 Task: Play online Dominion games in easy mode.
Action: Mouse moved to (221, 566)
Screenshot: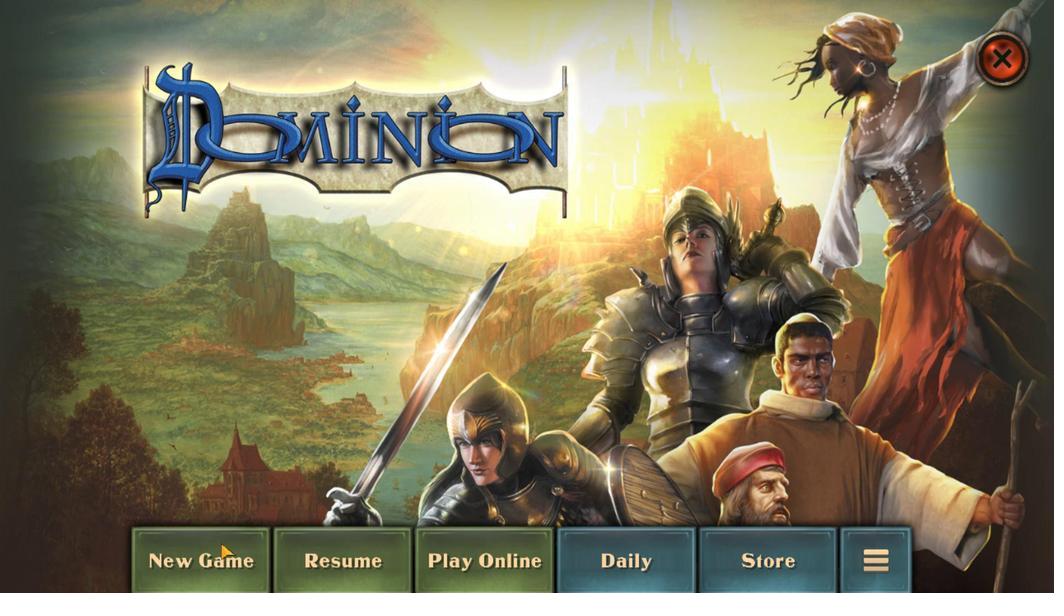 
Action: Mouse pressed left at (221, 566)
Screenshot: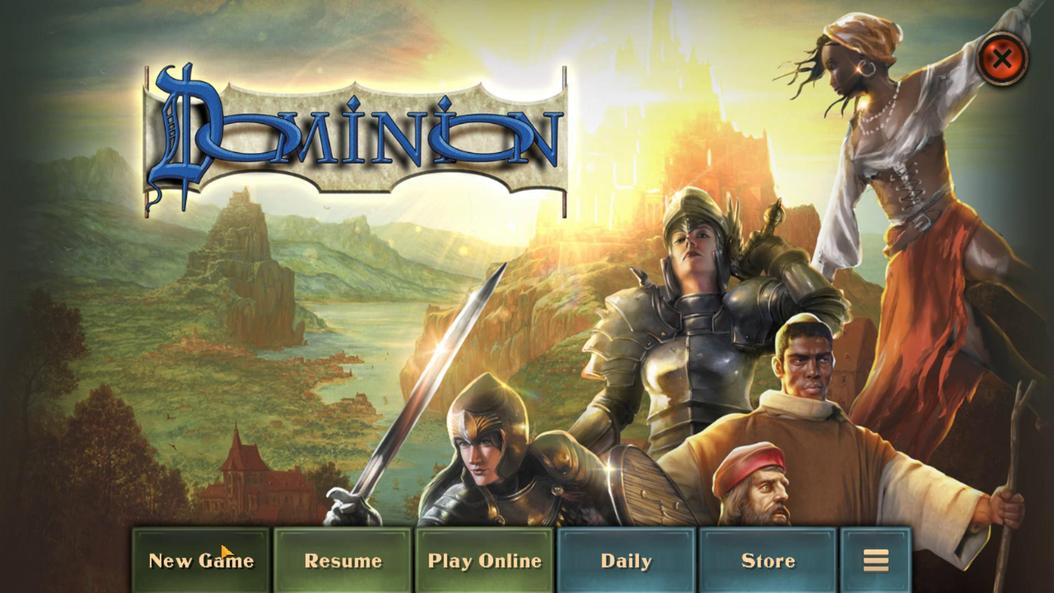 
Action: Mouse moved to (522, 248)
Screenshot: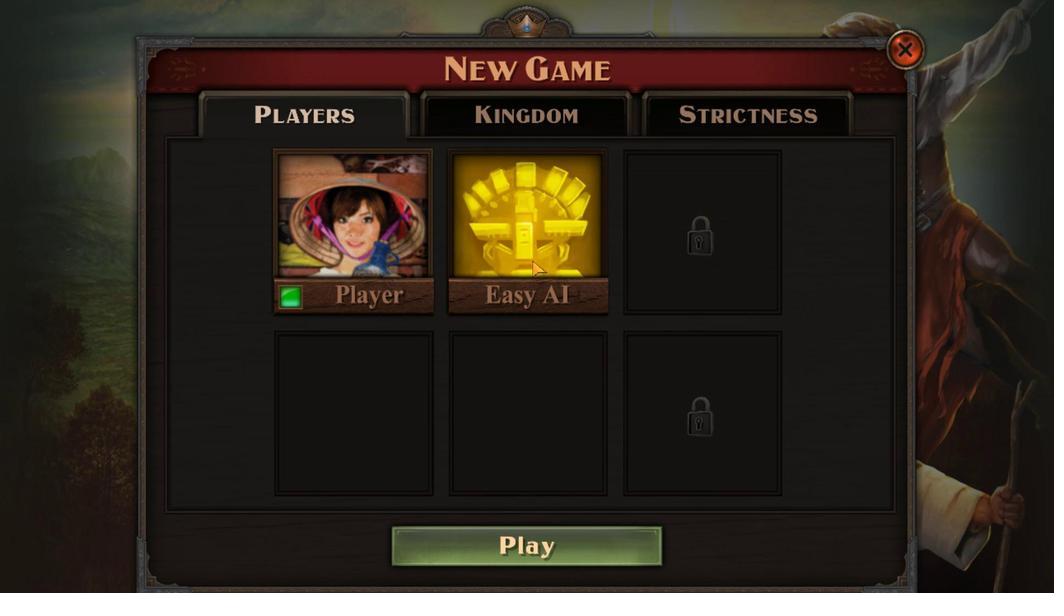 
Action: Mouse pressed left at (522, 248)
Screenshot: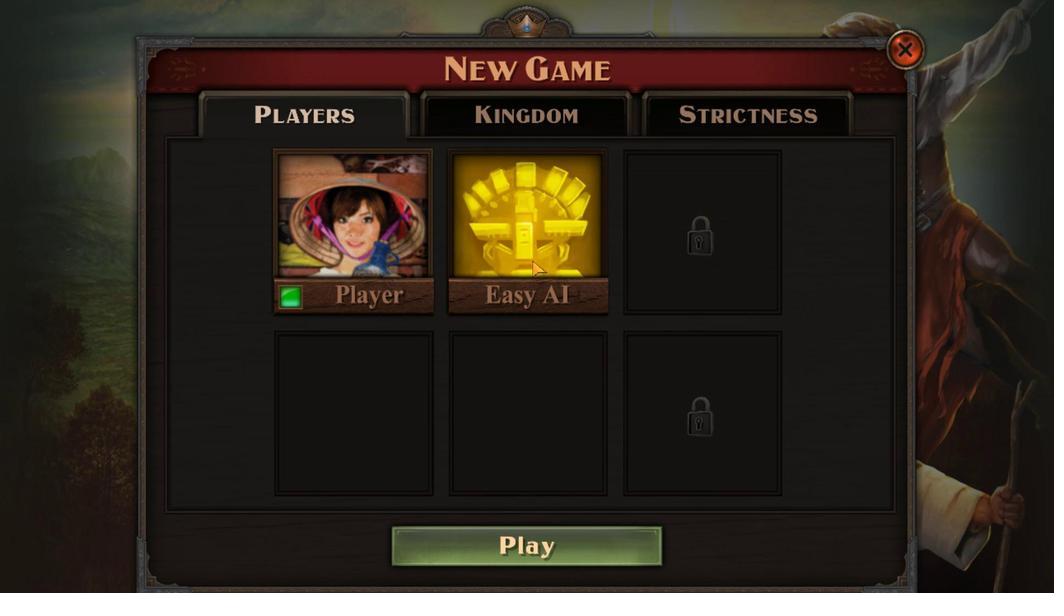 
Action: Mouse moved to (364, 327)
Screenshot: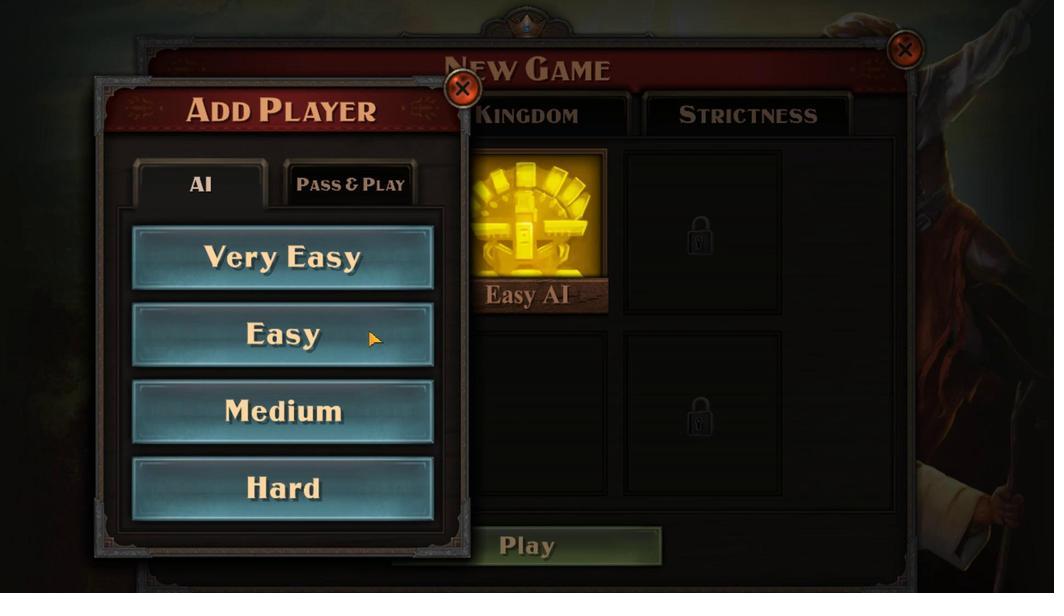 
Action: Mouse pressed left at (364, 327)
Screenshot: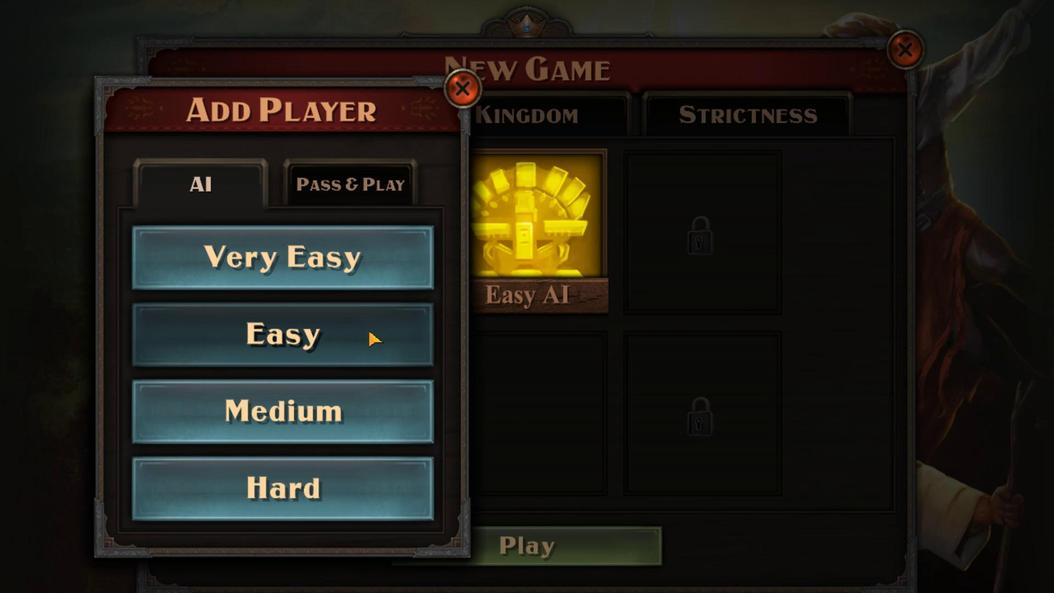 
Action: Mouse moved to (575, 569)
Screenshot: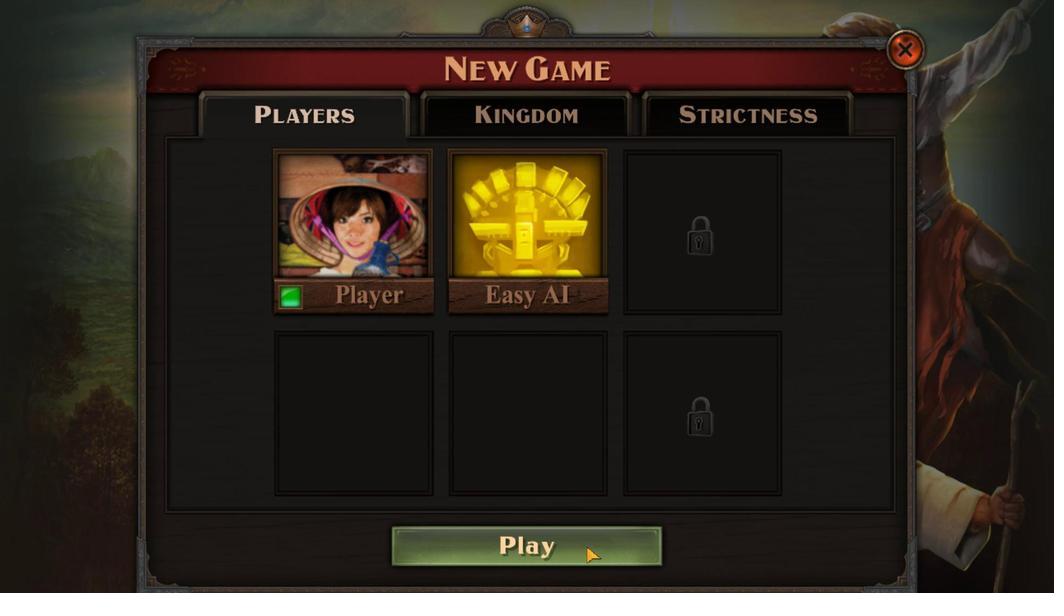 
Action: Mouse pressed left at (575, 569)
Screenshot: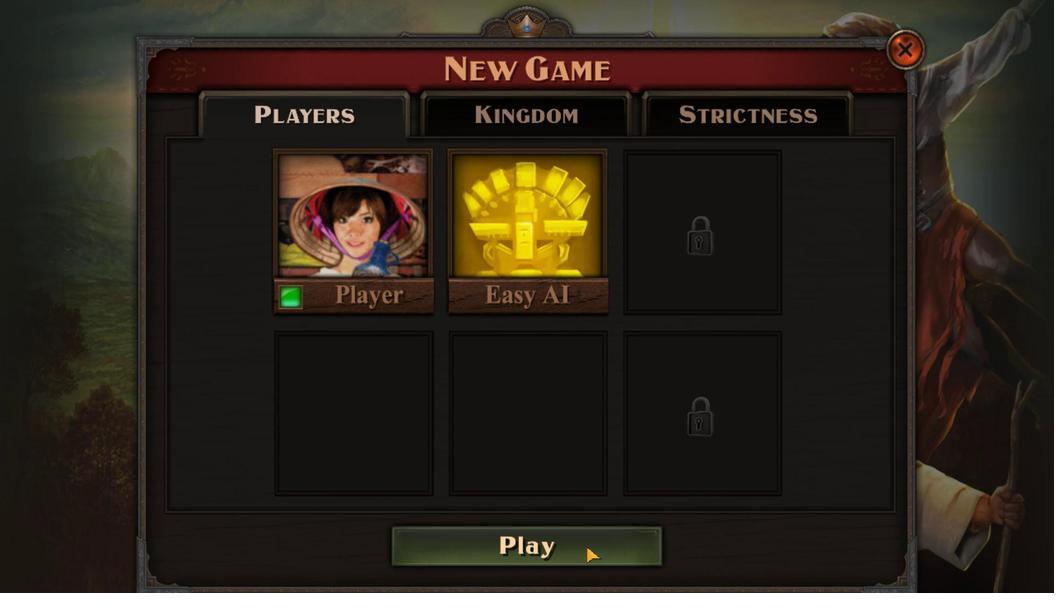 
Action: Mouse moved to (494, 536)
Screenshot: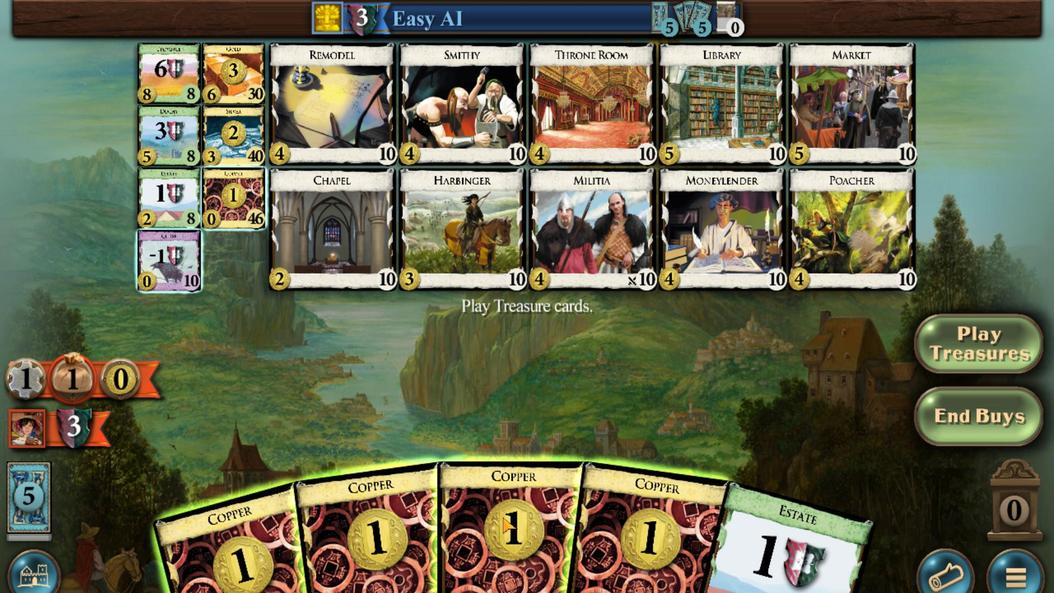 
Action: Mouse scrolled (494, 535) with delta (0, 0)
Screenshot: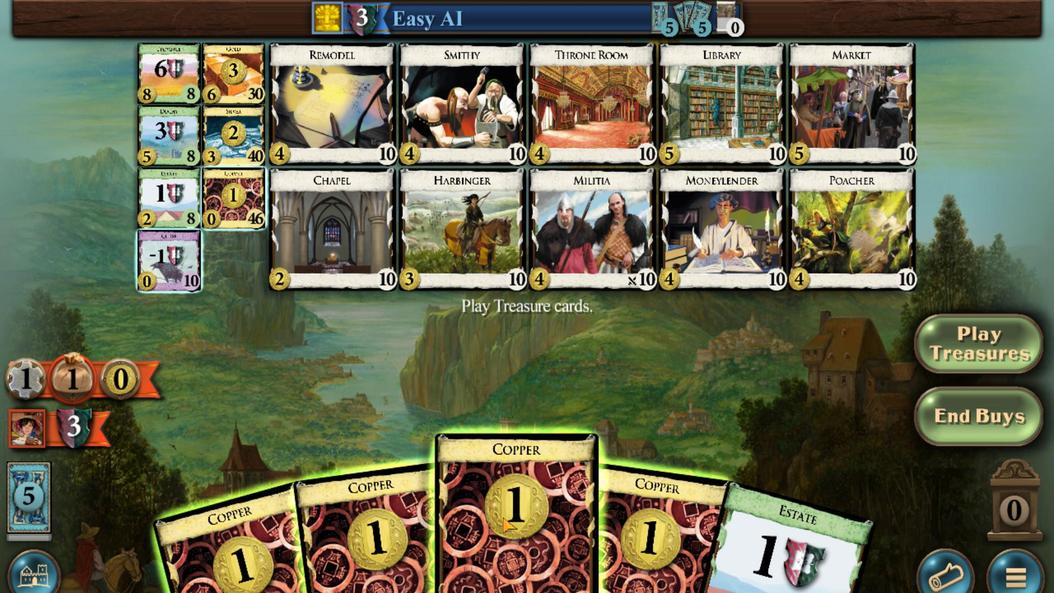 
Action: Mouse moved to (430, 532)
Screenshot: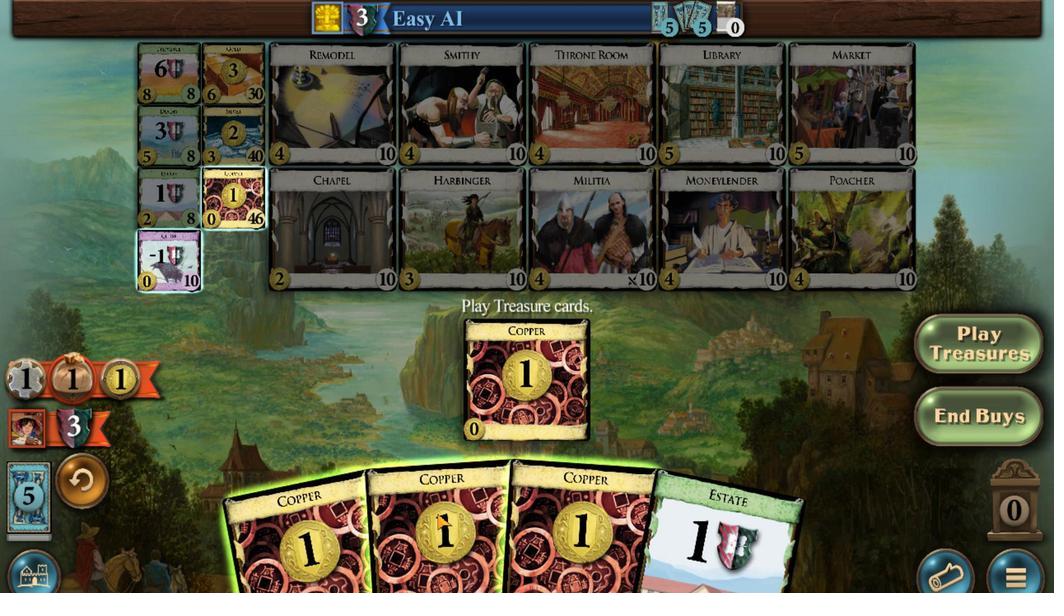 
Action: Mouse scrolled (430, 532) with delta (0, 0)
Screenshot: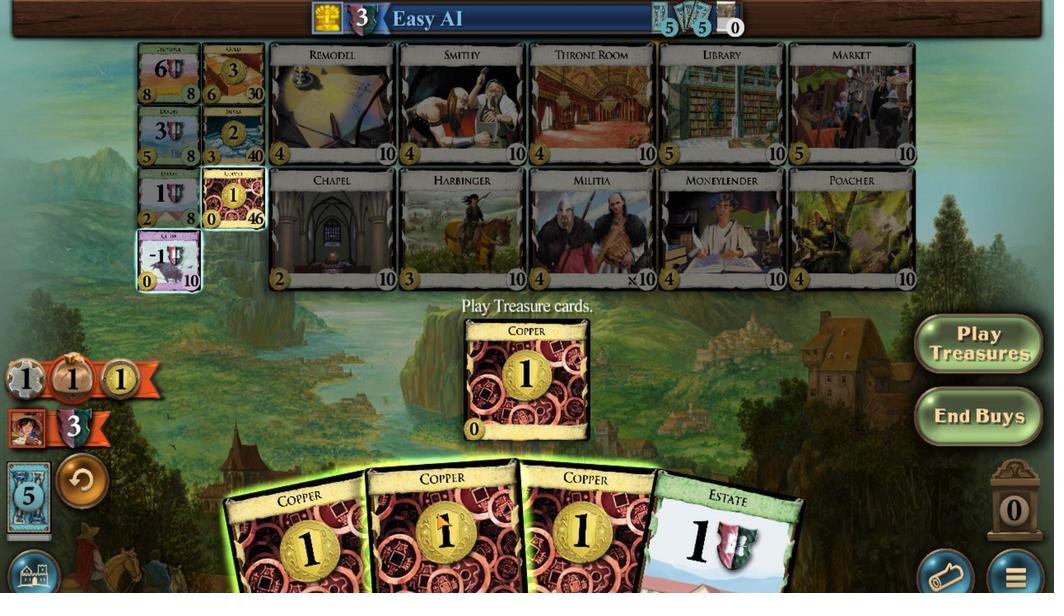 
Action: Mouse moved to (388, 539)
Screenshot: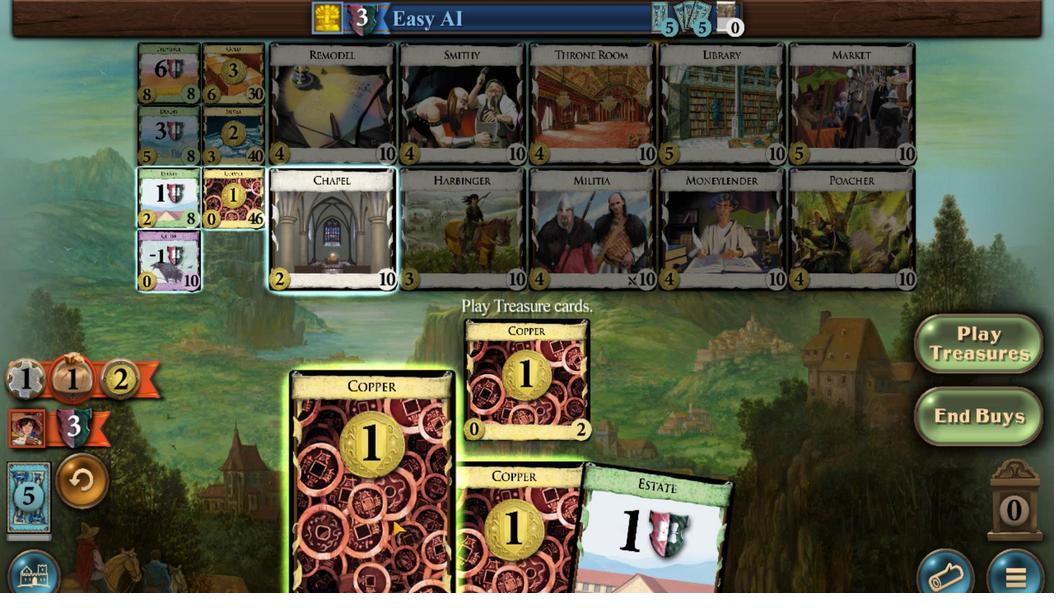 
Action: Mouse scrolled (388, 539) with delta (0, 0)
Screenshot: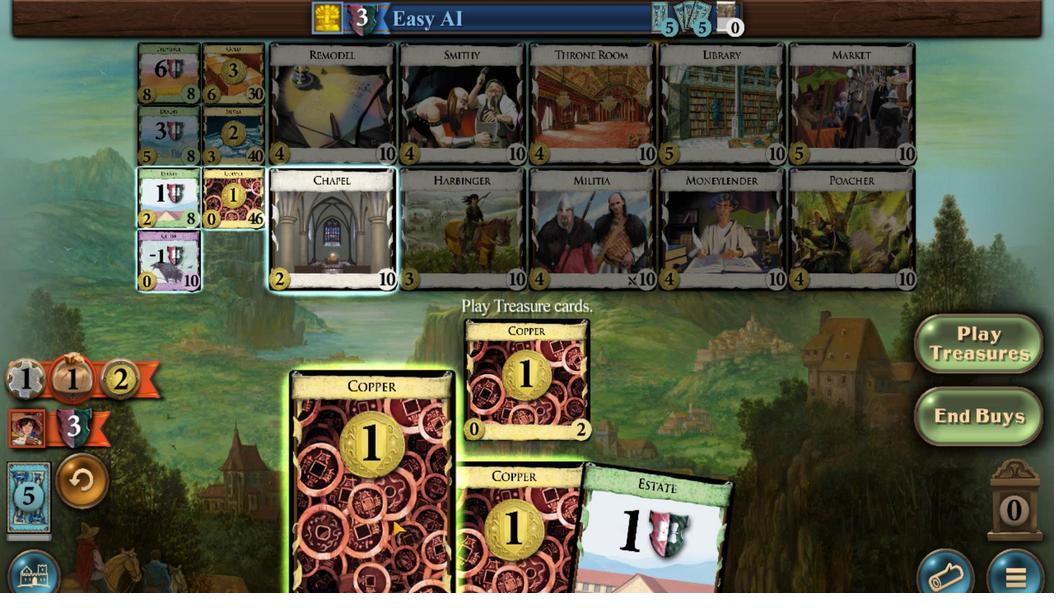 
Action: Mouse scrolled (388, 539) with delta (0, 0)
Screenshot: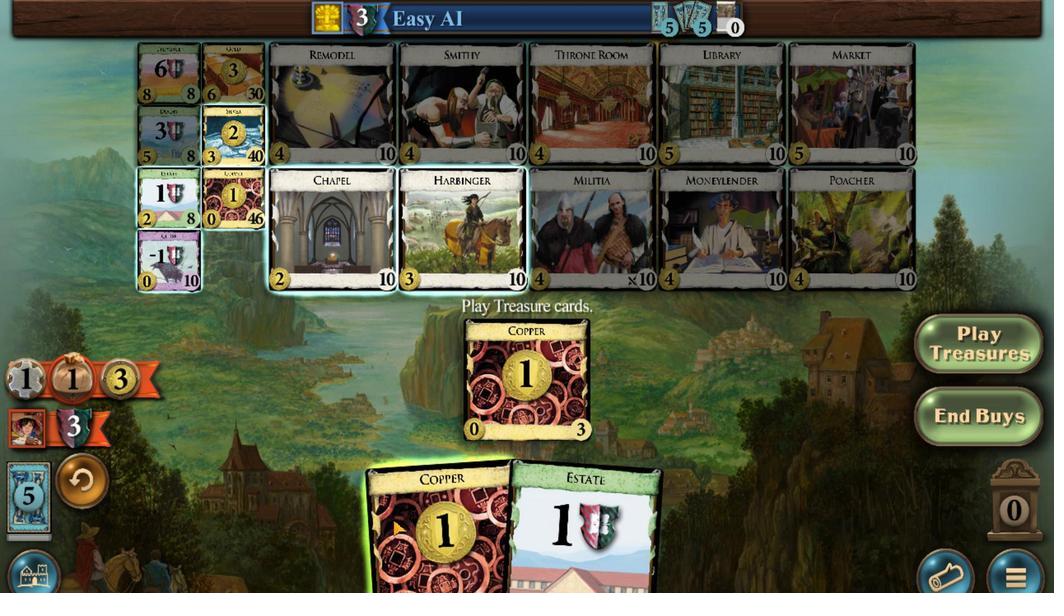 
Action: Mouse moved to (824, 246)
Screenshot: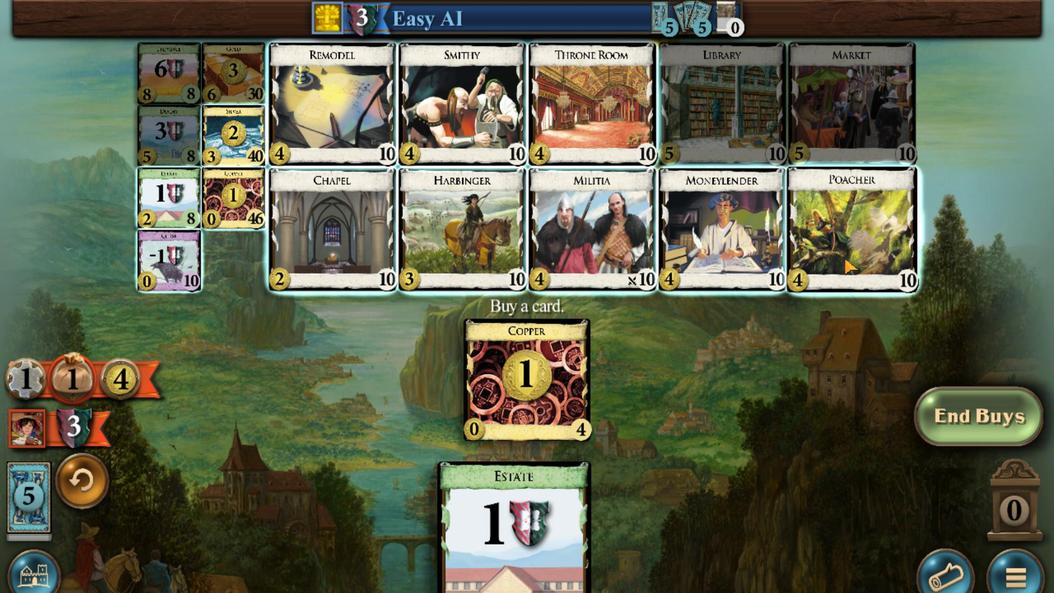 
Action: Mouse pressed left at (824, 246)
Screenshot: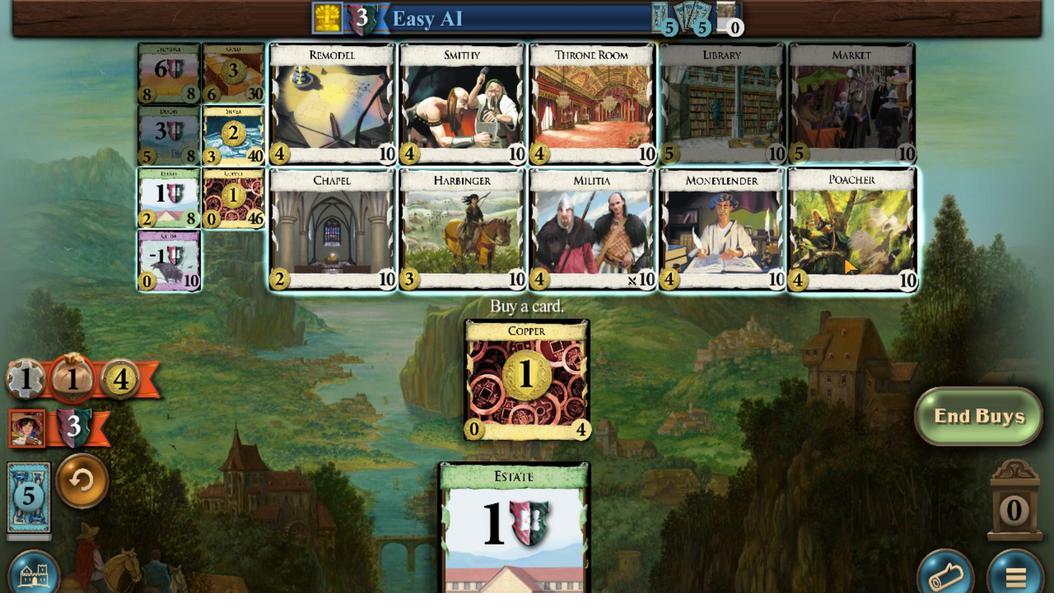
Action: Mouse moved to (838, 377)
Screenshot: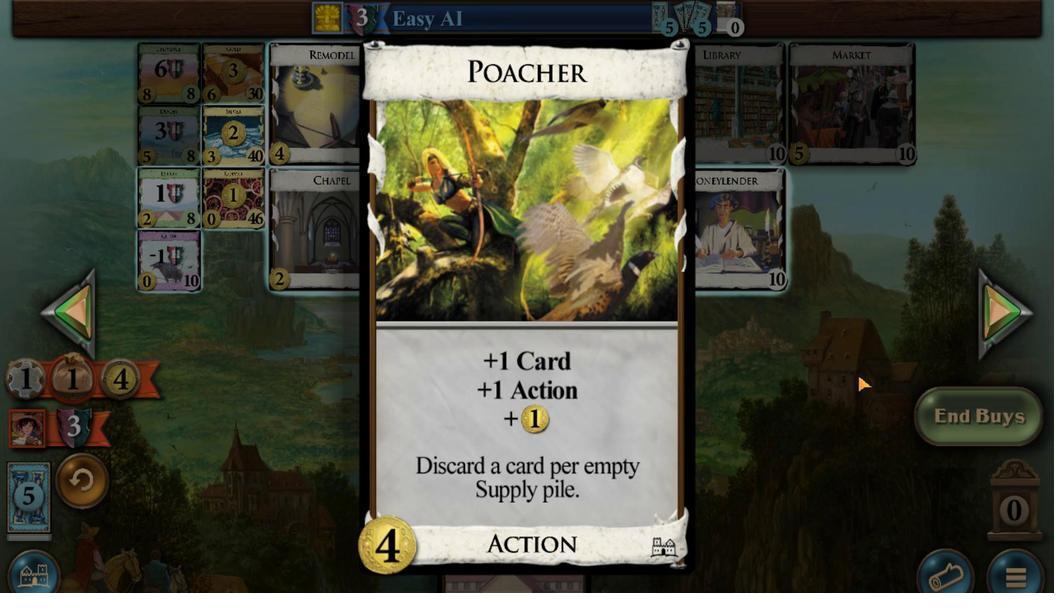 
Action: Mouse pressed left at (838, 377)
Screenshot: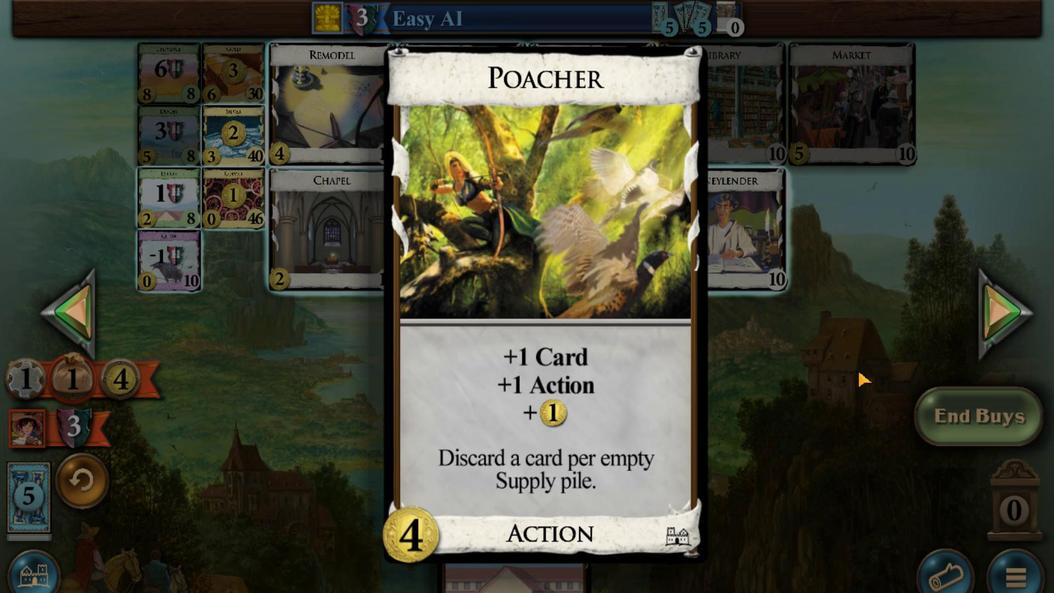 
Action: Mouse moved to (835, 233)
Screenshot: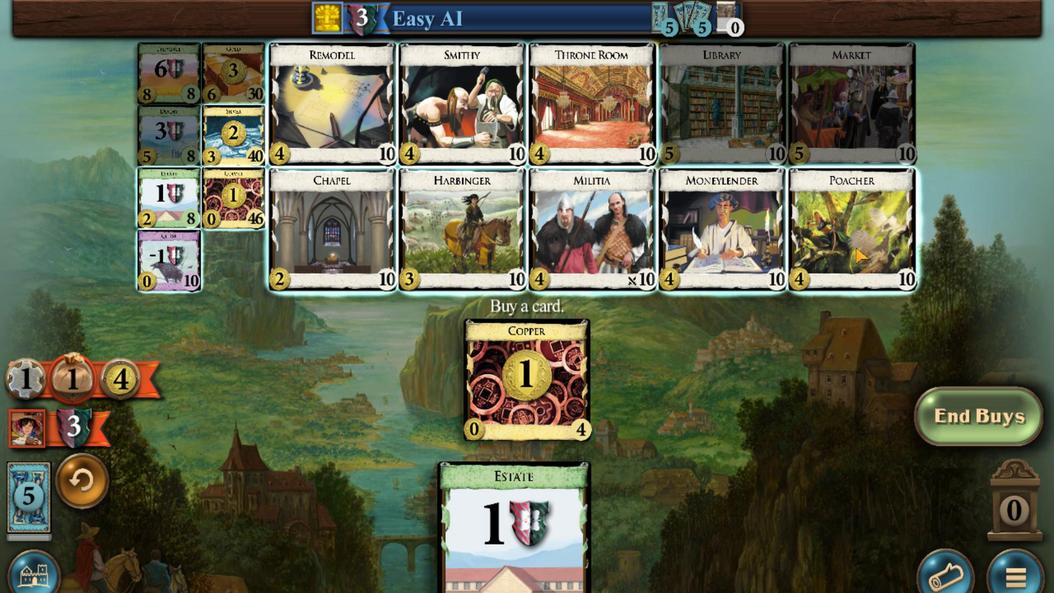 
Action: Mouse scrolled (835, 234) with delta (0, 1)
Screenshot: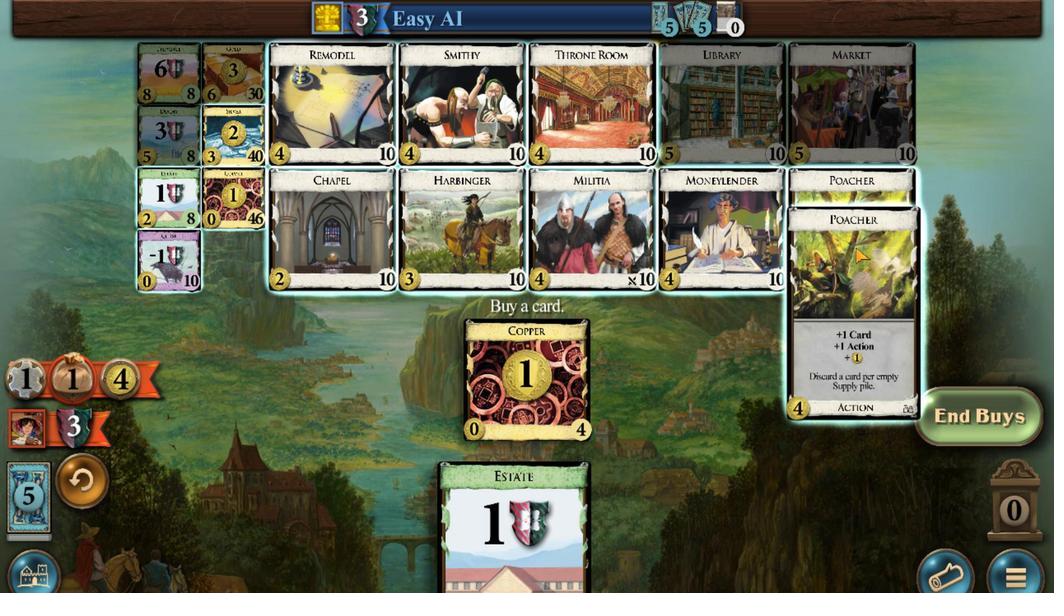 
Action: Mouse scrolled (835, 234) with delta (0, 1)
Screenshot: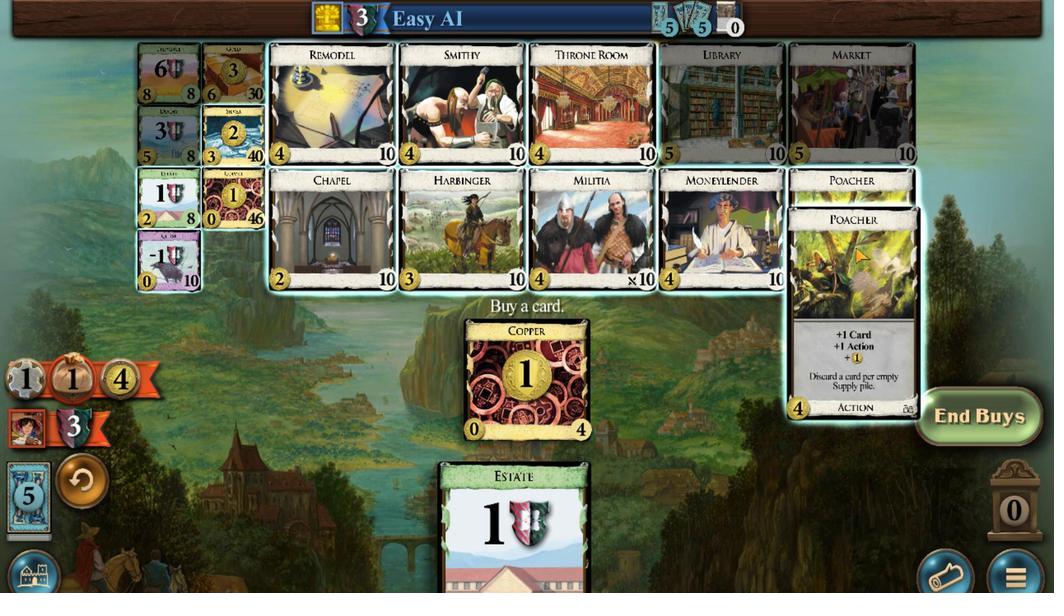 
Action: Mouse scrolled (835, 234) with delta (0, 1)
Screenshot: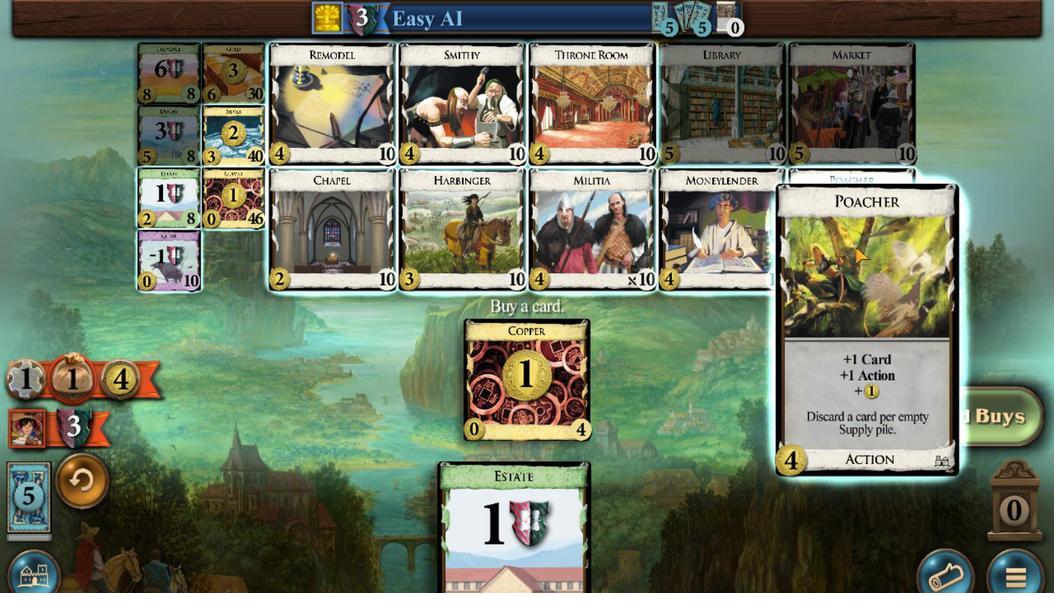 
Action: Mouse moved to (493, 508)
Screenshot: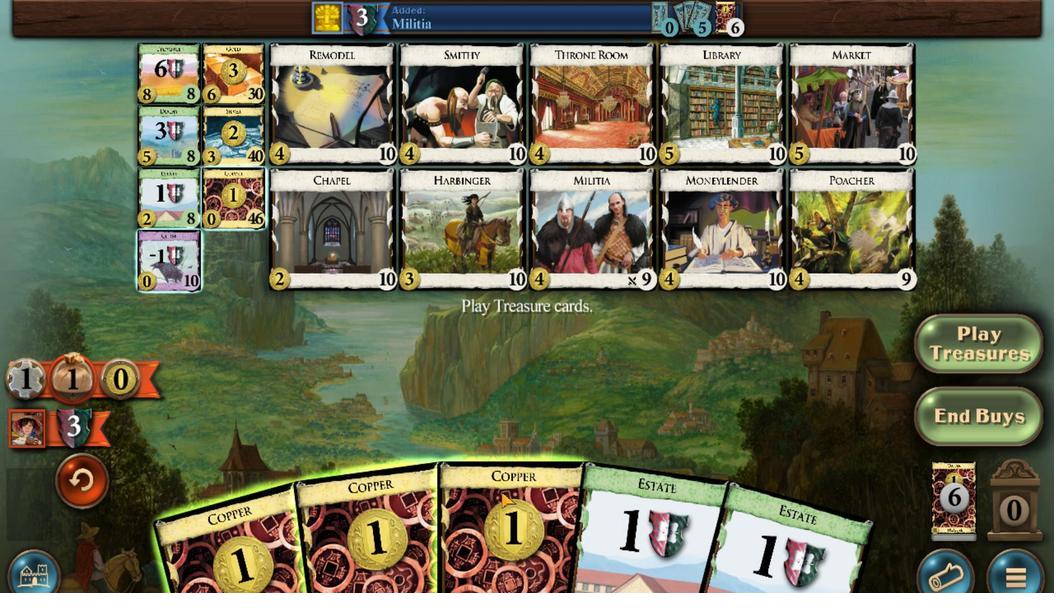 
Action: Mouse scrolled (493, 507) with delta (0, 0)
Screenshot: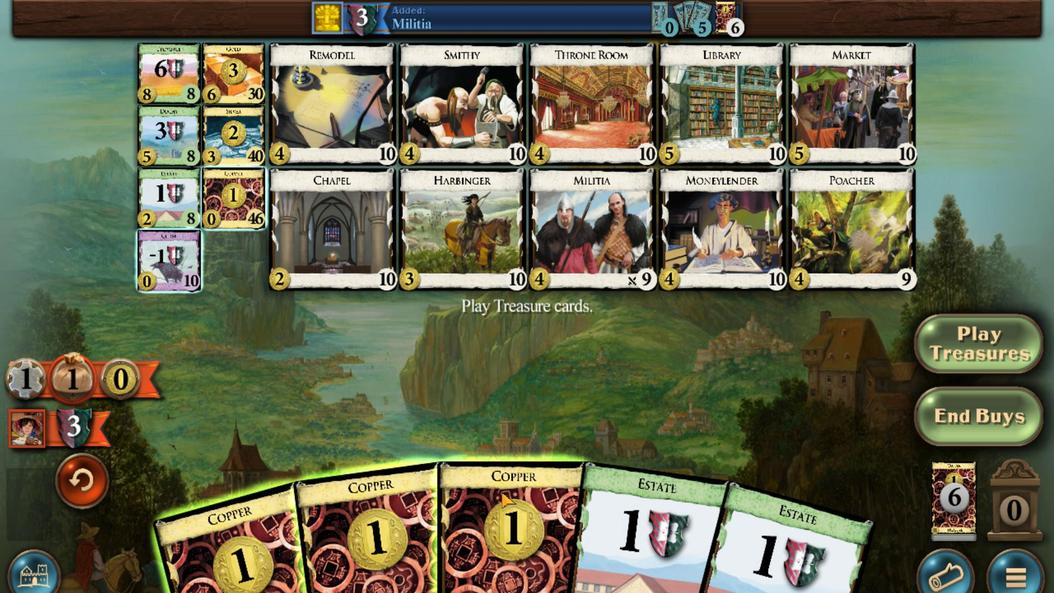 
Action: Mouse moved to (432, 518)
Screenshot: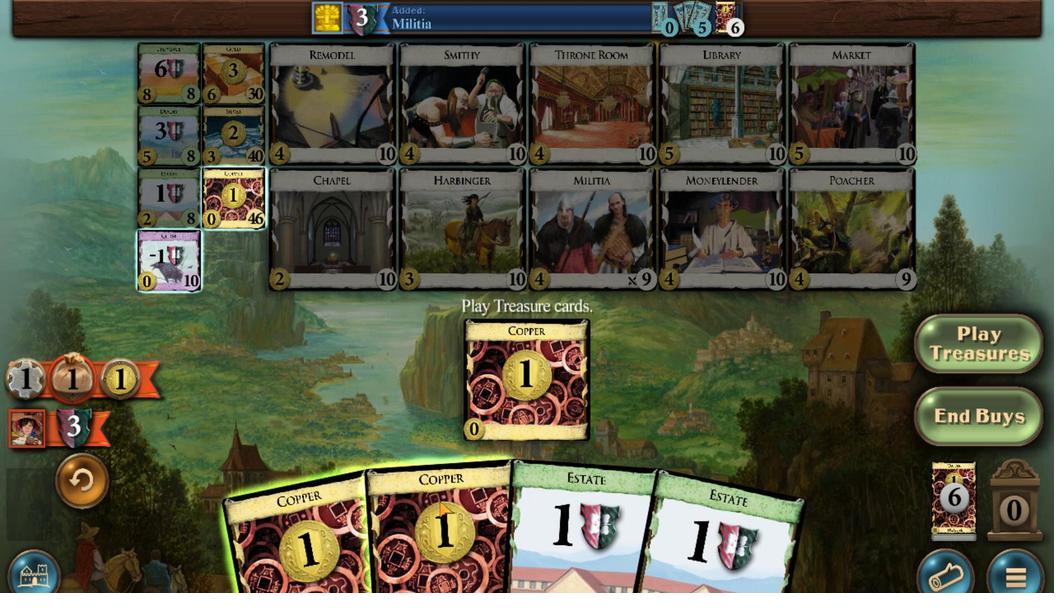 
Action: Mouse scrolled (432, 517) with delta (0, -1)
Screenshot: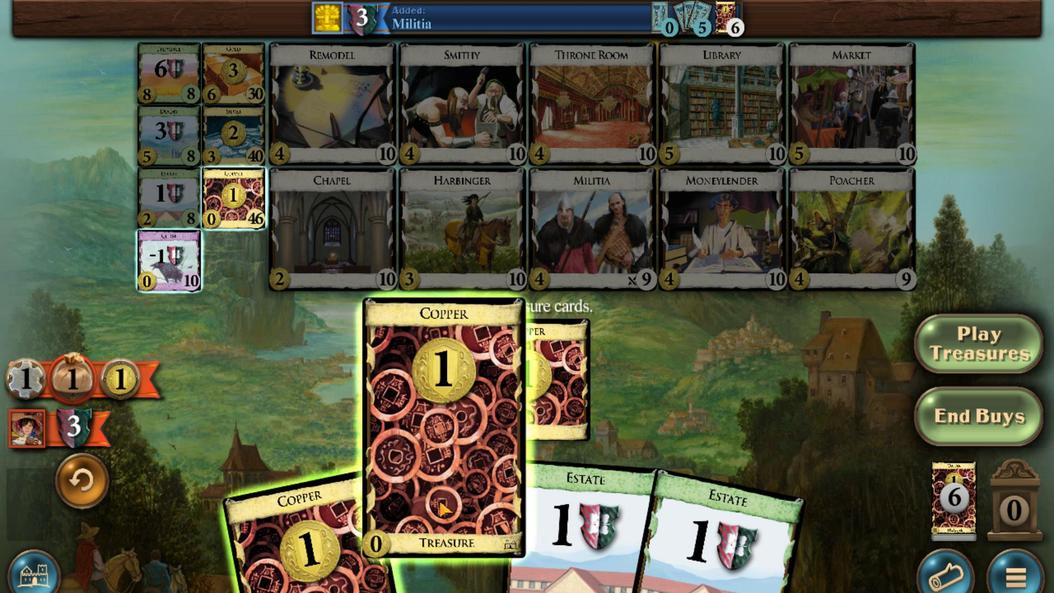 
Action: Mouse scrolled (432, 517) with delta (0, -1)
Screenshot: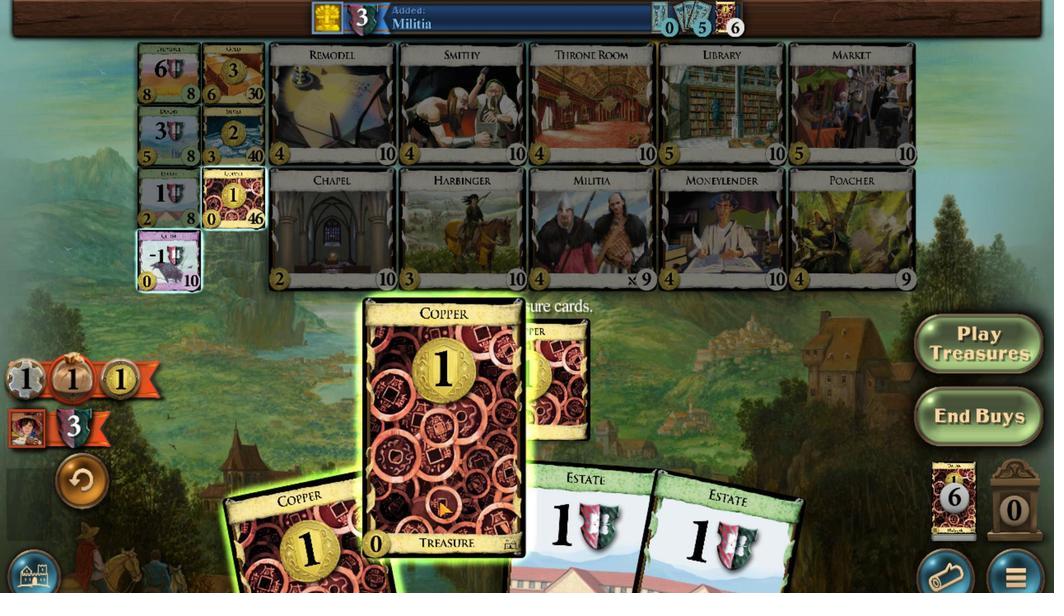 
Action: Mouse moved to (380, 530)
Screenshot: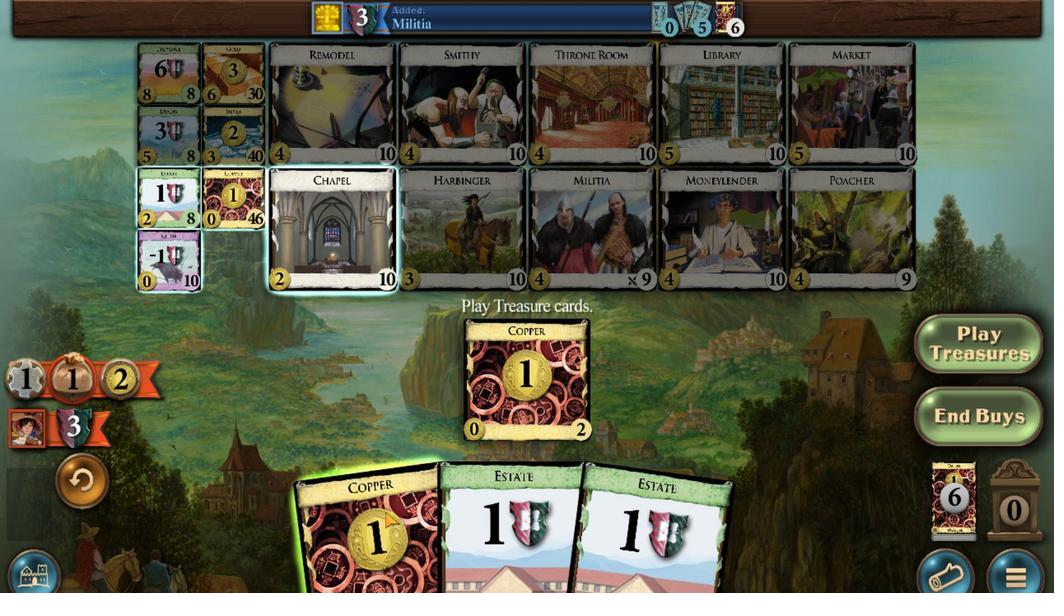 
Action: Mouse scrolled (380, 530) with delta (0, 0)
Screenshot: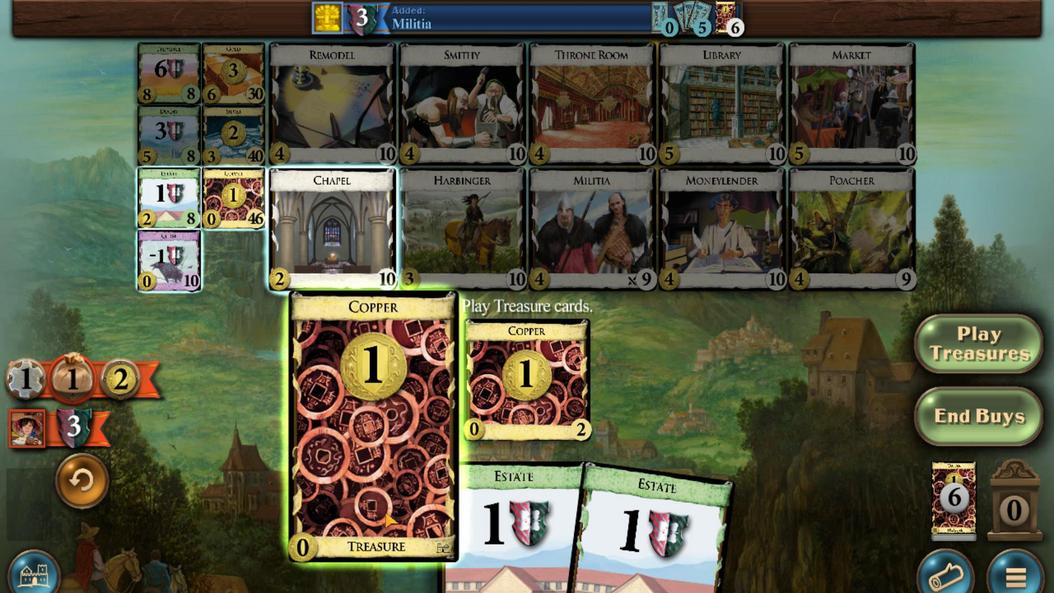 
Action: Mouse moved to (244, 105)
Screenshot: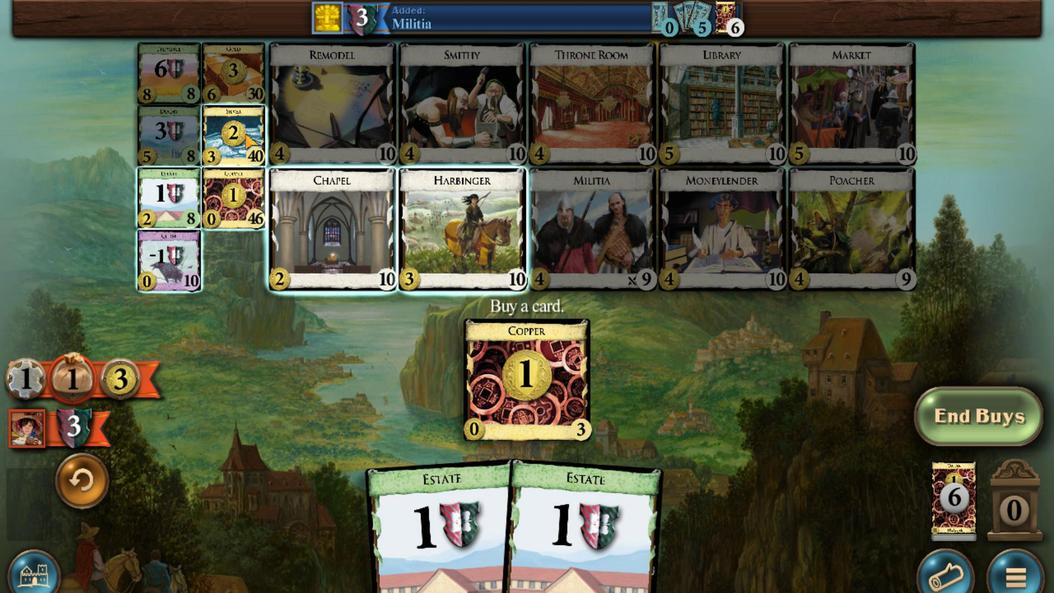 
Action: Mouse scrolled (244, 105) with delta (0, 0)
Screenshot: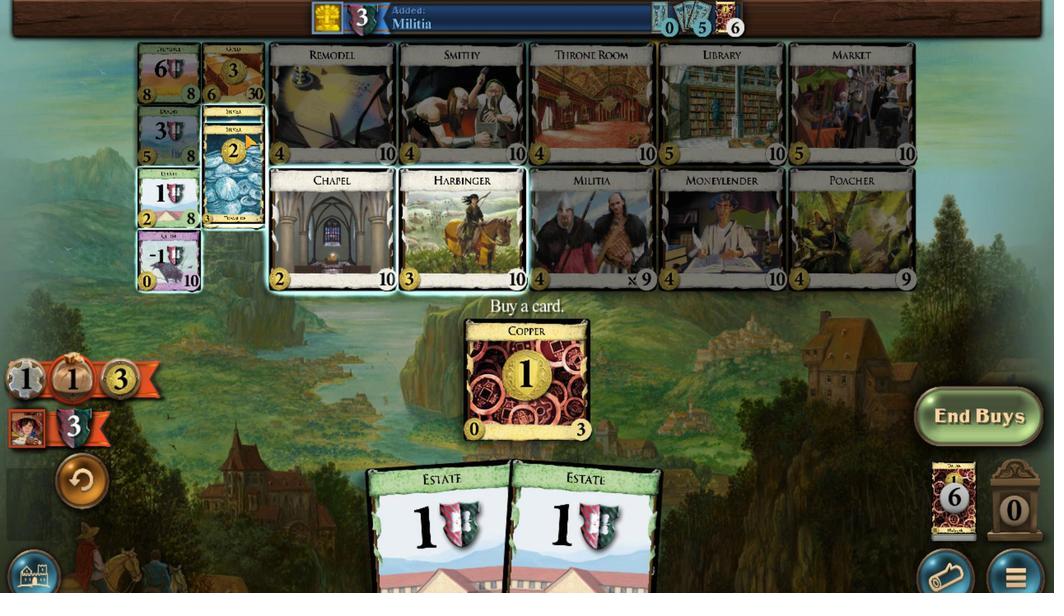 
Action: Mouse scrolled (244, 105) with delta (0, 0)
Screenshot: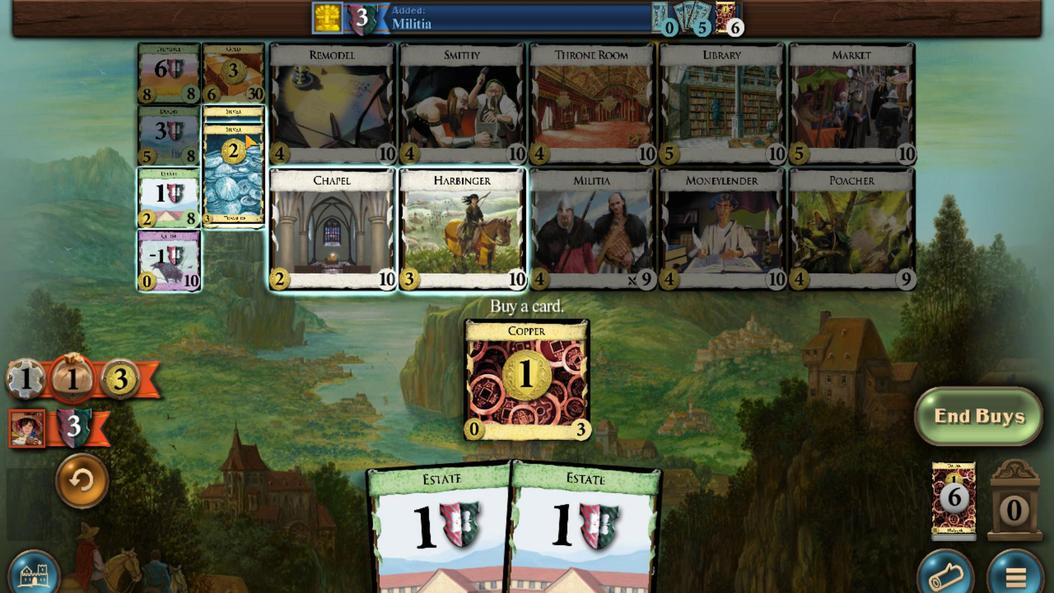 
Action: Mouse scrolled (244, 105) with delta (0, 0)
Screenshot: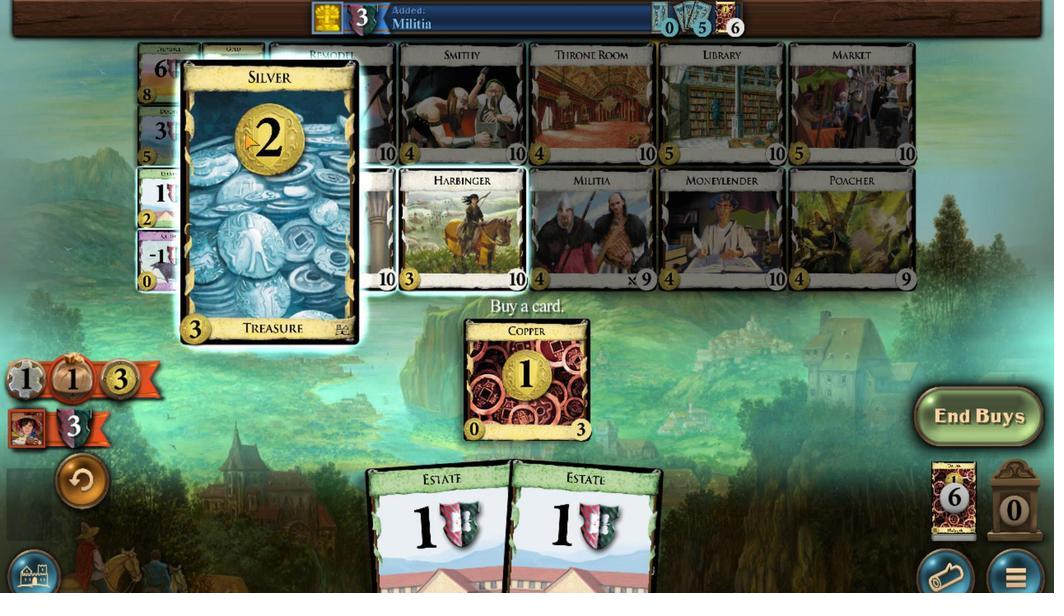 
Action: Mouse scrolled (244, 105) with delta (0, 0)
Screenshot: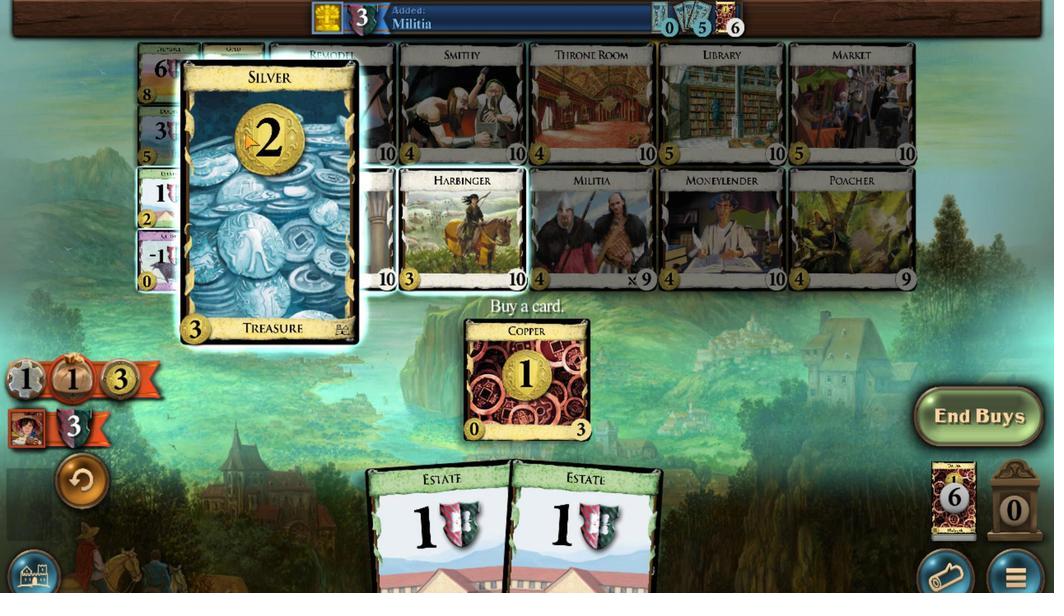 
Action: Mouse scrolled (244, 105) with delta (0, 0)
Screenshot: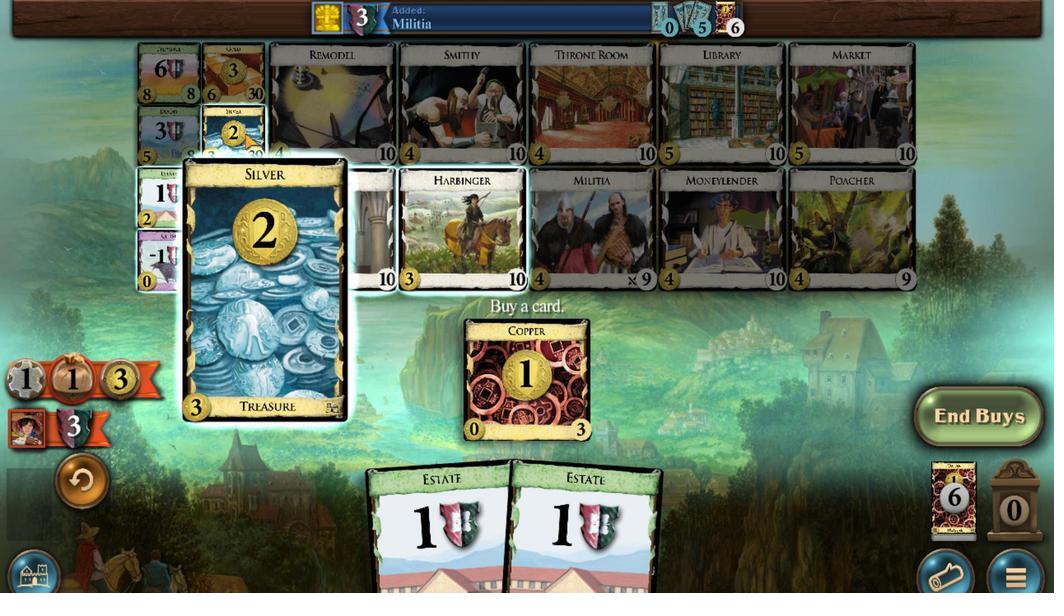 
Action: Mouse moved to (249, 552)
Screenshot: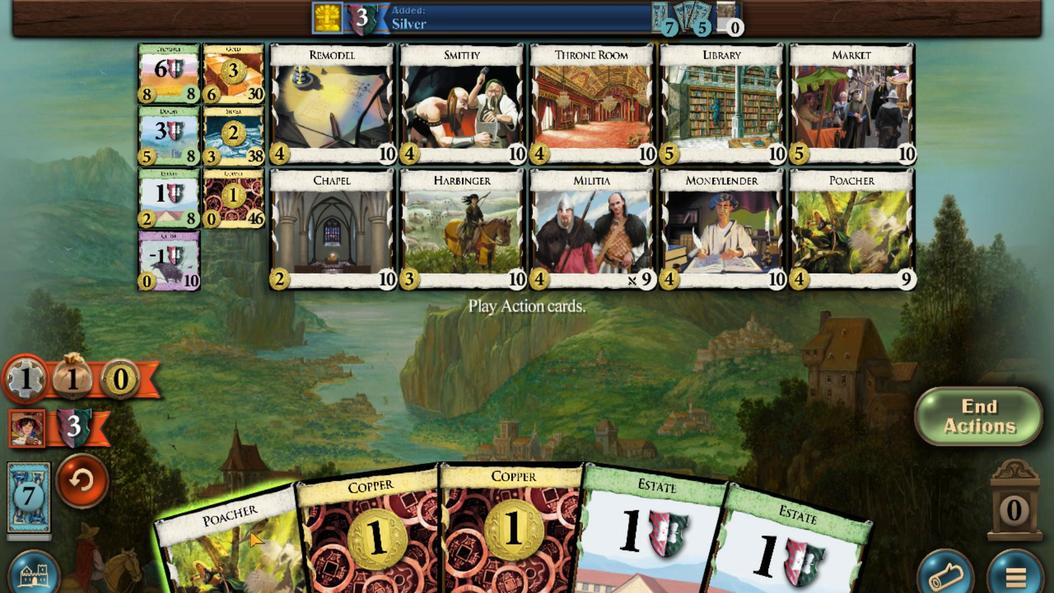 
Action: Mouse scrolled (249, 551) with delta (0, 0)
Screenshot: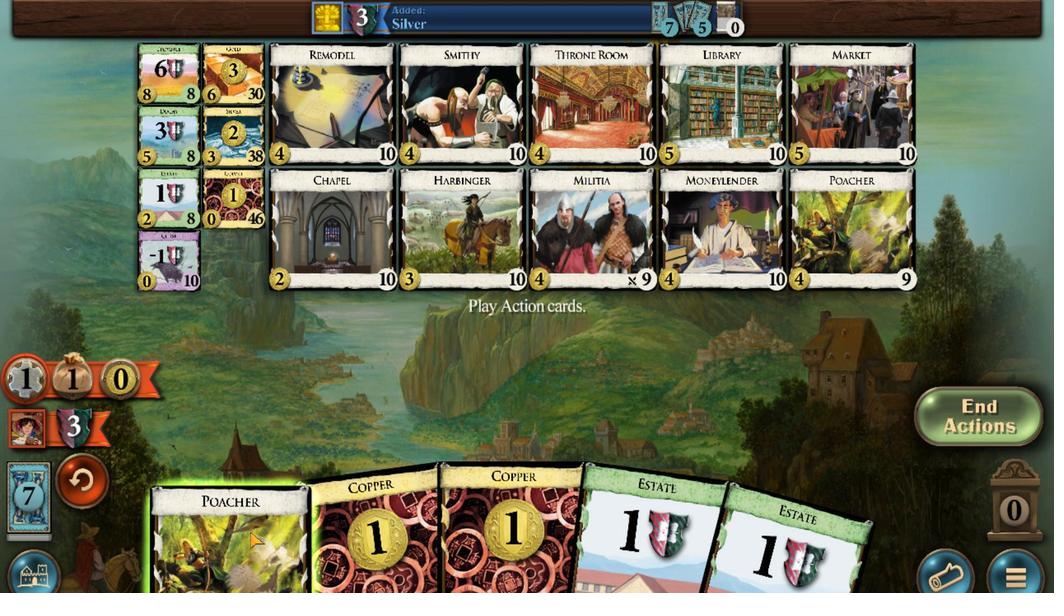 
Action: Mouse moved to (469, 520)
Screenshot: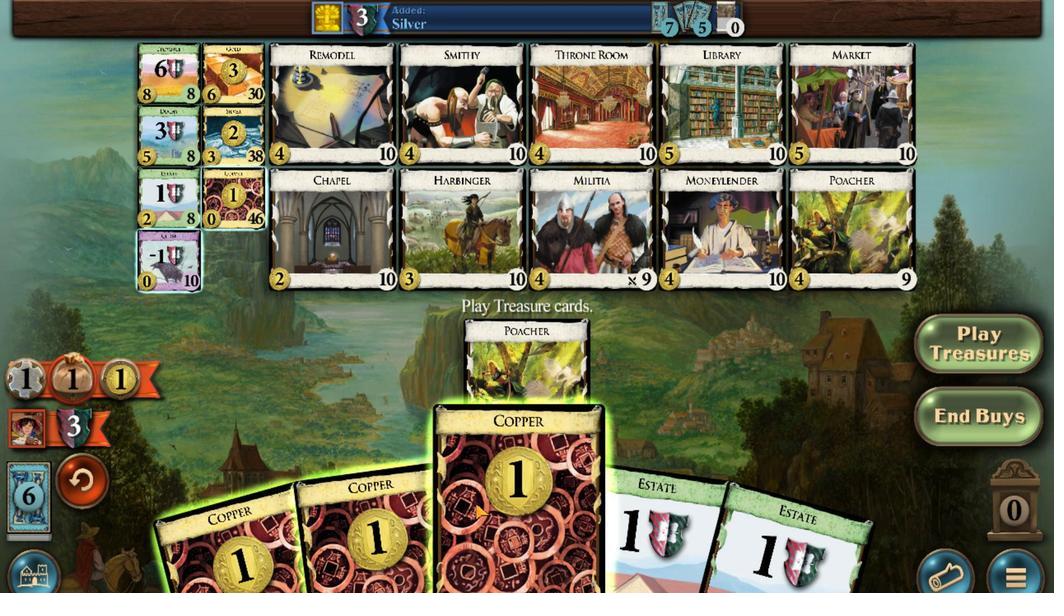 
Action: Mouse scrolled (469, 520) with delta (0, 0)
Screenshot: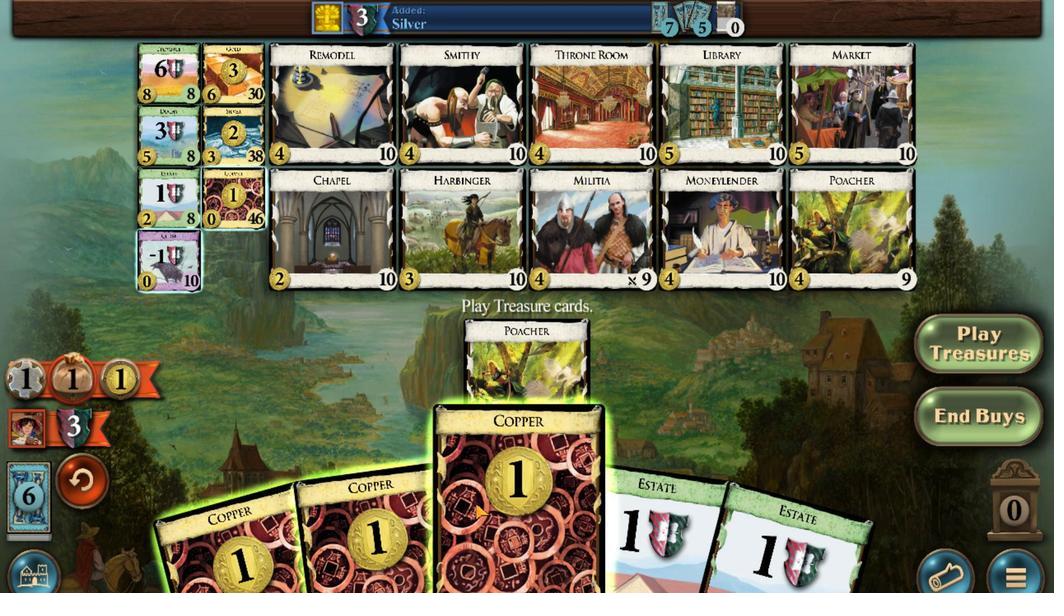 
Action: Mouse moved to (433, 523)
Screenshot: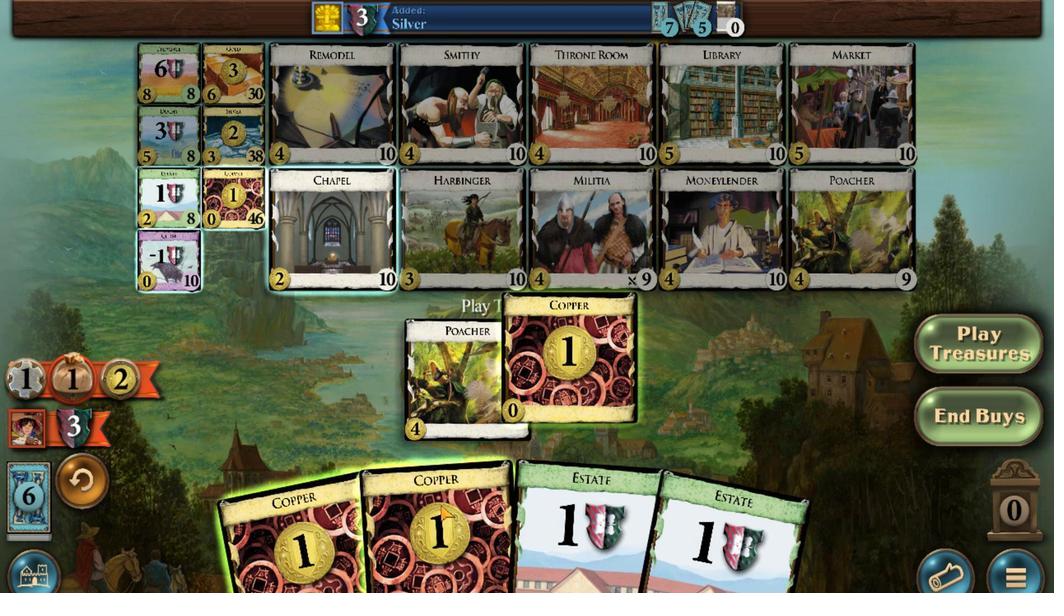 
Action: Mouse scrolled (433, 522) with delta (0, 0)
Screenshot: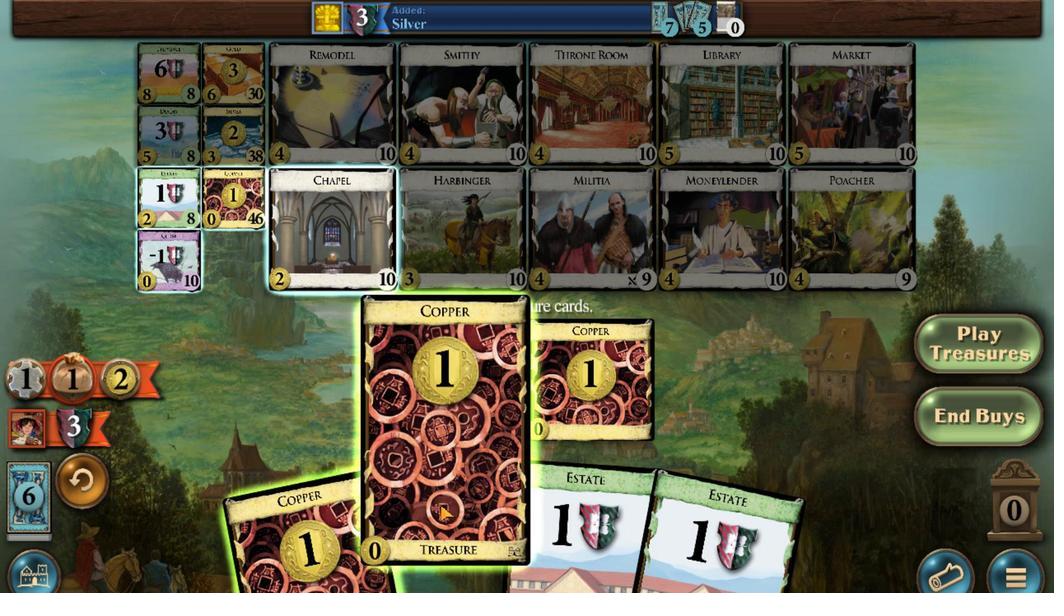 
Action: Mouse moved to (351, 524)
Screenshot: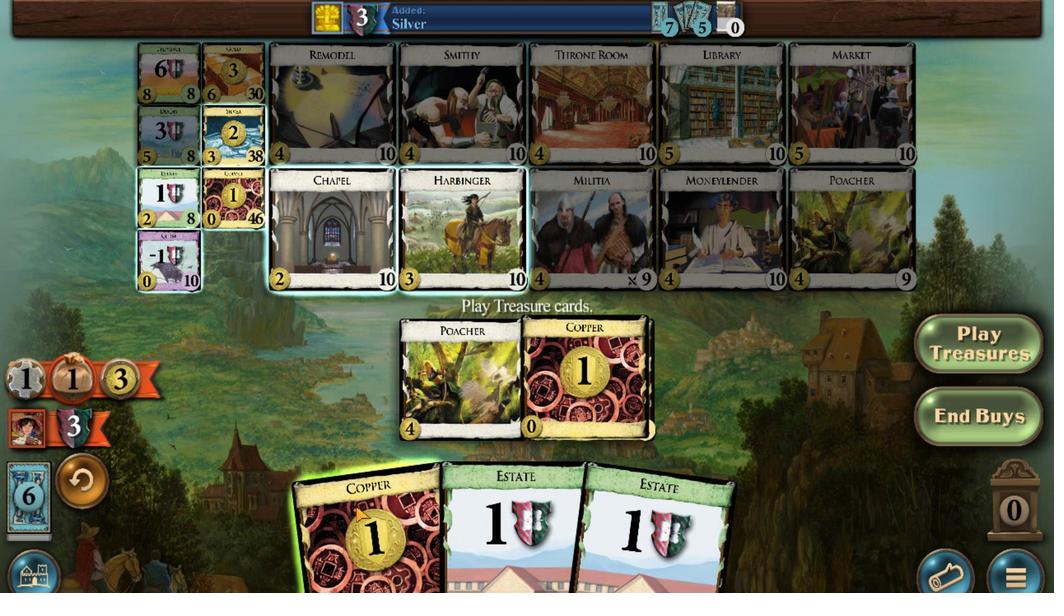 
Action: Mouse scrolled (351, 523) with delta (0, 0)
Screenshot: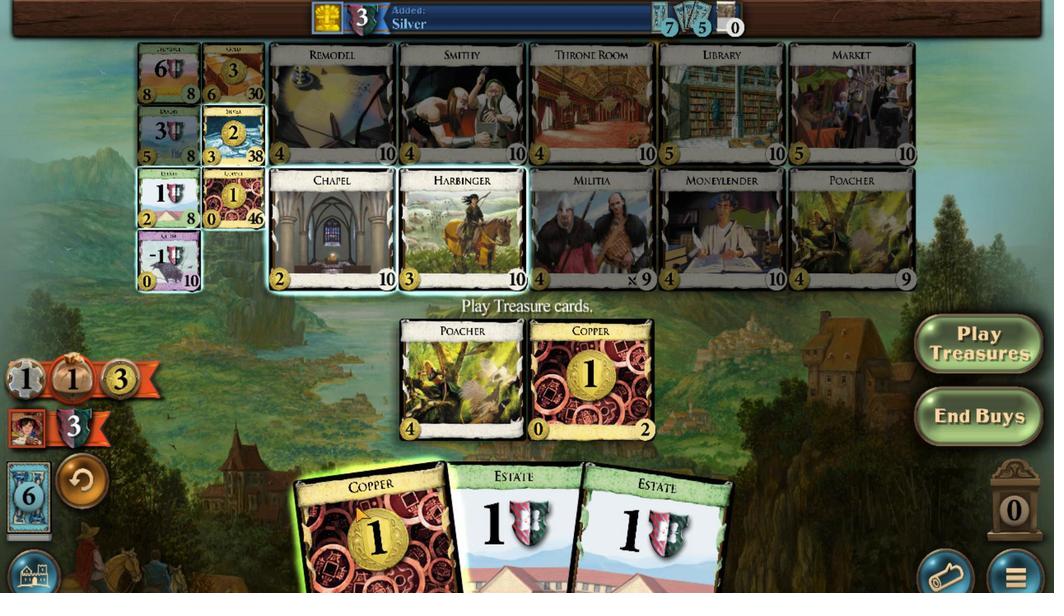 
Action: Mouse moved to (241, 107)
Screenshot: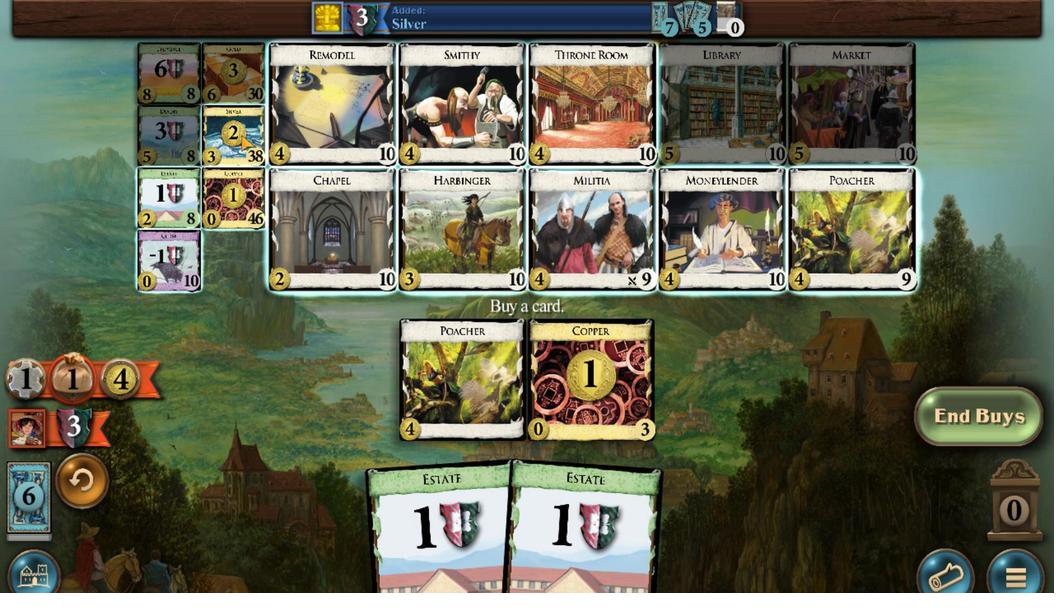 
Action: Mouse scrolled (241, 108) with delta (0, 0)
Screenshot: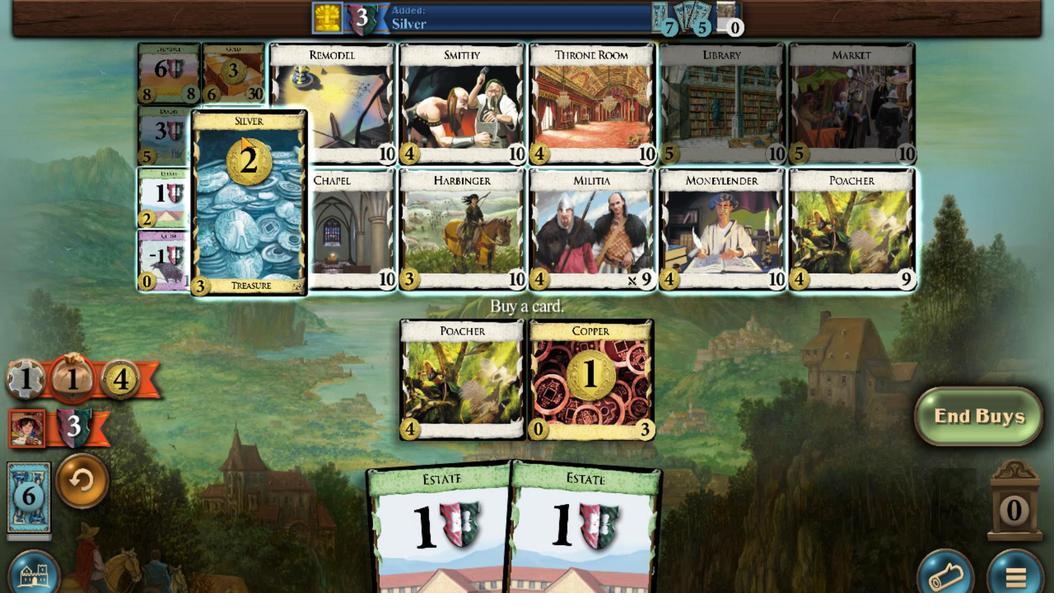 
Action: Mouse scrolled (241, 108) with delta (0, 0)
Screenshot: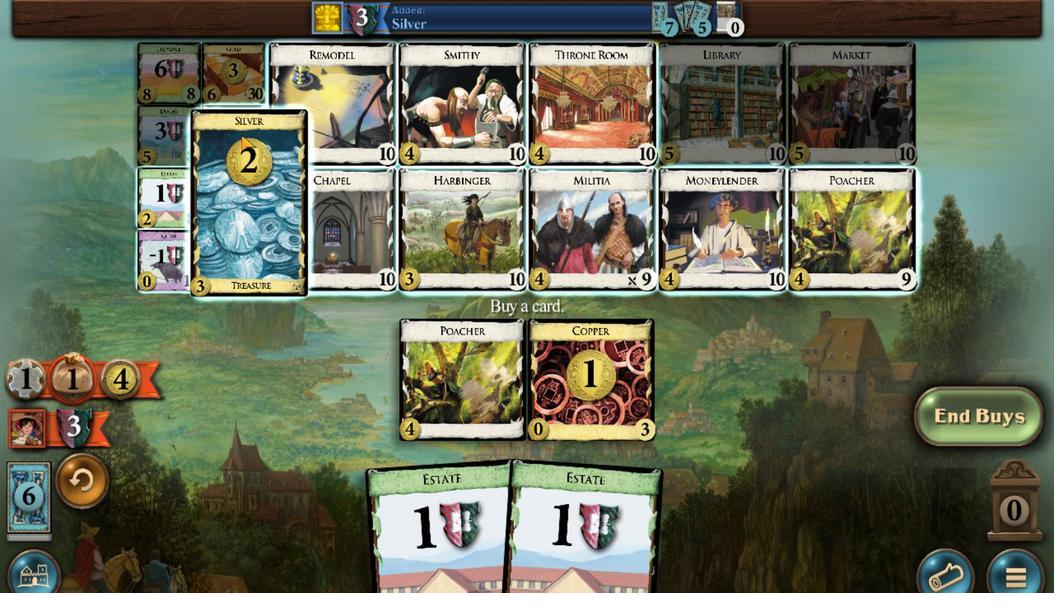 
Action: Mouse scrolled (241, 108) with delta (0, 0)
Screenshot: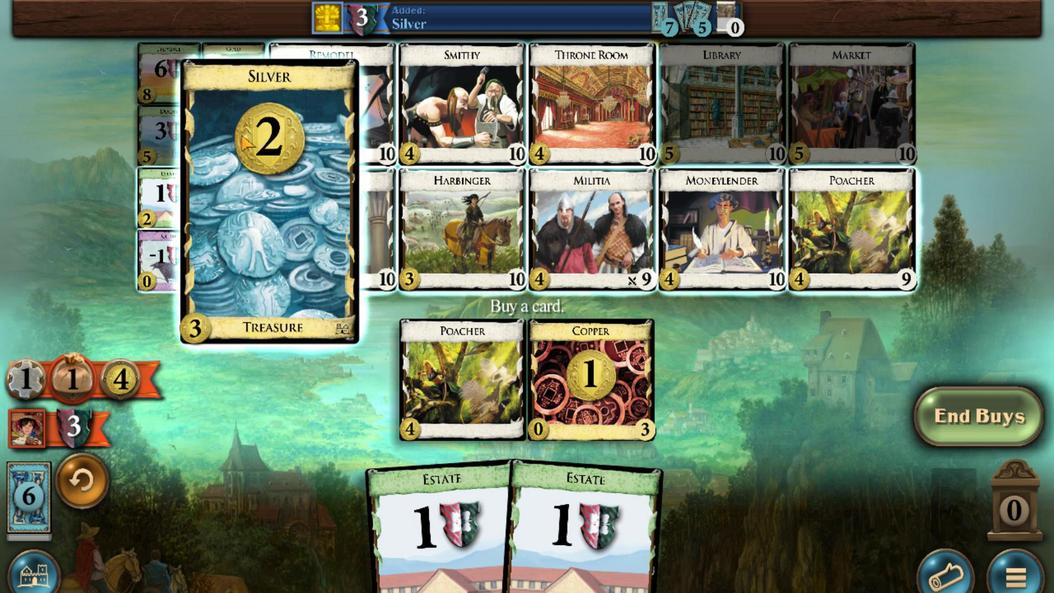 
Action: Mouse scrolled (241, 108) with delta (0, 0)
Screenshot: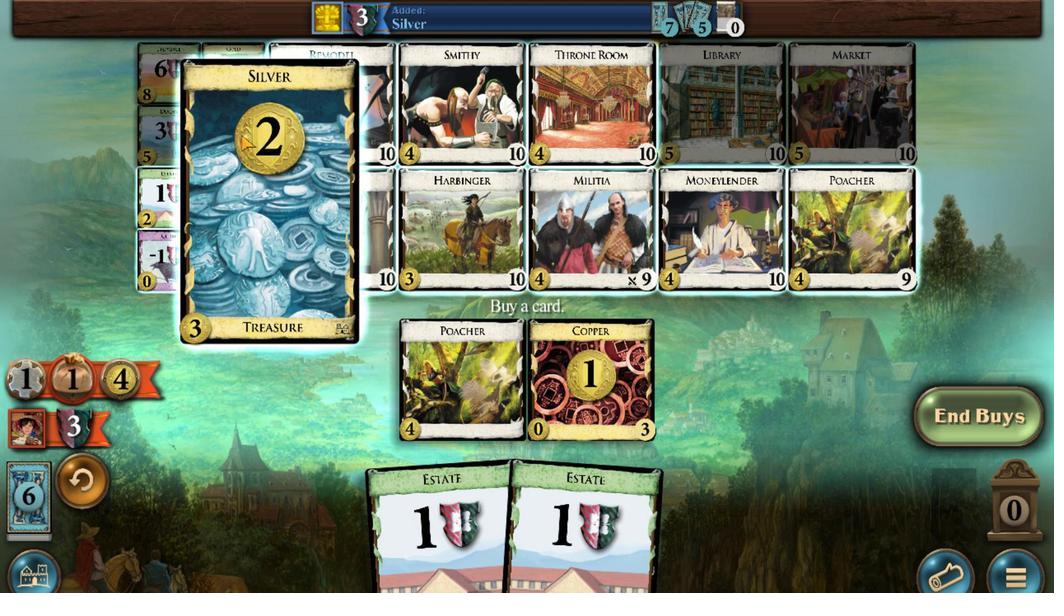 
Action: Mouse scrolled (241, 108) with delta (0, 0)
Screenshot: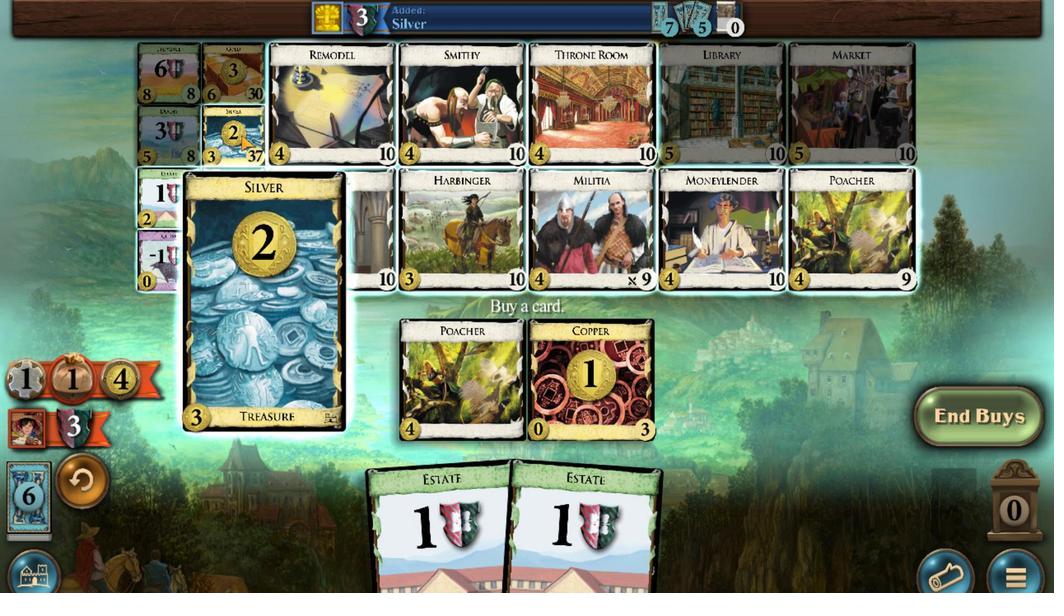 
Action: Mouse moved to (333, 550)
Screenshot: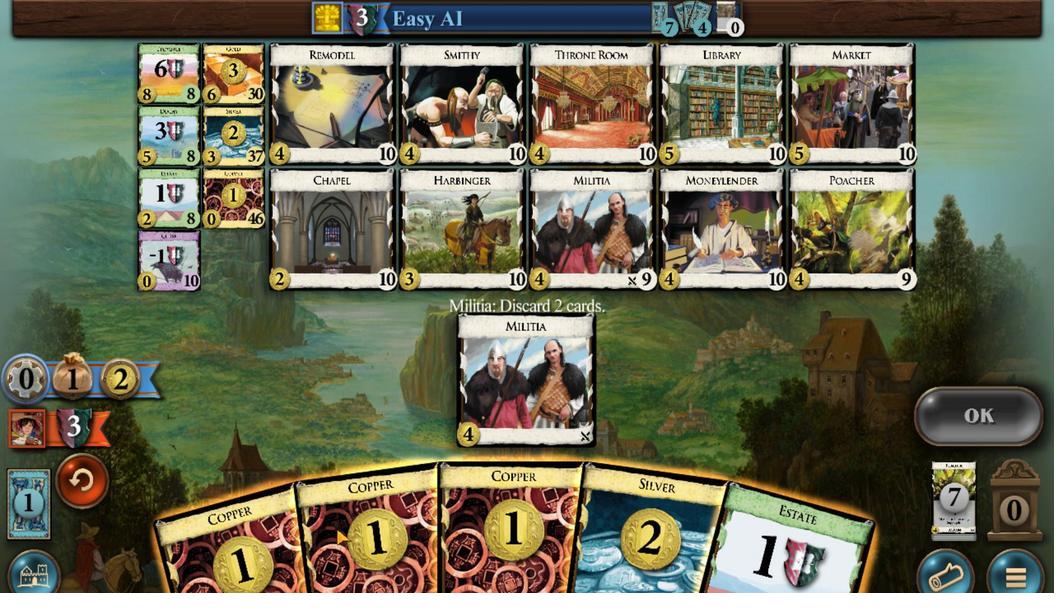 
Action: Mouse scrolled (333, 549) with delta (0, 0)
Screenshot: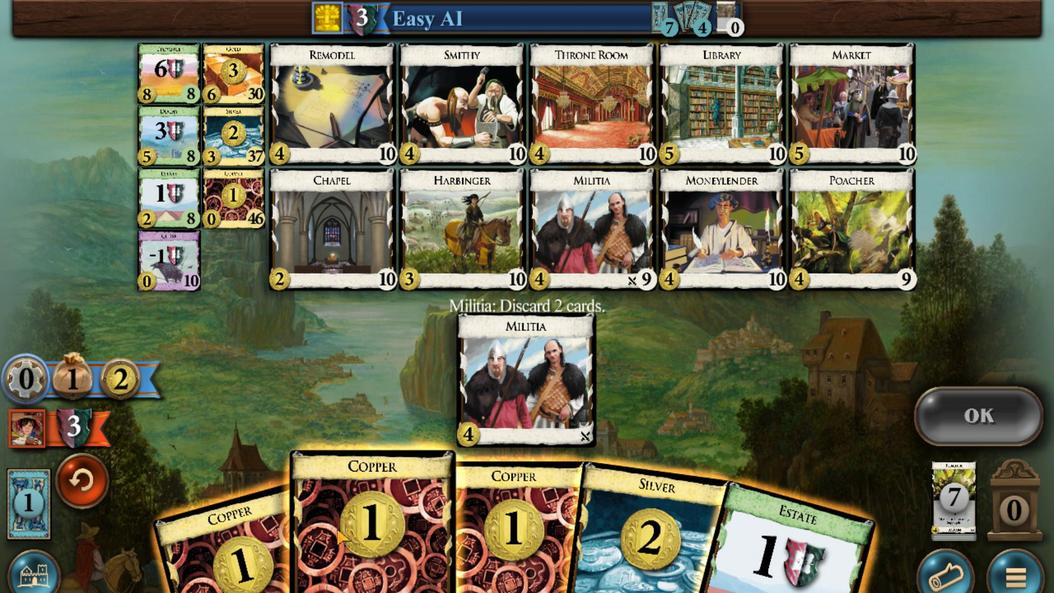 
Action: Mouse moved to (752, 589)
Screenshot: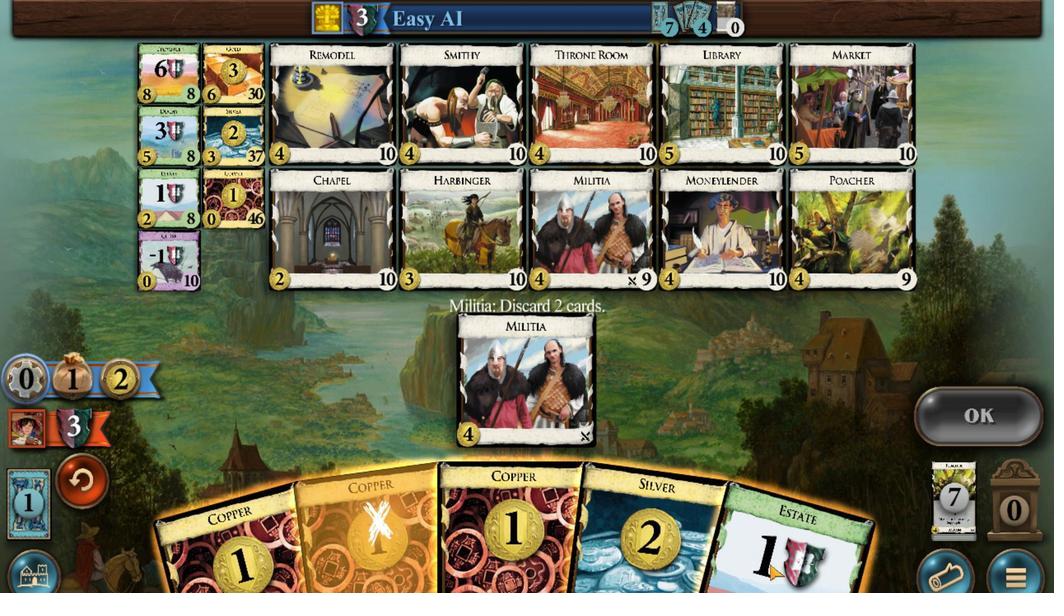 
Action: Mouse scrolled (752, 589) with delta (0, 0)
Screenshot: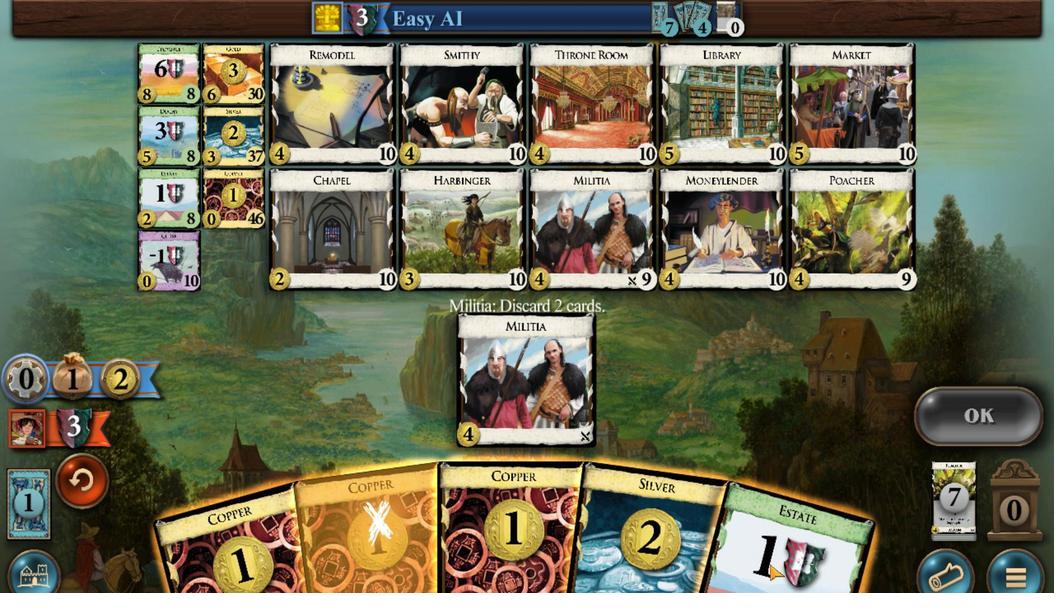
Action: Mouse moved to (974, 427)
Screenshot: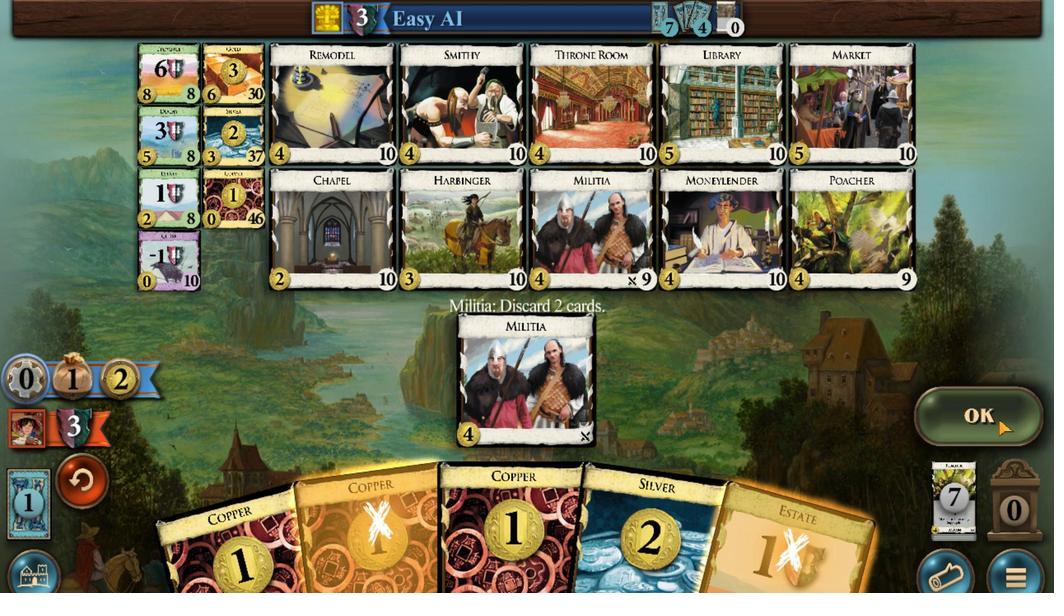 
Action: Mouse pressed left at (974, 427)
Screenshot: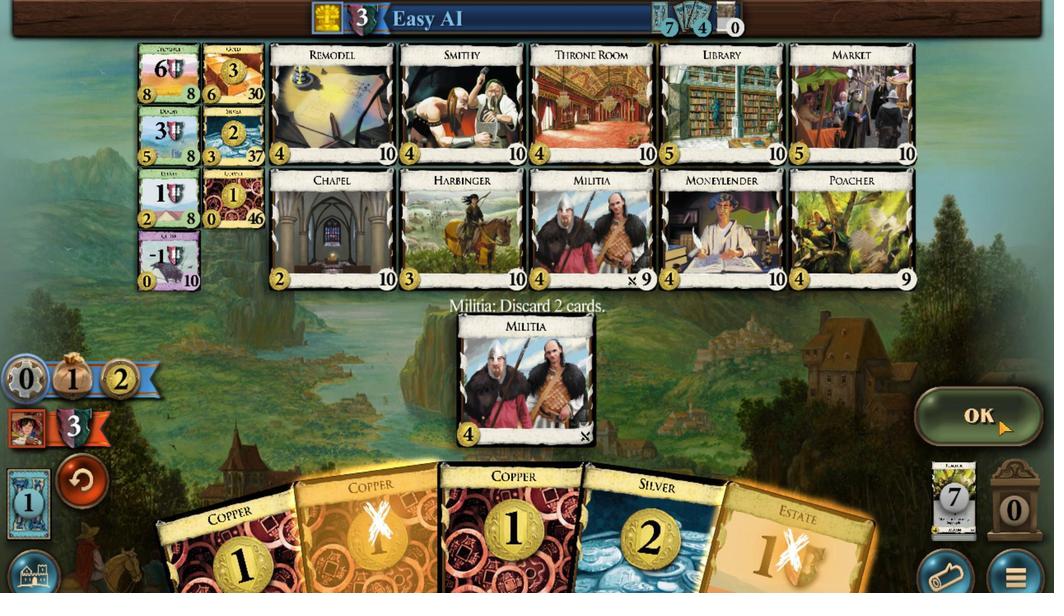 
Action: Mouse moved to (601, 519)
Screenshot: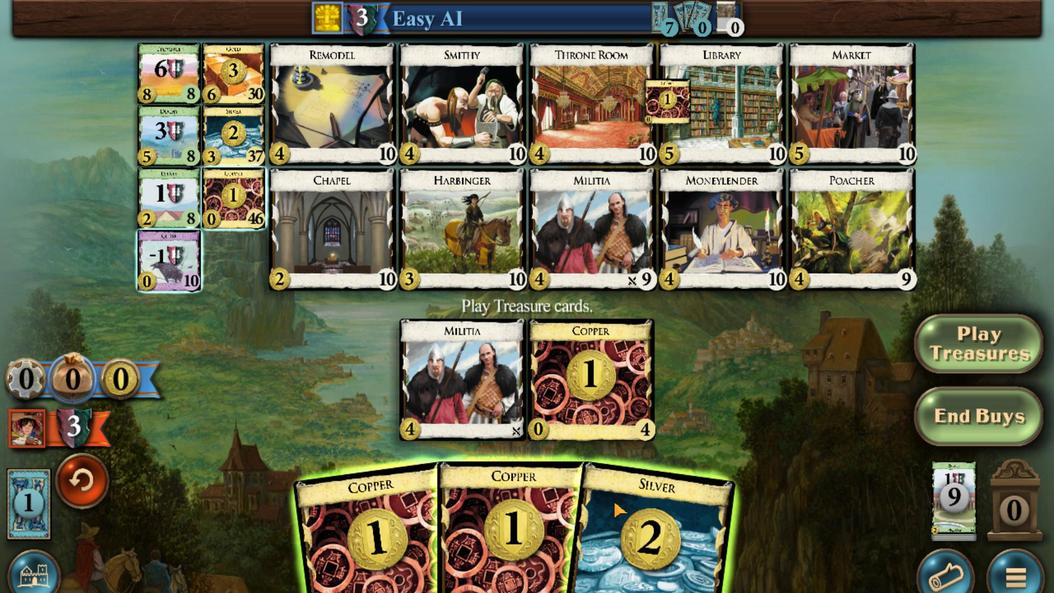 
Action: Mouse scrolled (601, 518) with delta (0, 0)
Screenshot: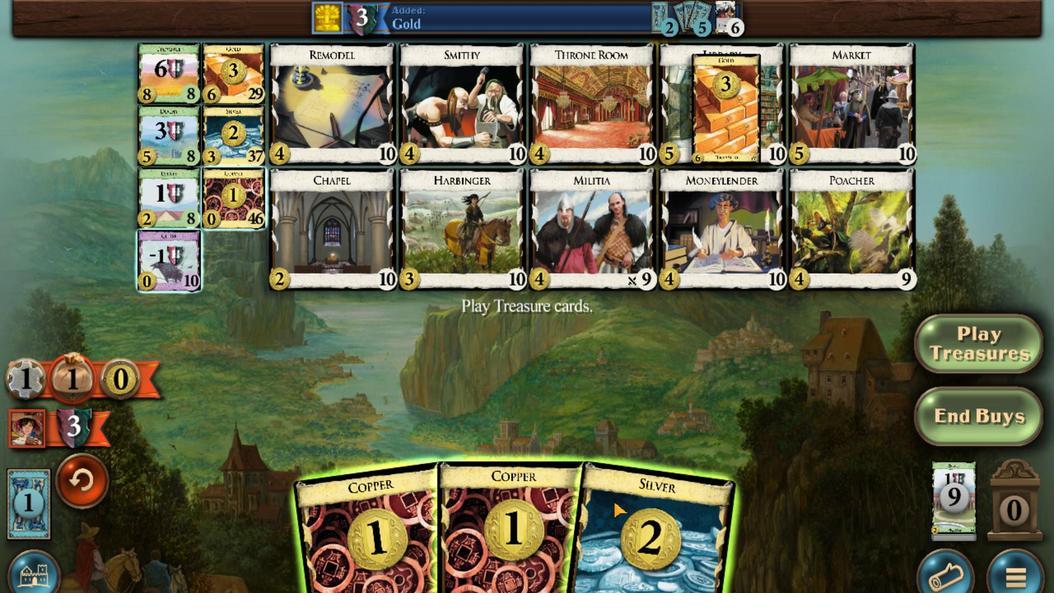 
Action: Mouse moved to (572, 519)
Screenshot: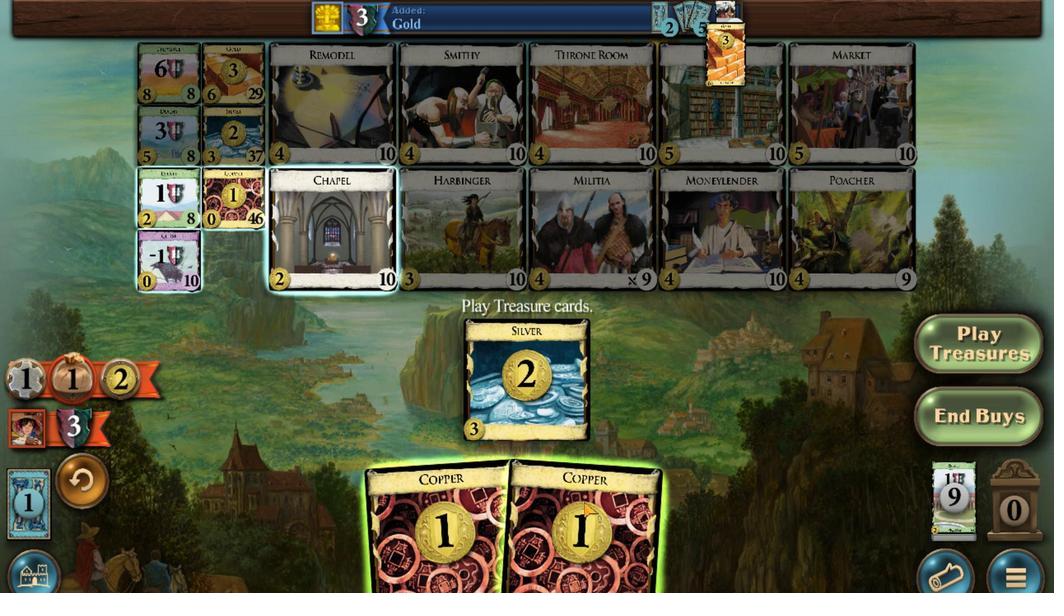 
Action: Mouse scrolled (572, 518) with delta (0, 0)
Screenshot: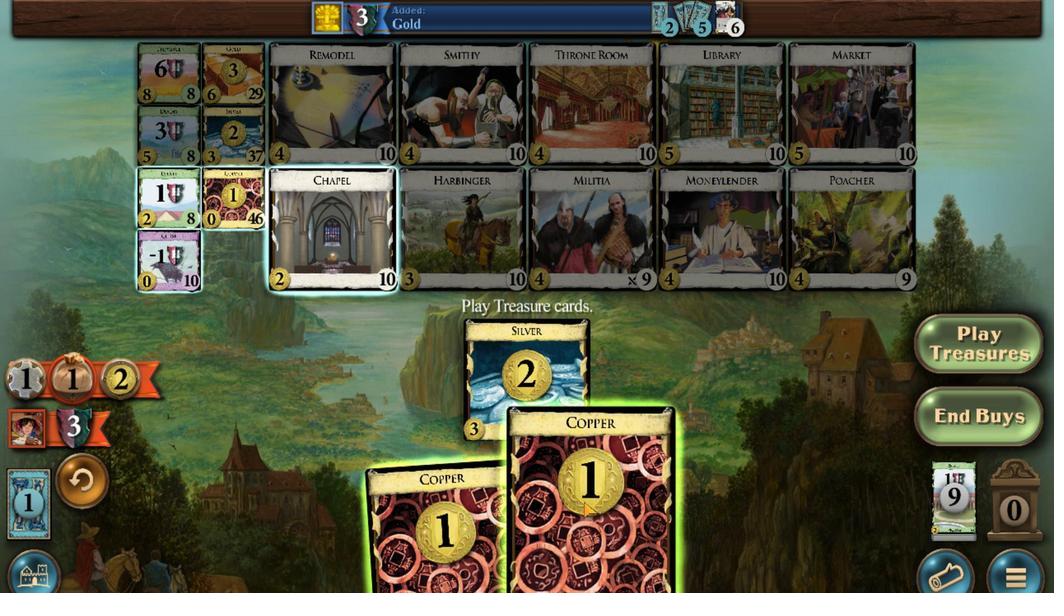 
Action: Mouse moved to (528, 520)
Screenshot: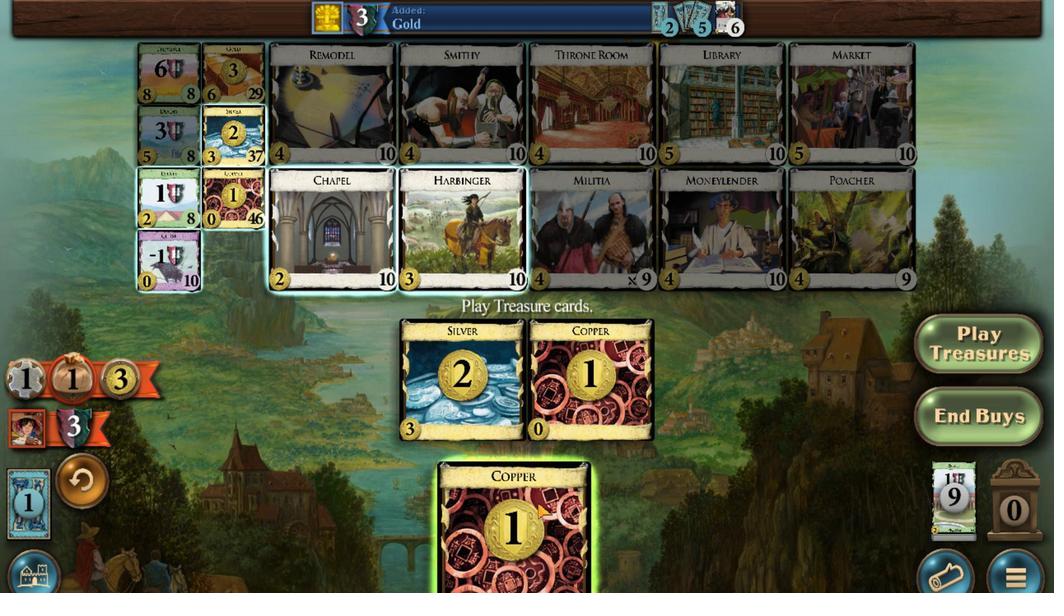 
Action: Mouse scrolled (528, 520) with delta (0, 0)
Screenshot: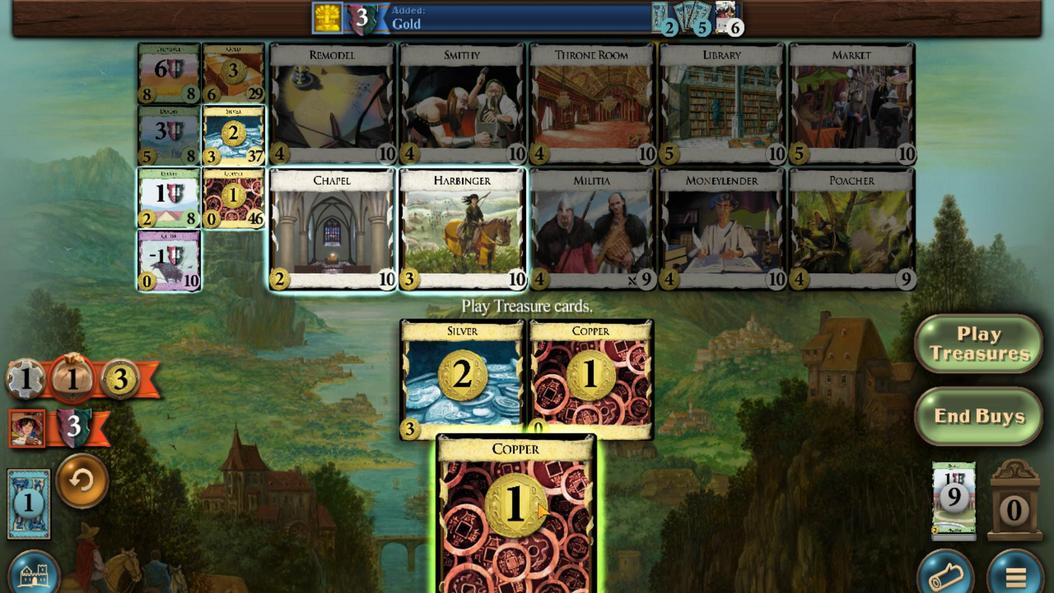 
Action: Mouse moved to (309, 67)
Screenshot: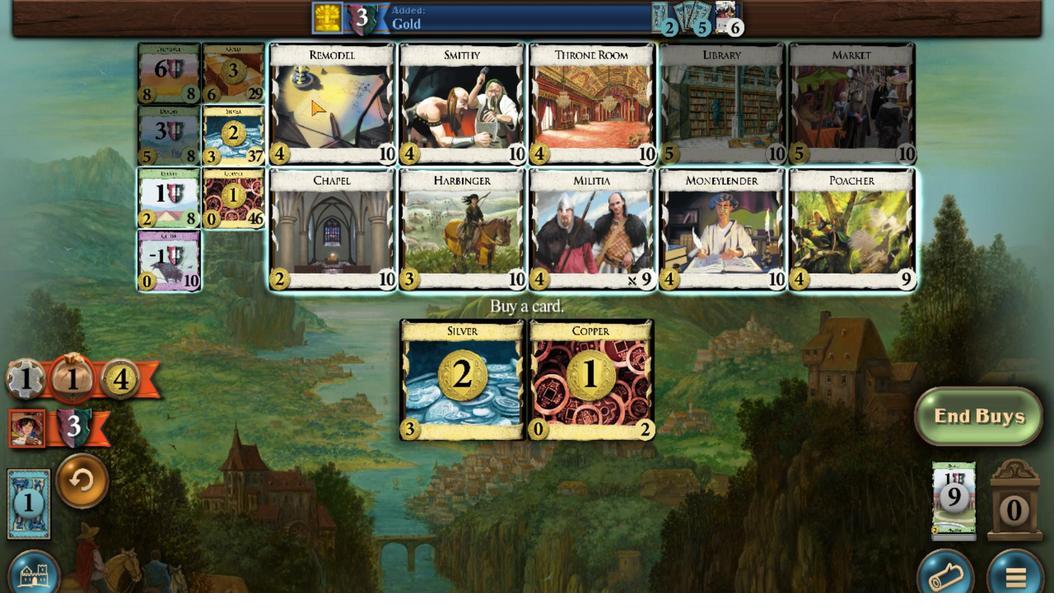 
Action: Mouse scrolled (309, 68) with delta (0, 0)
Screenshot: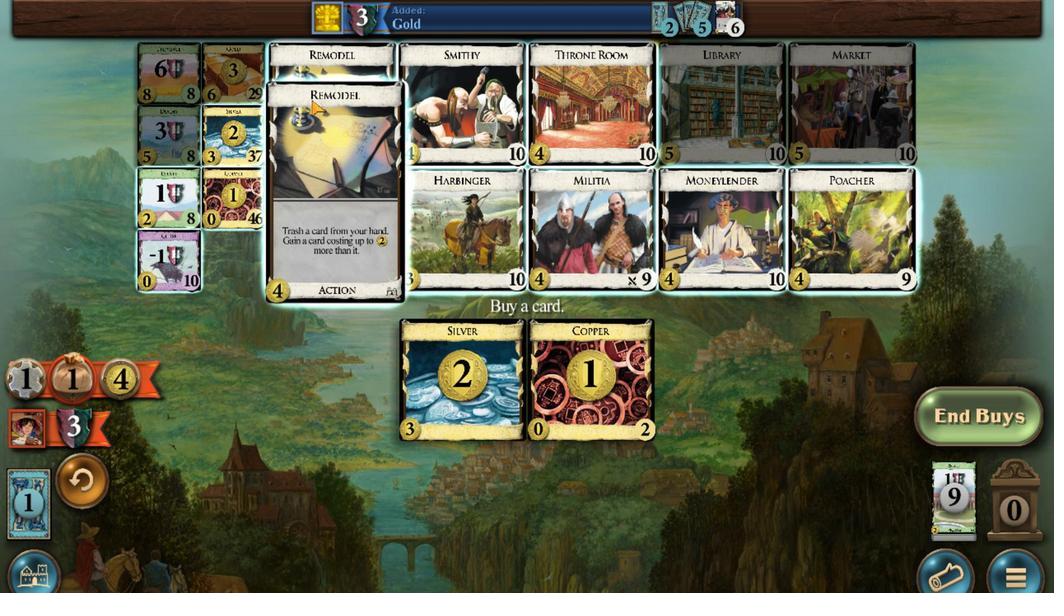 
Action: Mouse scrolled (309, 68) with delta (0, 0)
Screenshot: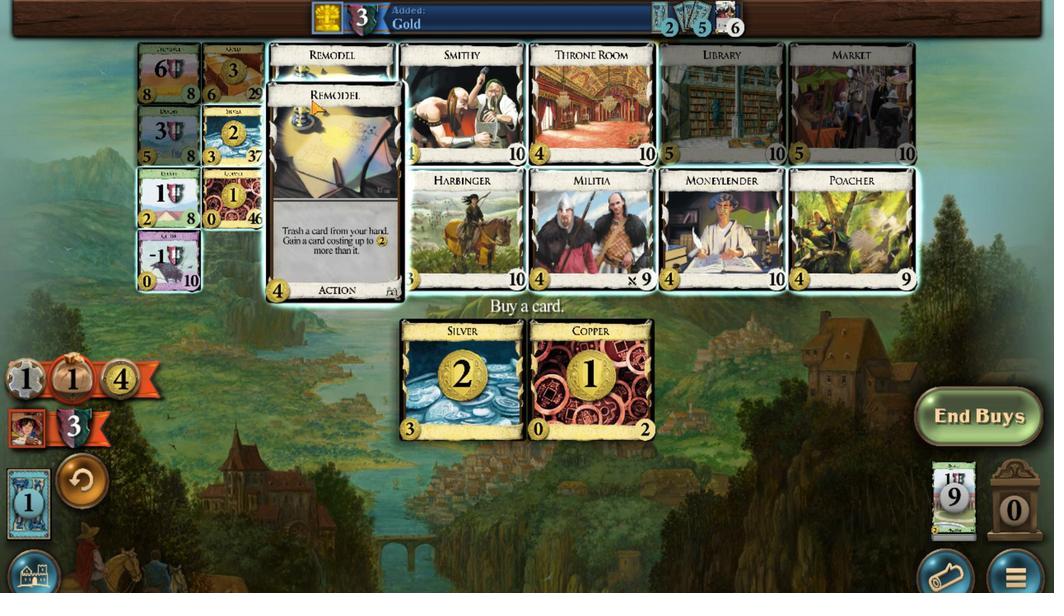 
Action: Mouse scrolled (309, 68) with delta (0, 0)
Screenshot: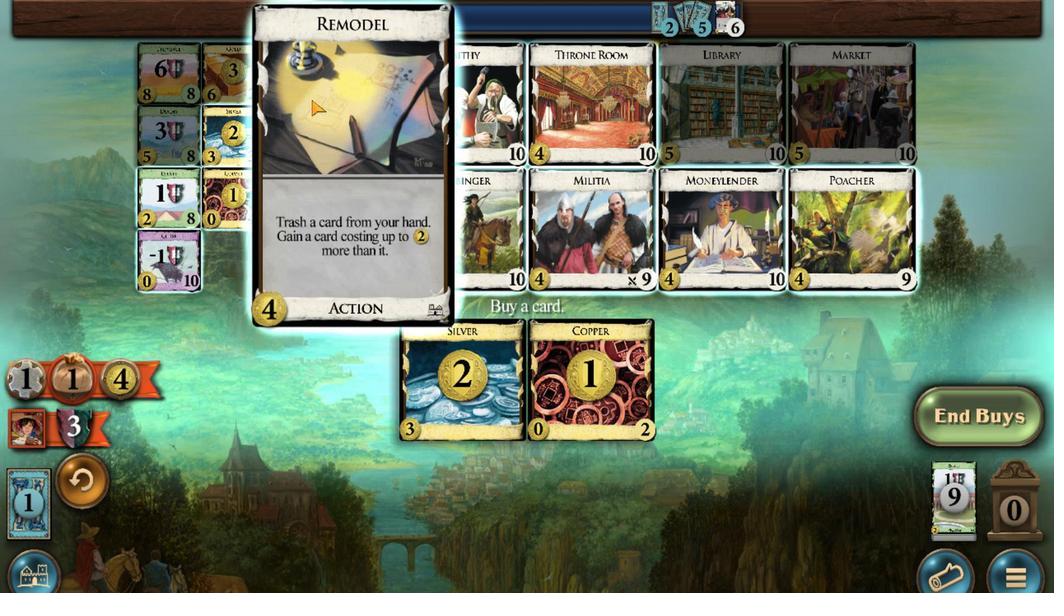 
Action: Mouse scrolled (309, 68) with delta (0, 0)
Screenshot: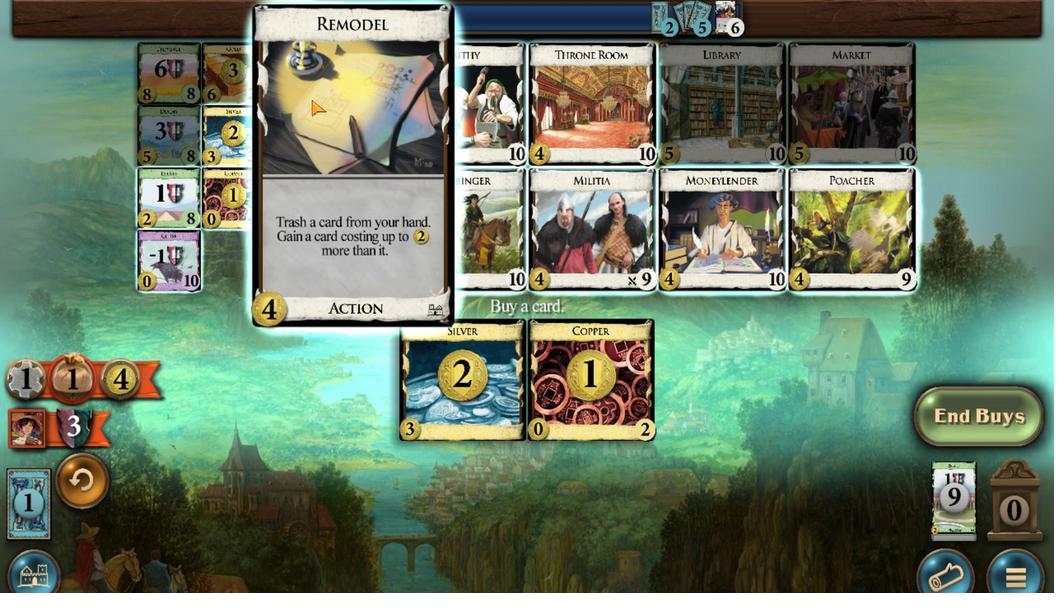 
Action: Mouse scrolled (309, 68) with delta (0, 0)
Screenshot: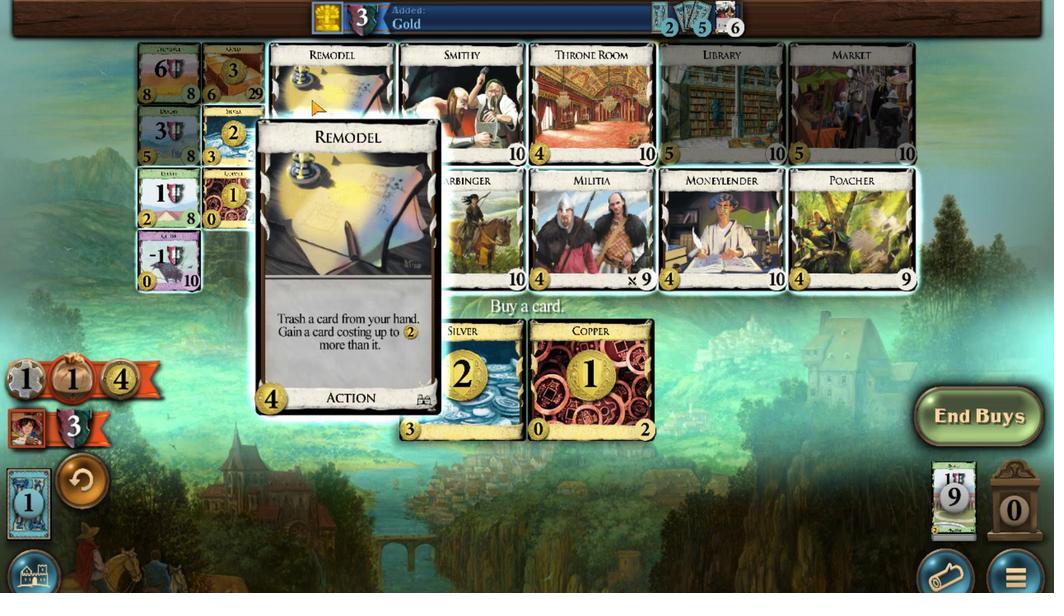 
Action: Mouse scrolled (309, 68) with delta (0, 0)
Screenshot: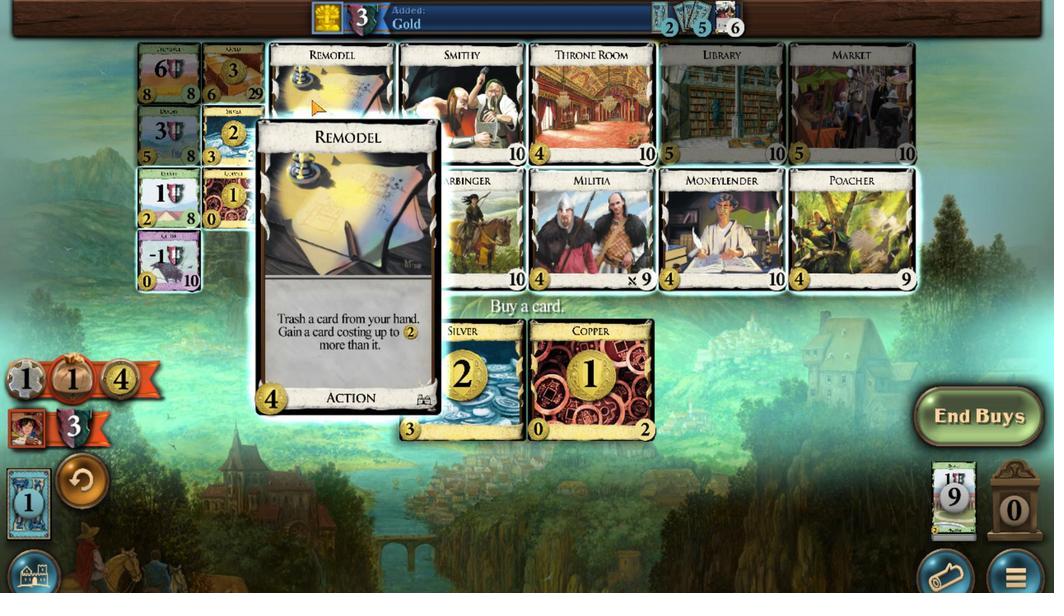 
Action: Mouse moved to (633, 563)
Screenshot: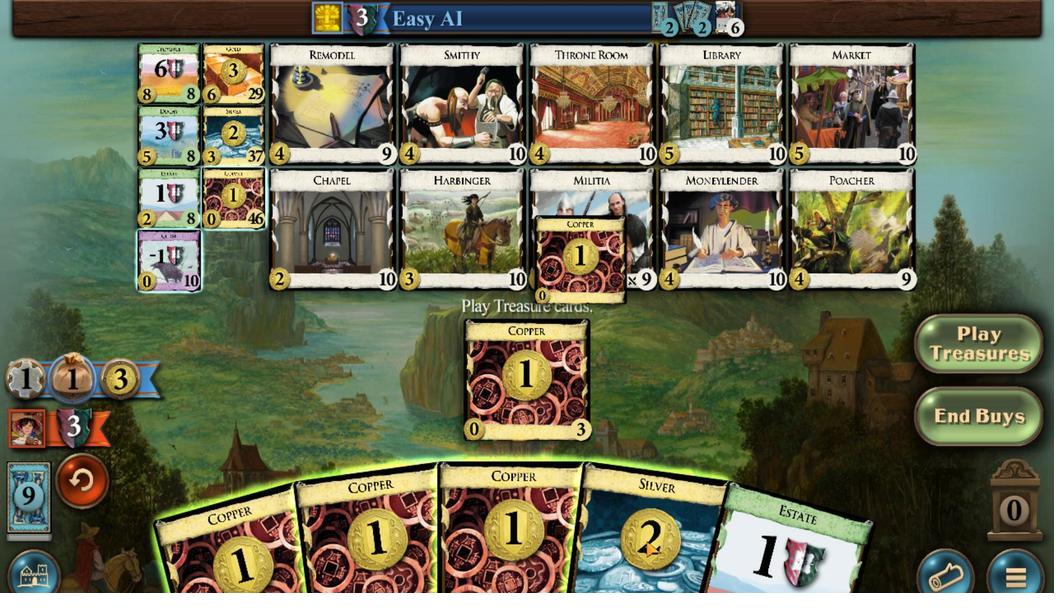 
Action: Mouse scrolled (633, 562) with delta (0, 0)
Screenshot: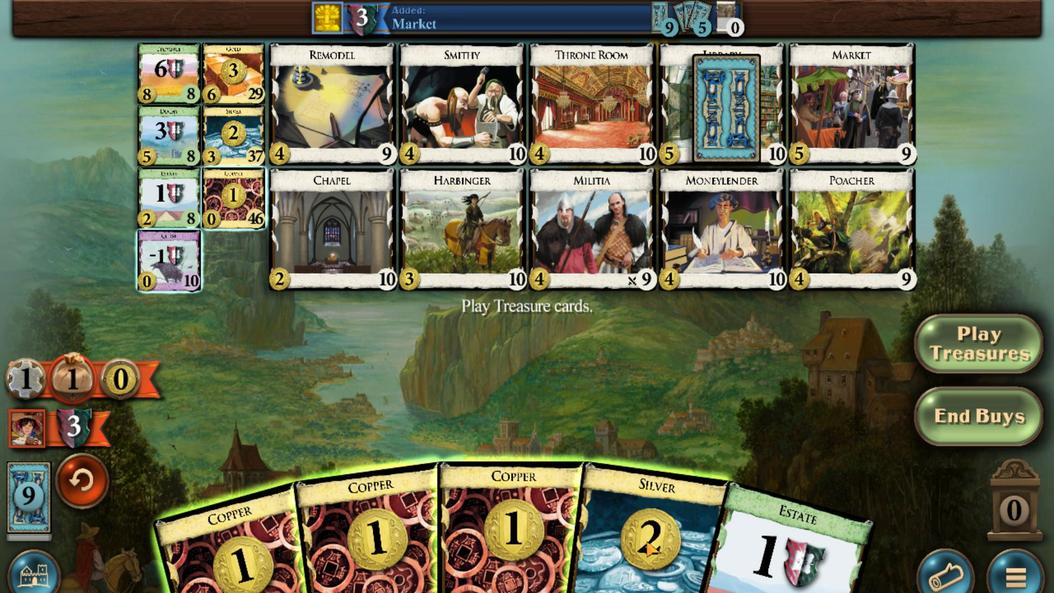 
Action: Mouse moved to (518, 543)
Screenshot: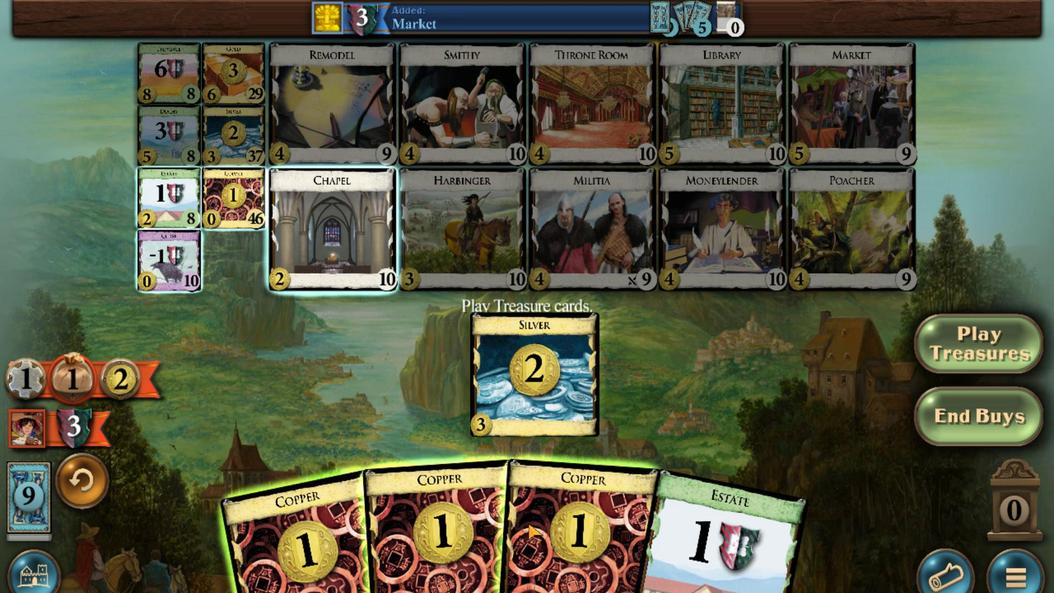 
Action: Mouse scrolled (518, 543) with delta (0, 0)
Screenshot: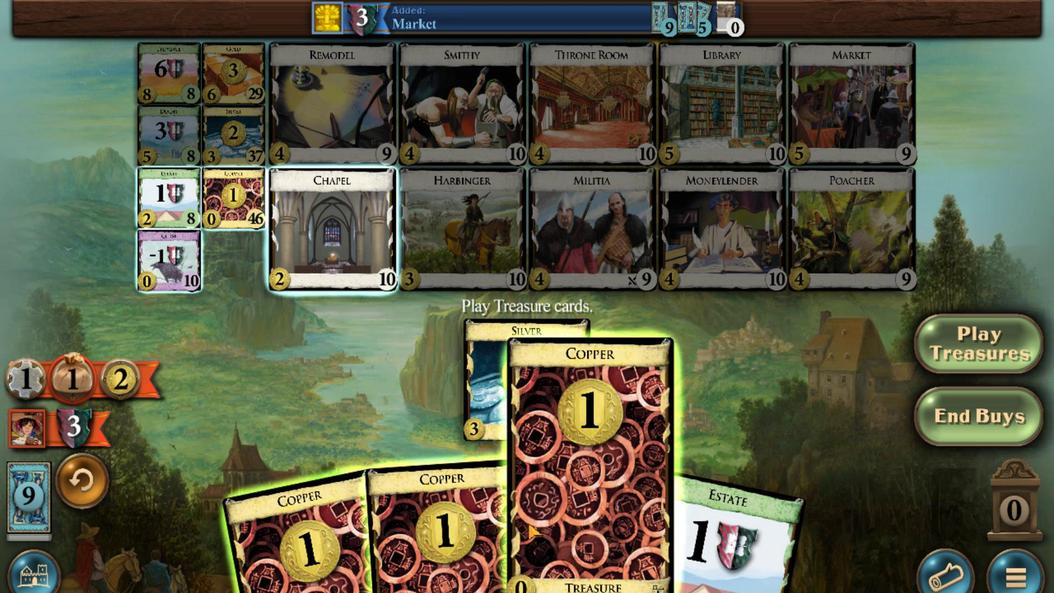 
Action: Mouse moved to (473, 543)
Screenshot: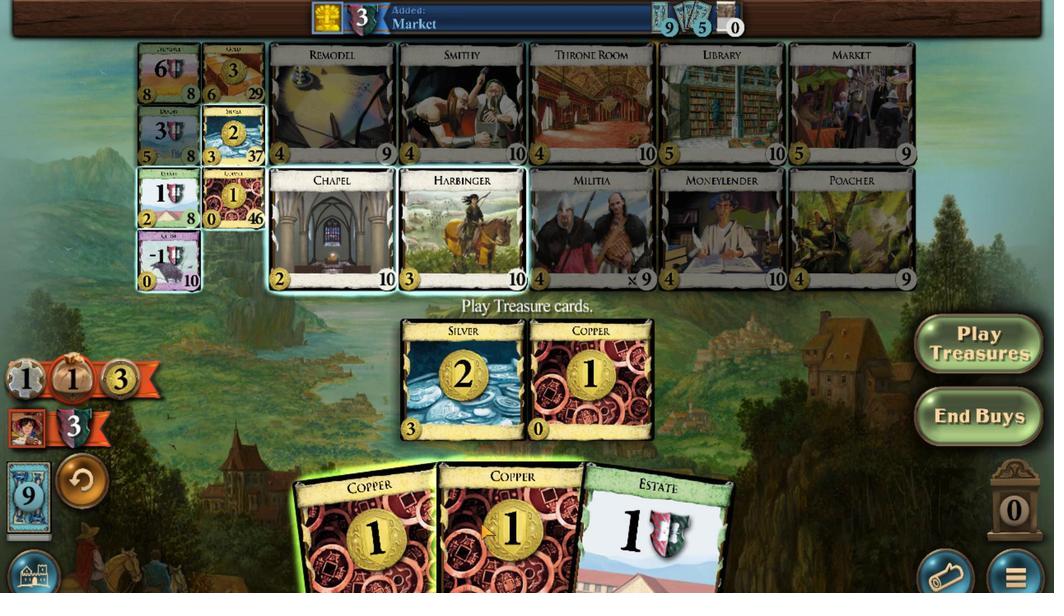 
Action: Mouse scrolled (473, 543) with delta (0, 0)
Screenshot: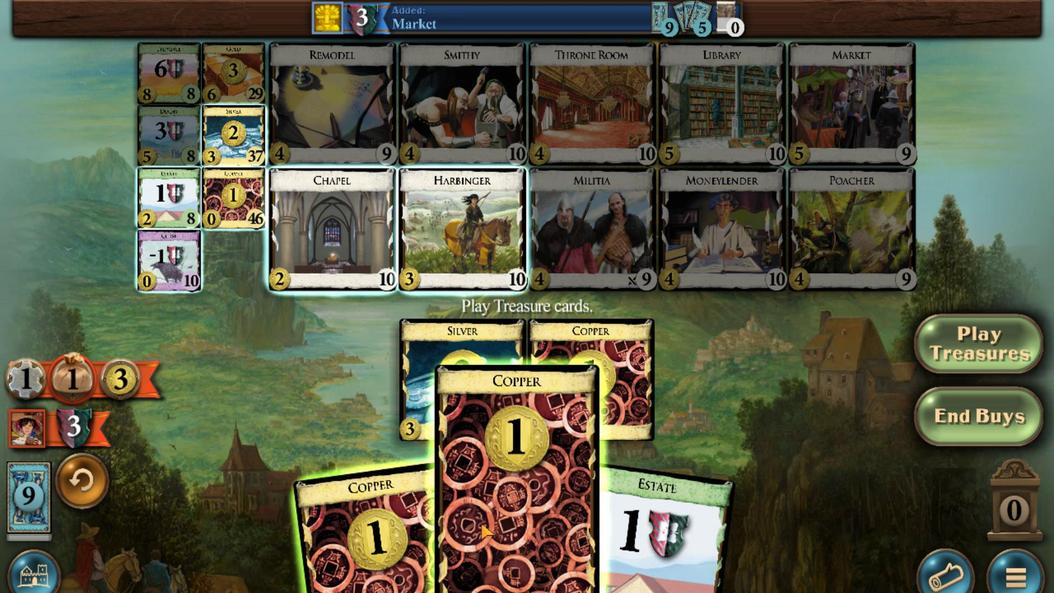 
Action: Mouse moved to (425, 551)
Screenshot: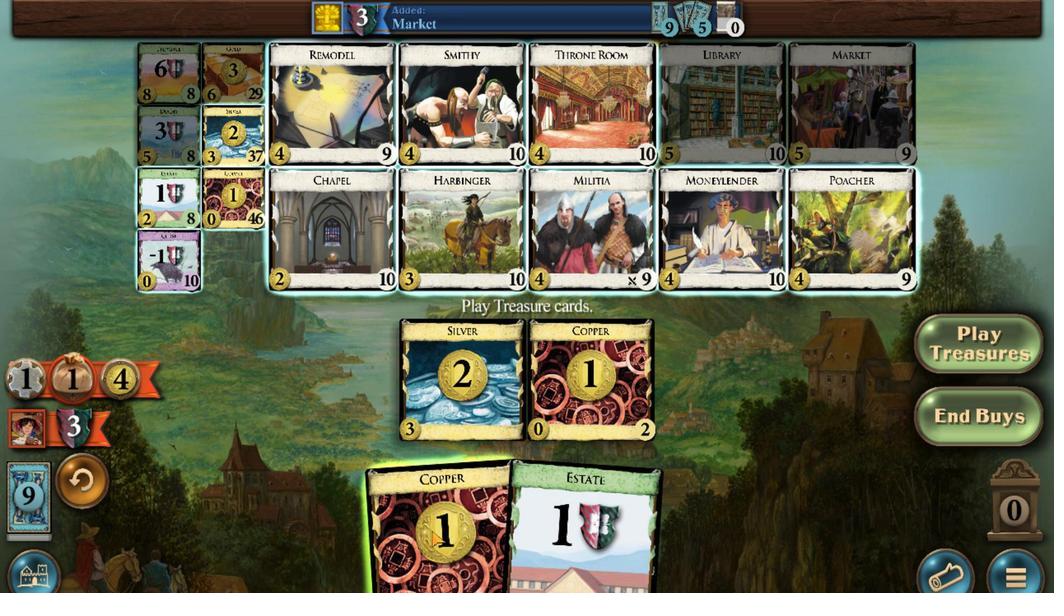 
Action: Mouse scrolled (425, 551) with delta (0, 0)
Screenshot: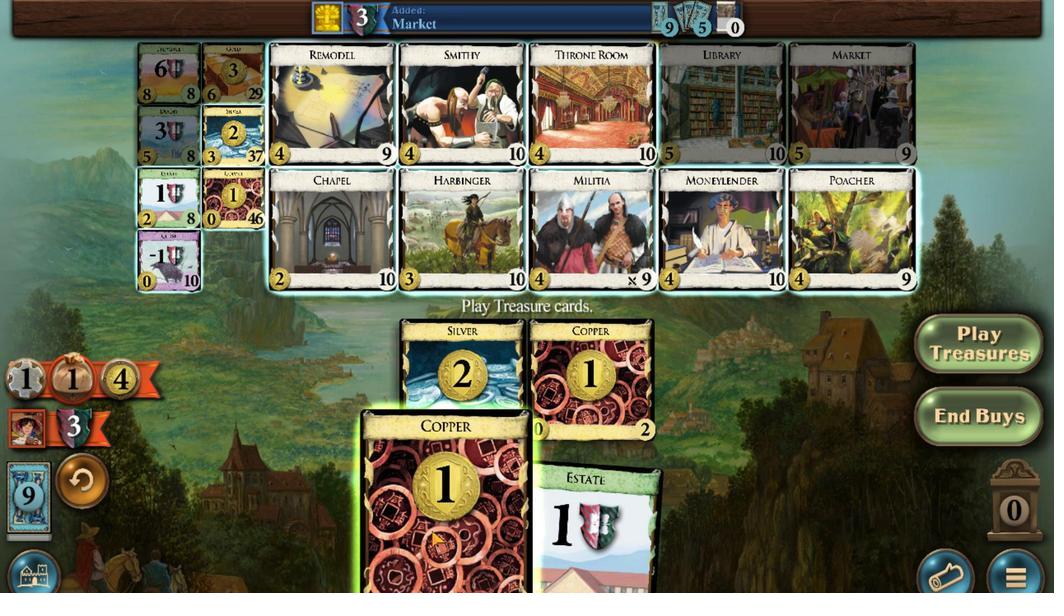 
Action: Mouse moved to (328, 86)
Screenshot: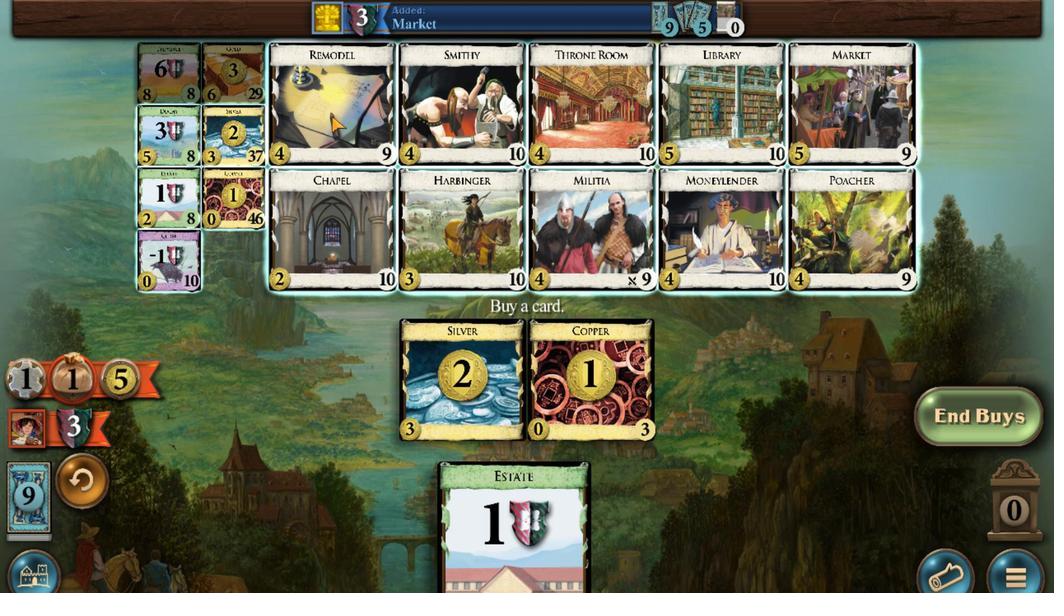 
Action: Mouse scrolled (328, 86) with delta (0, 0)
Screenshot: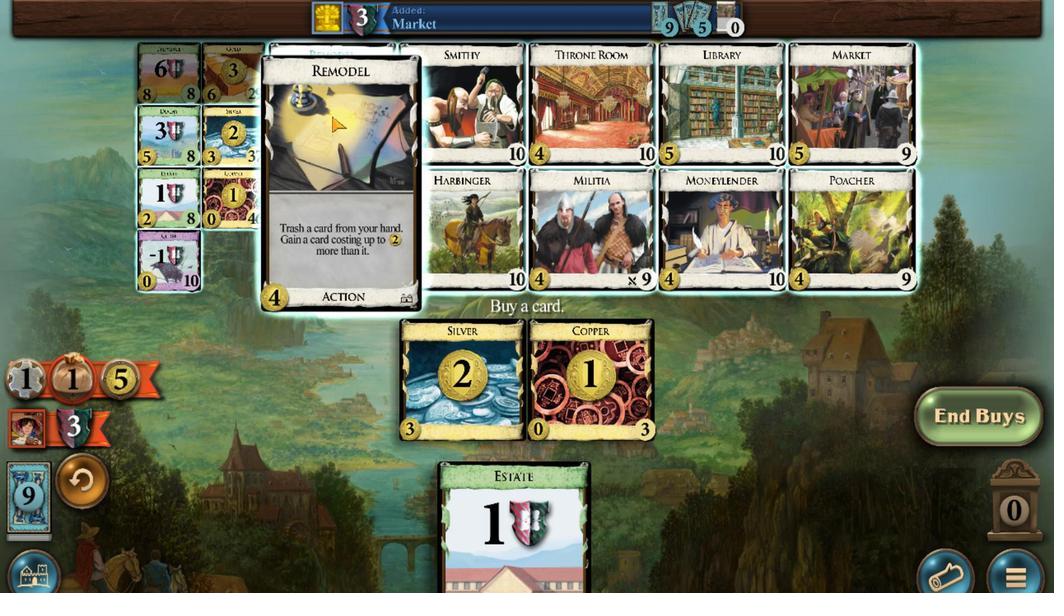 
Action: Mouse scrolled (328, 86) with delta (0, 0)
Screenshot: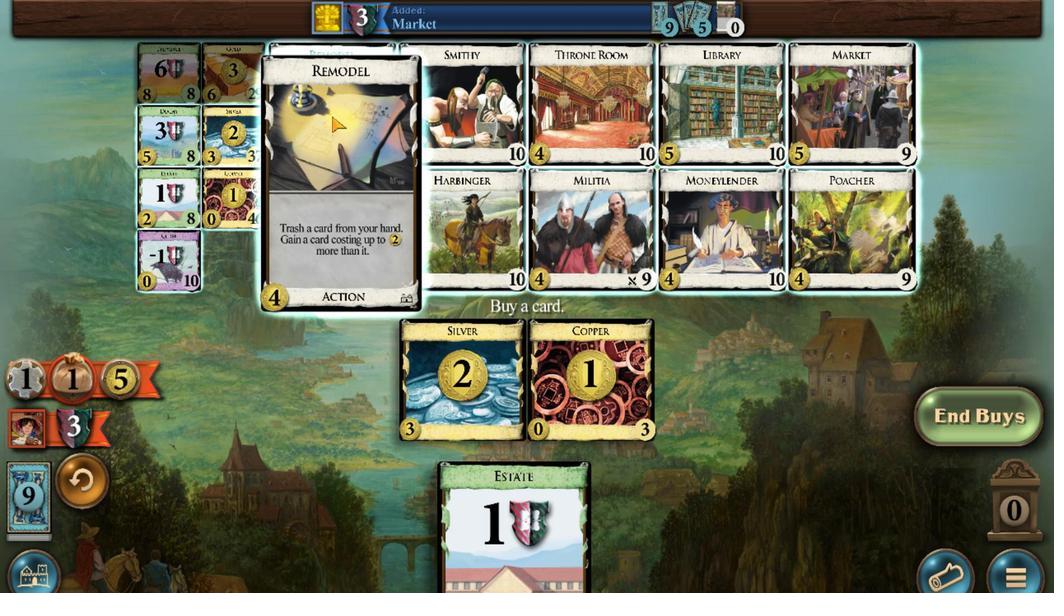 
Action: Mouse scrolled (328, 86) with delta (0, 0)
Screenshot: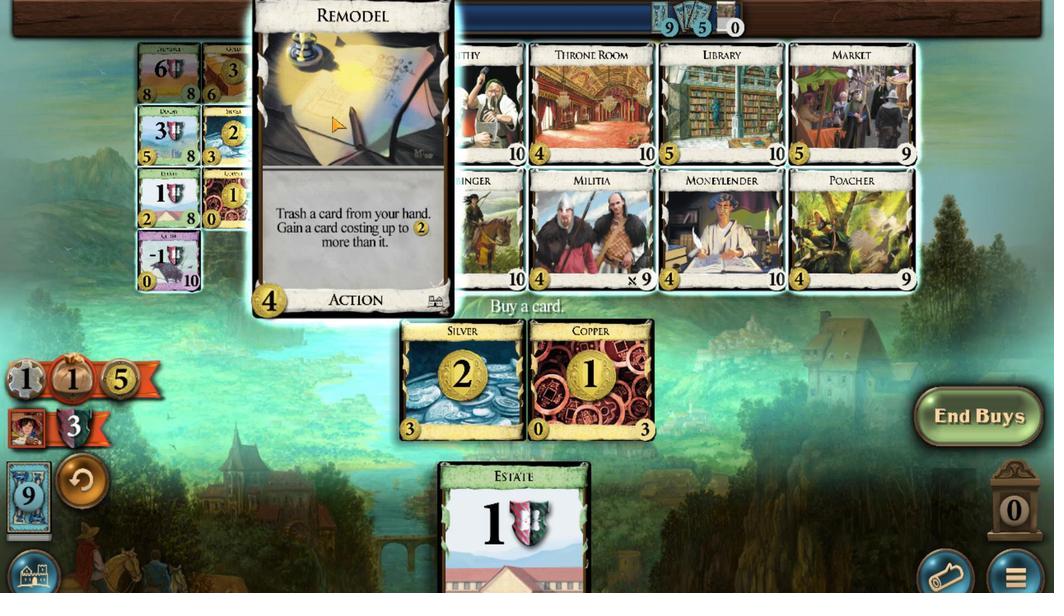 
Action: Mouse scrolled (328, 86) with delta (0, 0)
Screenshot: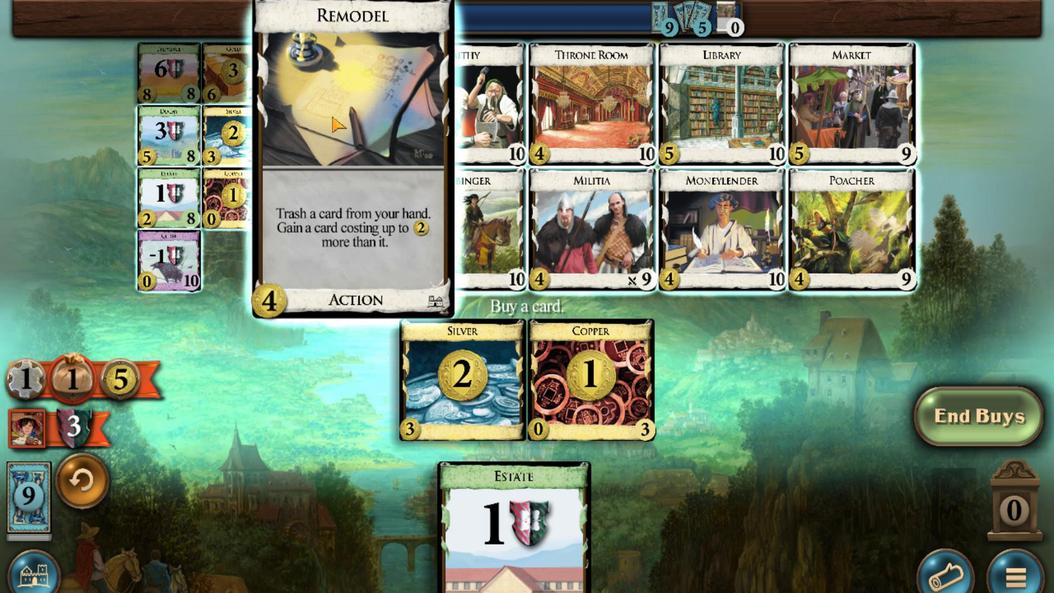 
Action: Mouse scrolled (328, 86) with delta (0, 0)
Screenshot: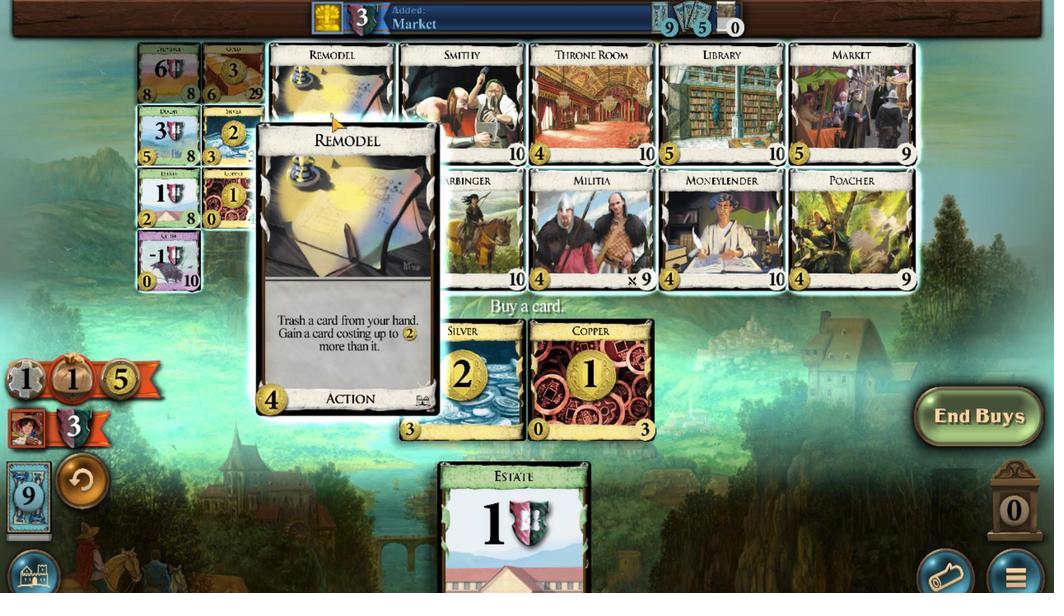 
Action: Mouse moved to (262, 538)
Screenshot: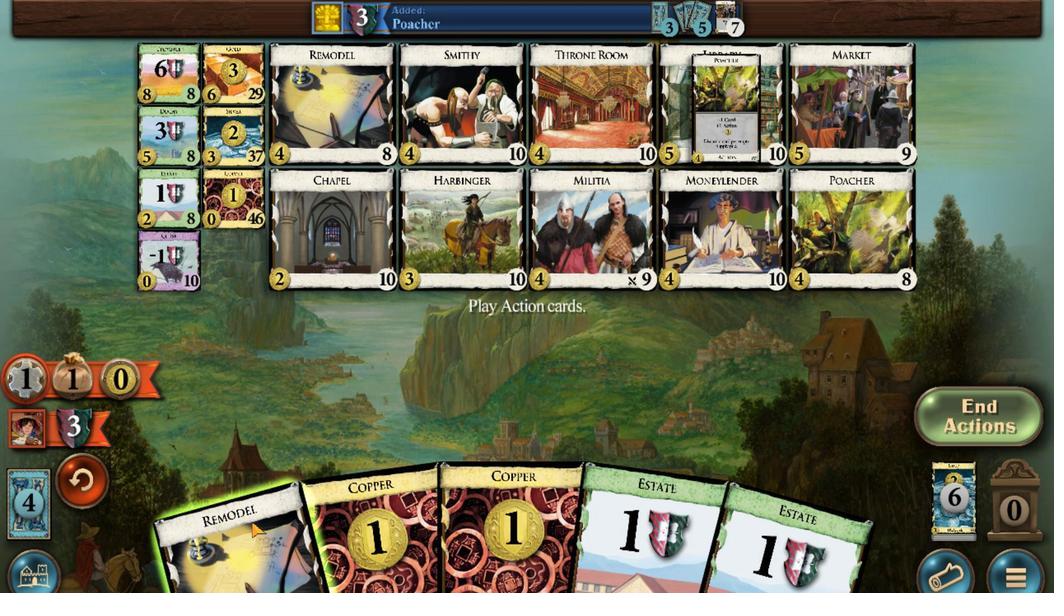 
Action: Mouse scrolled (262, 538) with delta (0, 0)
Screenshot: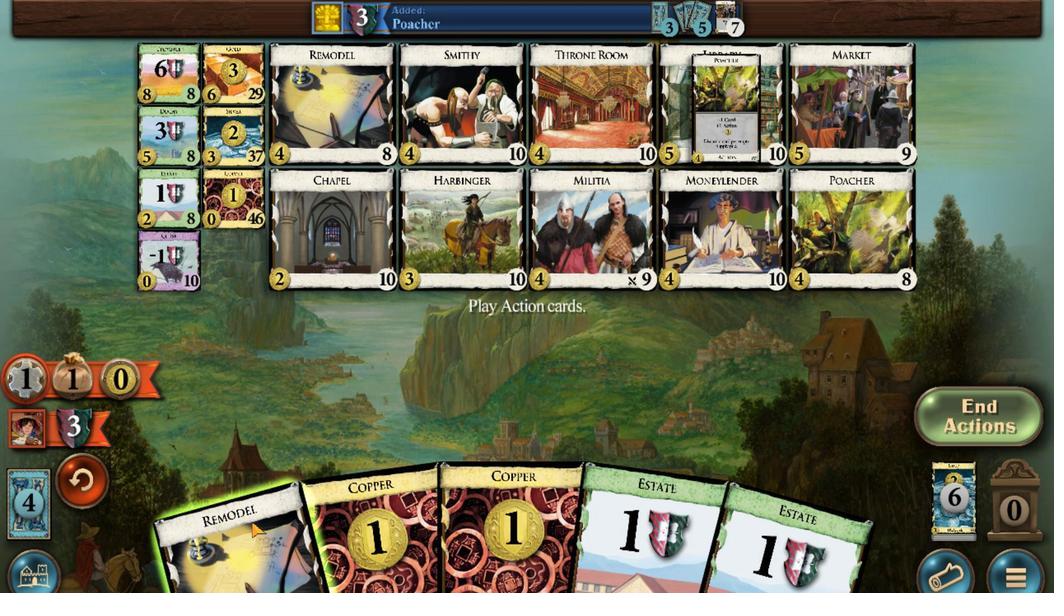 
Action: Mouse moved to (421, 533)
Screenshot: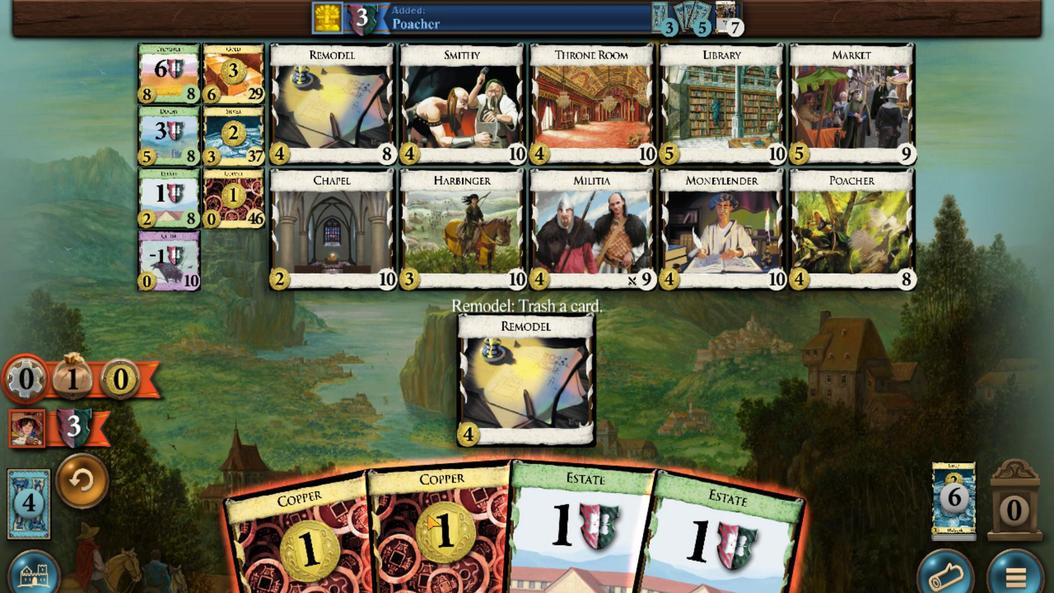 
Action: Mouse scrolled (421, 532) with delta (0, 0)
Screenshot: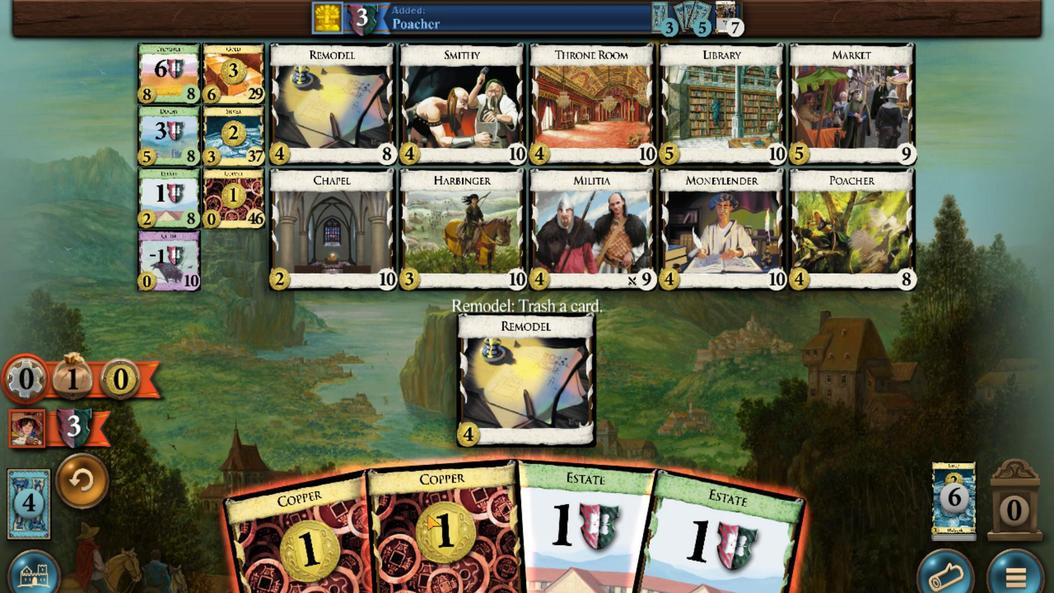 
Action: Mouse moved to (180, 166)
Screenshot: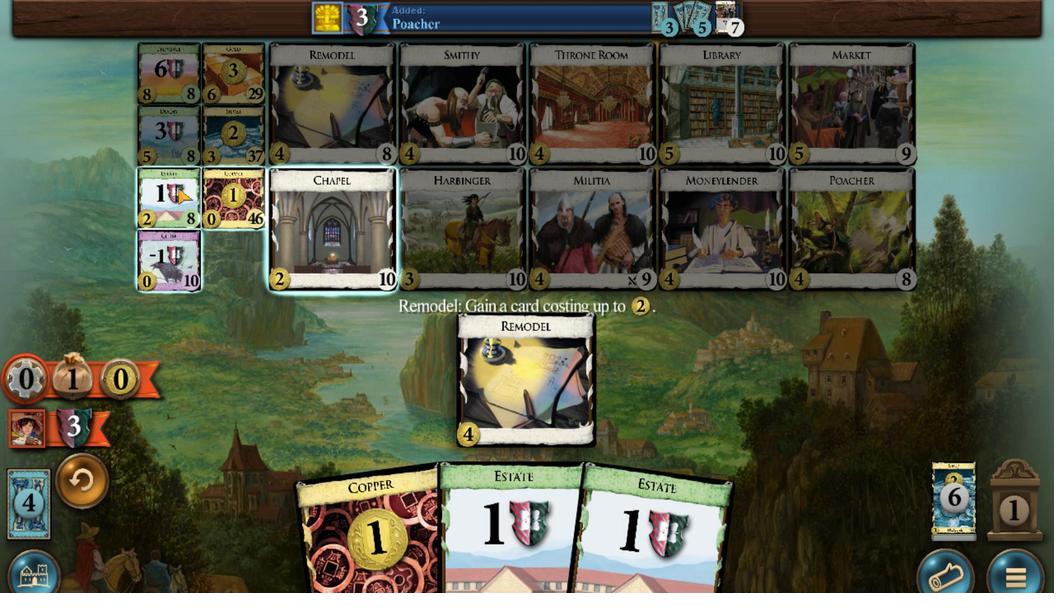 
Action: Mouse scrolled (180, 167) with delta (0, 0)
Screenshot: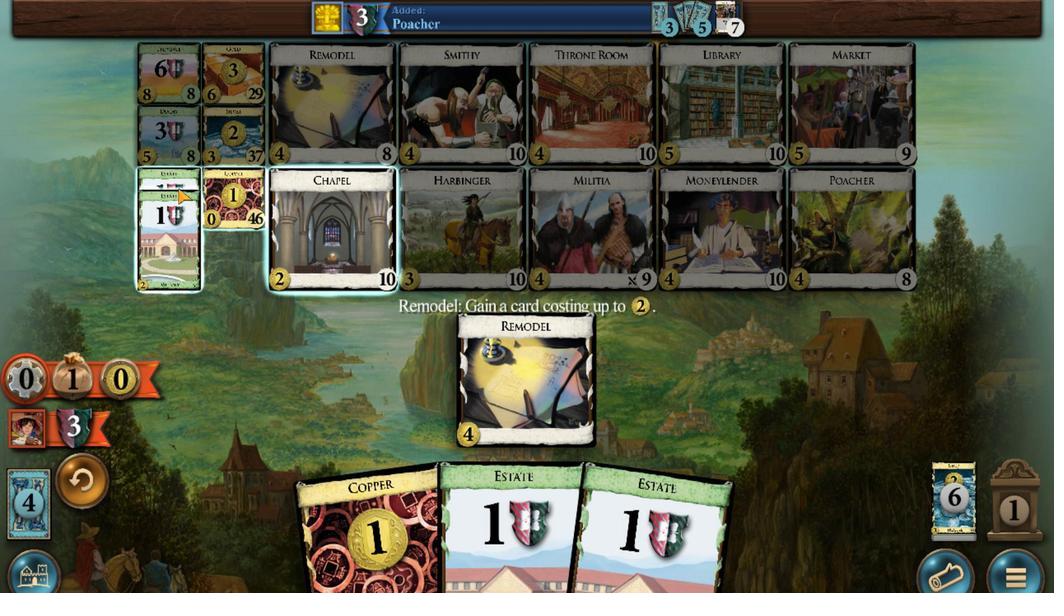 
Action: Mouse scrolled (180, 167) with delta (0, 0)
Screenshot: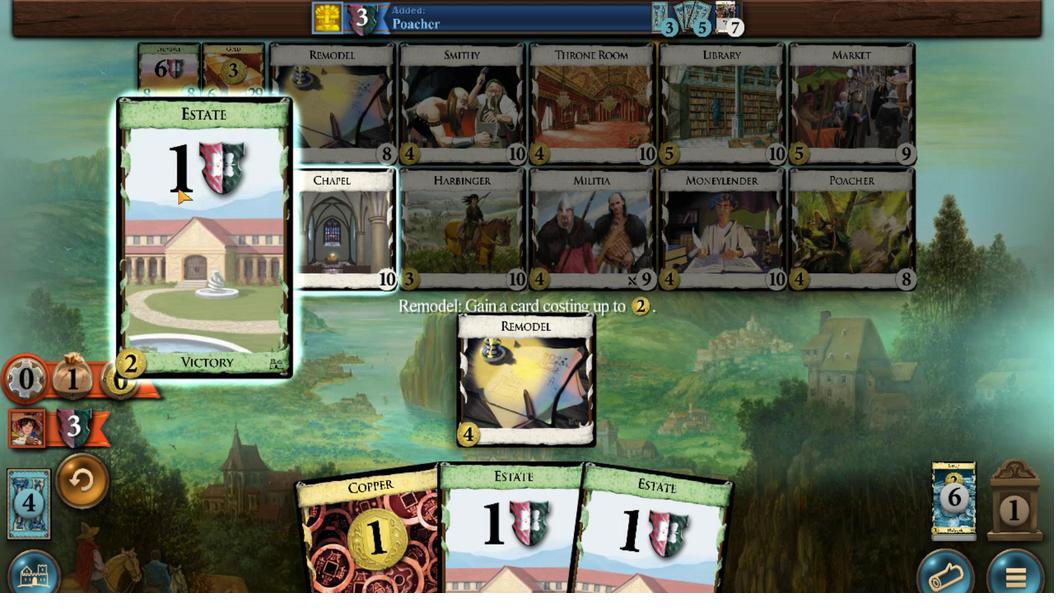 
Action: Mouse scrolled (180, 167) with delta (0, 0)
Screenshot: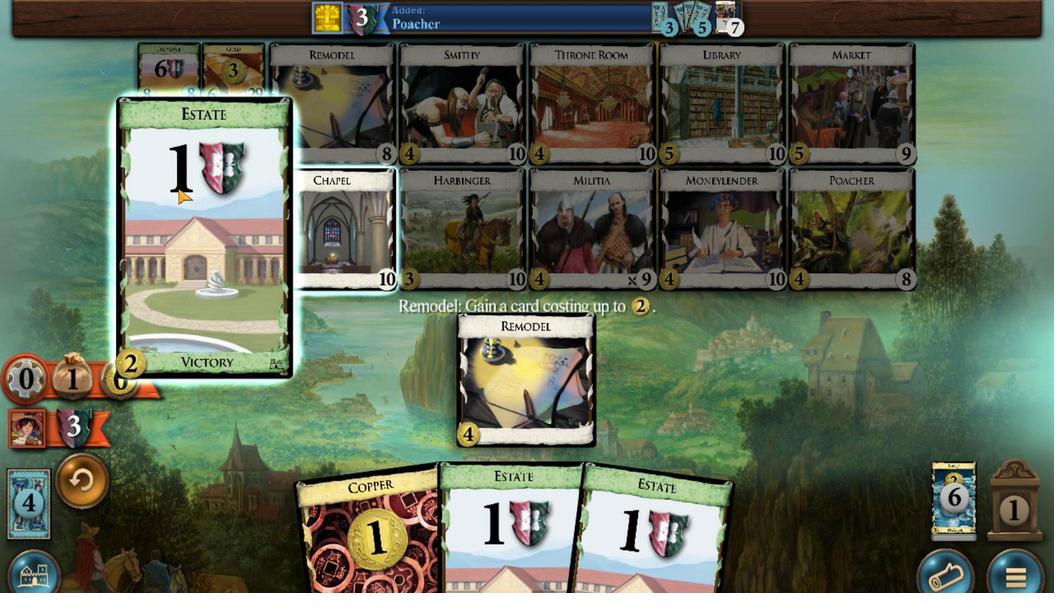 
Action: Mouse scrolled (180, 167) with delta (0, 0)
Screenshot: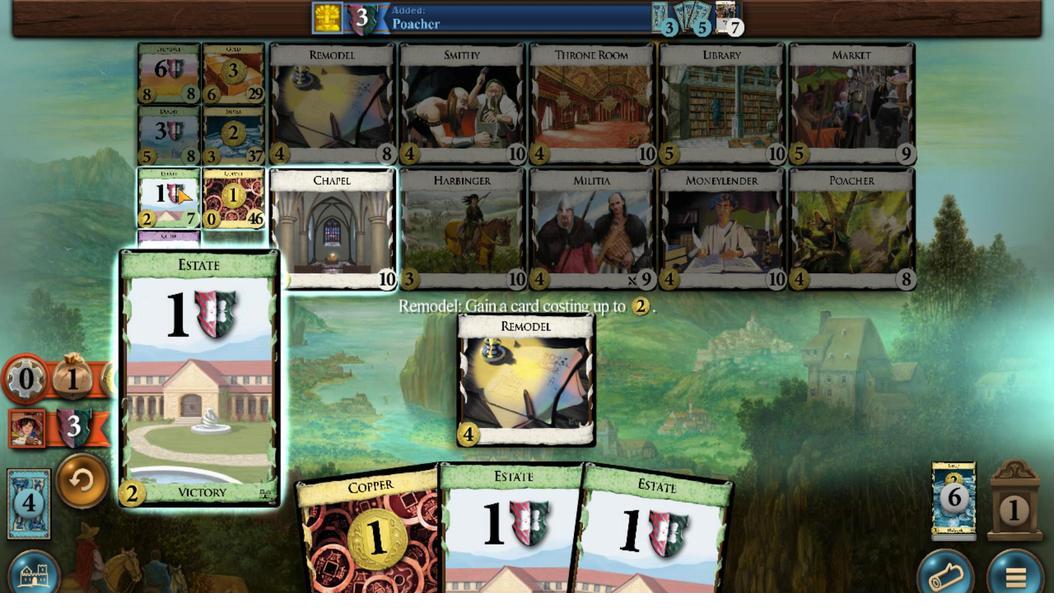 
Action: Mouse moved to (406, 518)
Screenshot: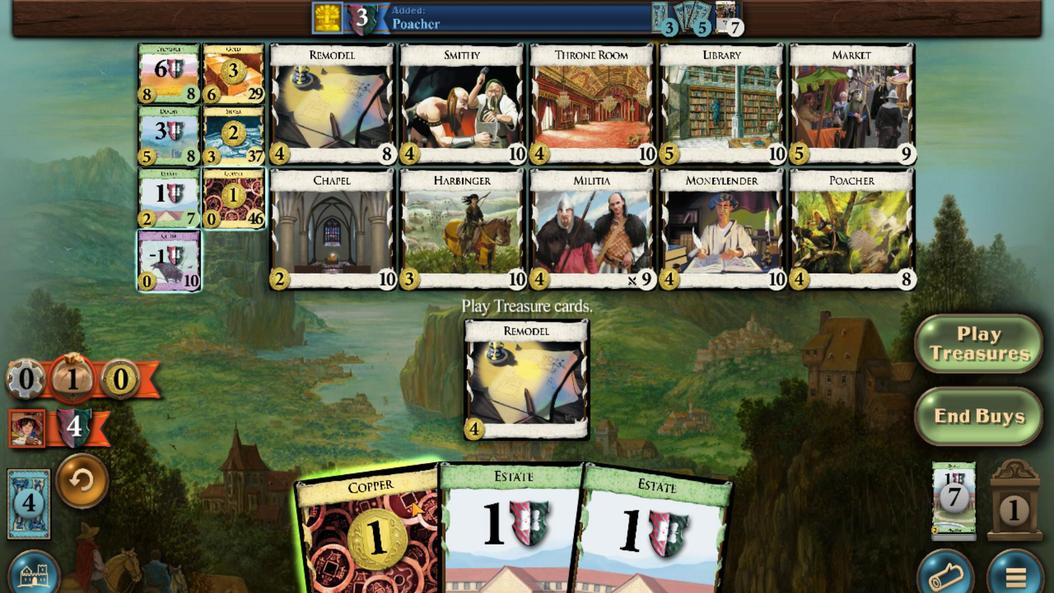 
Action: Mouse scrolled (406, 517) with delta (0, -1)
Screenshot: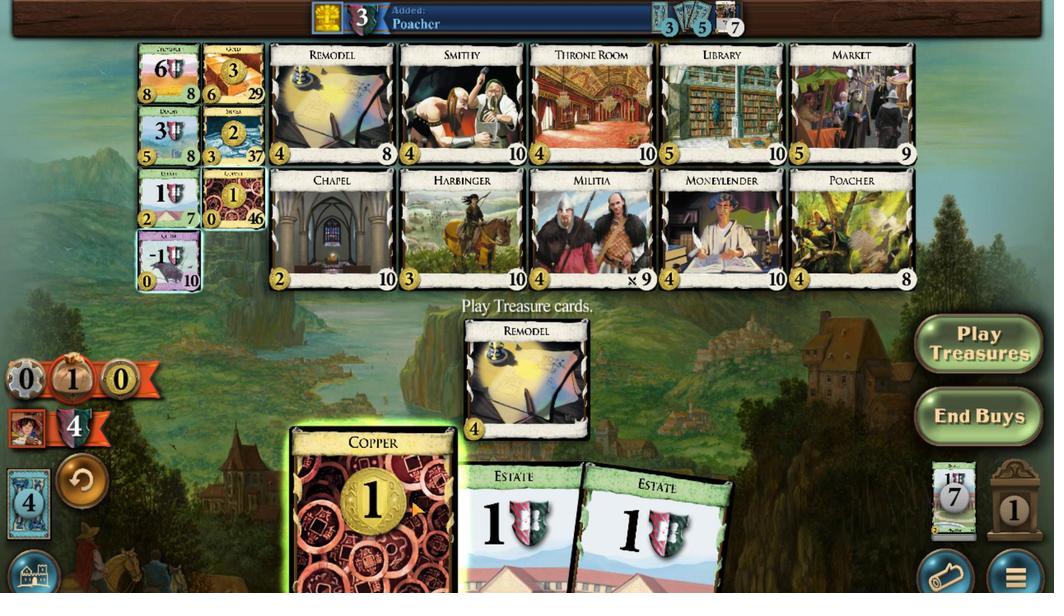 
Action: Mouse moved to (253, 172)
Screenshot: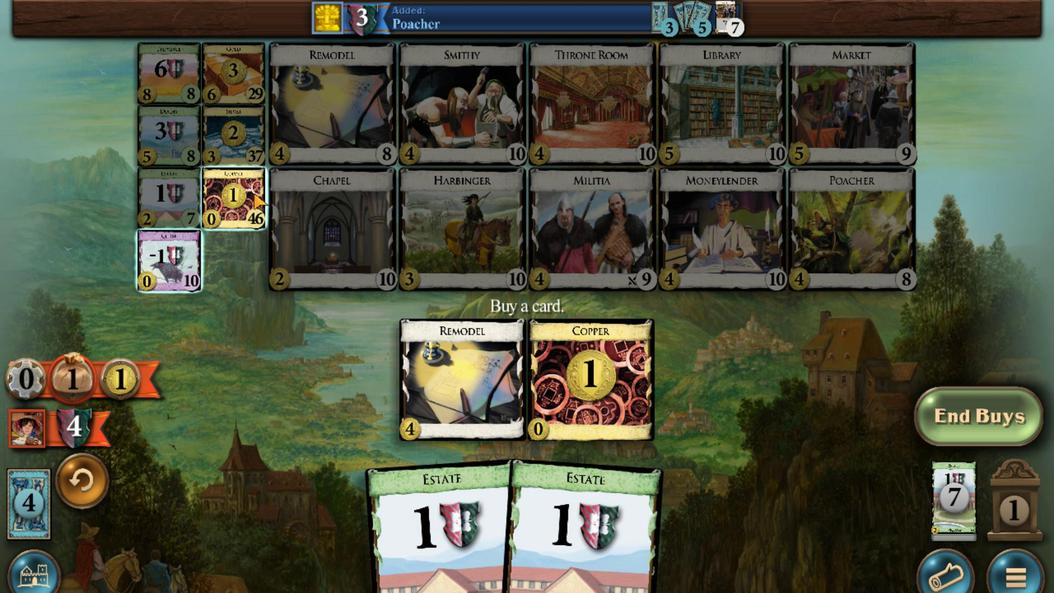 
Action: Mouse scrolled (253, 173) with delta (0, 0)
Screenshot: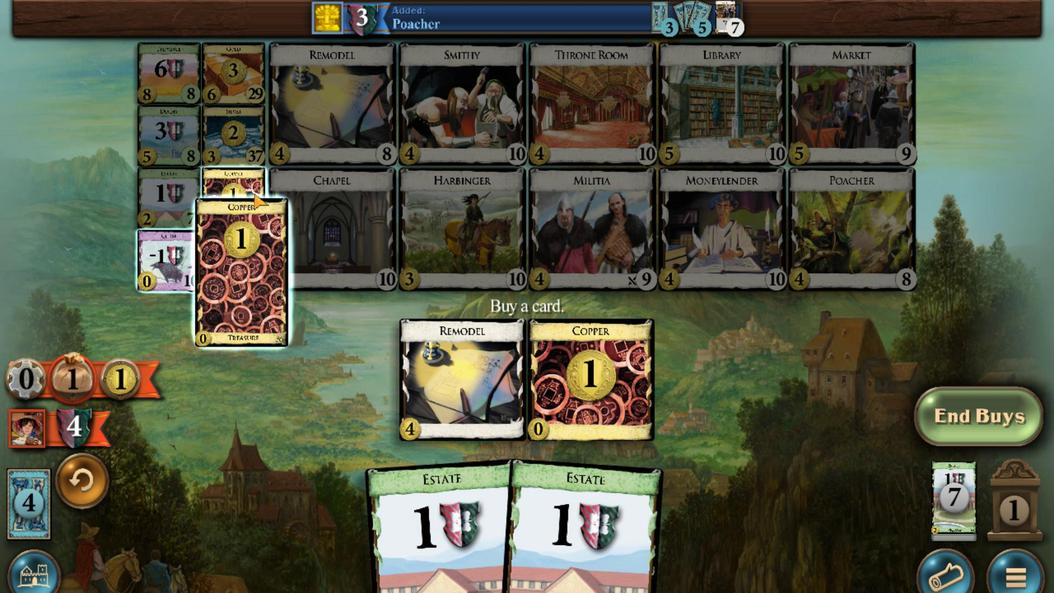 
Action: Mouse scrolled (253, 173) with delta (0, 0)
Screenshot: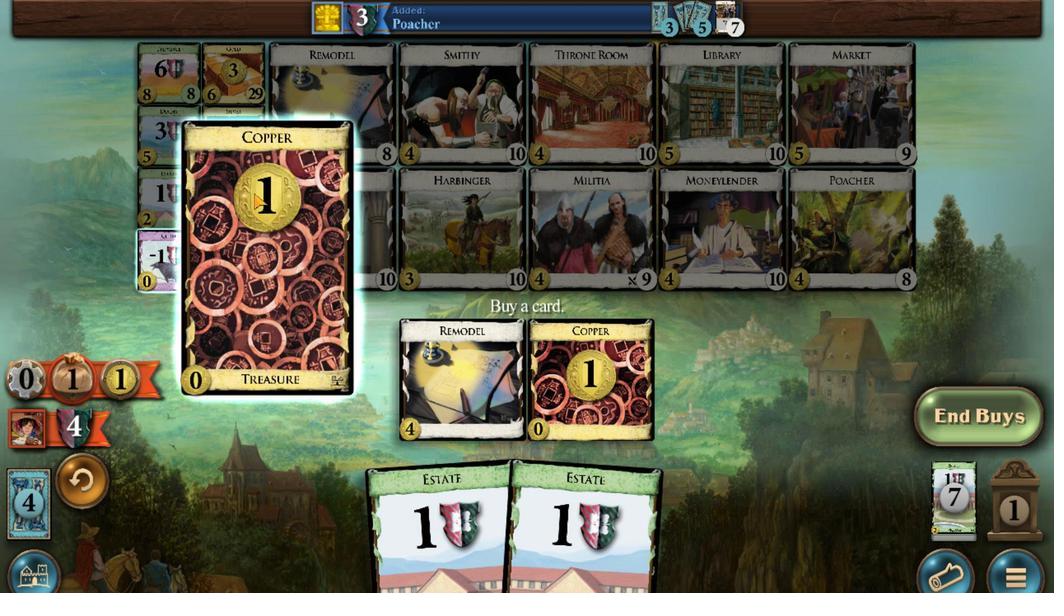 
Action: Mouse scrolled (253, 173) with delta (0, 0)
Screenshot: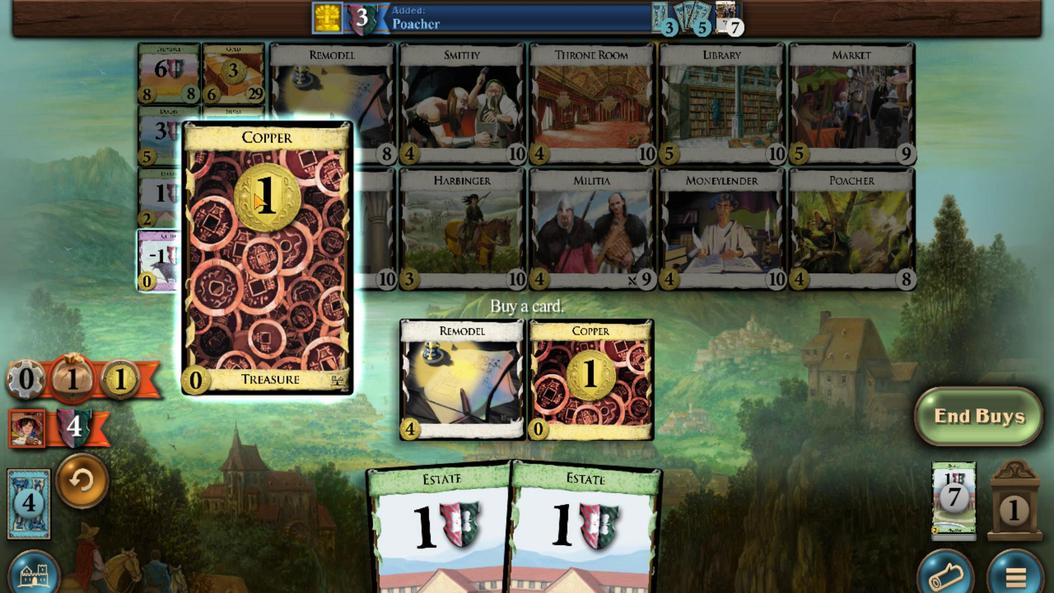 
Action: Mouse moved to (765, 571)
Screenshot: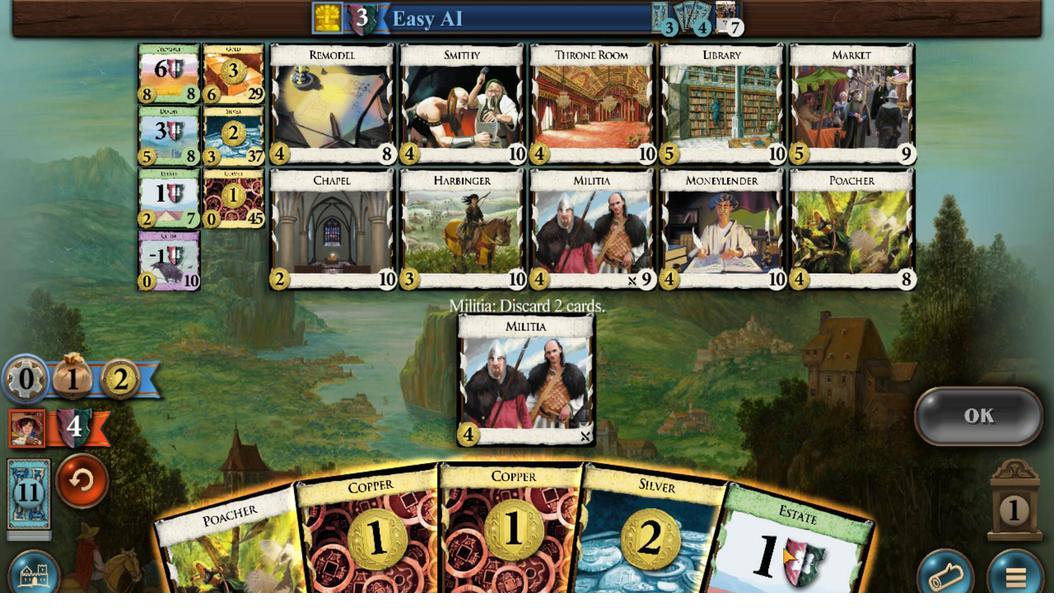 
Action: Mouse scrolled (765, 570) with delta (0, 0)
Screenshot: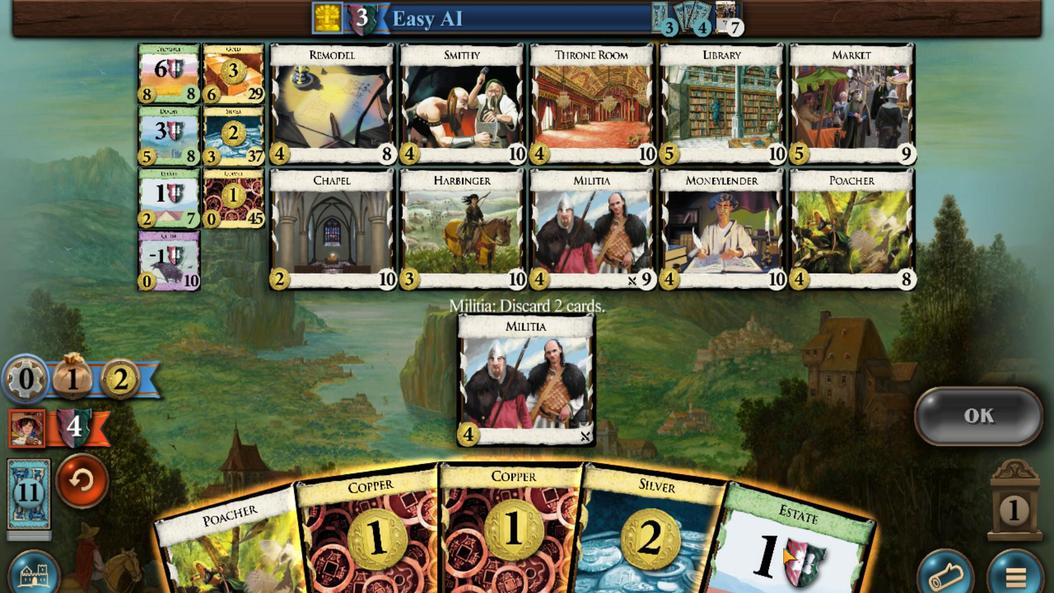 
Action: Mouse moved to (384, 545)
Screenshot: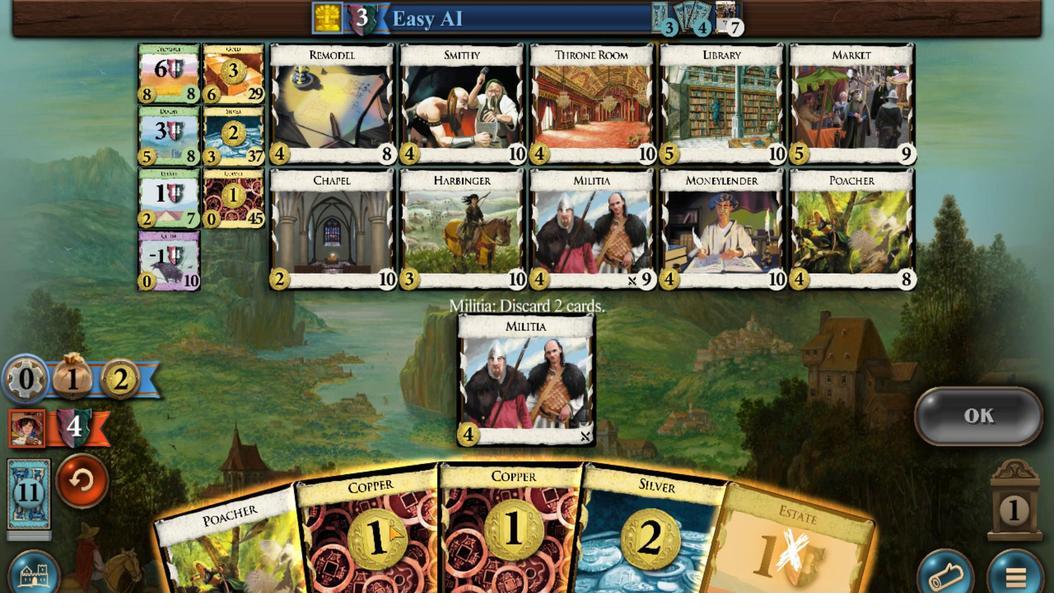 
Action: Mouse scrolled (384, 544) with delta (0, -1)
Screenshot: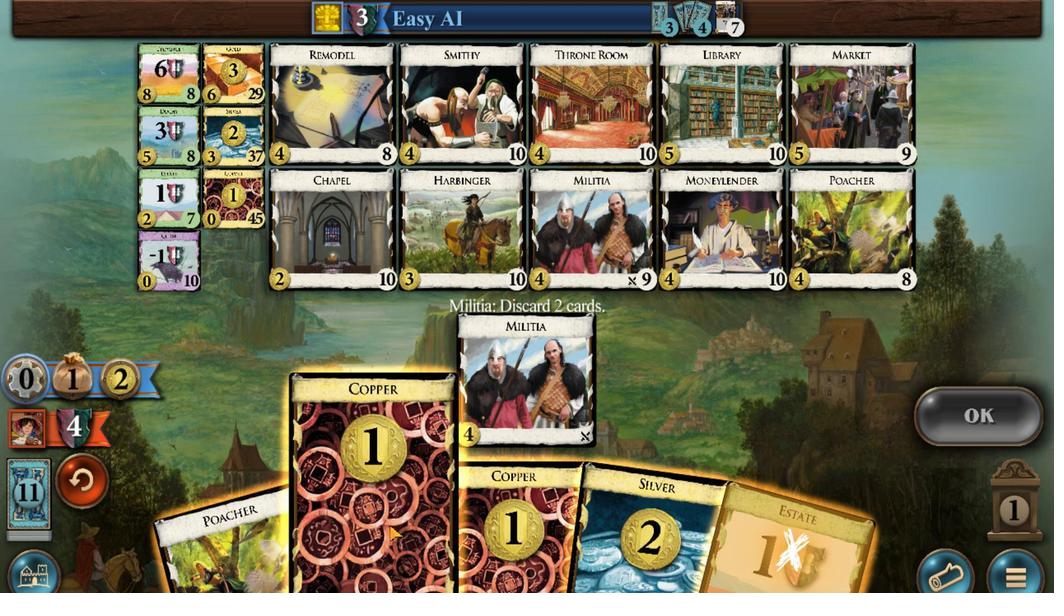 
Action: Mouse moved to (978, 427)
Screenshot: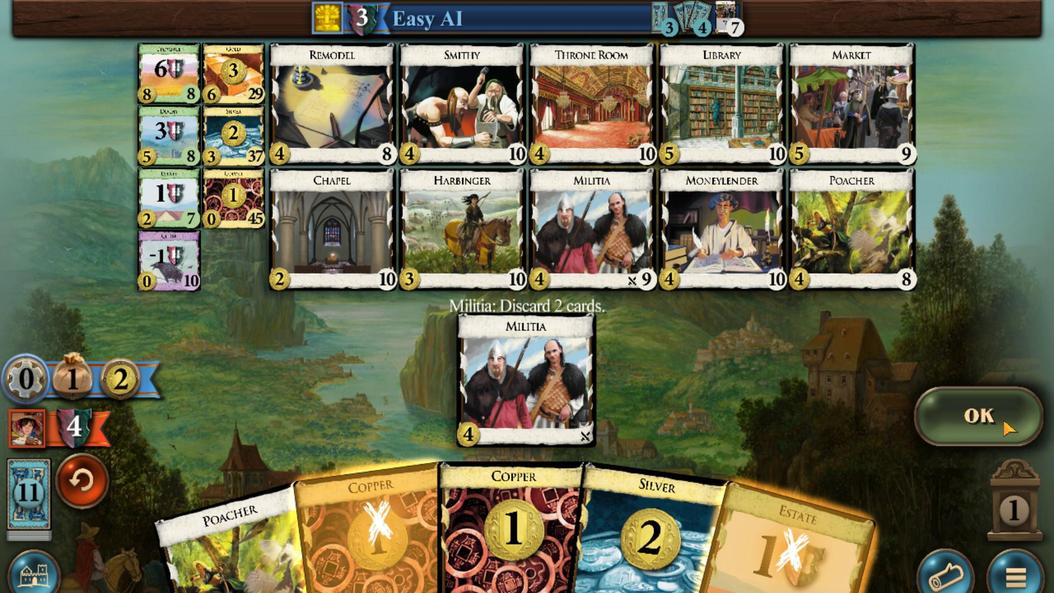 
Action: Mouse pressed left at (978, 427)
Screenshot: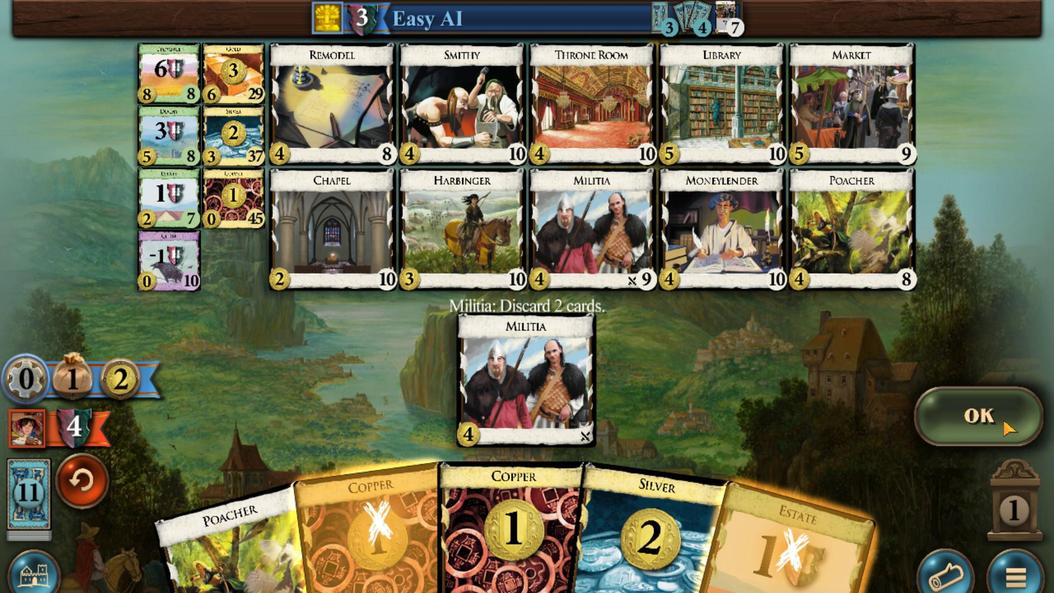 
Action: Mouse moved to (400, 562)
Screenshot: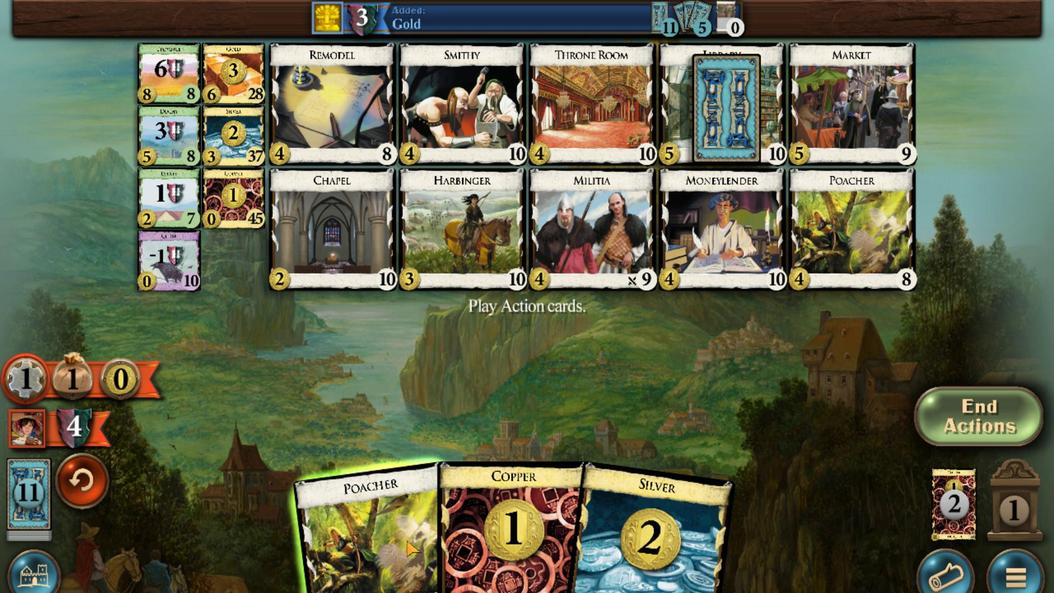 
Action: Mouse scrolled (400, 562) with delta (0, 0)
Screenshot: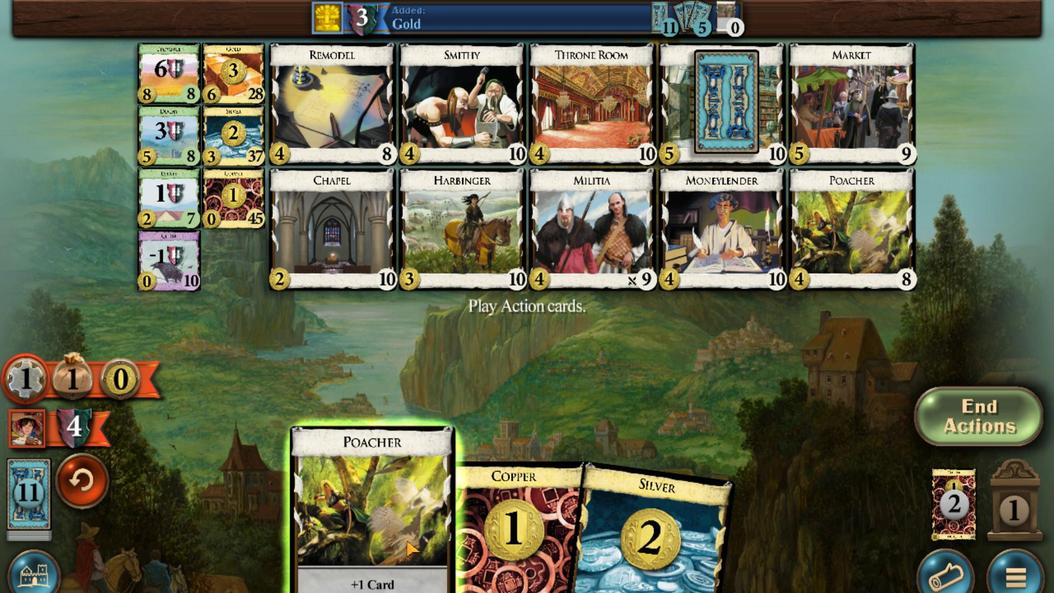 
Action: Mouse moved to (588, 551)
Screenshot: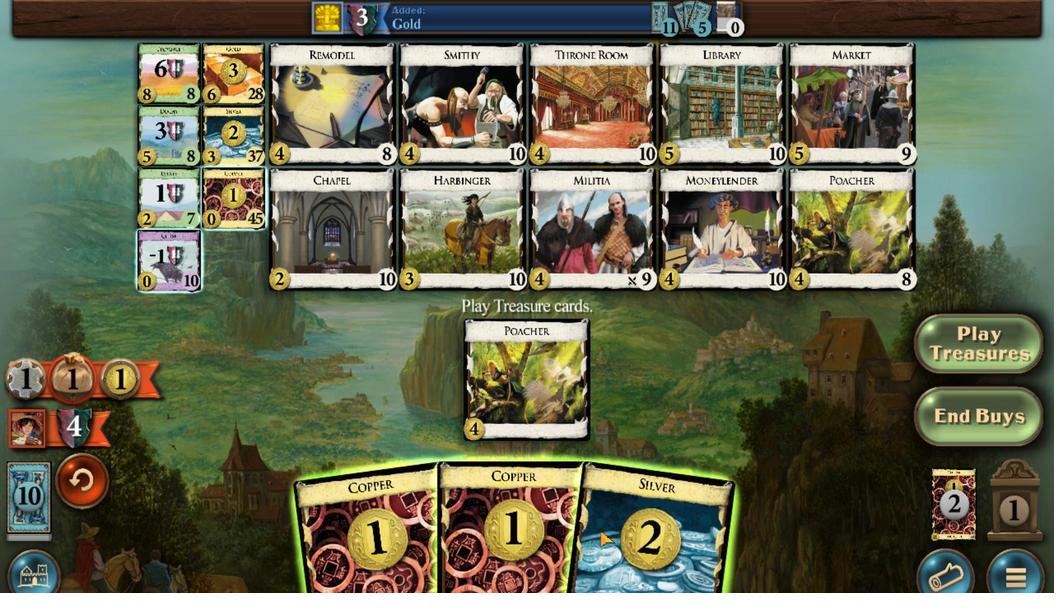 
Action: Mouse scrolled (588, 551) with delta (0, 0)
Screenshot: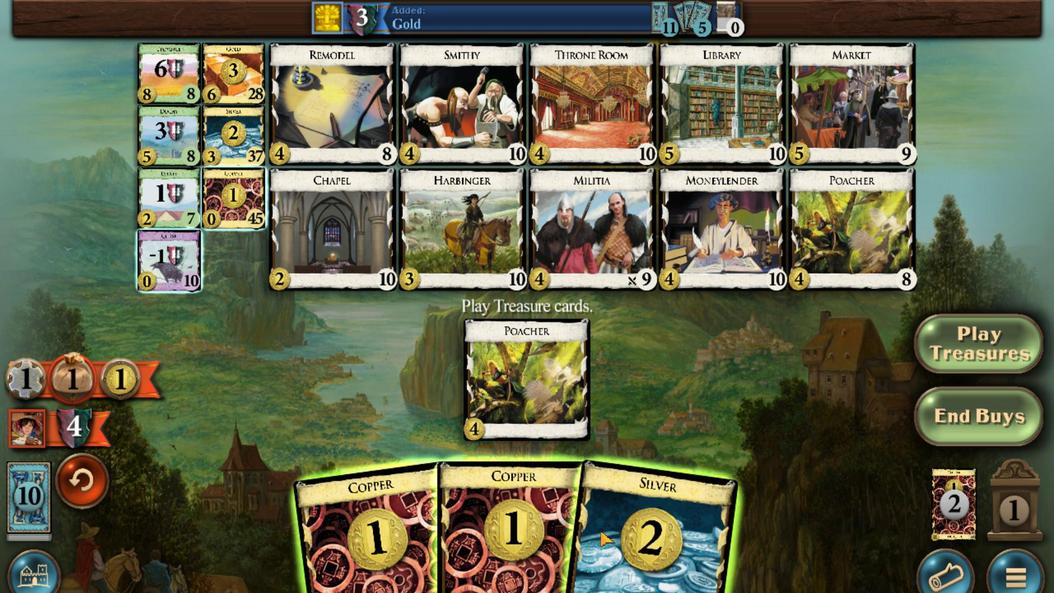 
Action: Mouse moved to (509, 559)
Screenshot: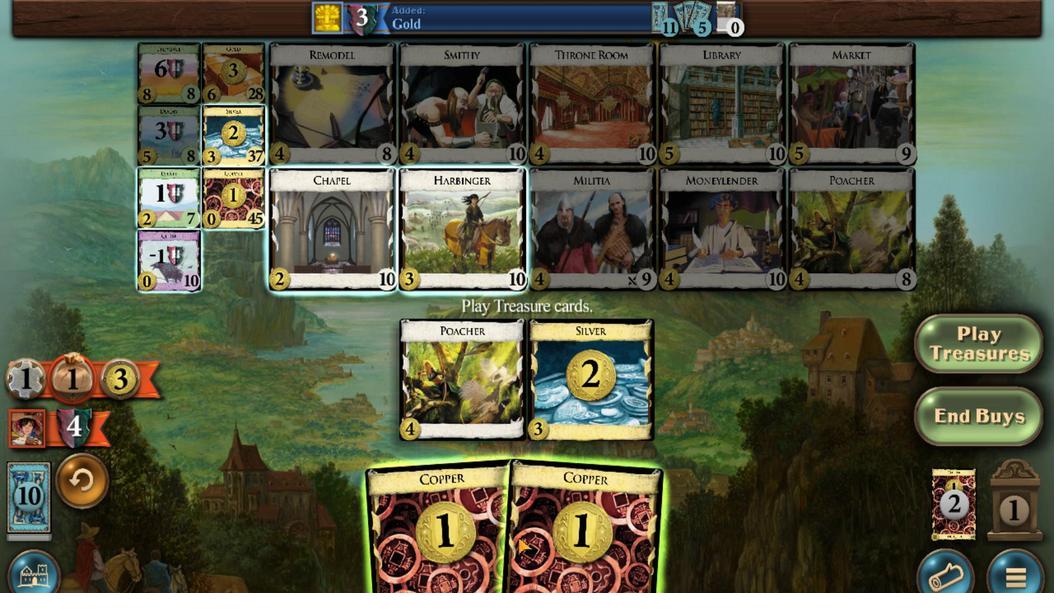 
Action: Mouse scrolled (509, 558) with delta (0, 0)
Screenshot: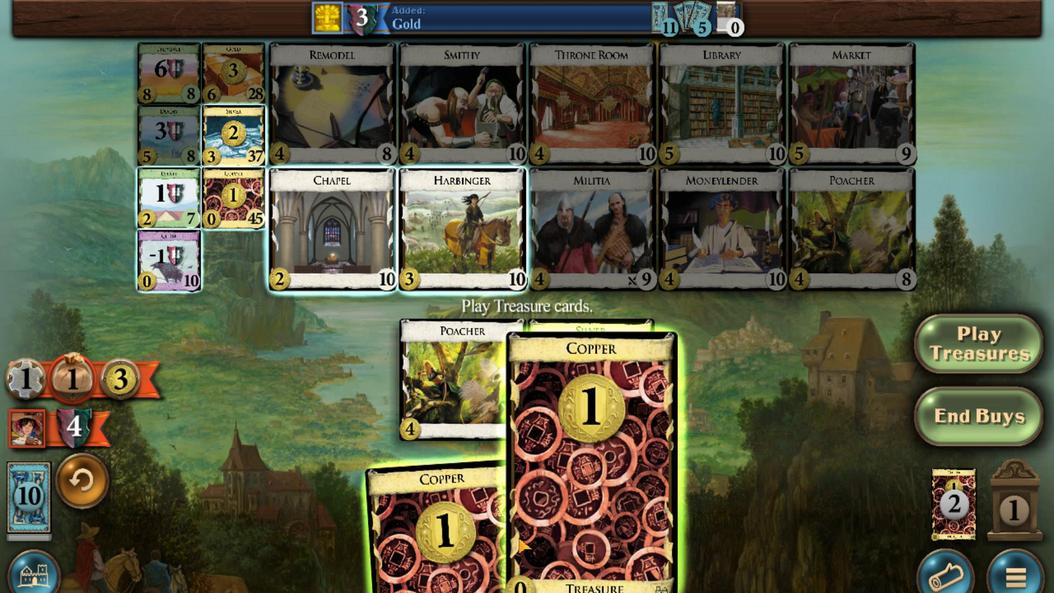 
Action: Mouse moved to (490, 550)
Screenshot: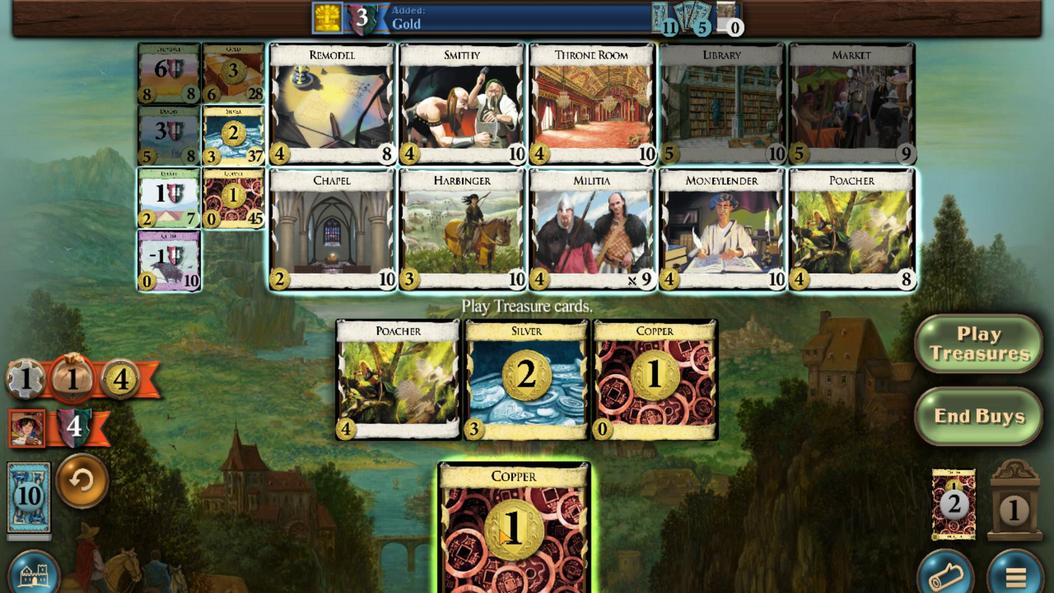 
Action: Mouse scrolled (490, 549) with delta (0, 0)
Screenshot: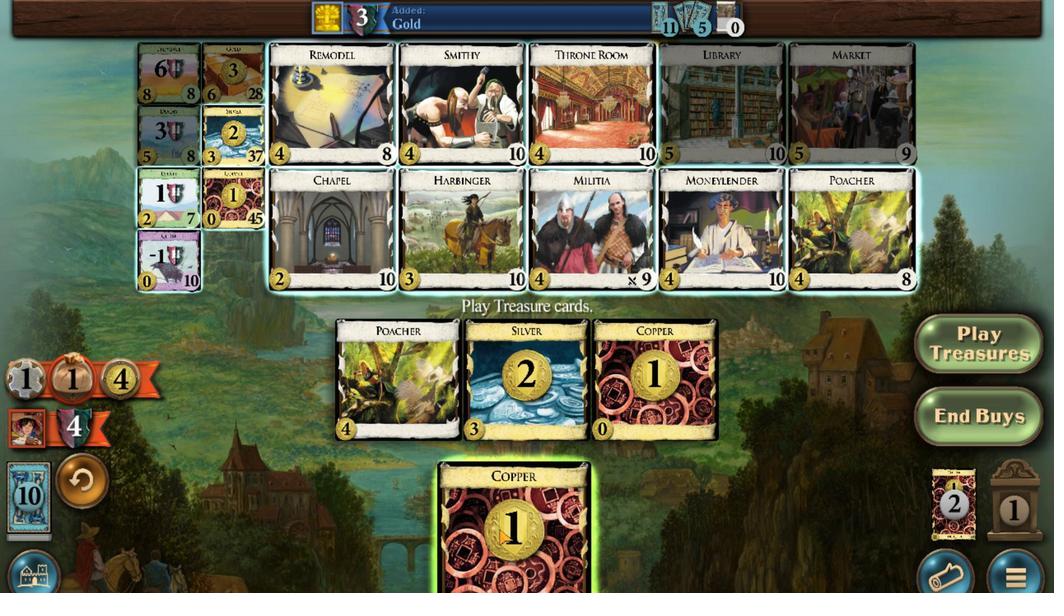 
Action: Mouse moved to (181, 109)
Screenshot: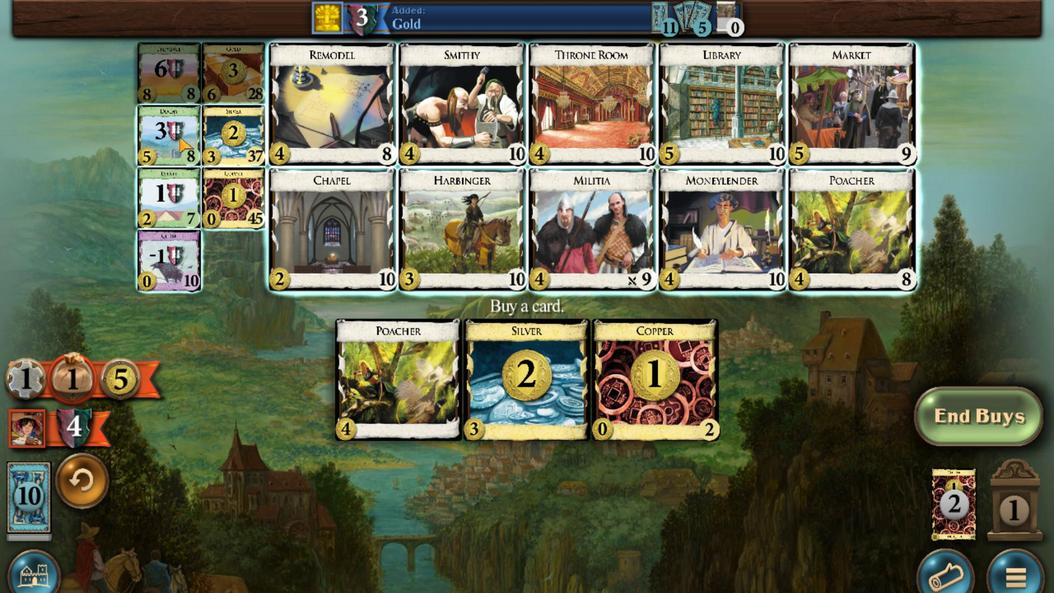 
Action: Mouse scrolled (181, 109) with delta (0, 0)
Screenshot: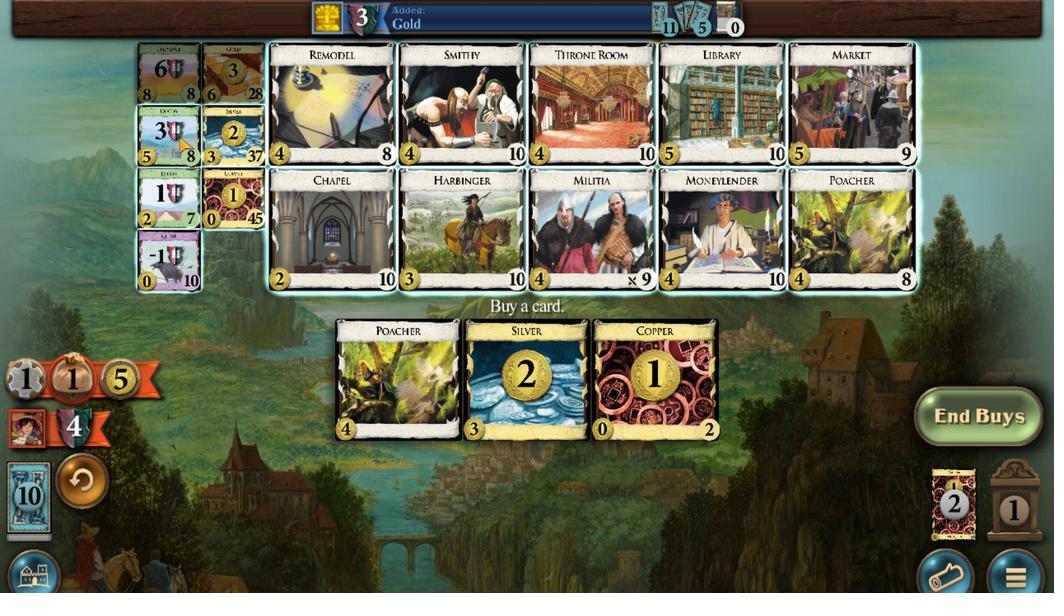 
Action: Mouse scrolled (181, 109) with delta (0, 0)
Screenshot: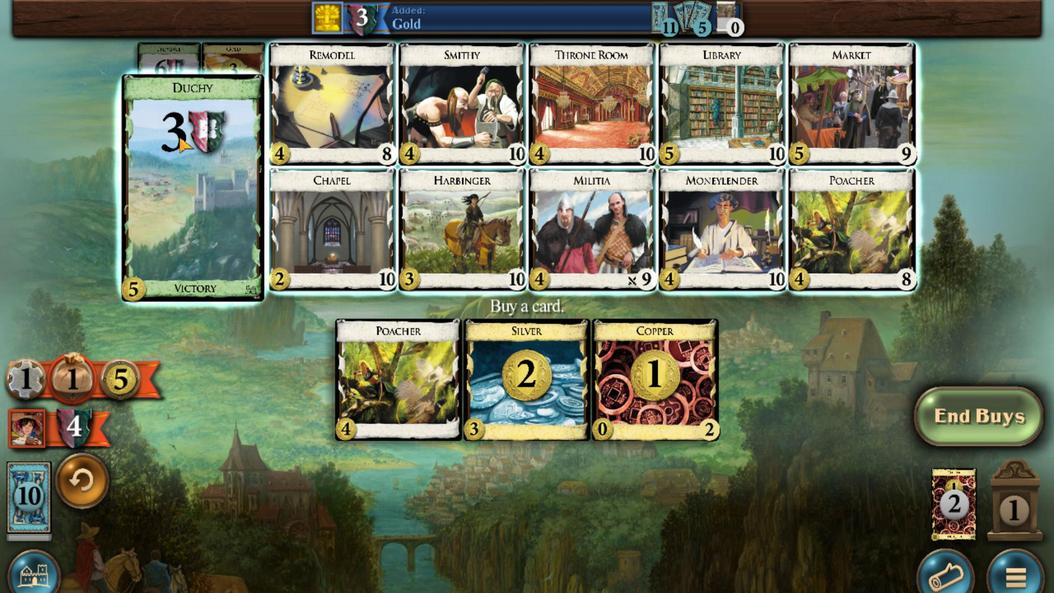 
Action: Mouse scrolled (181, 109) with delta (0, 0)
Screenshot: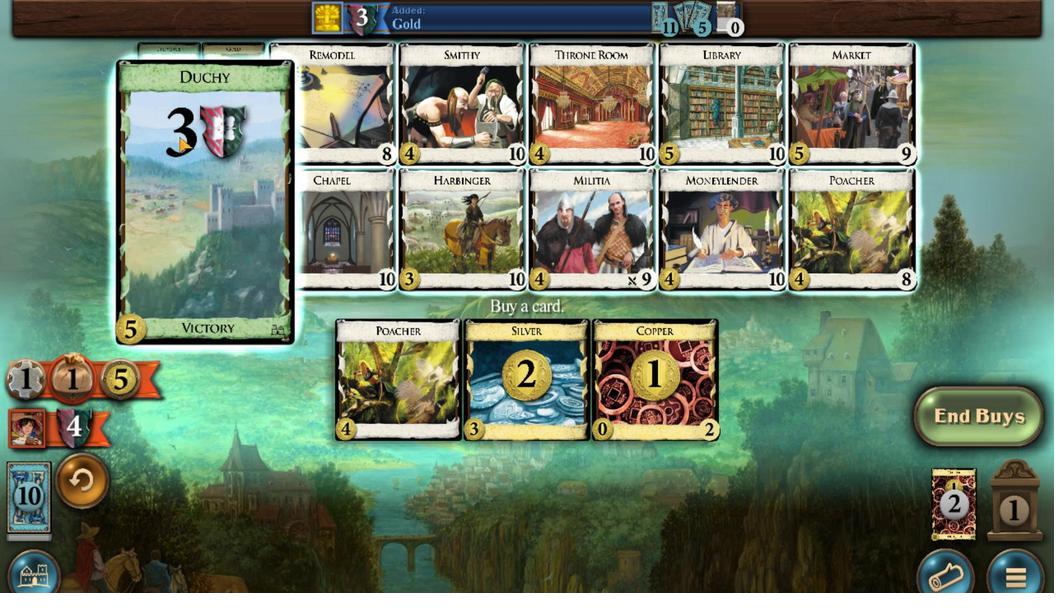 
Action: Mouse scrolled (181, 109) with delta (0, 0)
Screenshot: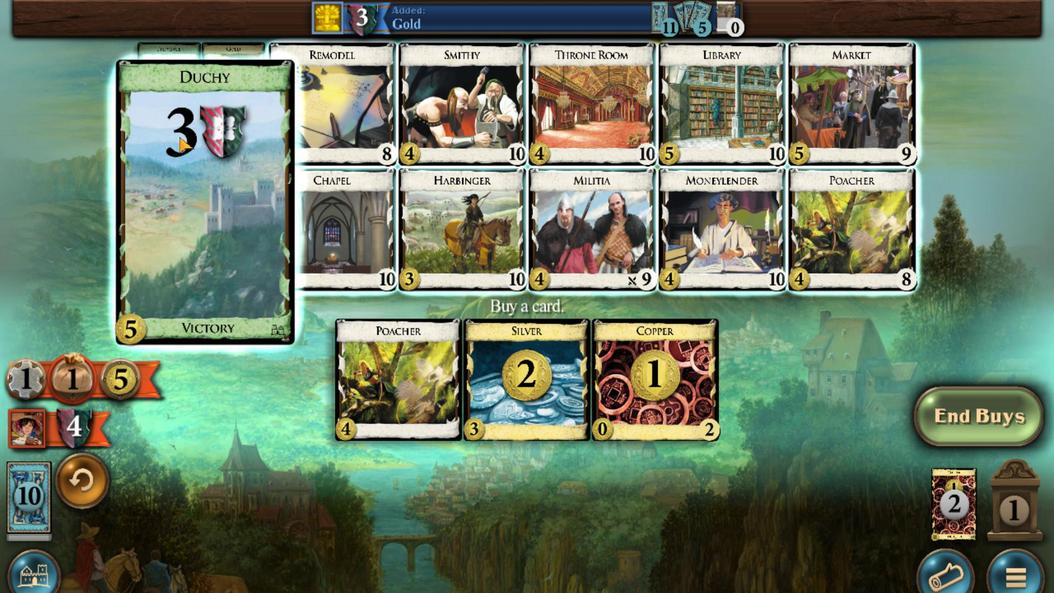 
Action: Mouse moved to (400, 512)
Screenshot: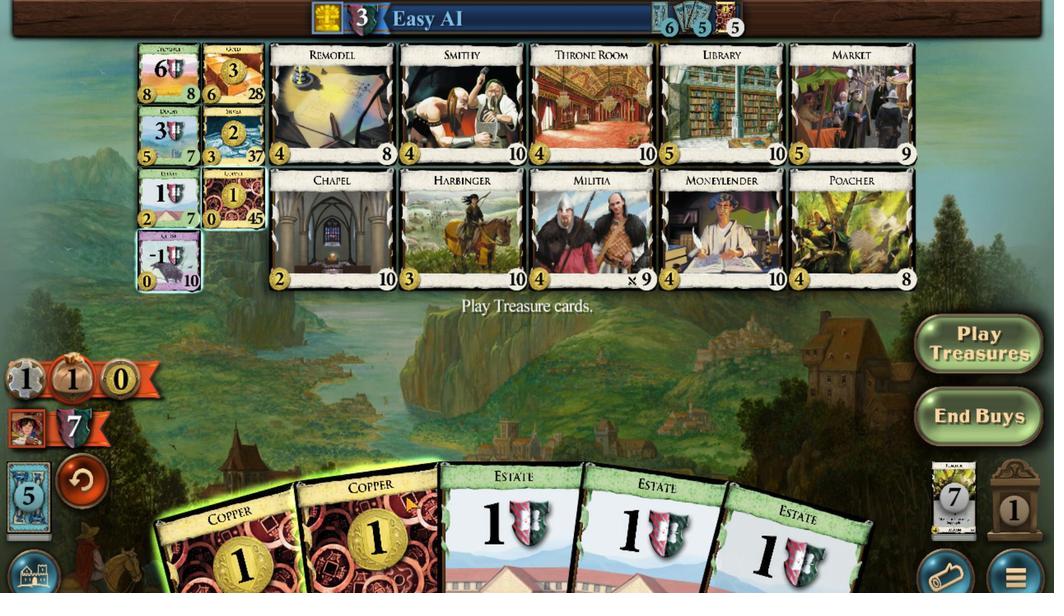 
Action: Mouse scrolled (400, 512) with delta (0, 0)
Screenshot: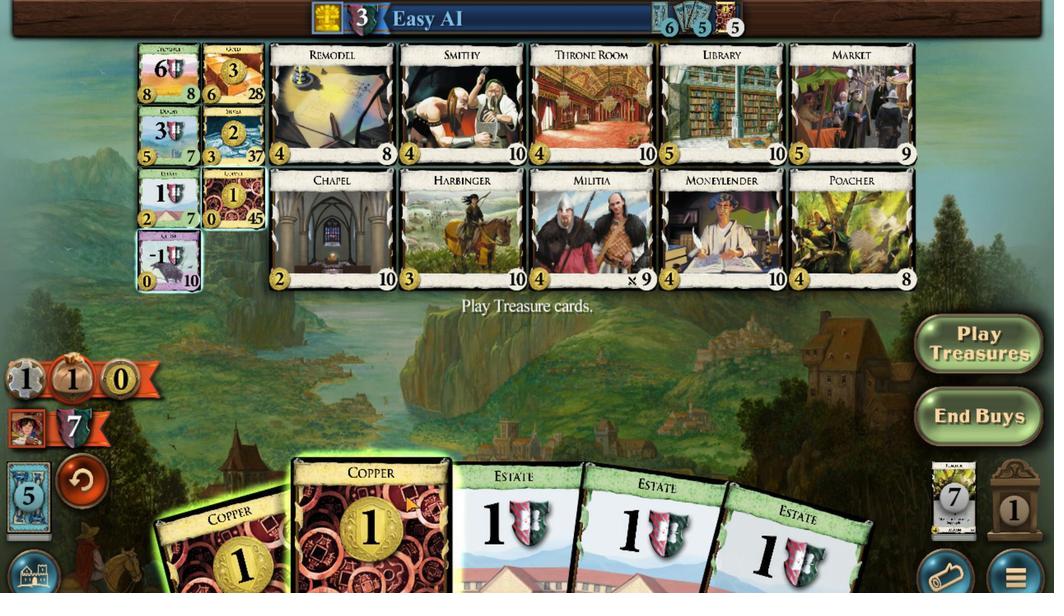 
Action: Mouse moved to (339, 517)
Screenshot: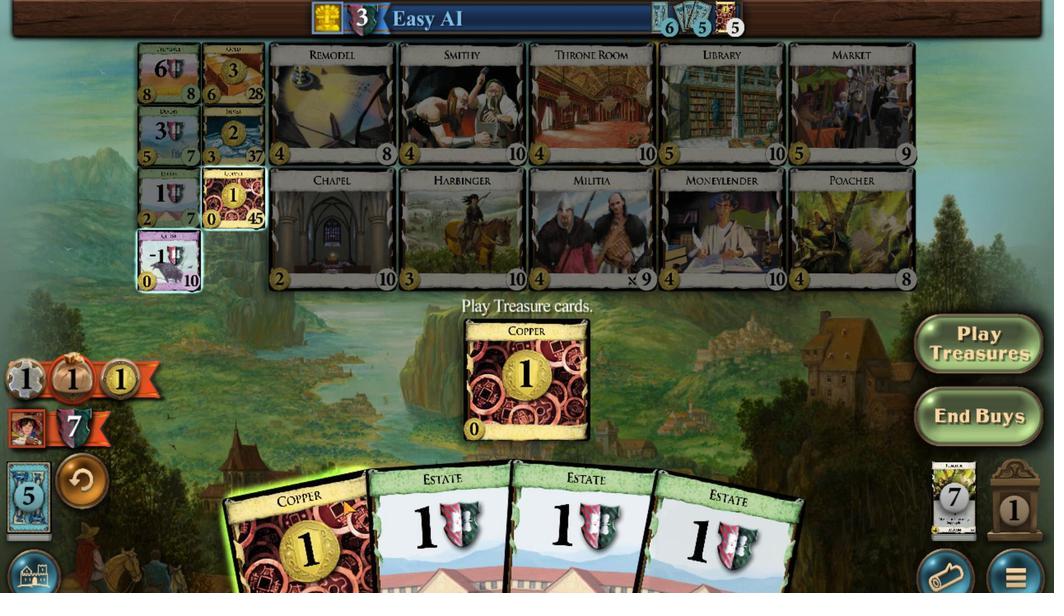 
Action: Mouse scrolled (339, 516) with delta (0, 0)
Screenshot: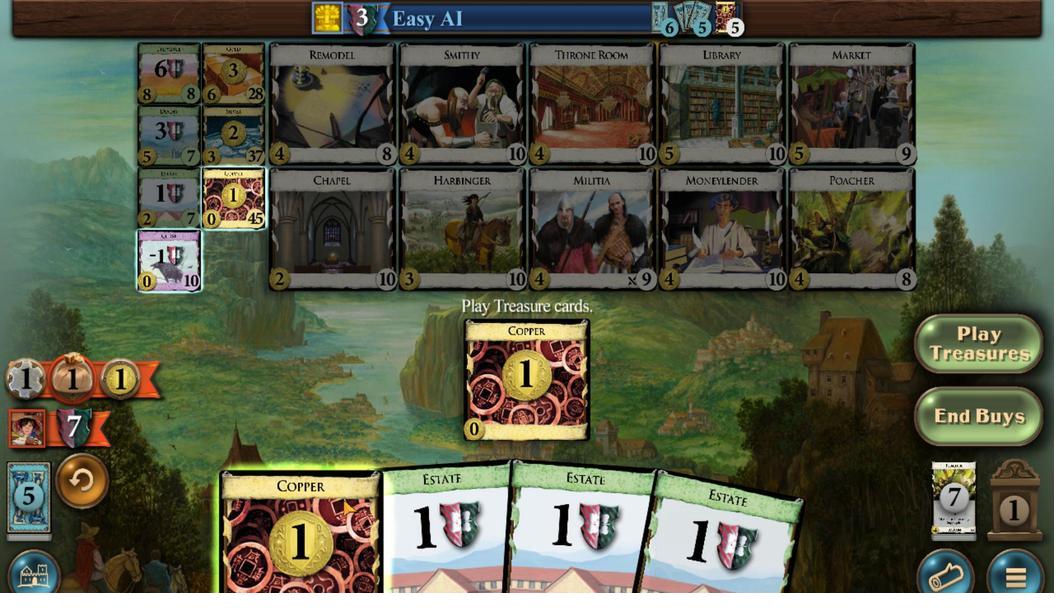 
Action: Mouse moved to (174, 177)
Screenshot: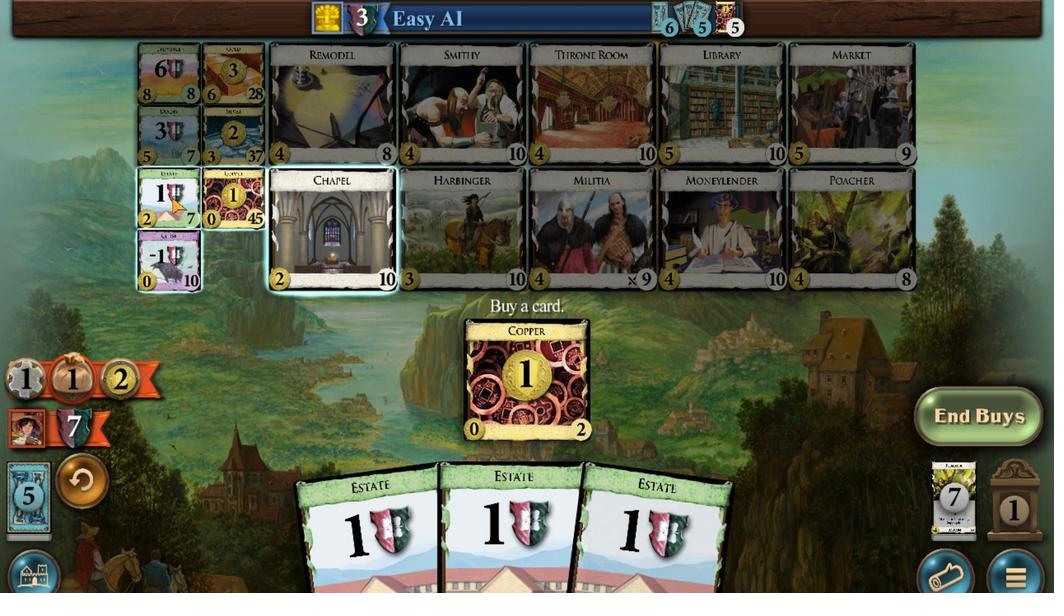 
Action: Mouse scrolled (174, 178) with delta (0, 0)
Screenshot: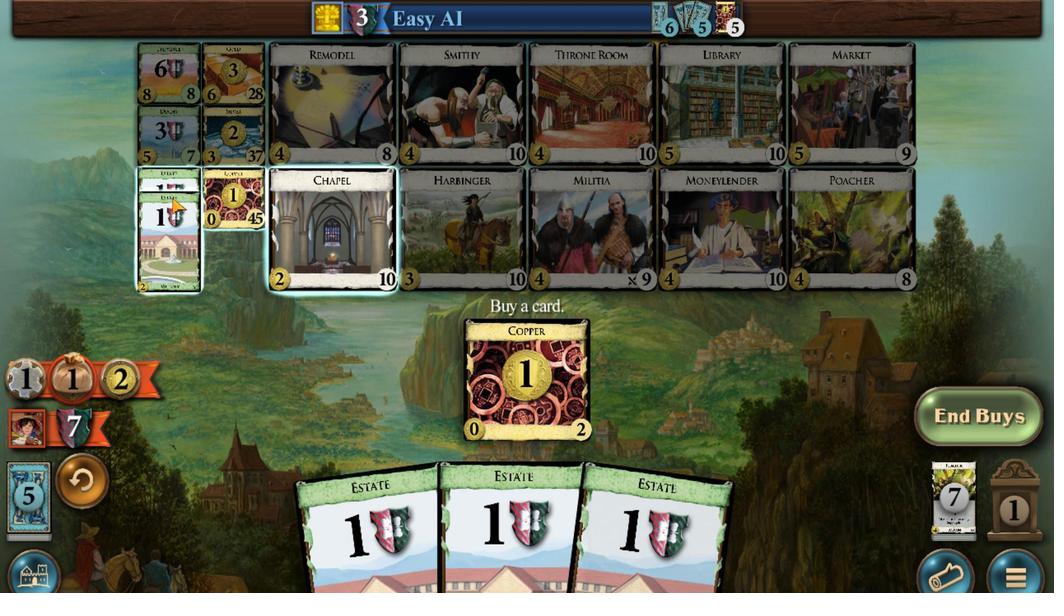 
Action: Mouse scrolled (174, 178) with delta (0, 0)
Screenshot: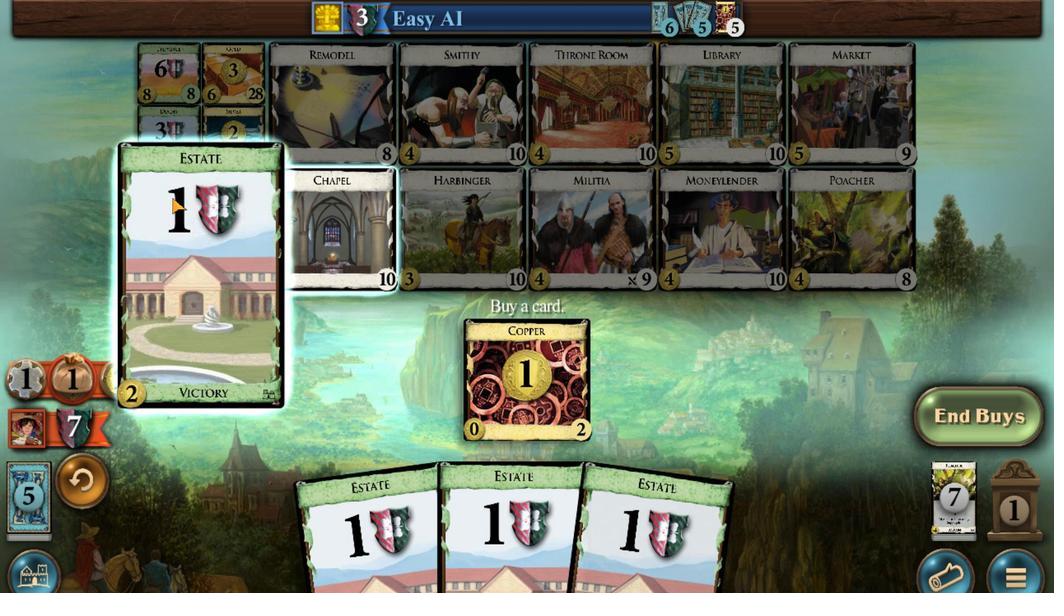 
Action: Mouse scrolled (174, 178) with delta (0, 0)
Screenshot: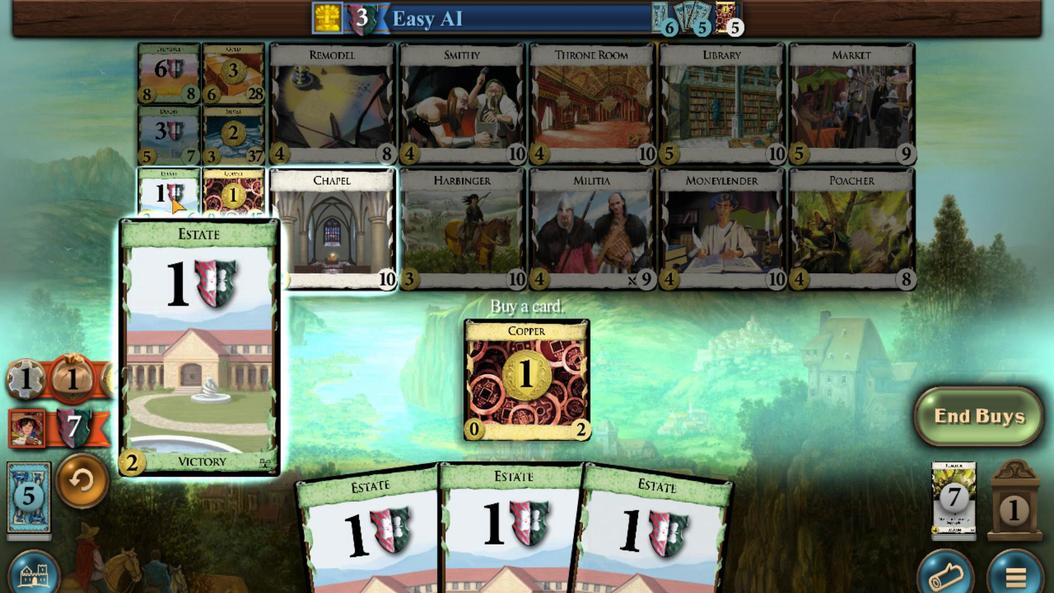 
Action: Mouse moved to (646, 542)
Screenshot: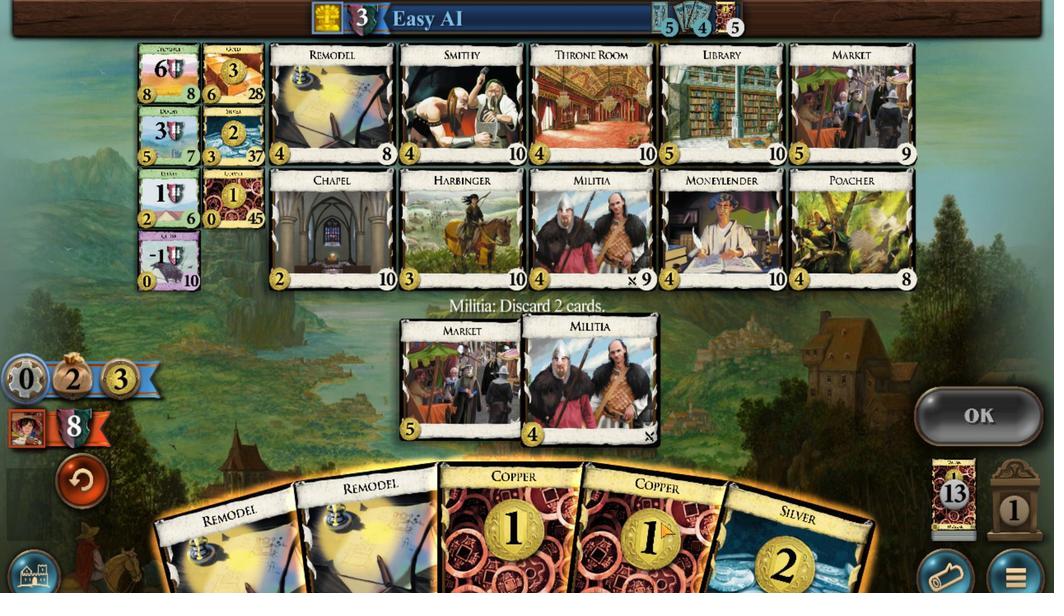
Action: Mouse scrolled (646, 541) with delta (0, 0)
Screenshot: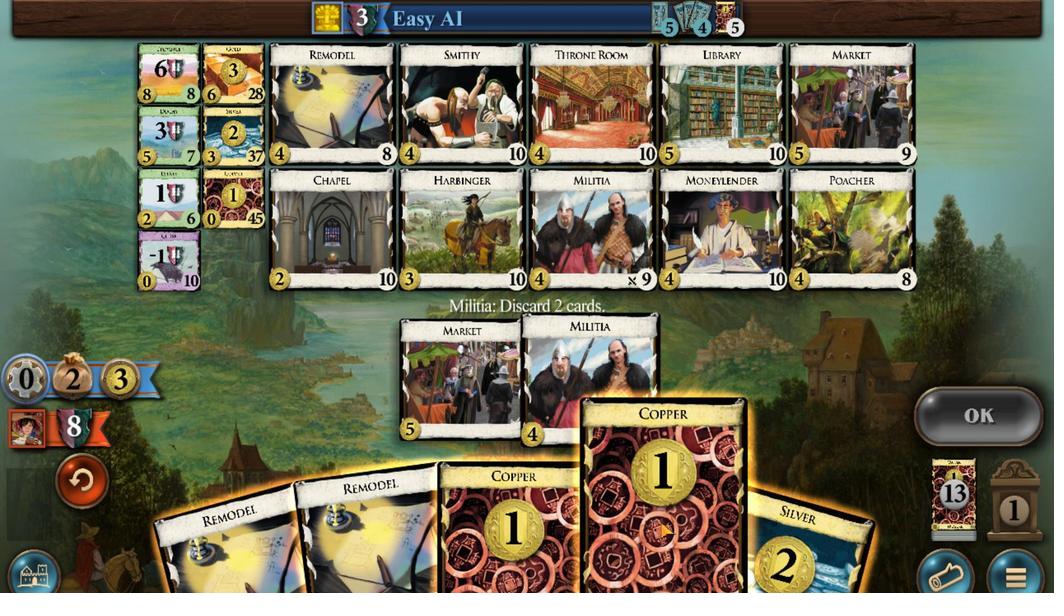 
Action: Mouse moved to (524, 517)
Screenshot: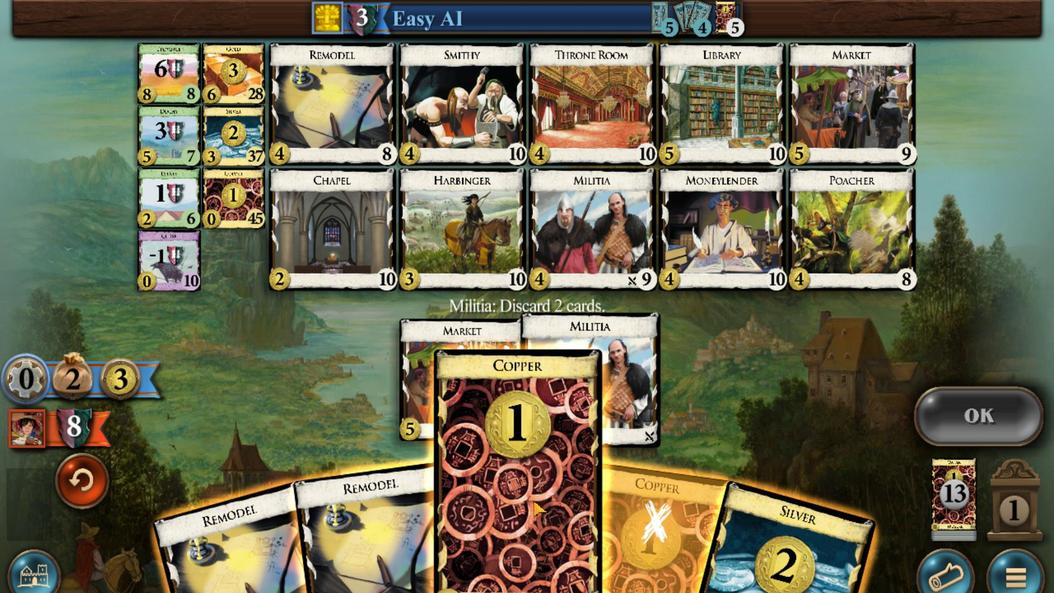 
Action: Mouse scrolled (524, 517) with delta (0, 0)
Screenshot: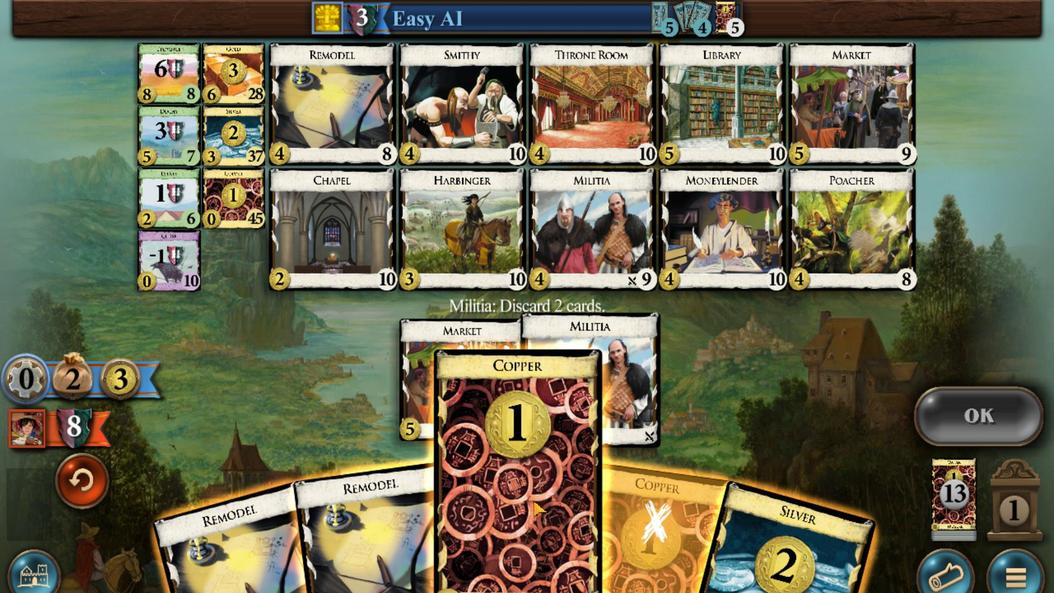 
Action: Mouse moved to (523, 517)
Screenshot: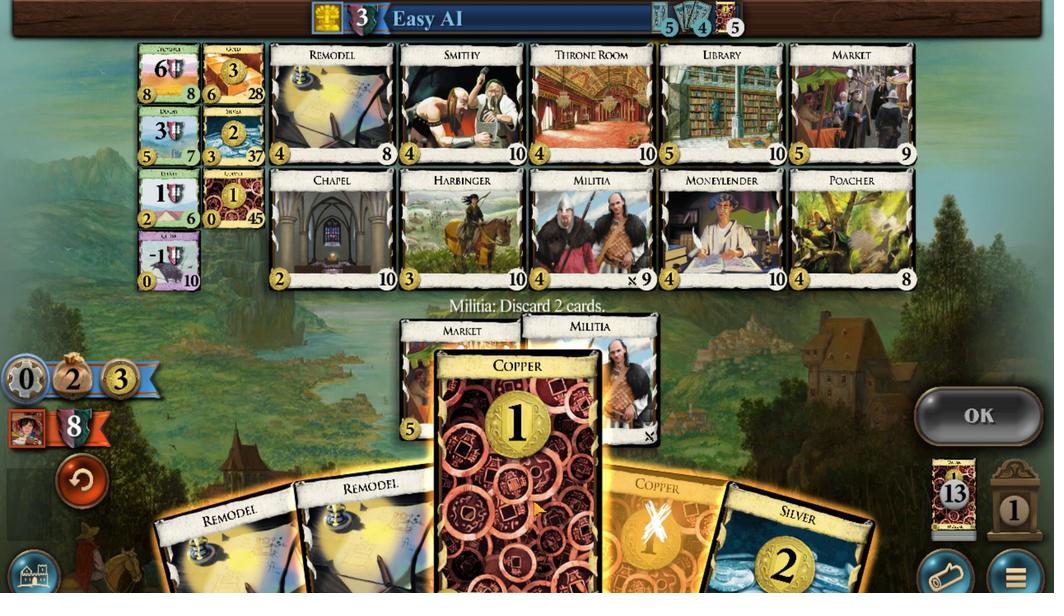 
Action: Mouse scrolled (523, 517) with delta (0, 0)
Screenshot: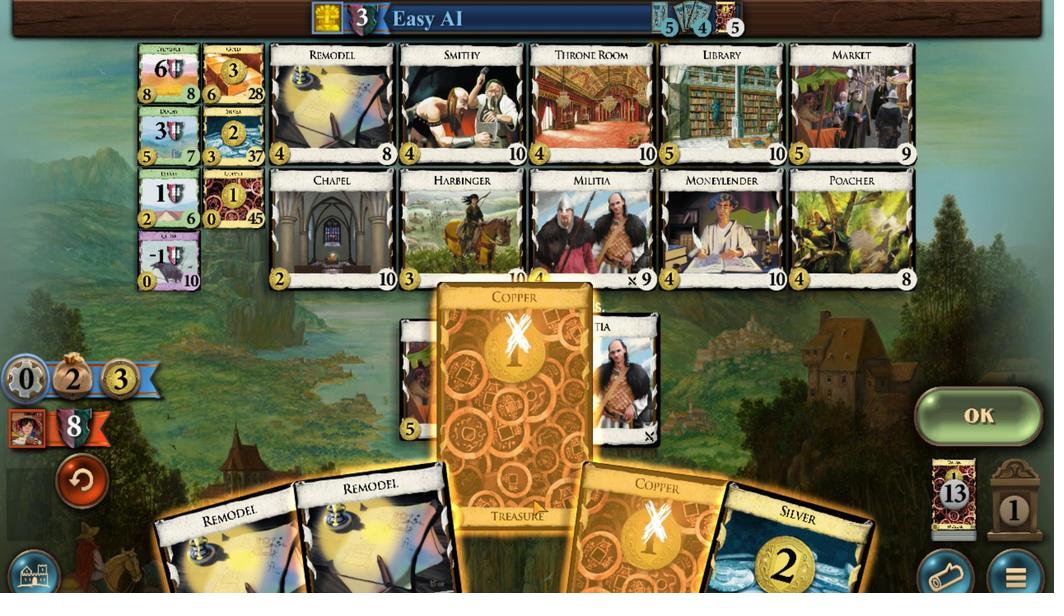 
Action: Mouse moved to (401, 559)
Screenshot: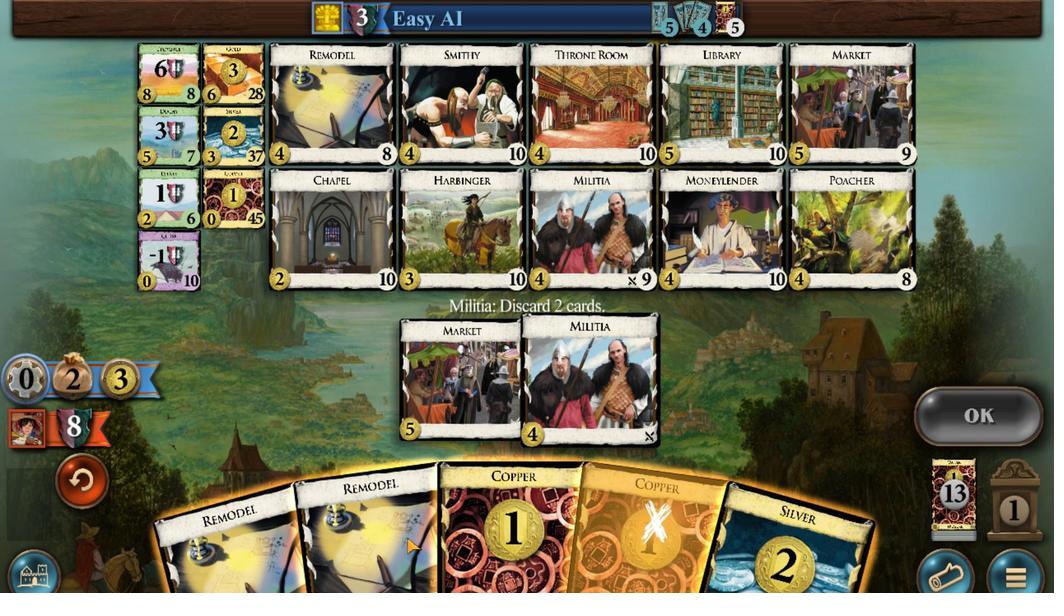 
Action: Mouse scrolled (401, 558) with delta (0, 0)
Screenshot: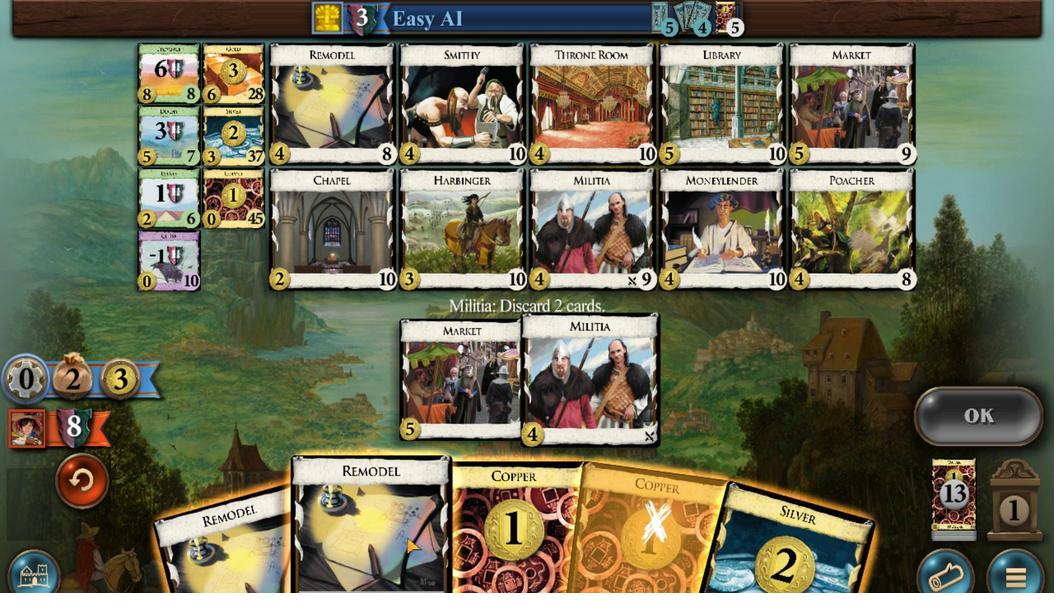 
Action: Mouse moved to (936, 442)
Screenshot: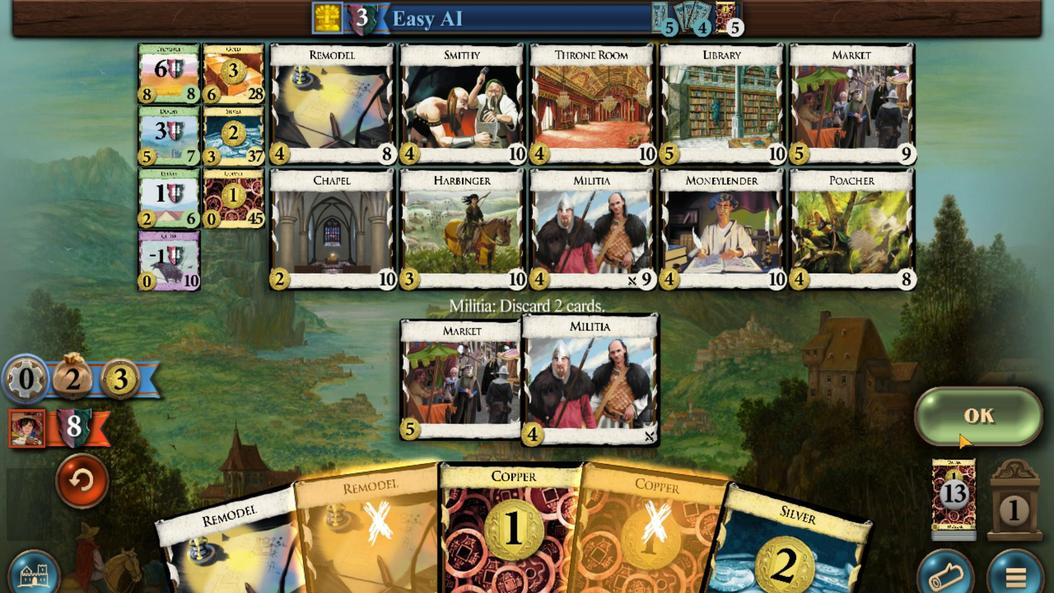 
Action: Mouse pressed left at (936, 442)
Screenshot: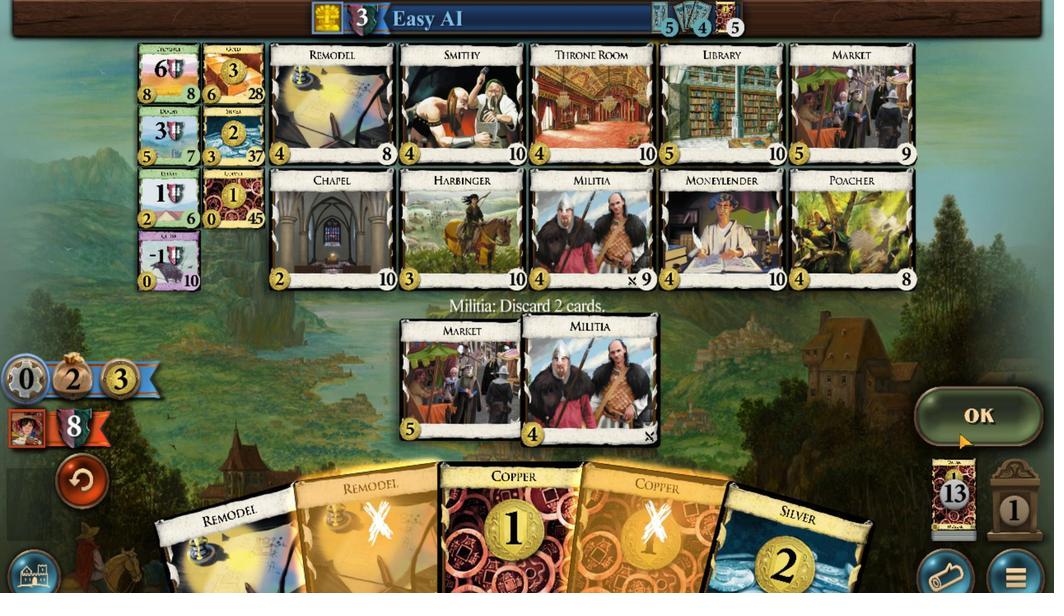 
Action: Mouse moved to (334, 523)
Screenshot: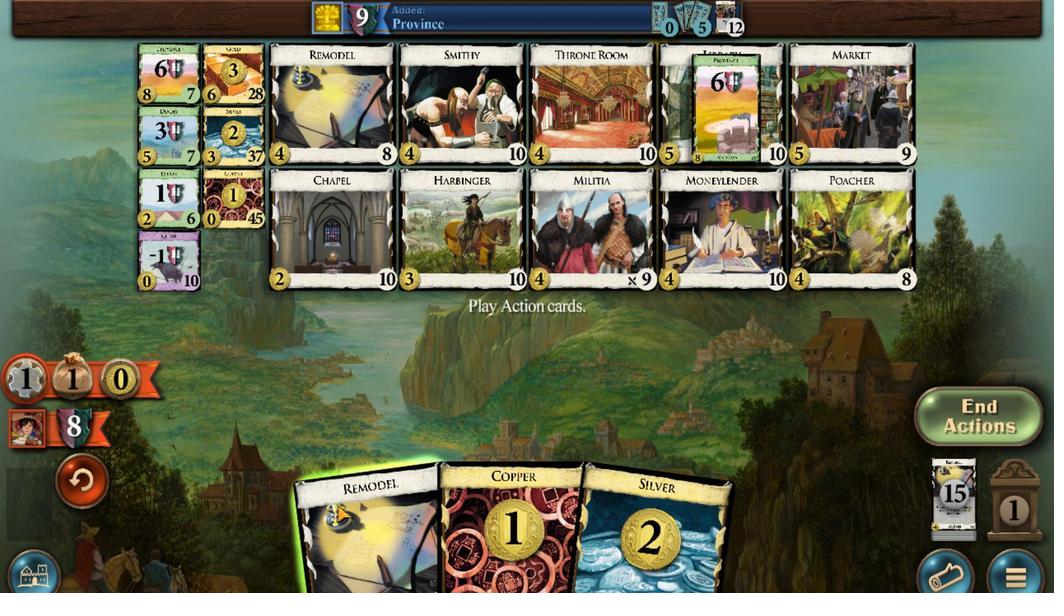 
Action: Mouse scrolled (334, 523) with delta (0, 0)
Screenshot: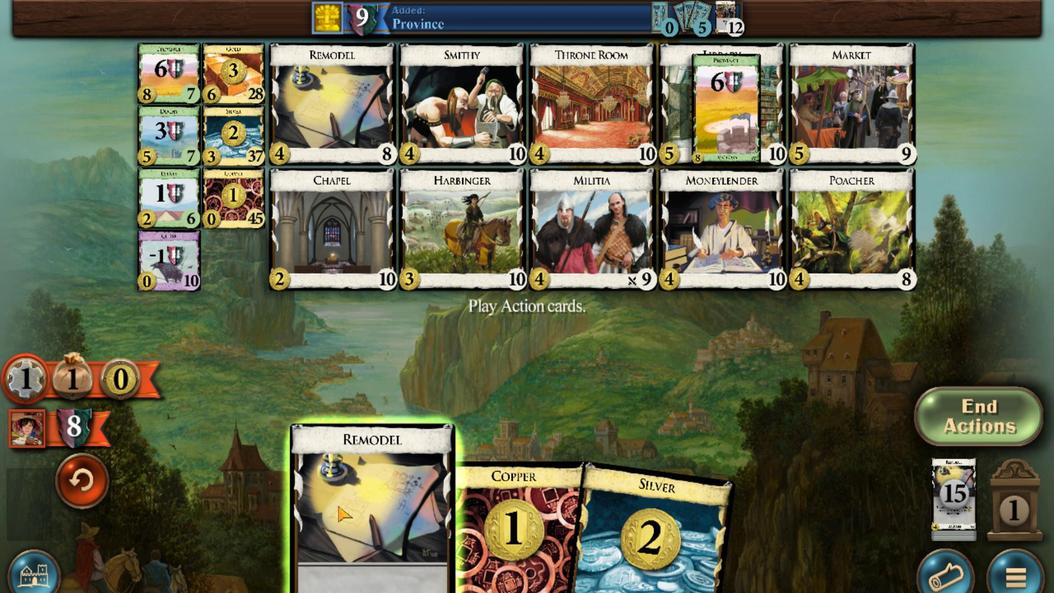 
Action: Mouse moved to (598, 558)
Screenshot: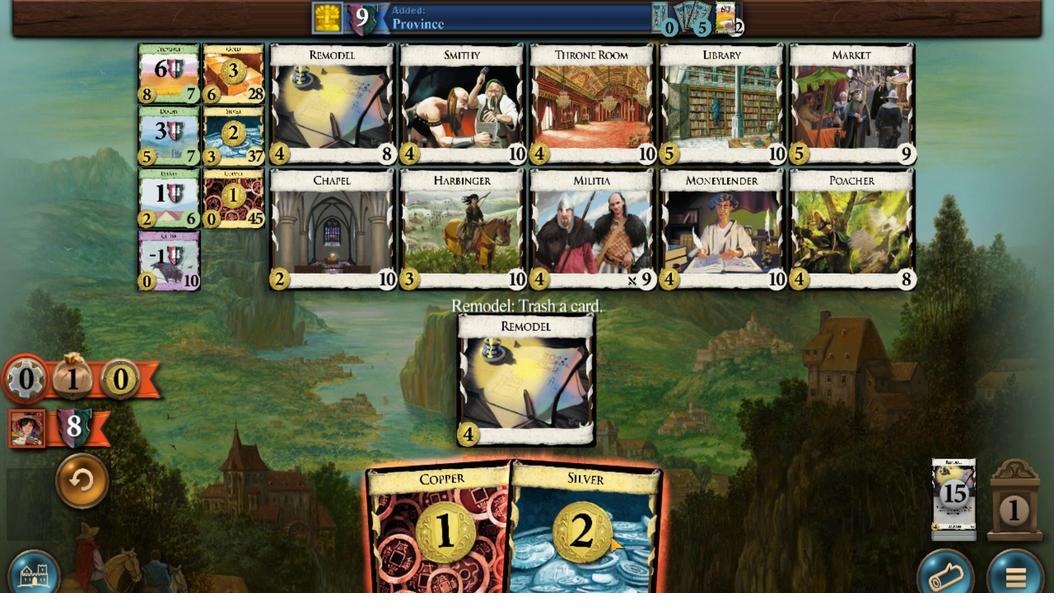 
Action: Mouse scrolled (598, 557) with delta (0, 0)
Screenshot: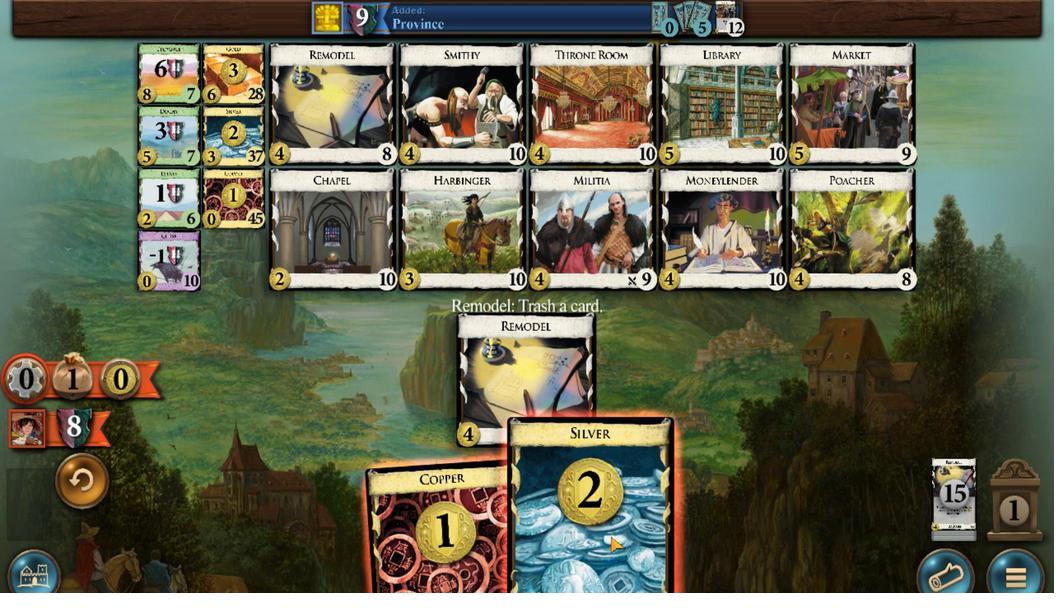 
Action: Mouse moved to (542, 558)
Screenshot: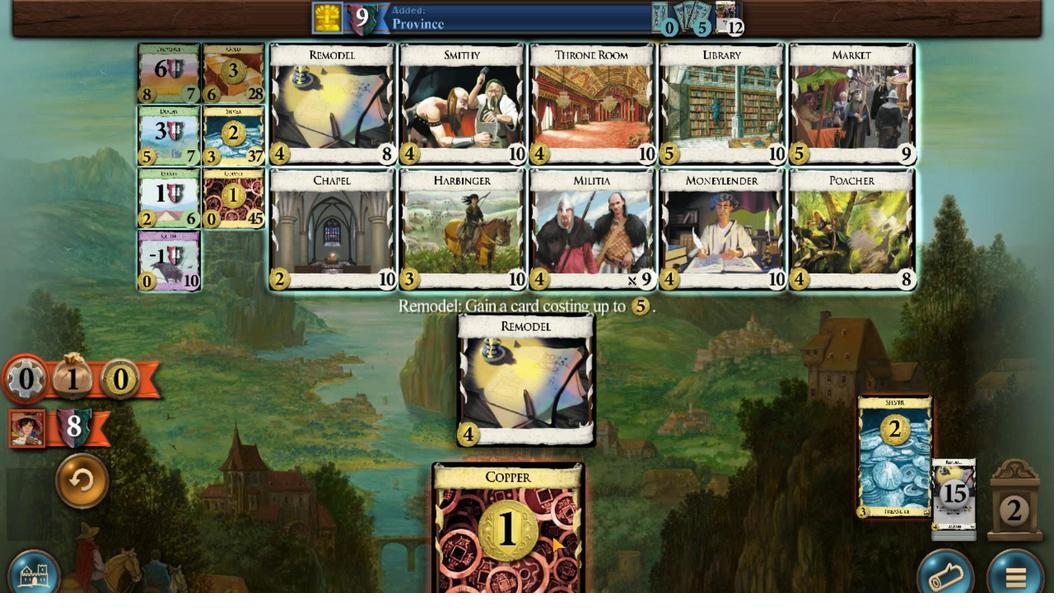 
Action: Mouse scrolled (542, 557) with delta (0, 0)
Screenshot: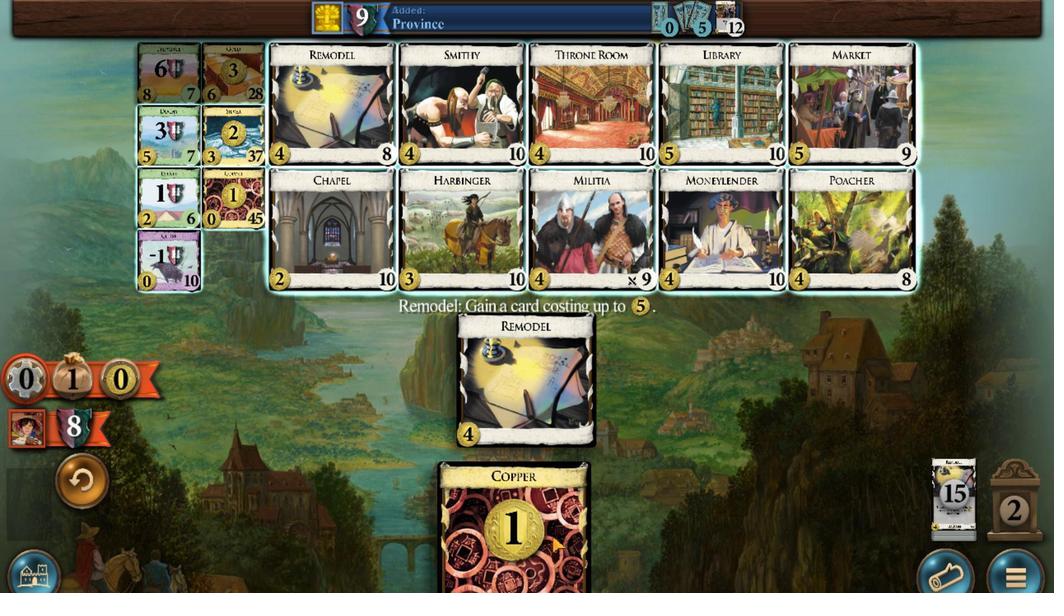 
Action: Mouse moved to (191, 121)
Screenshot: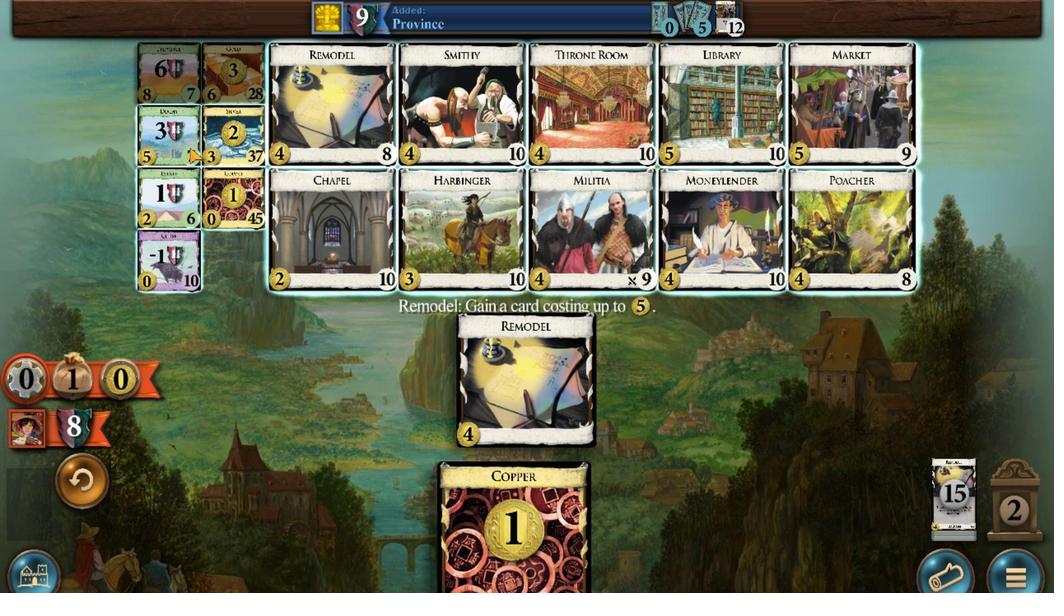 
Action: Mouse scrolled (191, 121) with delta (0, 0)
Screenshot: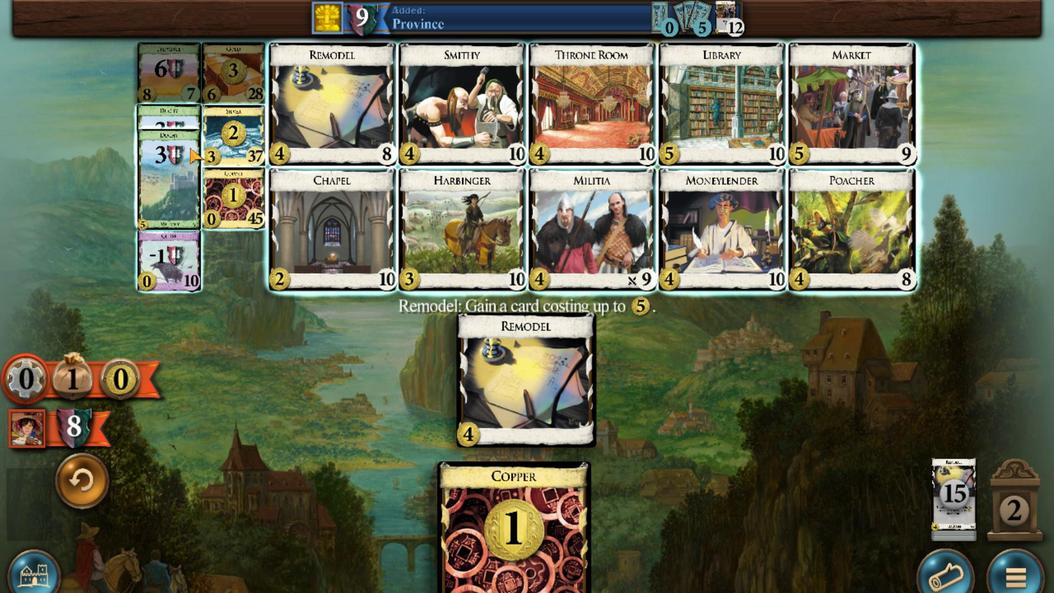 
Action: Mouse scrolled (191, 121) with delta (0, 0)
Screenshot: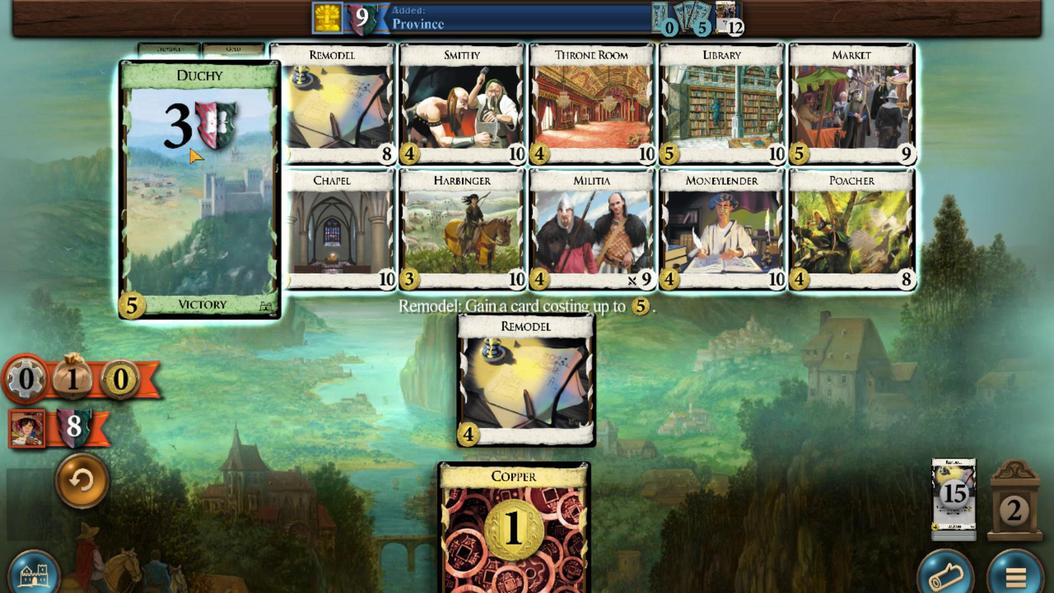 
Action: Mouse scrolled (191, 121) with delta (0, 0)
Screenshot: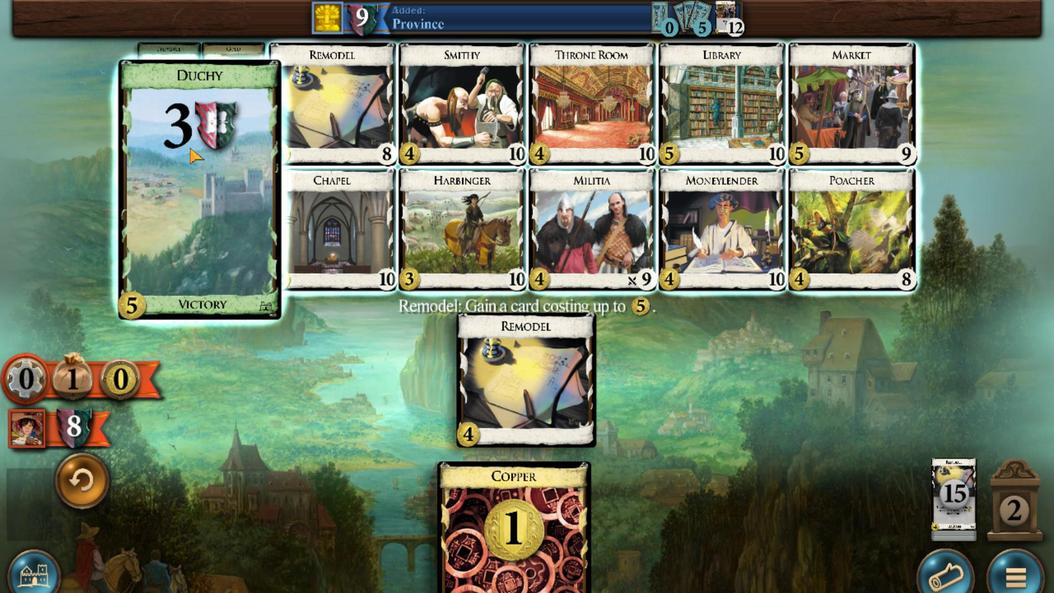 
Action: Mouse scrolled (191, 121) with delta (0, 0)
Screenshot: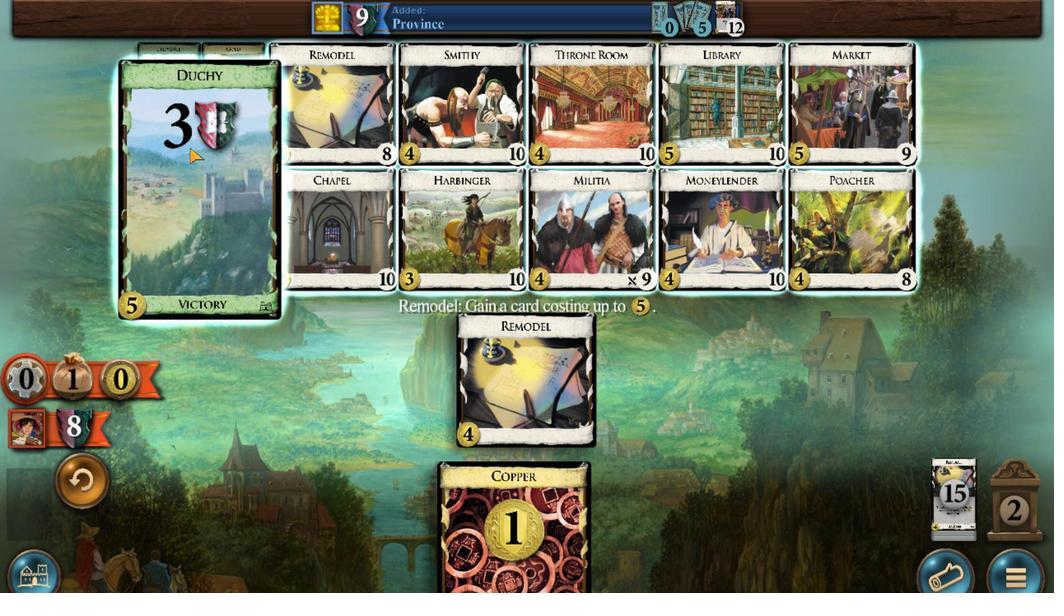 
Action: Mouse moved to (521, 569)
Screenshot: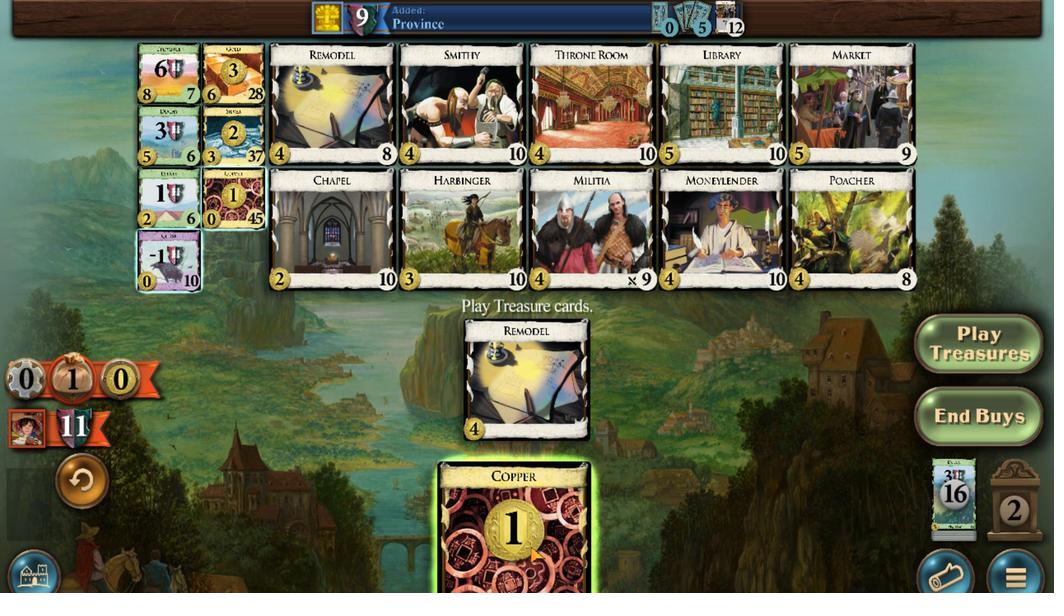 
Action: Mouse scrolled (521, 569) with delta (0, 0)
Screenshot: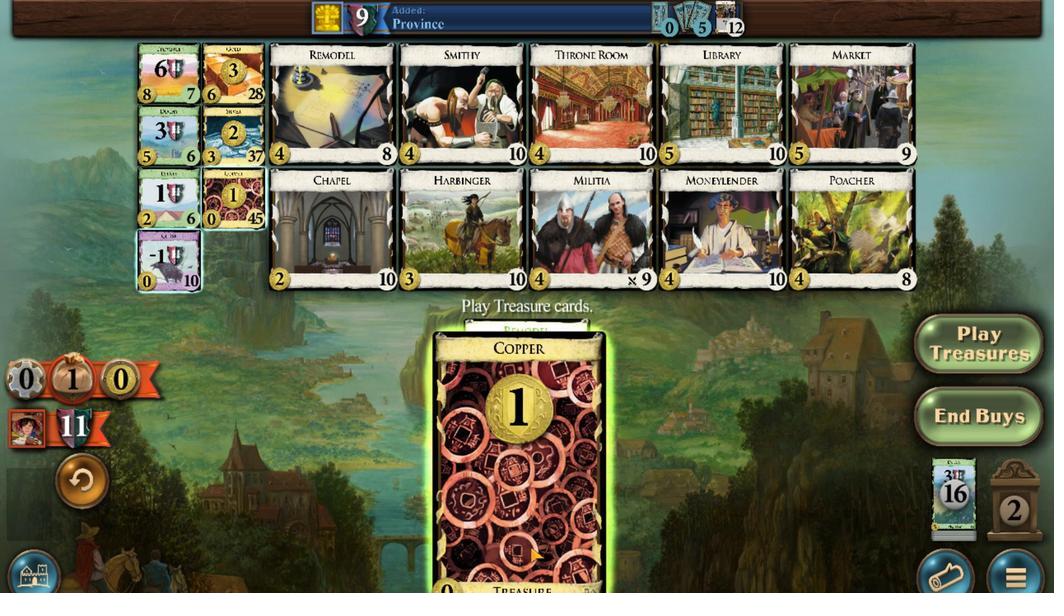 
Action: Mouse moved to (244, 185)
Screenshot: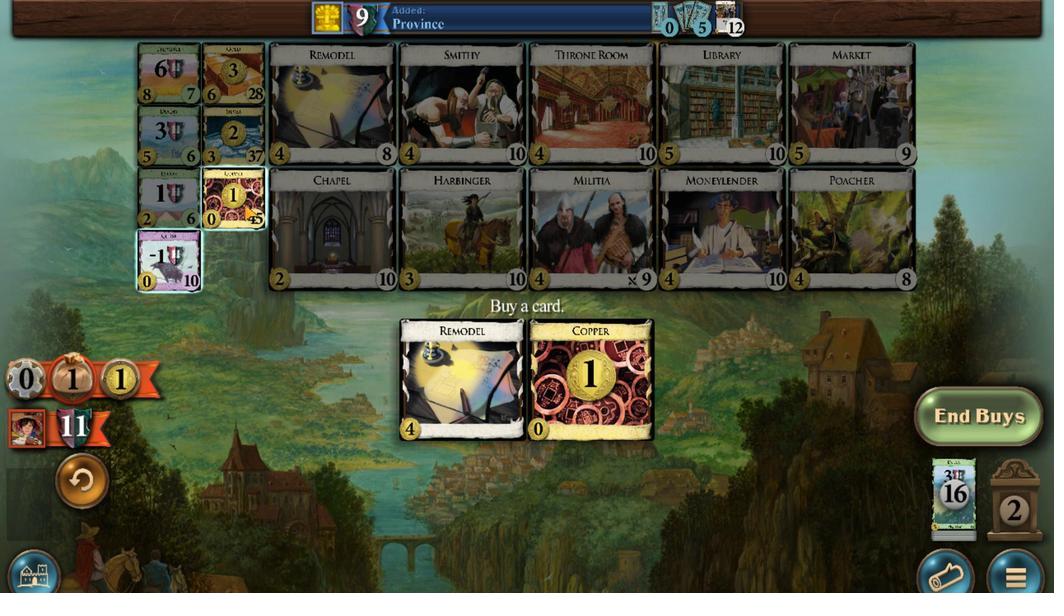 
Action: Mouse scrolled (244, 186) with delta (0, 0)
Screenshot: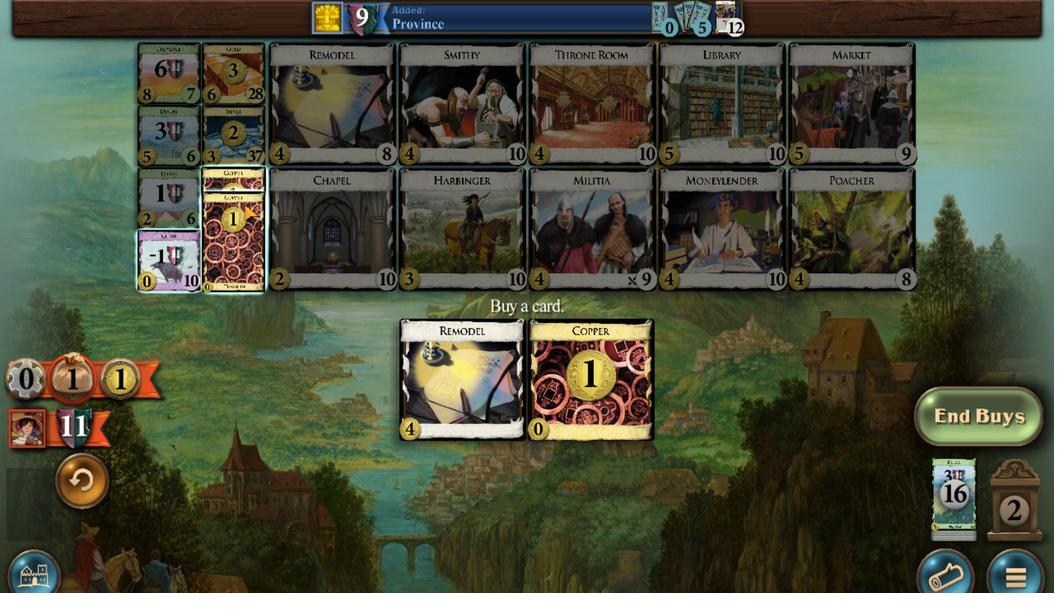 
Action: Mouse scrolled (244, 186) with delta (0, 0)
Screenshot: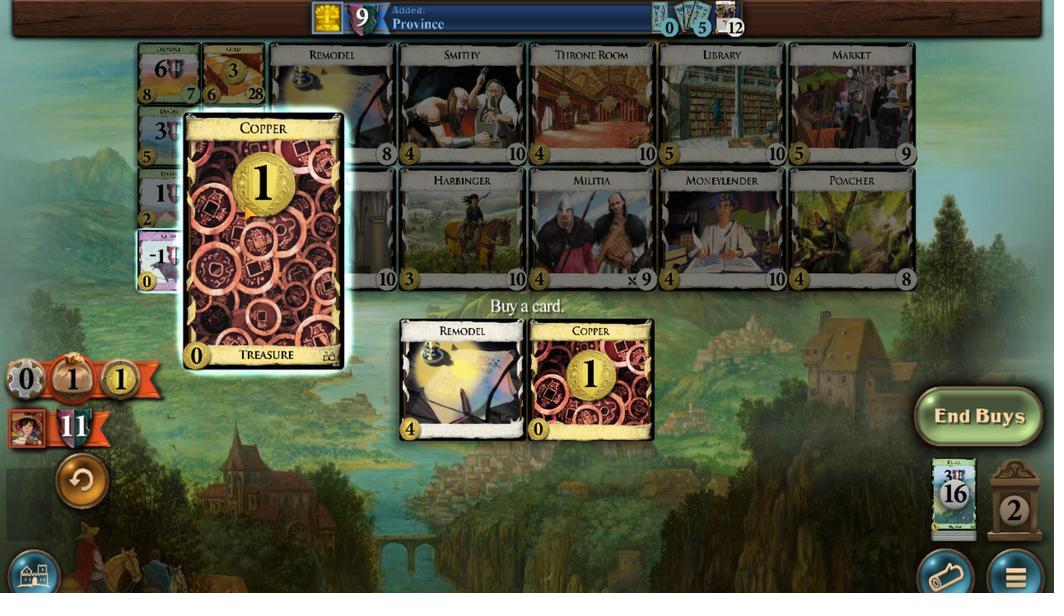 
Action: Mouse moved to (261, 546)
Screenshot: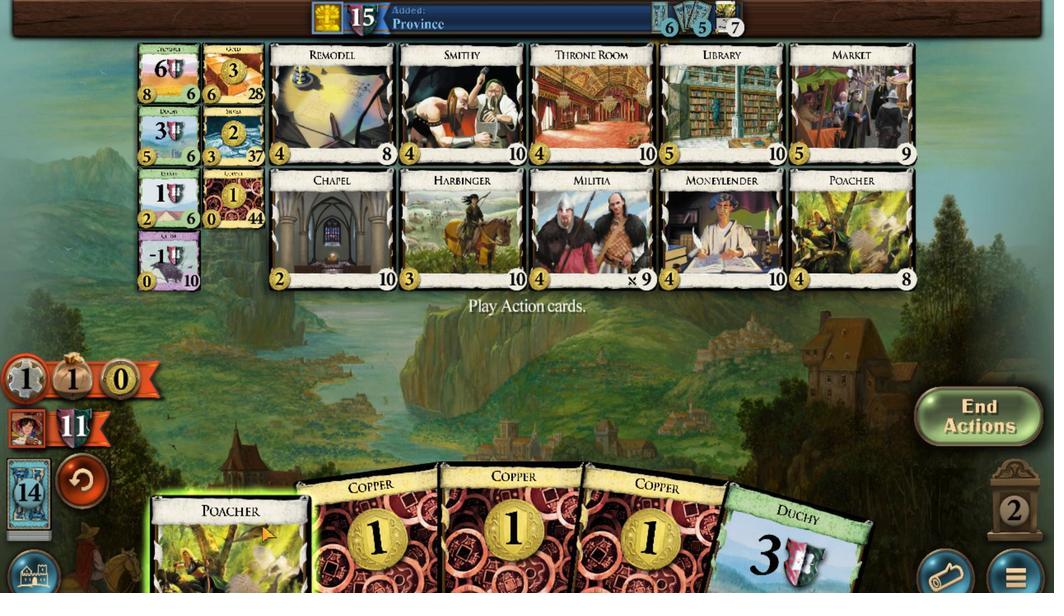 
Action: Mouse scrolled (261, 545) with delta (0, 0)
Screenshot: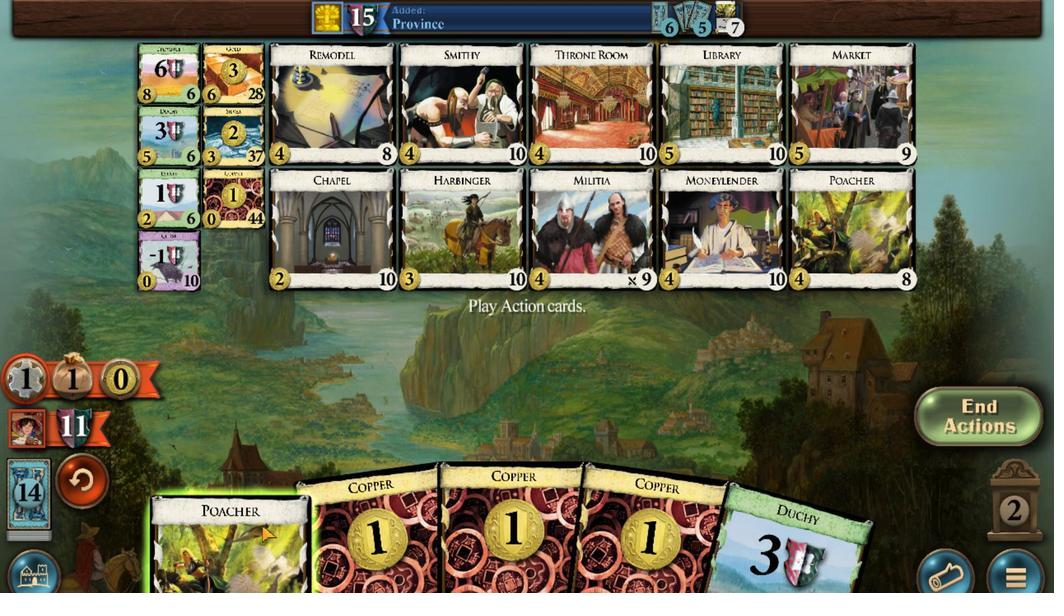 
Action: Mouse moved to (285, 554)
Screenshot: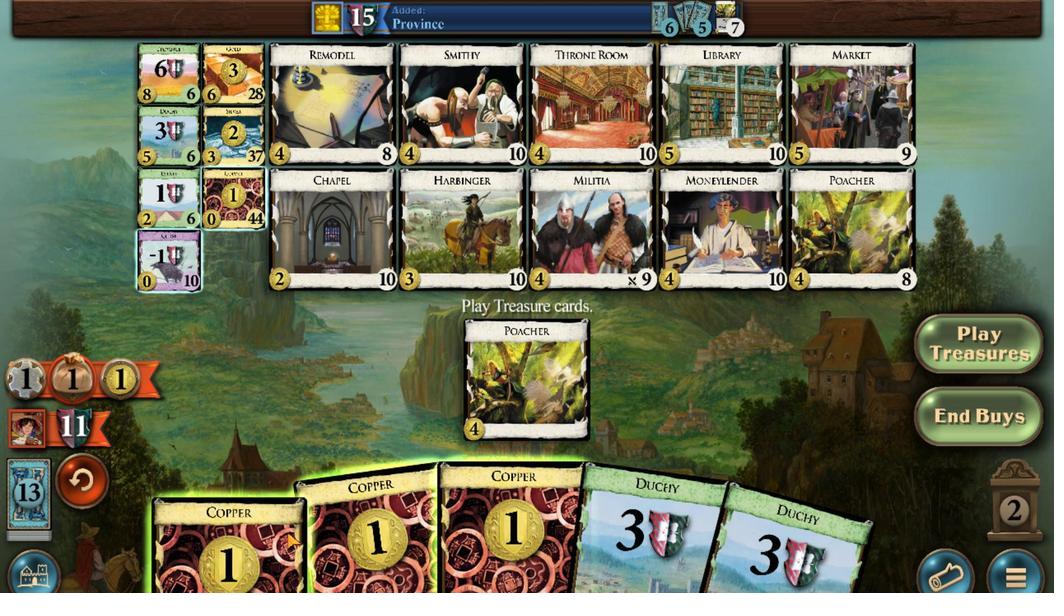 
Action: Mouse scrolled (285, 553) with delta (0, 0)
Screenshot: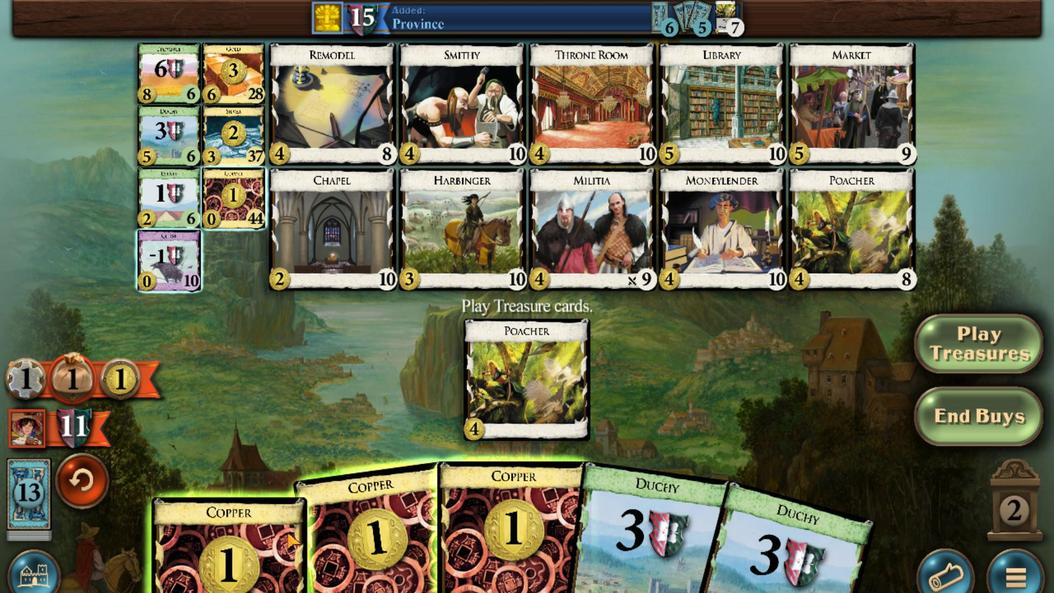 
Action: Mouse moved to (316, 548)
Screenshot: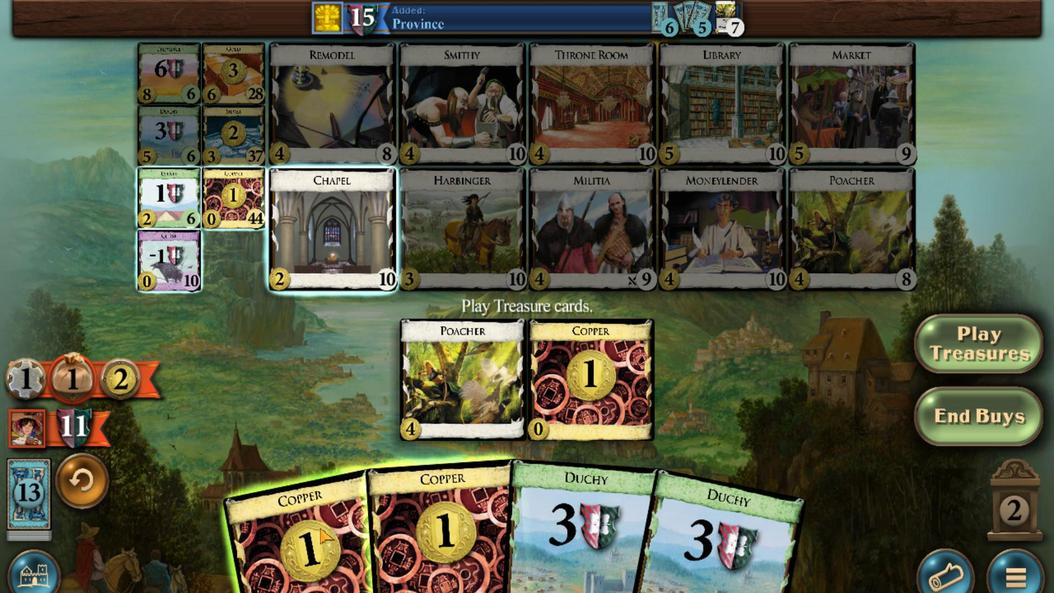 
Action: Mouse scrolled (316, 548) with delta (0, 0)
Screenshot: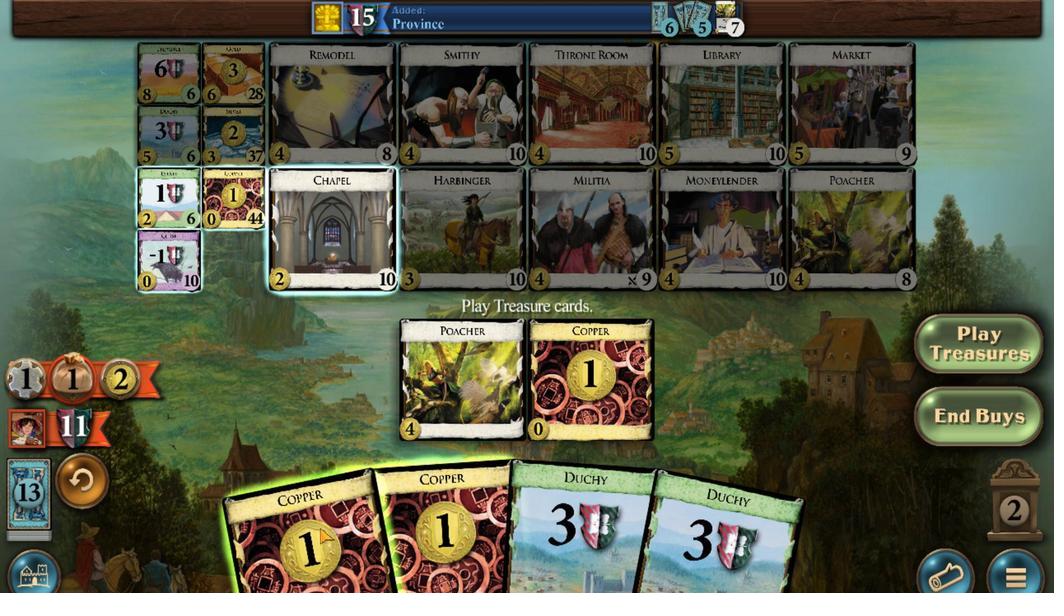 
Action: Mouse moved to (321, 532)
Screenshot: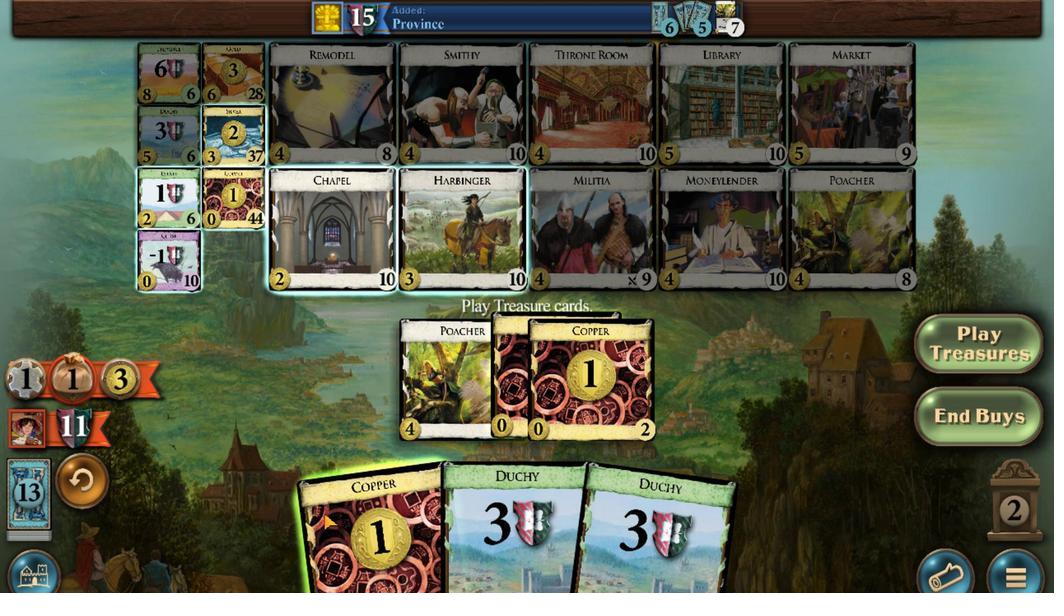 
Action: Mouse scrolled (321, 532) with delta (0, 0)
Screenshot: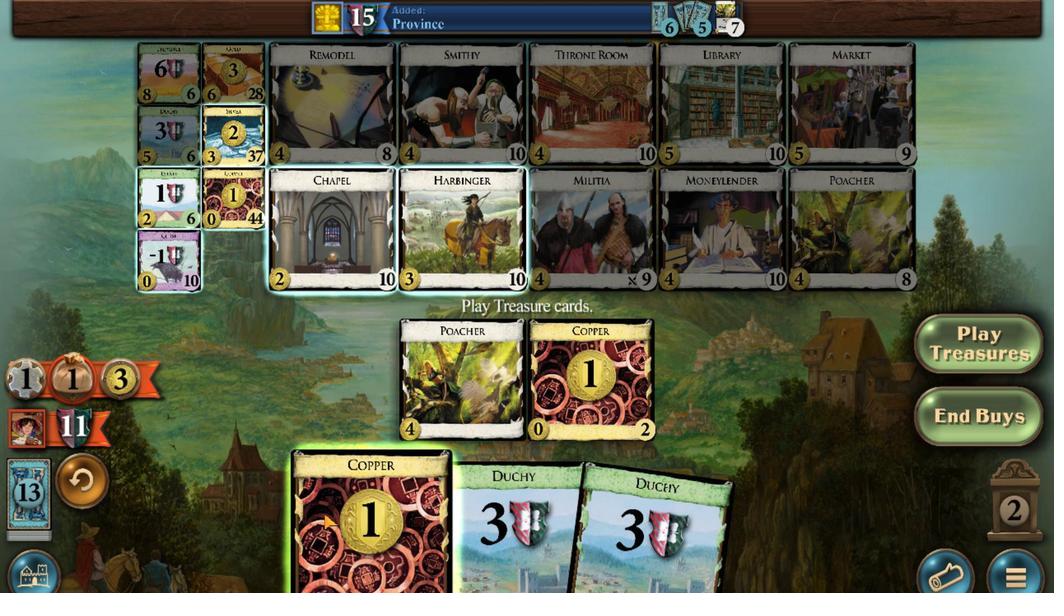 
Action: Mouse moved to (455, 88)
Screenshot: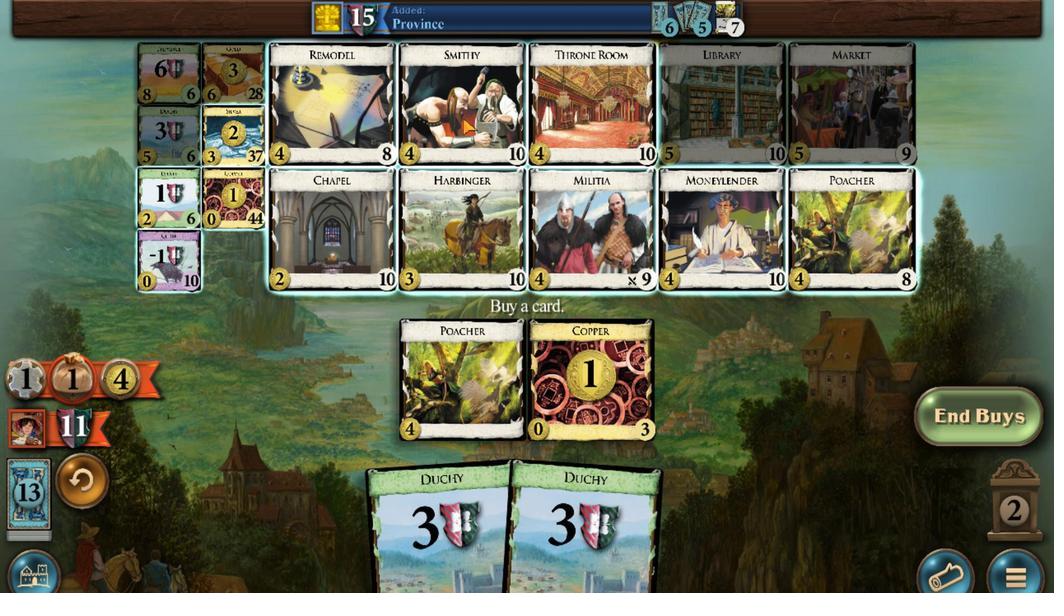 
Action: Mouse scrolled (455, 89) with delta (0, 0)
Screenshot: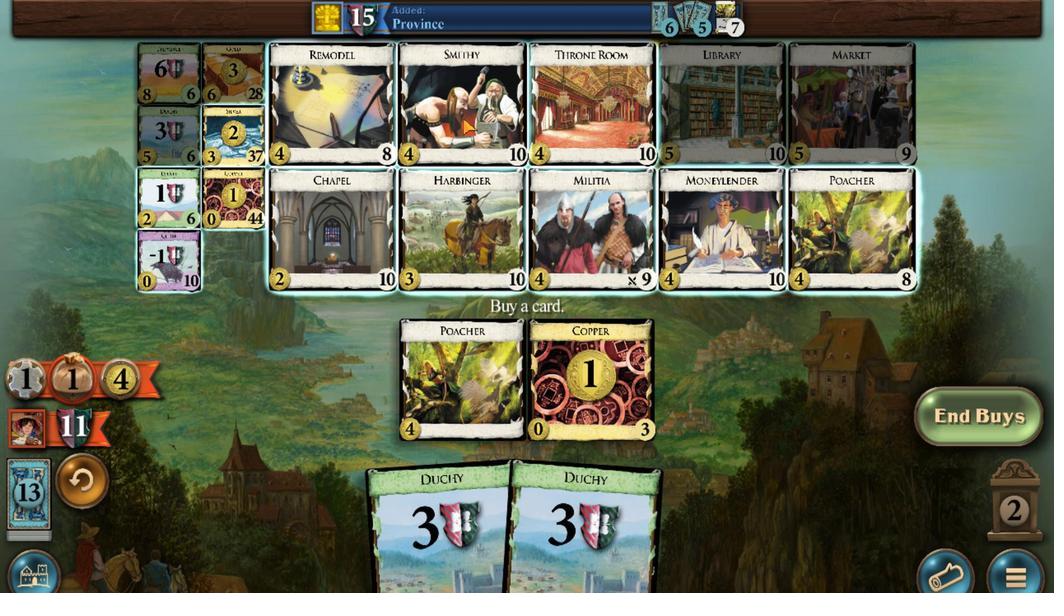 
Action: Mouse scrolled (455, 89) with delta (0, 0)
Screenshot: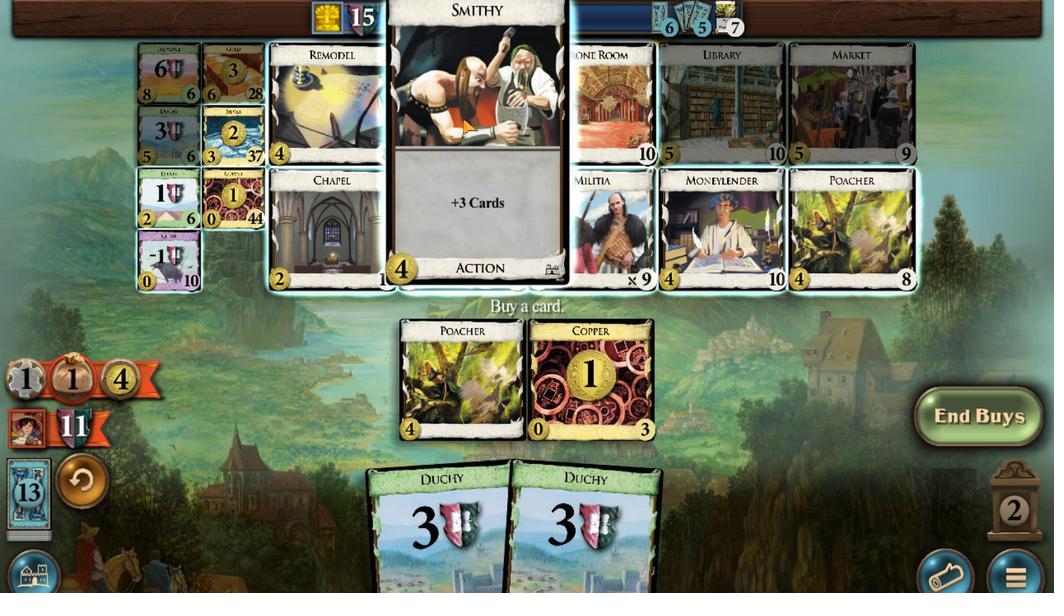 
Action: Mouse scrolled (455, 89) with delta (0, 0)
Screenshot: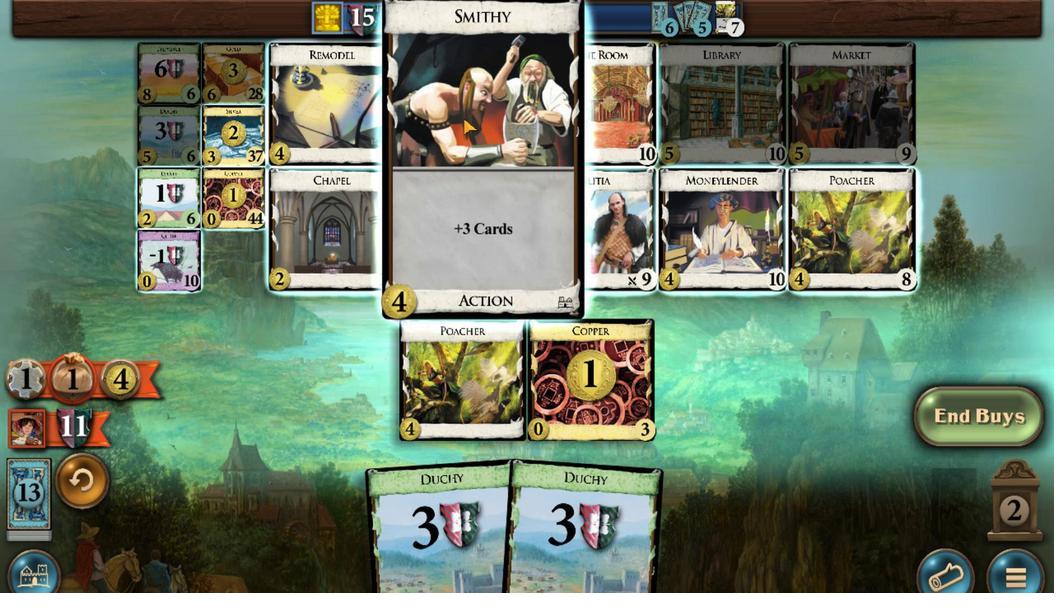 
Action: Mouse scrolled (455, 89) with delta (0, 0)
Screenshot: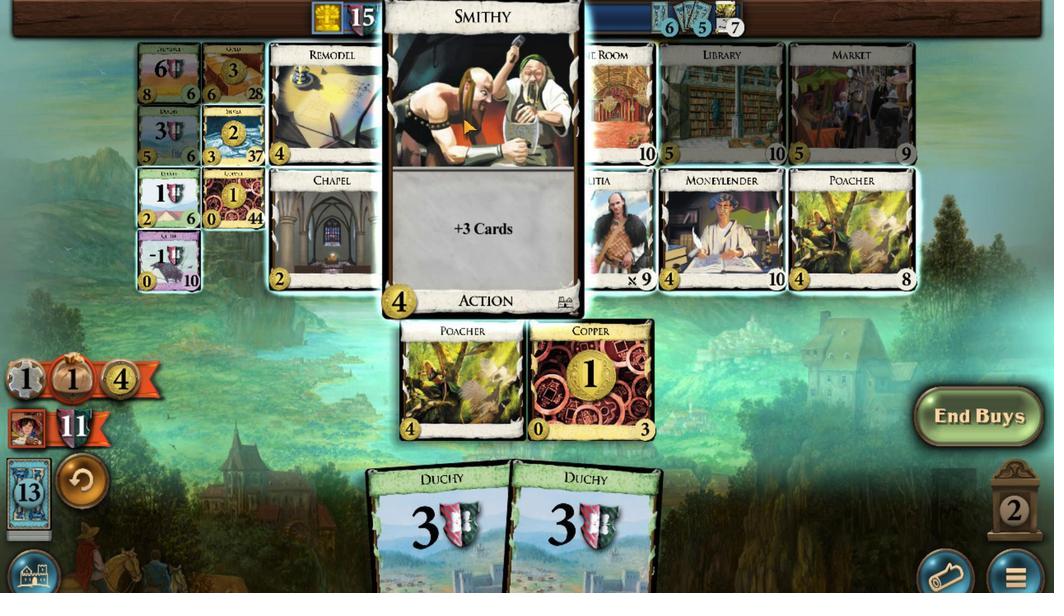 
Action: Mouse scrolled (455, 89) with delta (0, 0)
Screenshot: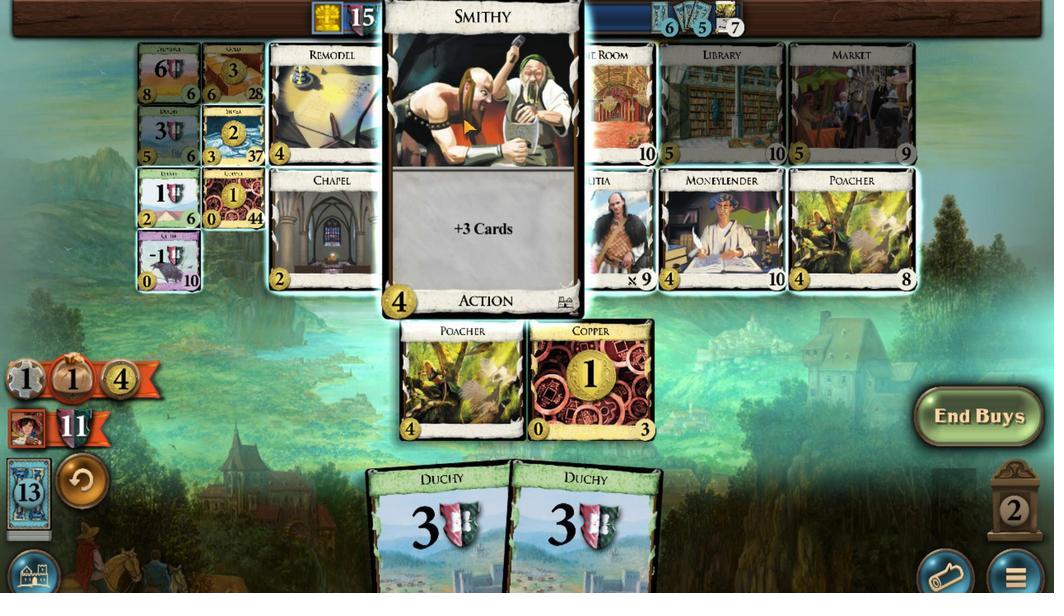 
Action: Mouse moved to (640, 545)
Screenshot: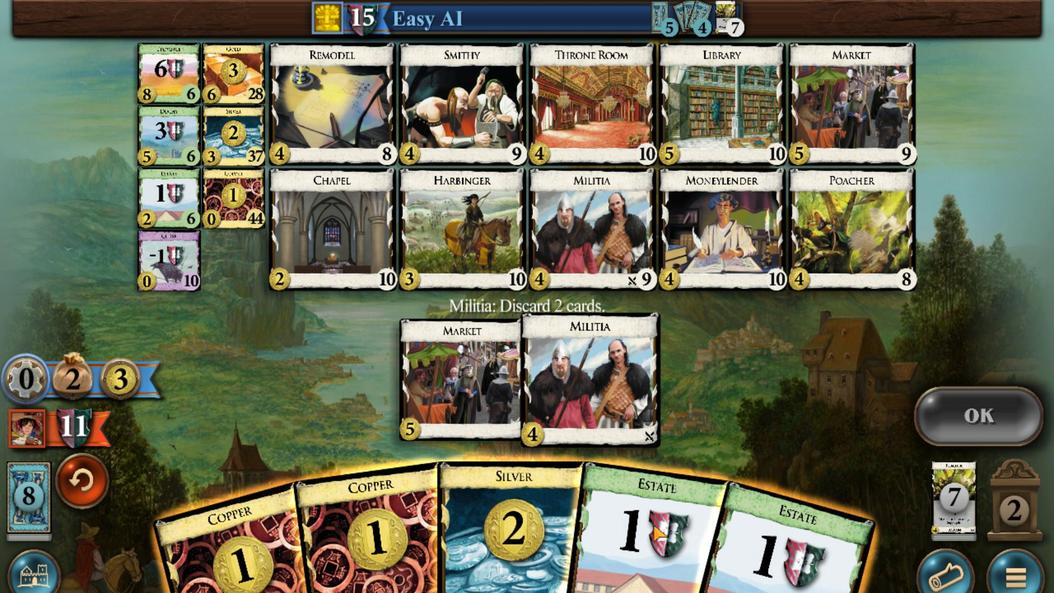 
Action: Mouse scrolled (640, 544) with delta (0, -1)
Screenshot: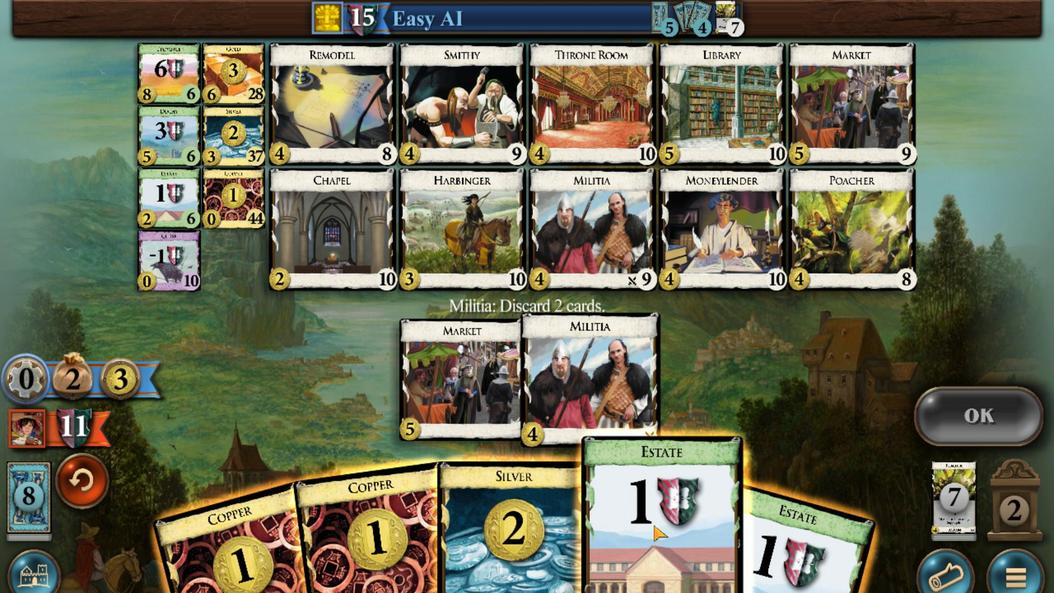 
Action: Mouse moved to (744, 554)
Screenshot: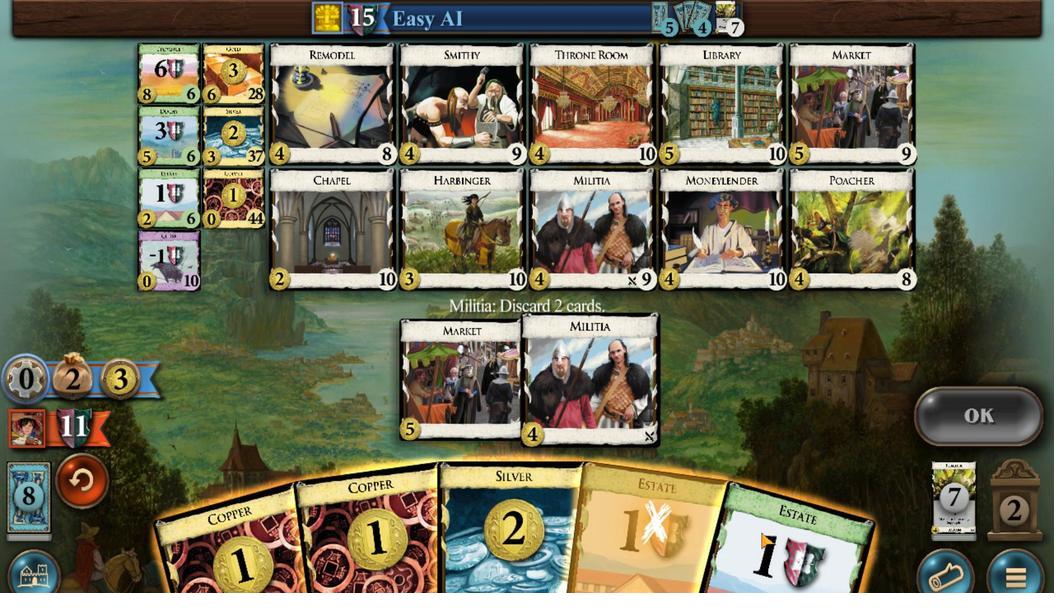 
Action: Mouse scrolled (744, 553) with delta (0, 0)
Screenshot: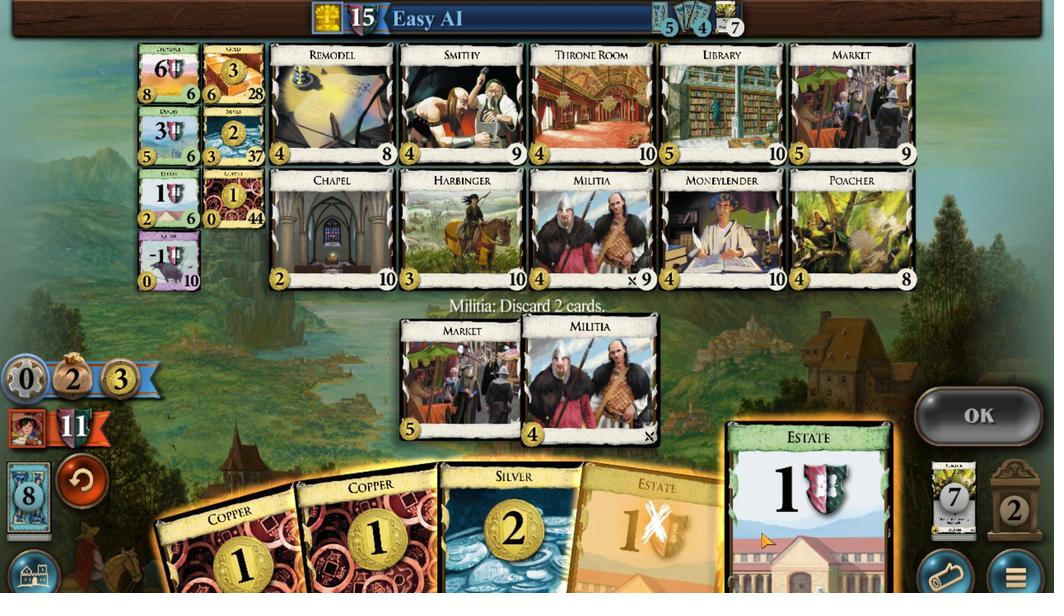 
Action: Mouse moved to (969, 411)
Screenshot: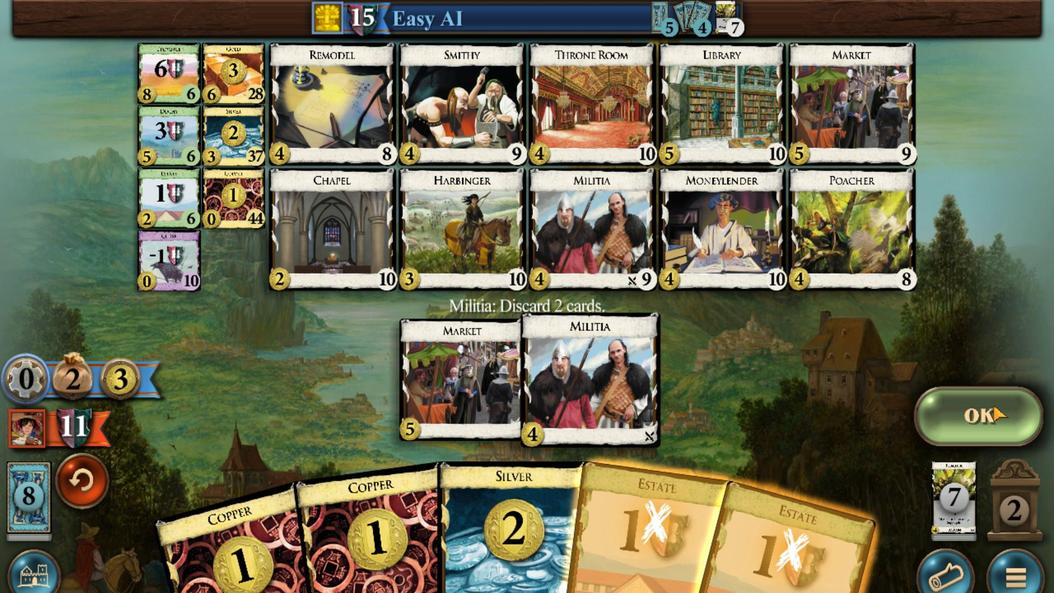 
Action: Mouse pressed left at (969, 411)
Screenshot: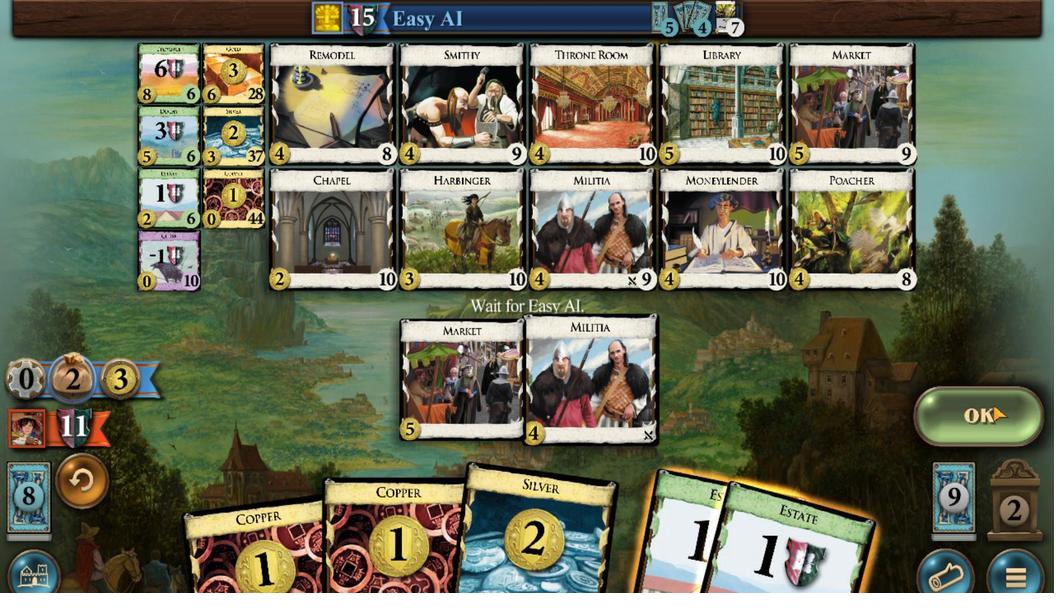 
Action: Mouse moved to (635, 511)
Screenshot: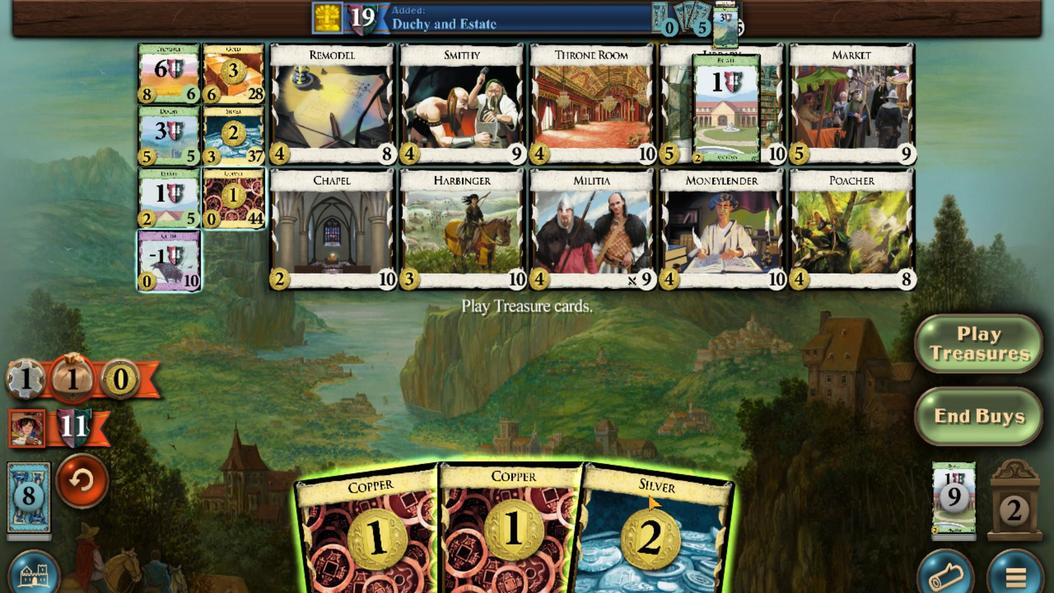 
Action: Mouse scrolled (635, 511) with delta (0, 0)
Screenshot: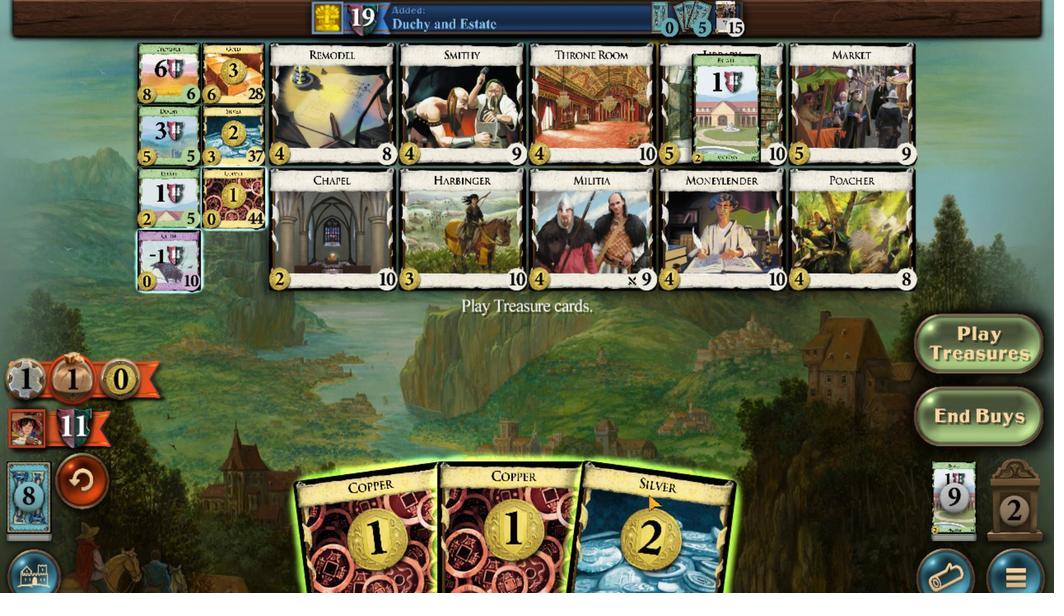 
Action: Mouse moved to (571, 505)
Screenshot: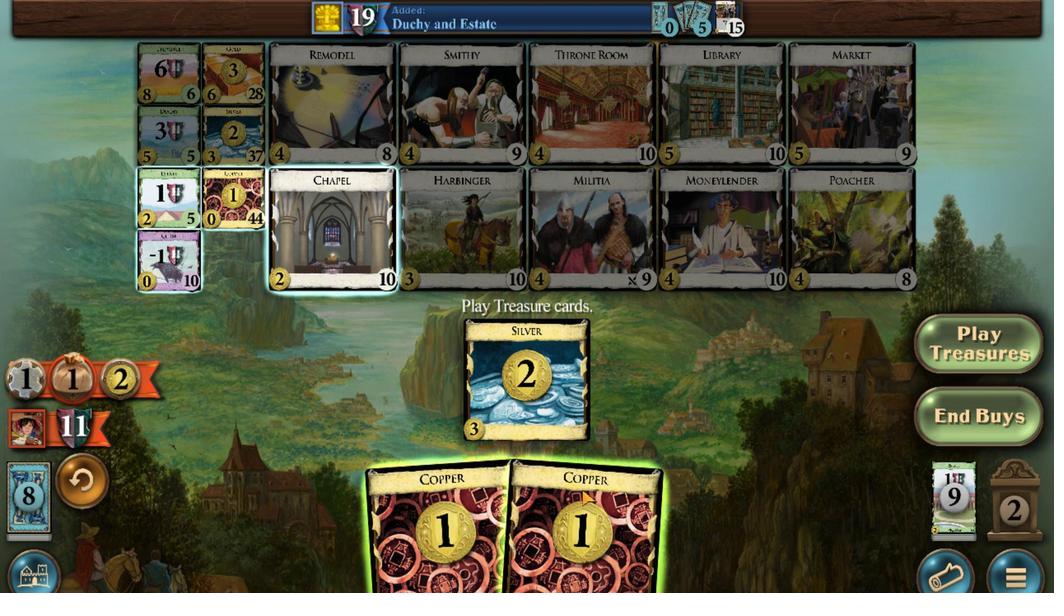 
Action: Mouse scrolled (571, 505) with delta (0, 0)
Screenshot: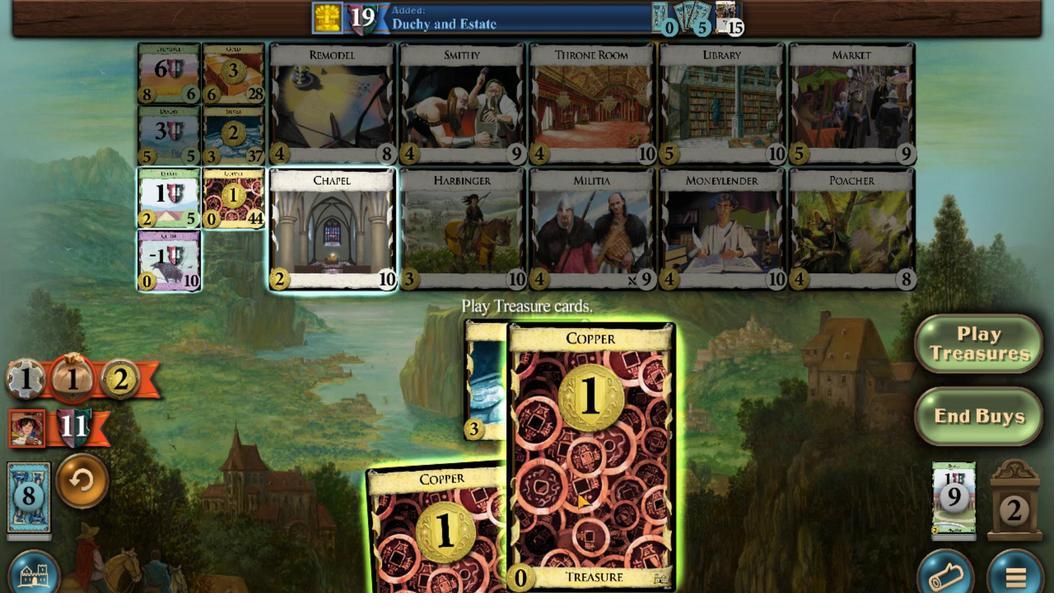 
Action: Mouse moved to (501, 509)
Screenshot: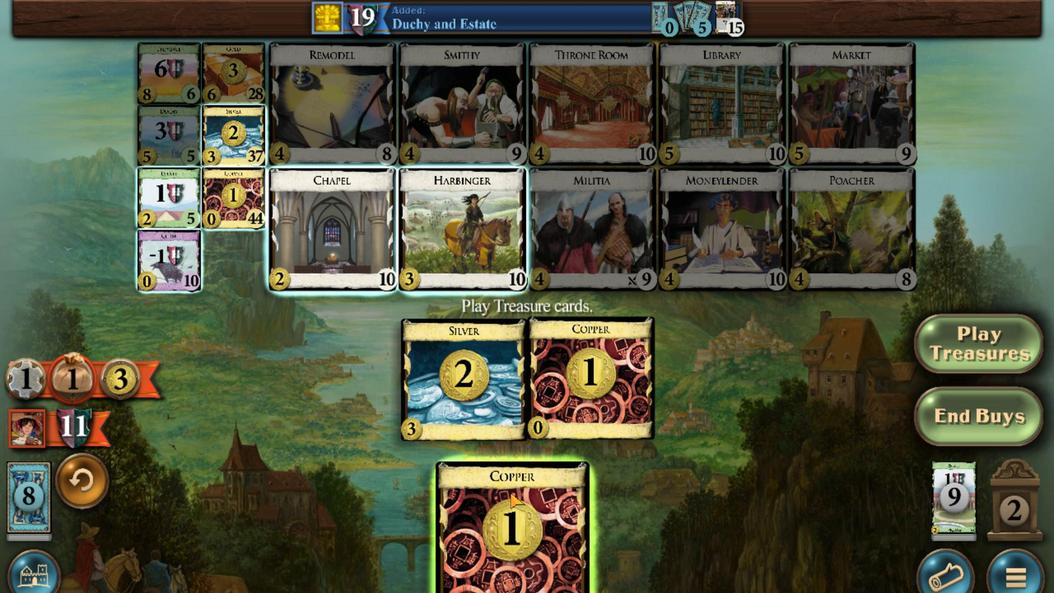
Action: Mouse scrolled (501, 508) with delta (0, 0)
Screenshot: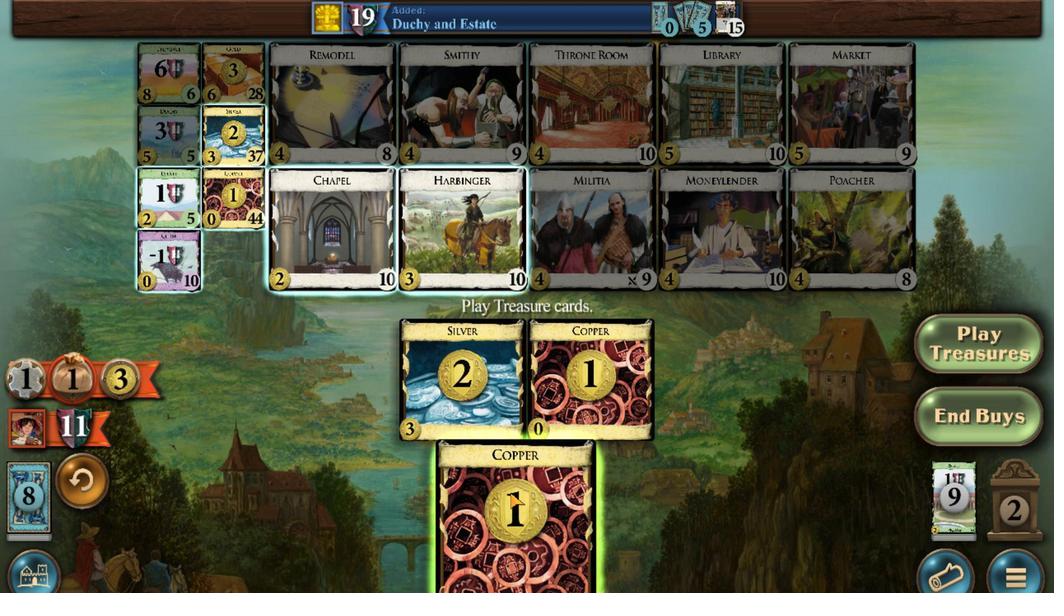 
Action: Mouse moved to (363, 73)
Screenshot: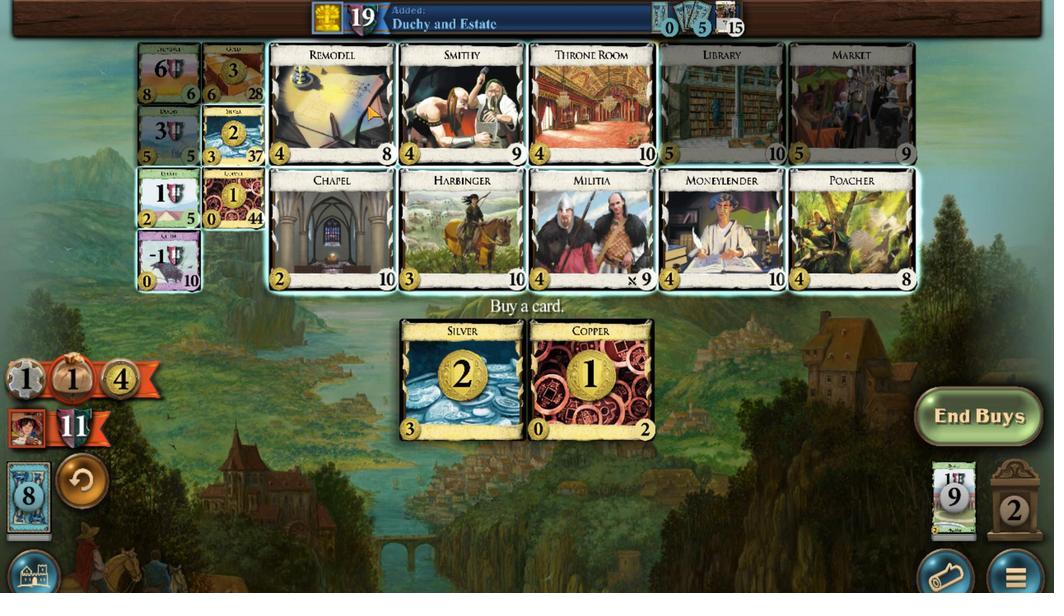 
Action: Mouse scrolled (363, 74) with delta (0, 0)
Screenshot: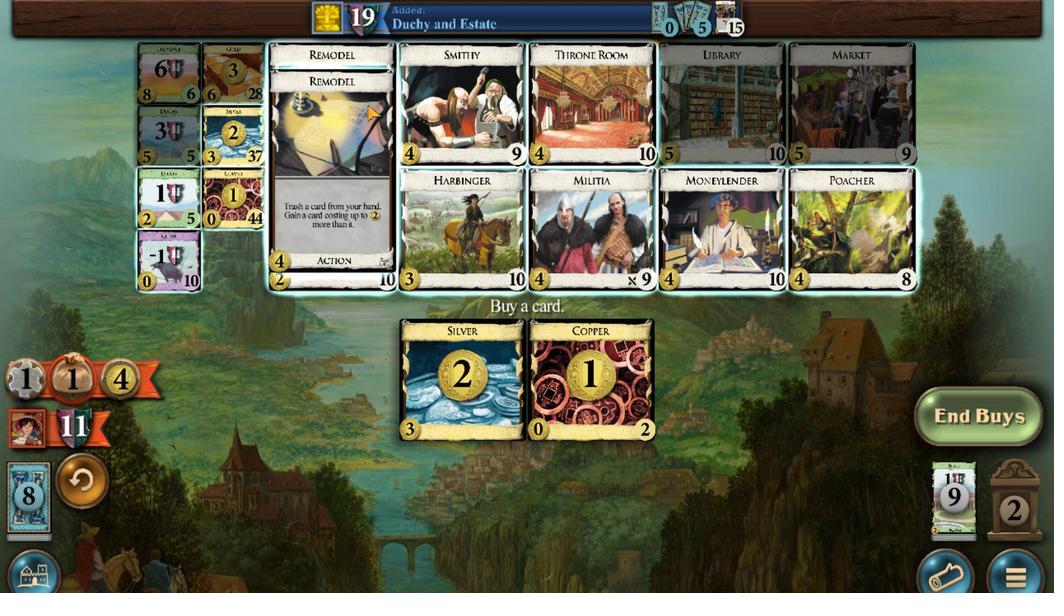 
Action: Mouse scrolled (363, 74) with delta (0, 0)
Screenshot: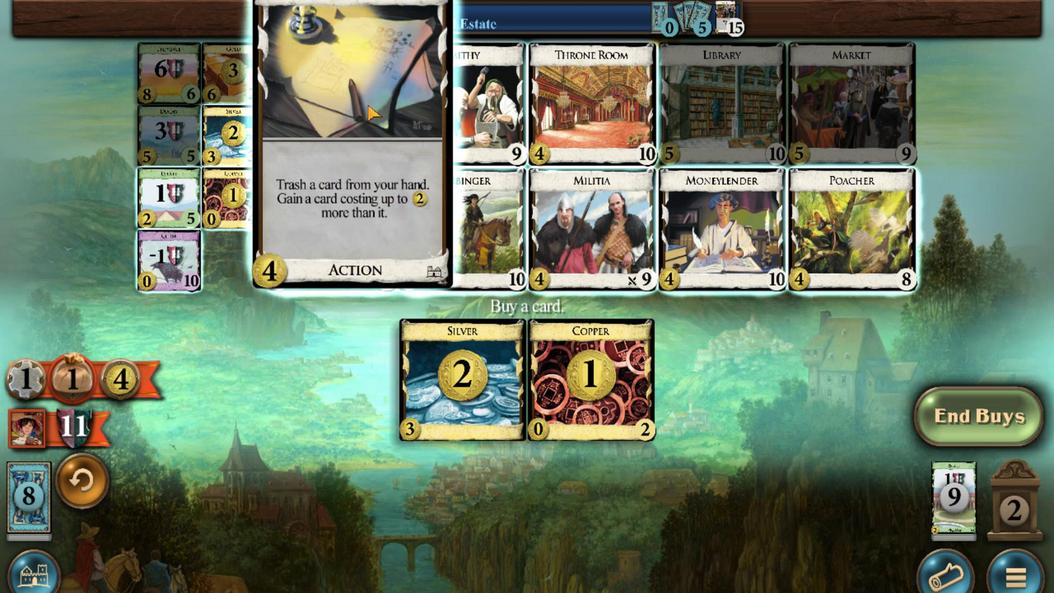 
Action: Mouse scrolled (363, 74) with delta (0, 0)
Screenshot: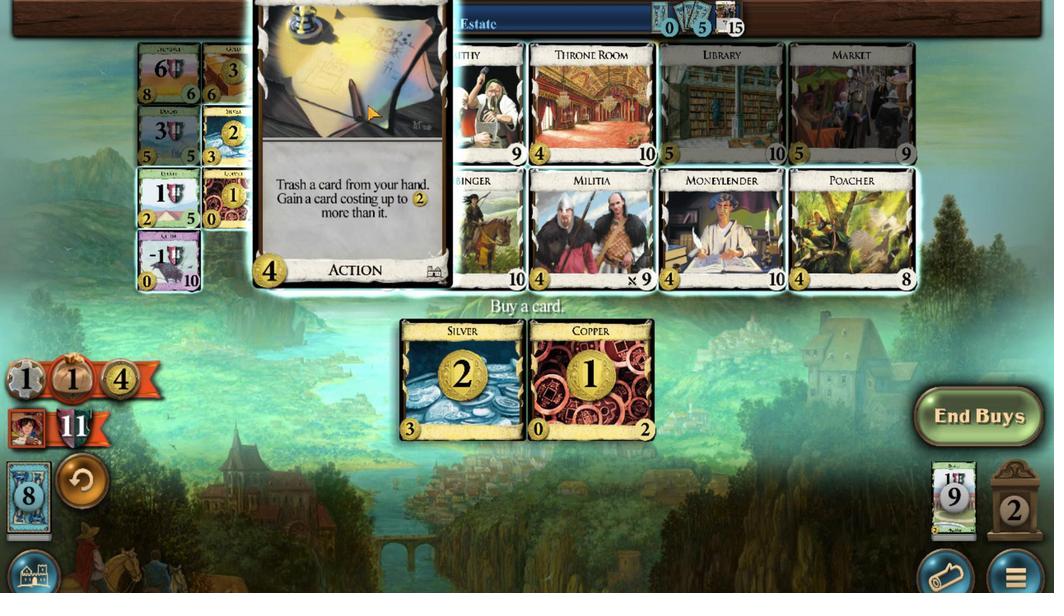 
Action: Mouse scrolled (363, 74) with delta (0, 0)
Screenshot: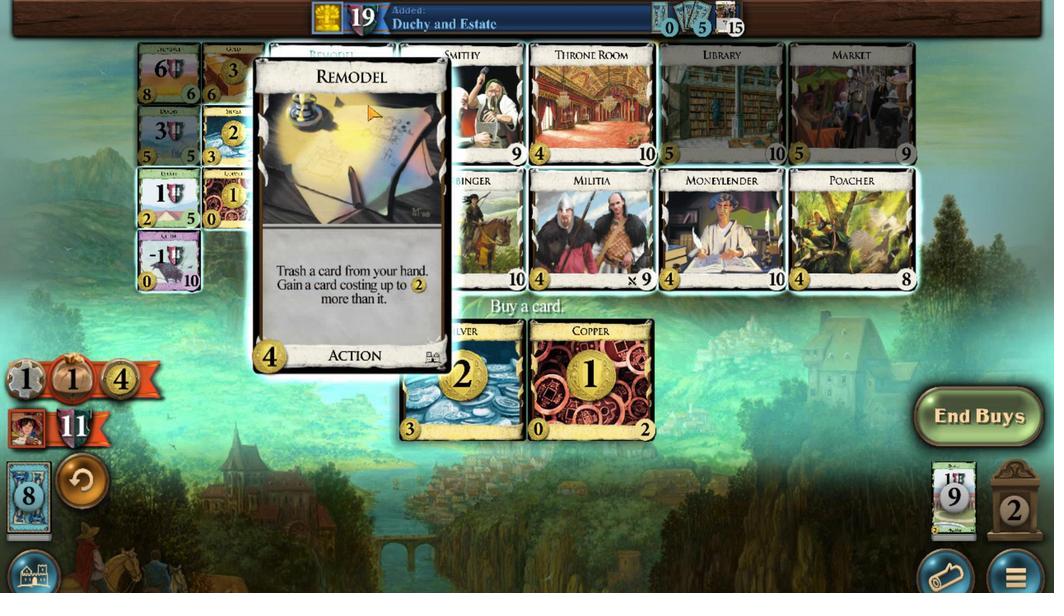 
Action: Mouse scrolled (363, 74) with delta (0, 0)
Screenshot: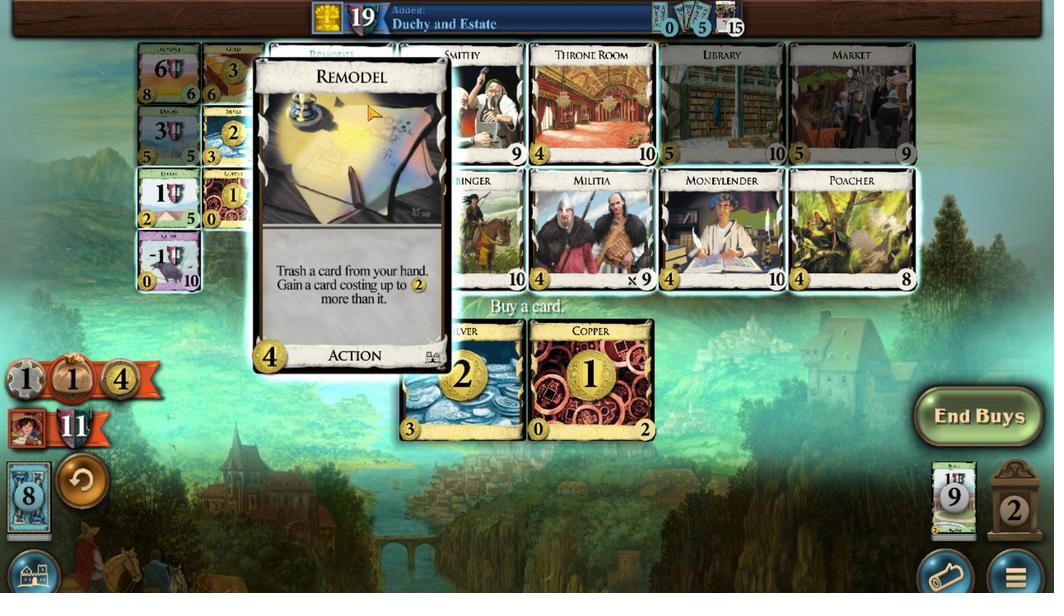 
Action: Mouse moved to (260, 540)
Screenshot: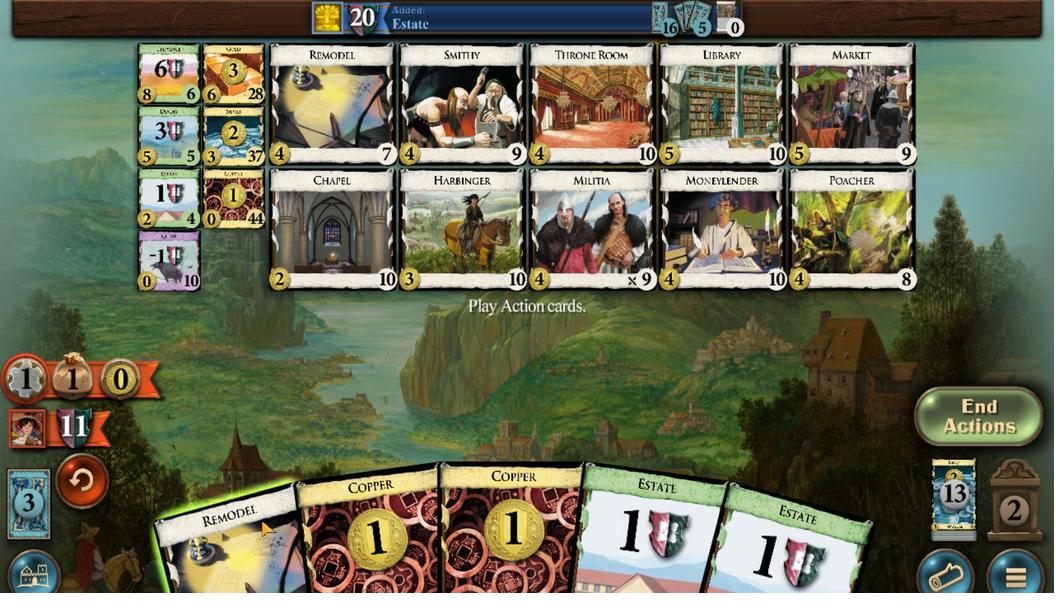 
Action: Mouse scrolled (260, 539) with delta (0, 0)
Screenshot: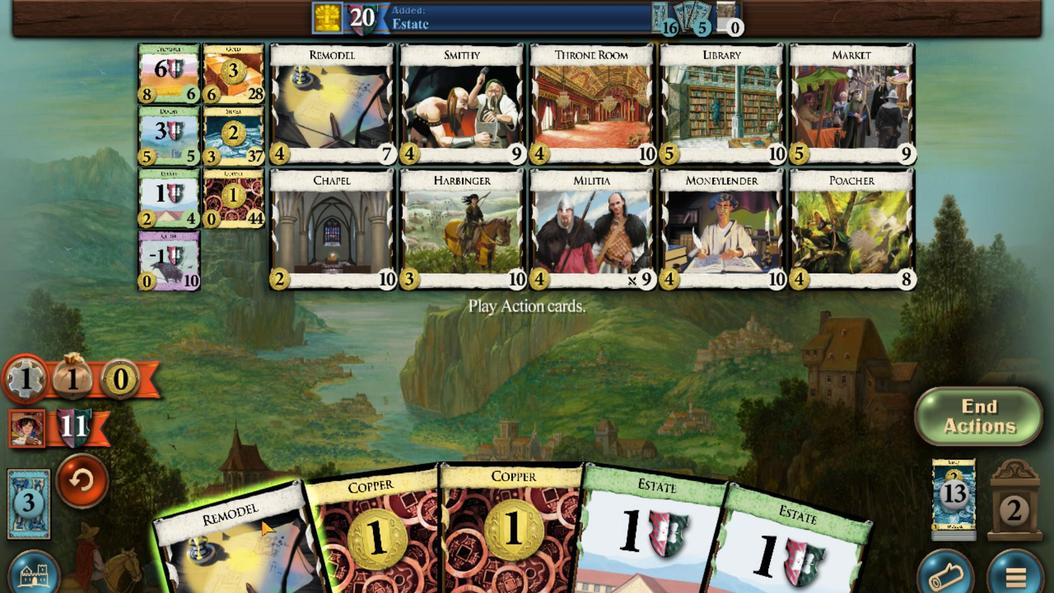 
Action: Mouse moved to (456, 518)
Screenshot: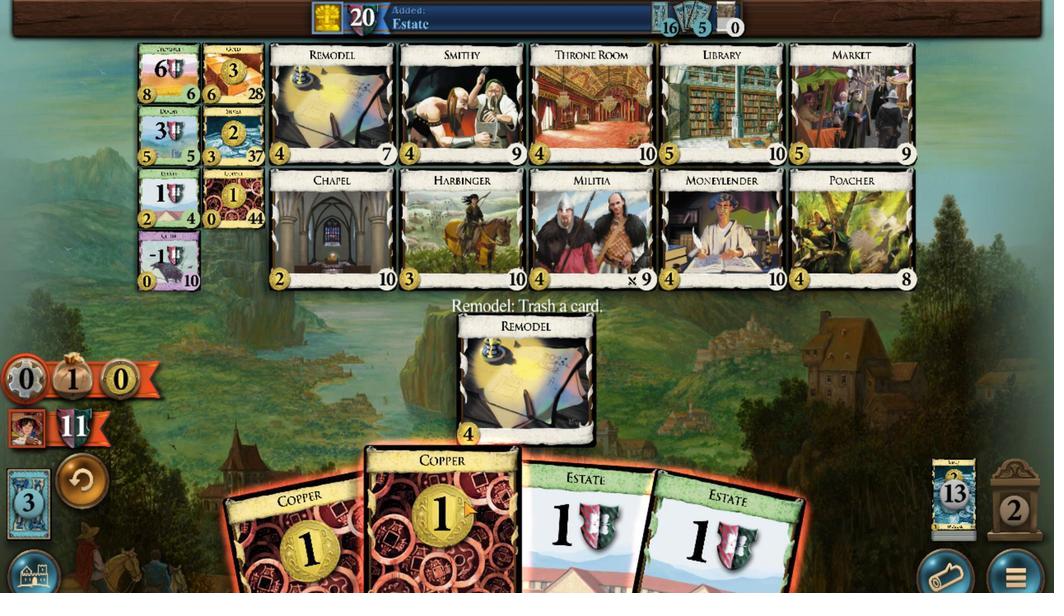 
Action: Mouse scrolled (456, 517) with delta (0, -1)
Screenshot: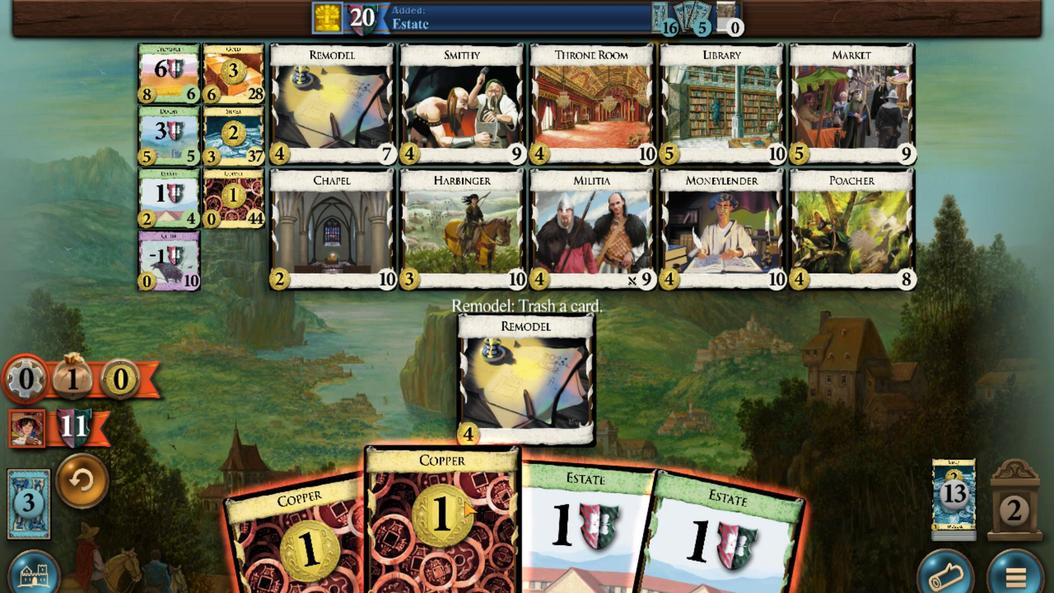
Action: Mouse moved to (181, 188)
Screenshot: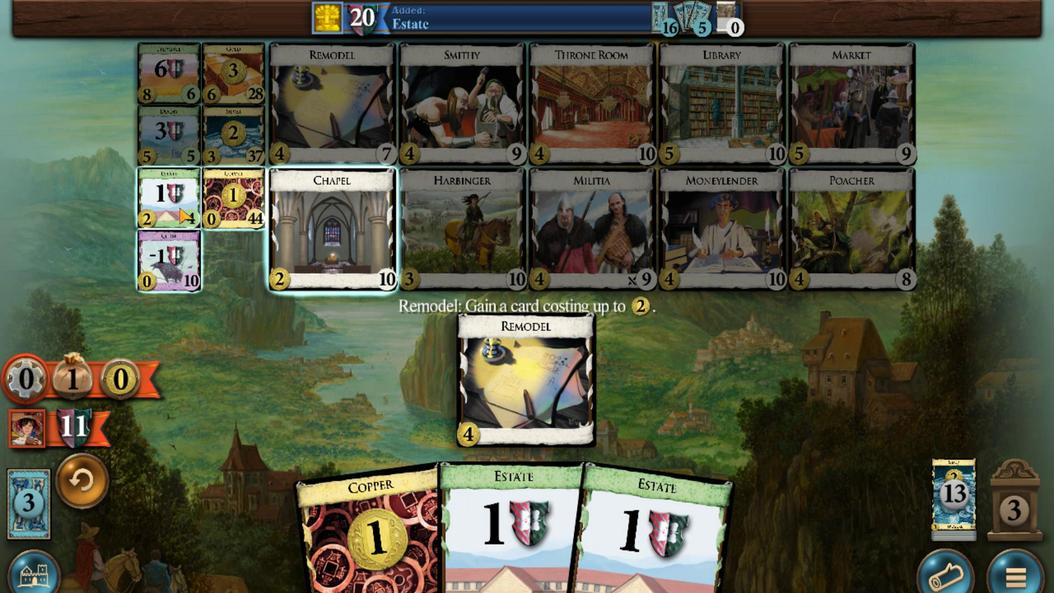 
Action: Mouse scrolled (181, 189) with delta (0, 0)
Screenshot: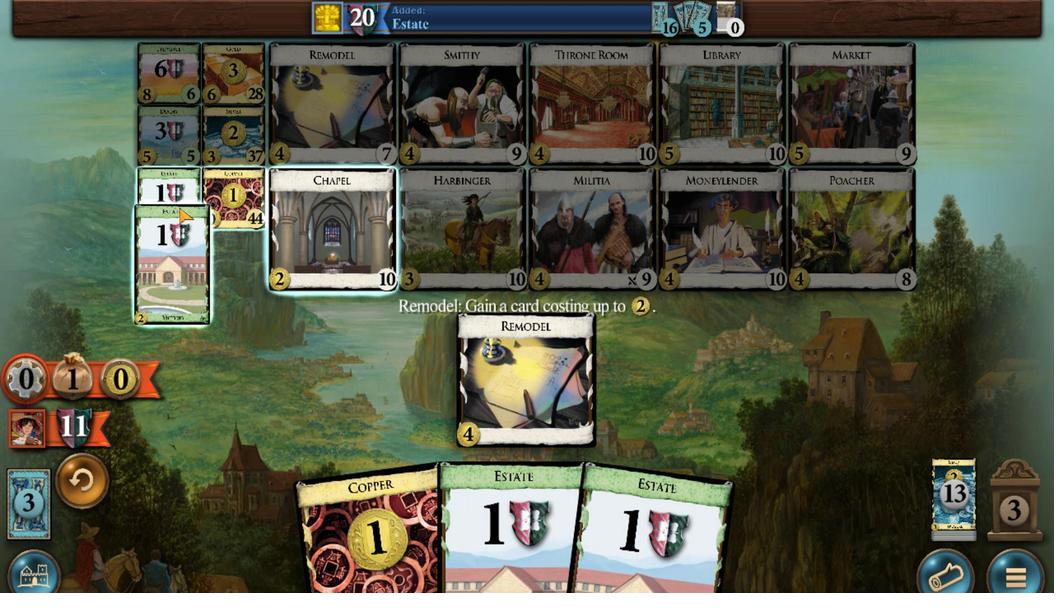 
Action: Mouse scrolled (181, 189) with delta (0, 0)
Screenshot: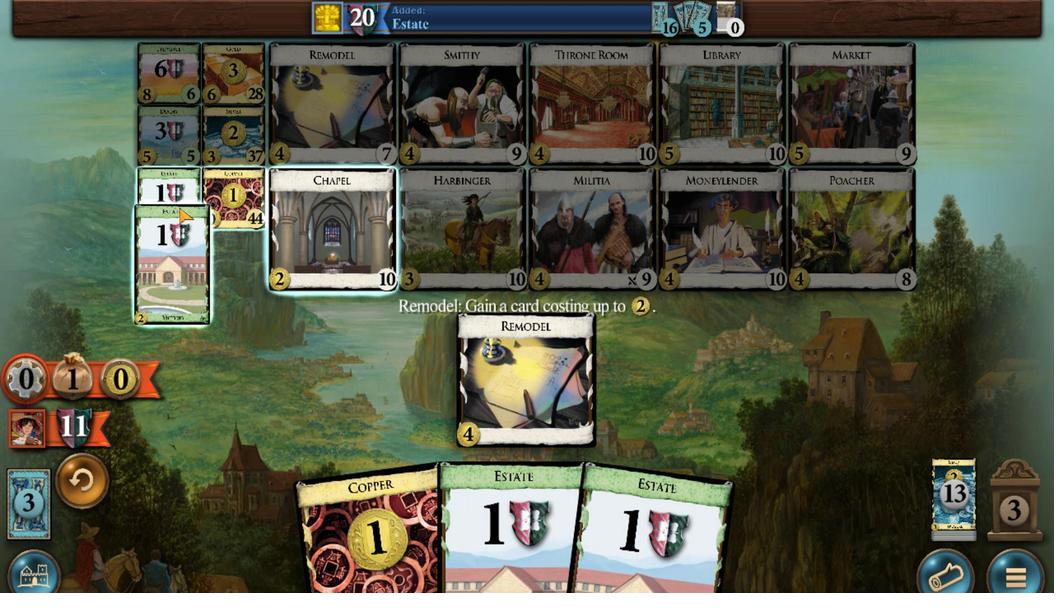 
Action: Mouse scrolled (181, 189) with delta (0, 0)
Screenshot: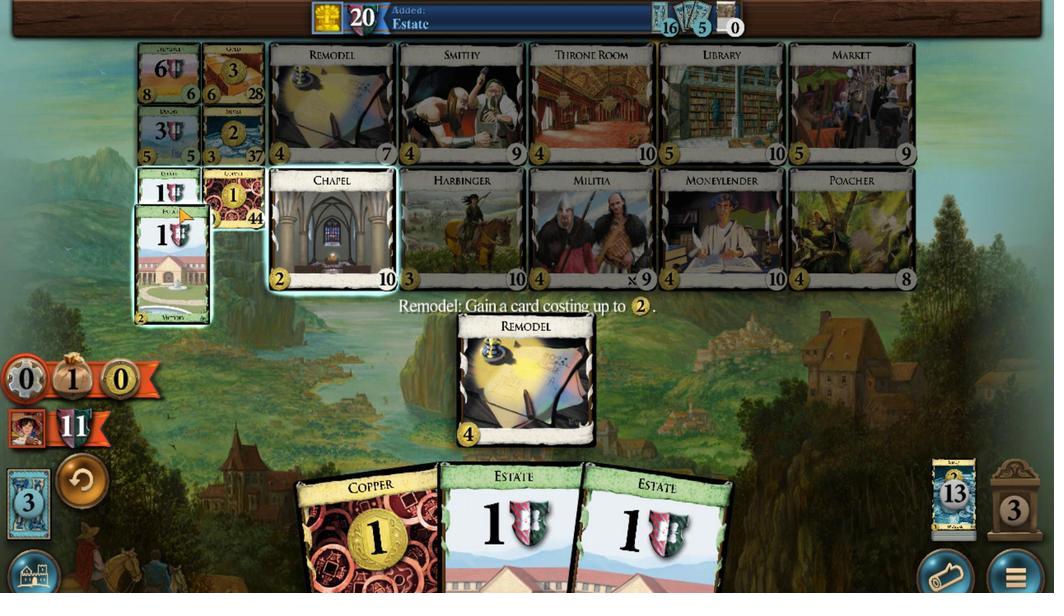 
Action: Mouse scrolled (181, 189) with delta (0, 0)
Screenshot: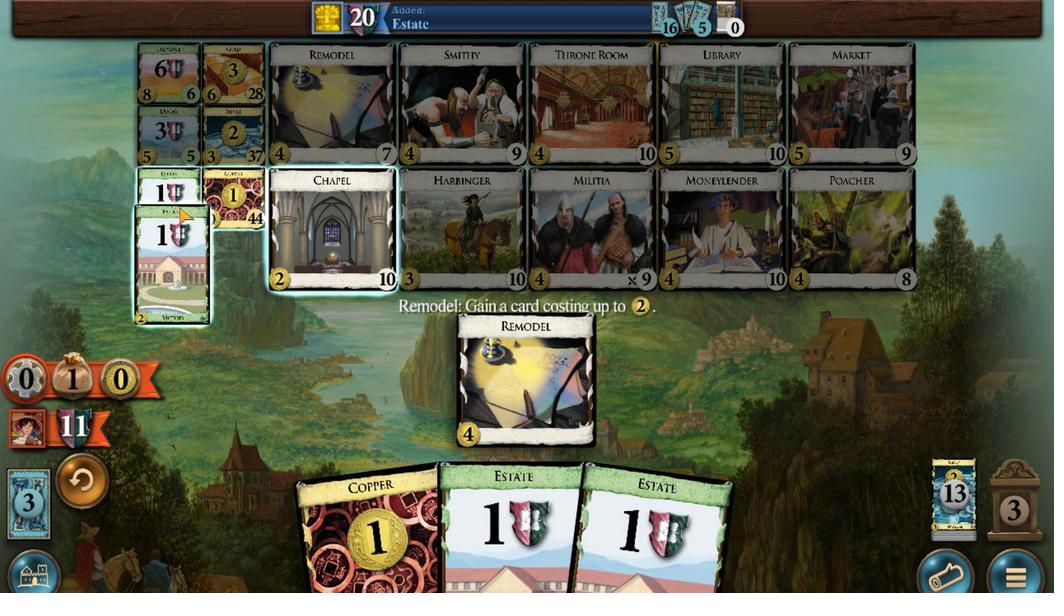 
Action: Mouse scrolled (181, 189) with delta (0, 0)
Screenshot: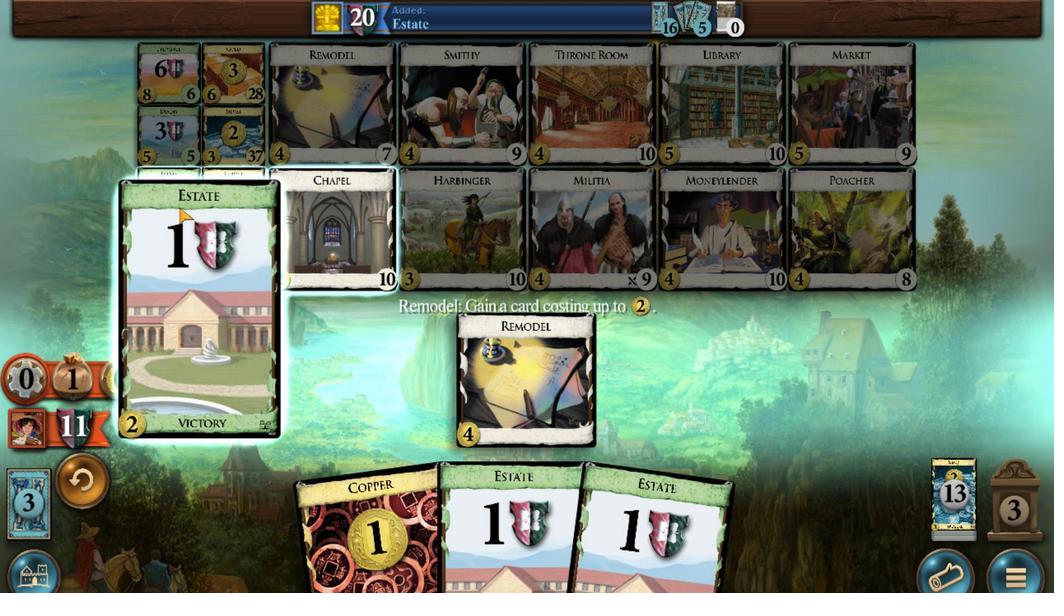 
Action: Mouse moved to (388, 517)
Screenshot: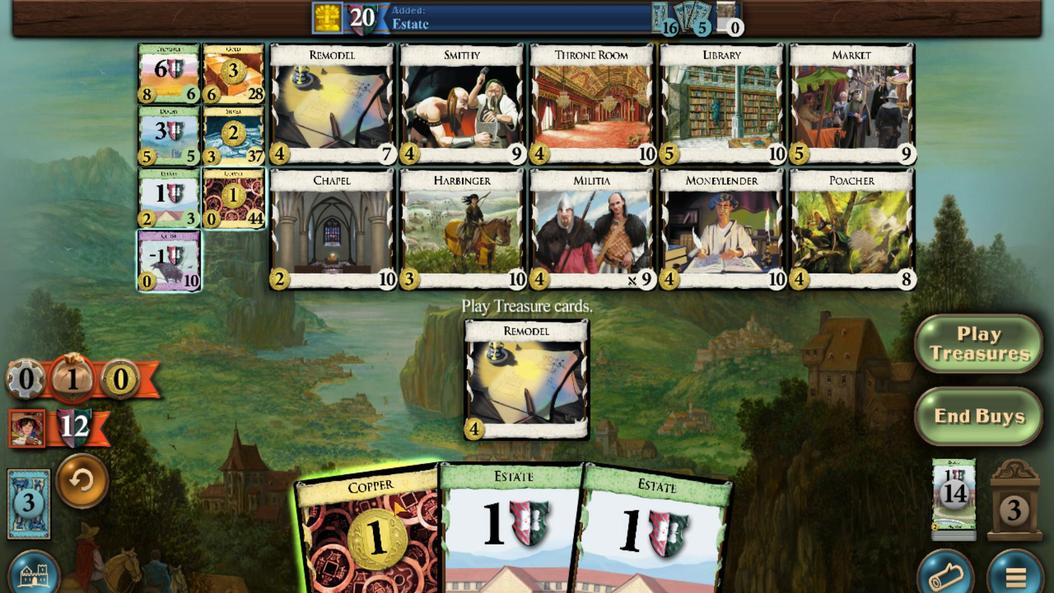 
Action: Mouse scrolled (388, 516) with delta (0, 0)
Screenshot: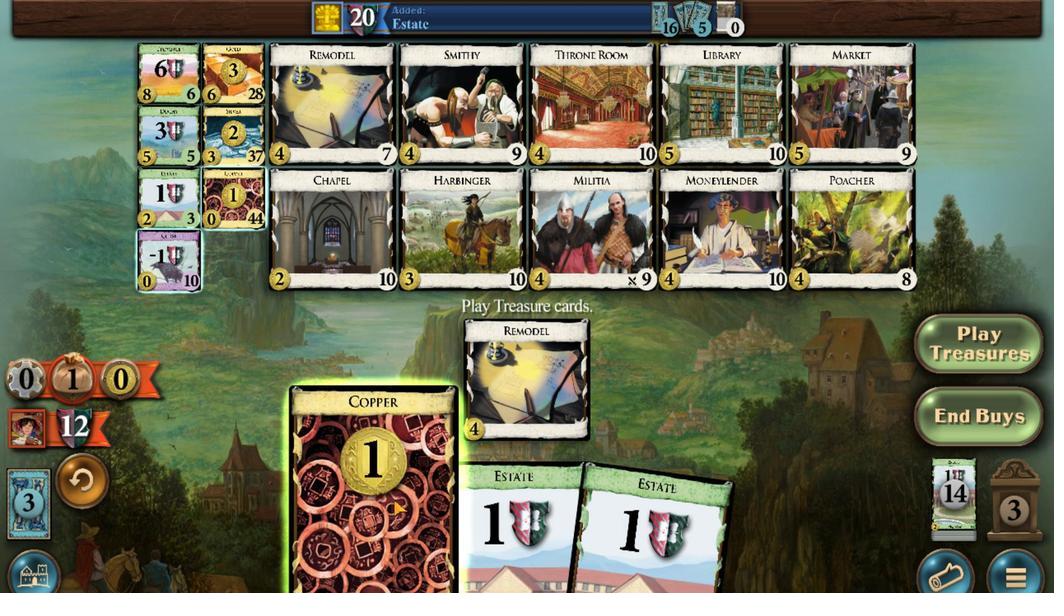 
Action: Mouse moved to (241, 188)
Screenshot: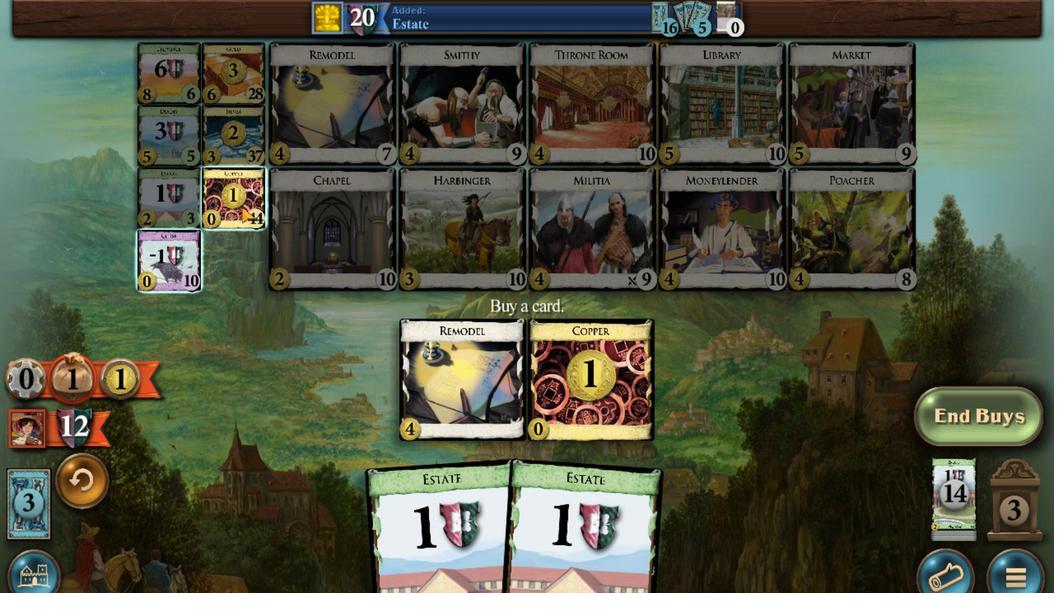 
Action: Mouse scrolled (241, 188) with delta (0, 0)
Screenshot: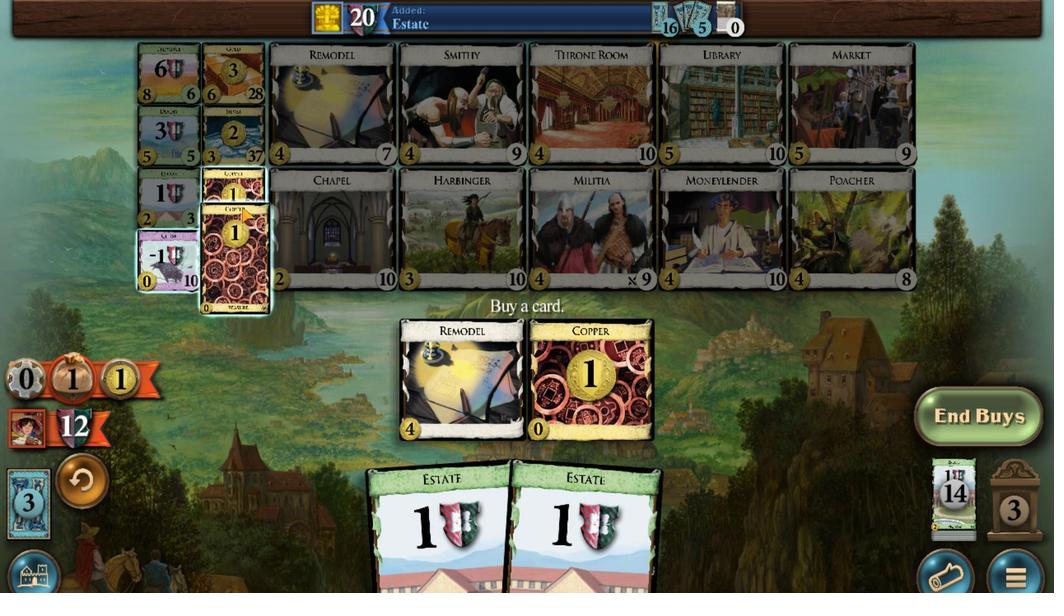 
Action: Mouse scrolled (241, 188) with delta (0, 0)
Screenshot: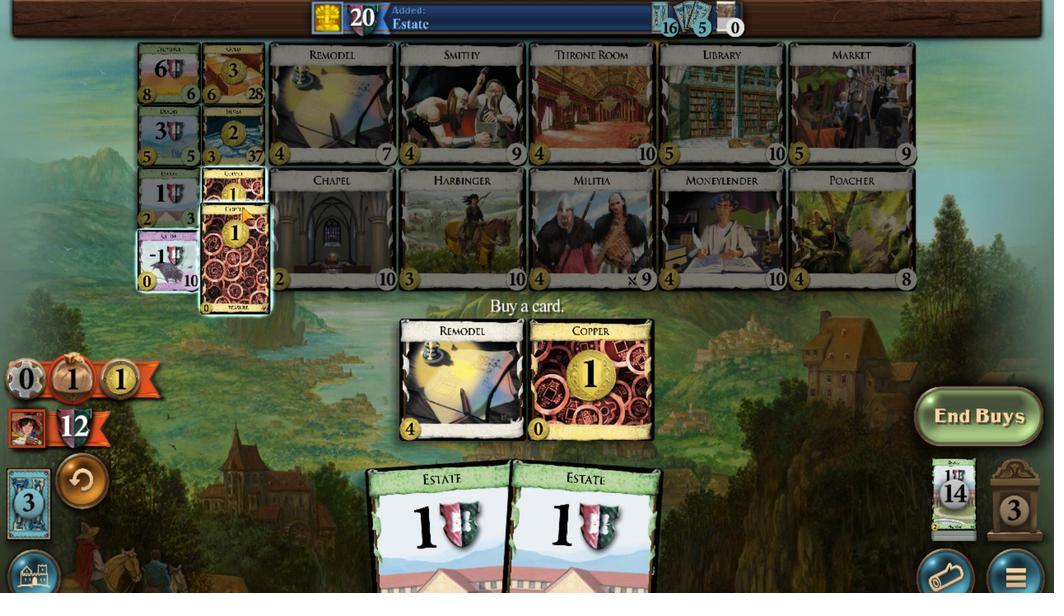 
Action: Mouse scrolled (241, 188) with delta (0, 0)
Screenshot: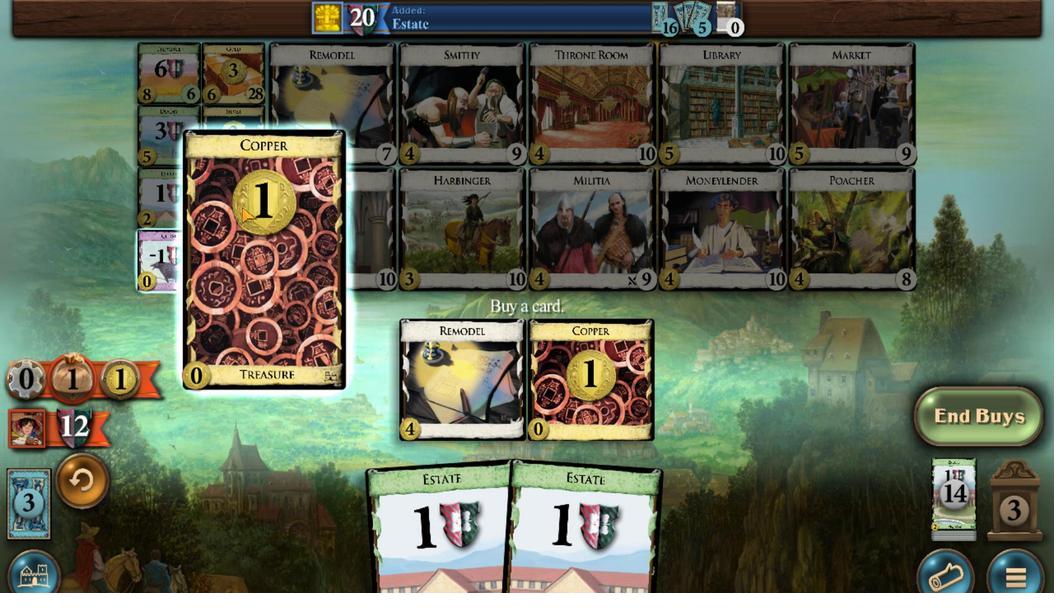 
Action: Mouse scrolled (241, 188) with delta (0, 0)
Screenshot: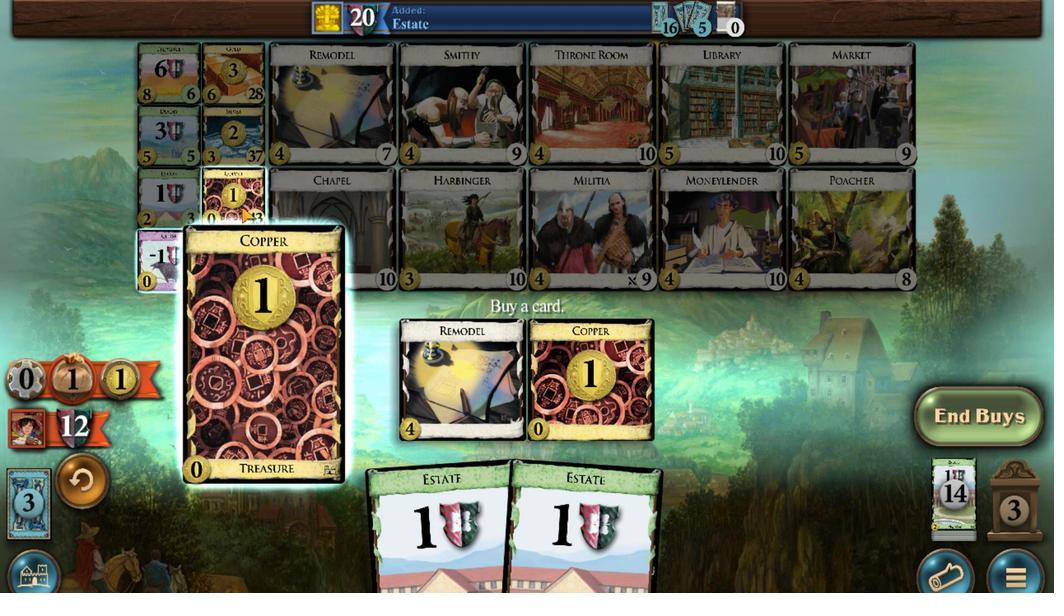 
Action: Mouse moved to (345, 543)
Screenshot: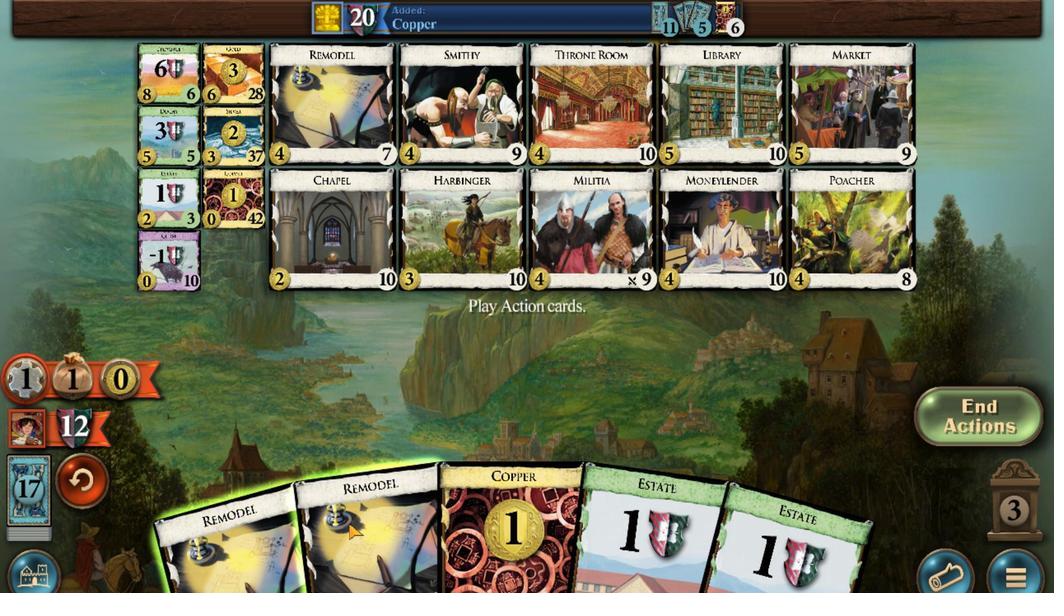 
Action: Mouse scrolled (345, 543) with delta (0, 0)
Screenshot: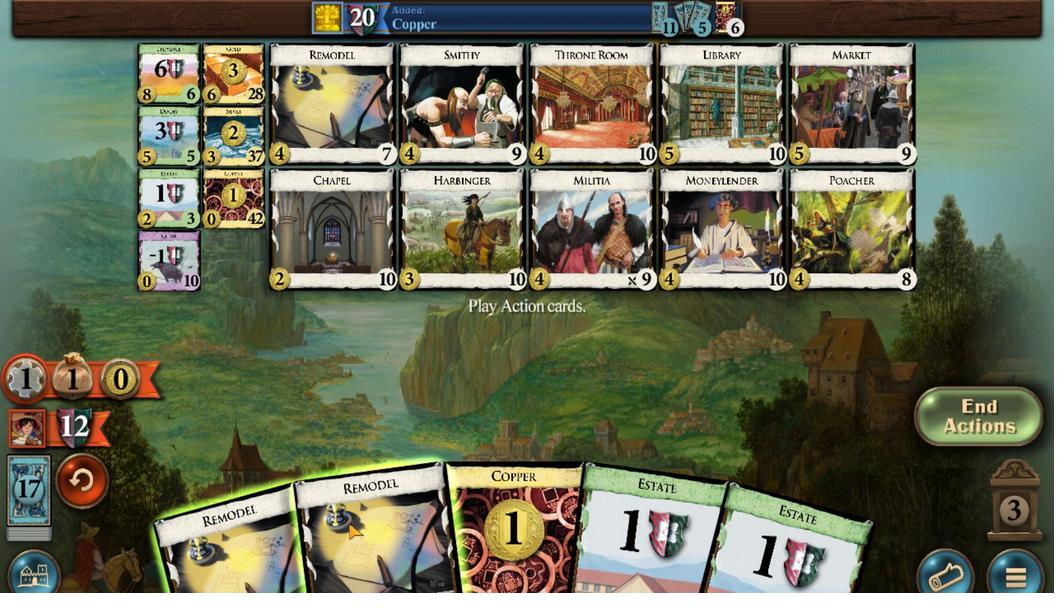 
Action: Mouse moved to (319, 551)
Screenshot: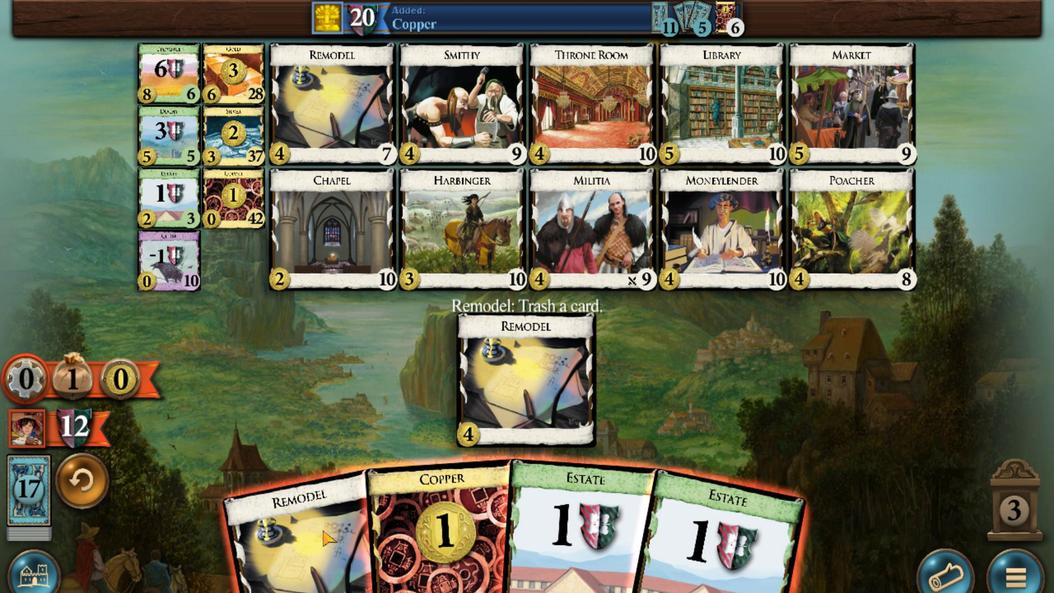 
Action: Mouse scrolled (319, 550) with delta (0, 0)
Screenshot: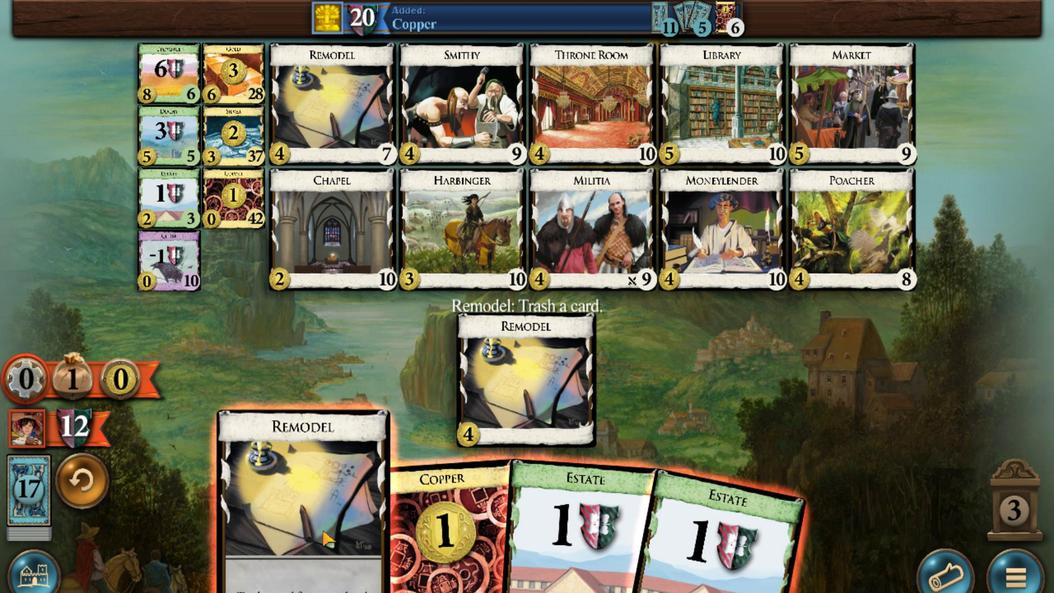 
Action: Mouse scrolled (319, 550) with delta (0, 0)
Screenshot: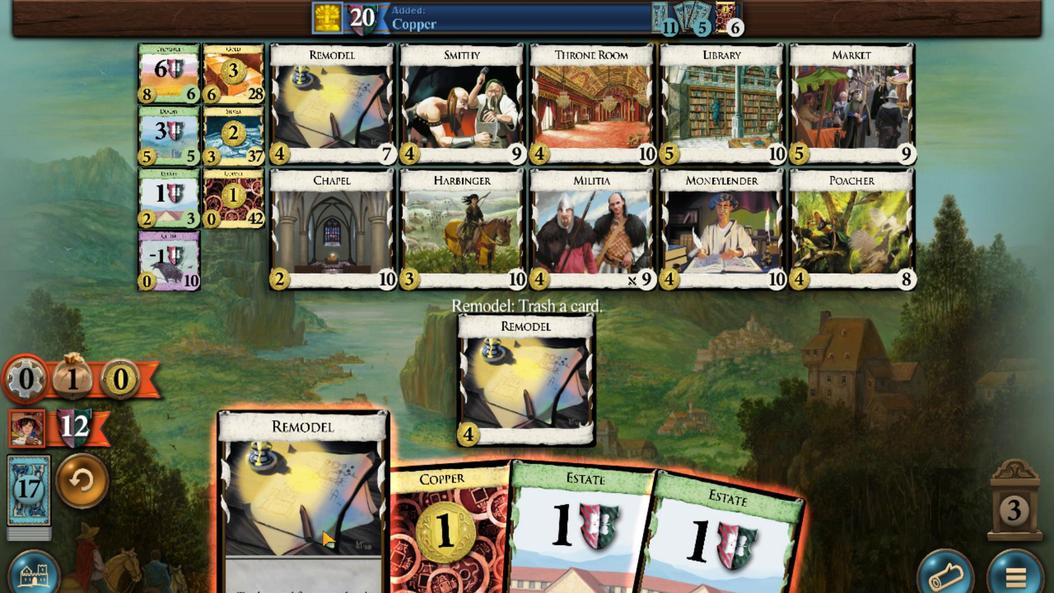 
Action: Mouse moved to (248, 43)
Screenshot: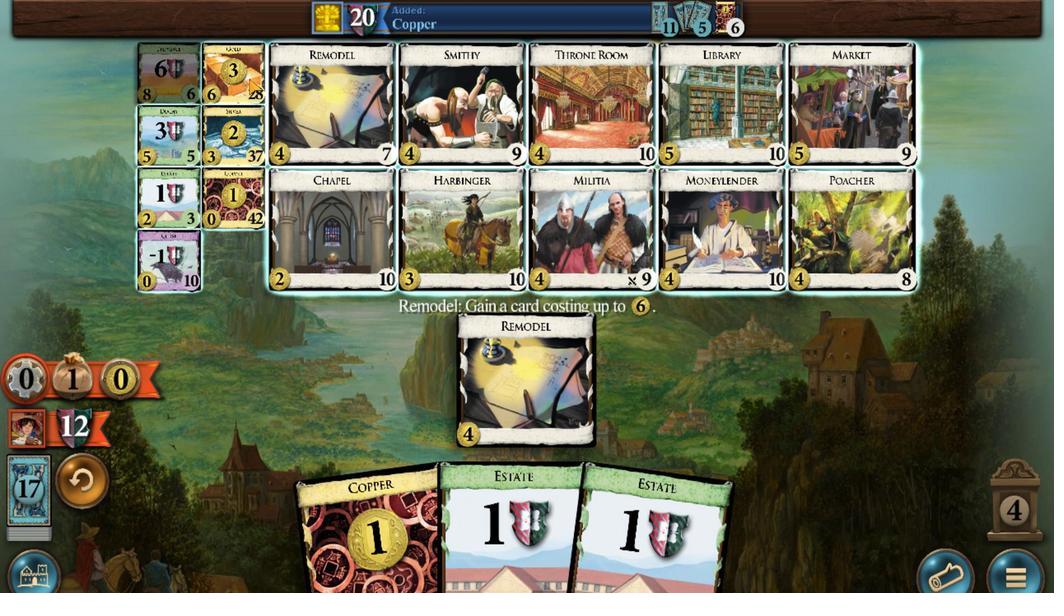 
Action: Mouse scrolled (248, 44) with delta (0, 0)
Screenshot: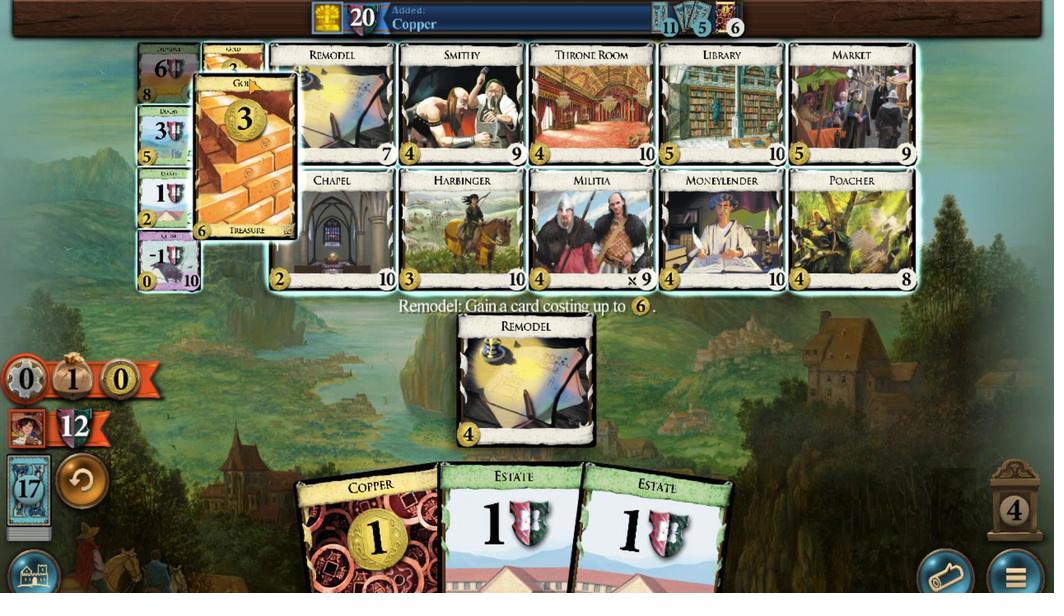 
Action: Mouse scrolled (248, 44) with delta (0, 0)
Screenshot: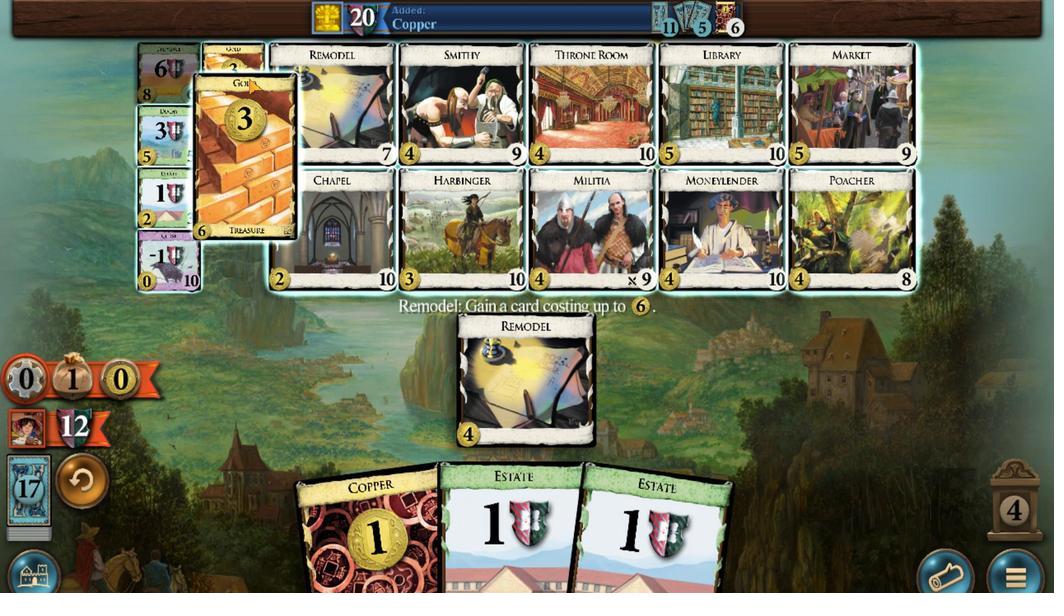 
Action: Mouse scrolled (248, 44) with delta (0, 0)
Screenshot: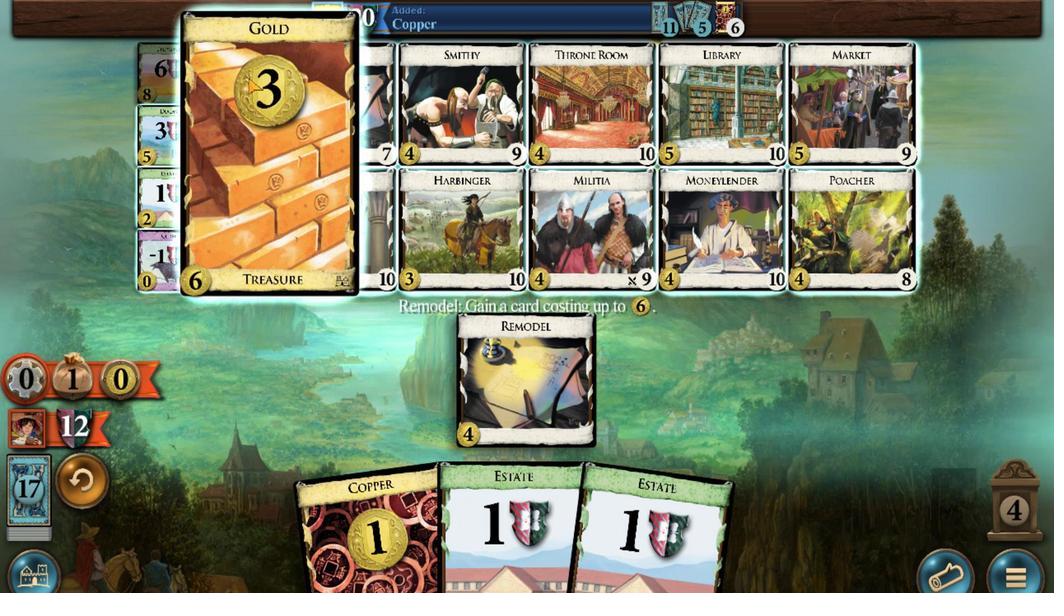 
Action: Mouse scrolled (248, 44) with delta (0, 0)
Screenshot: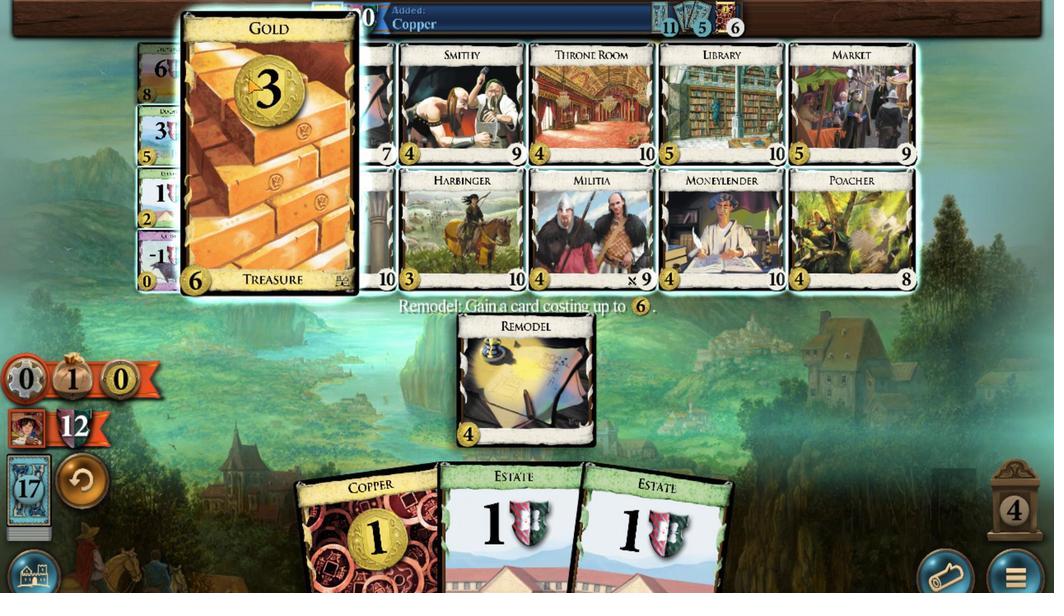 
Action: Mouse moved to (248, 43)
Screenshot: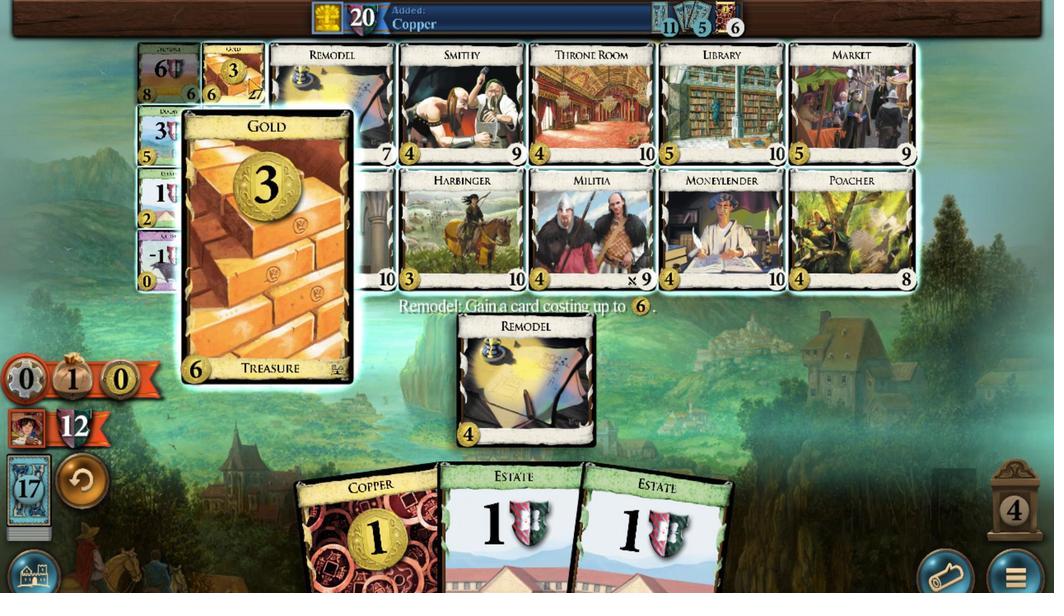 
Action: Mouse scrolled (248, 43) with delta (0, 0)
Screenshot: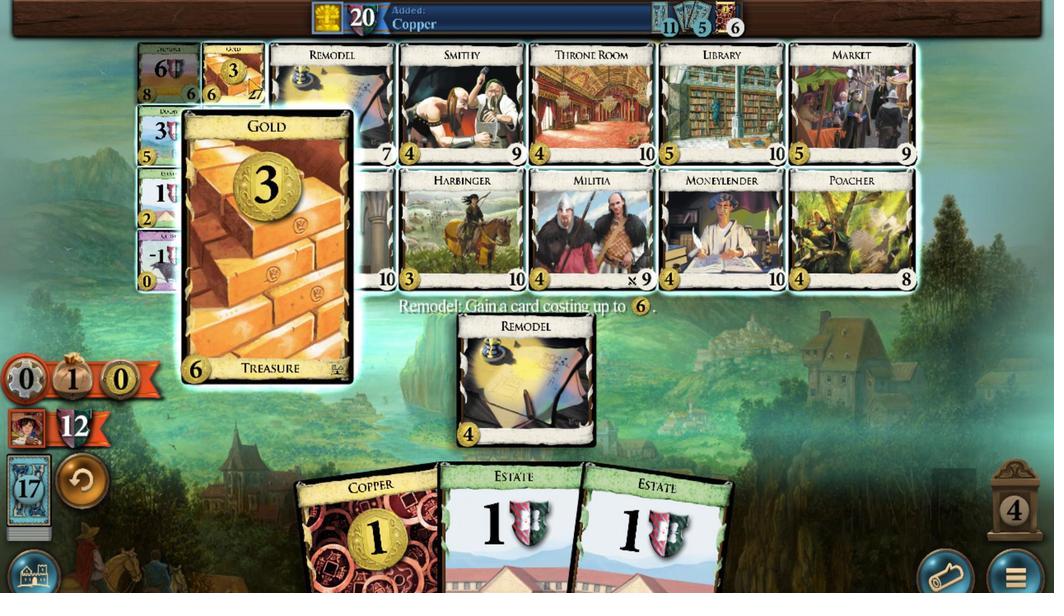 
Action: Mouse moved to (387, 555)
Screenshot: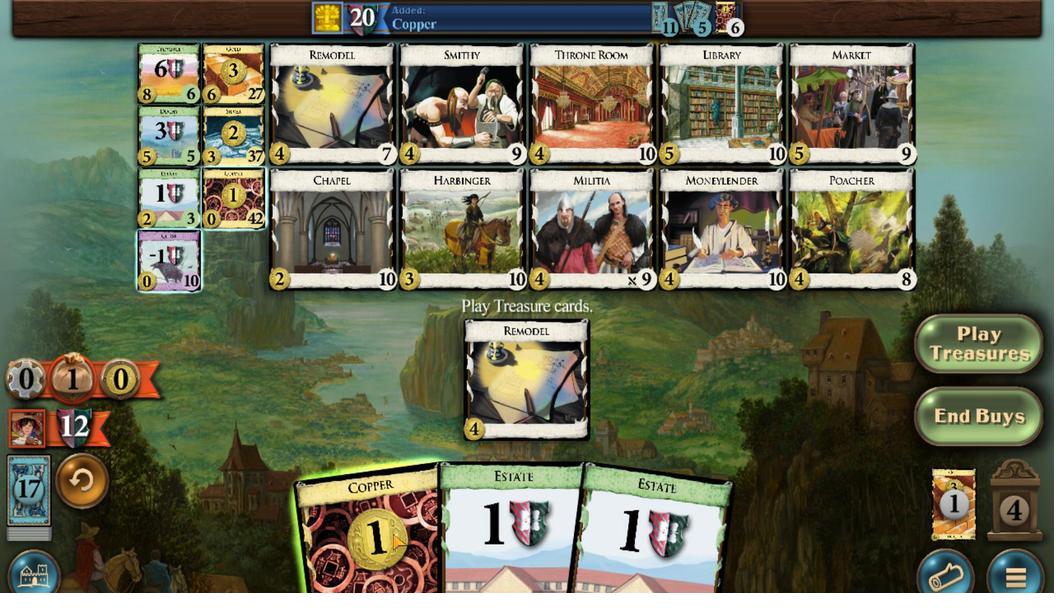 
Action: Mouse scrolled (387, 554) with delta (0, 0)
Screenshot: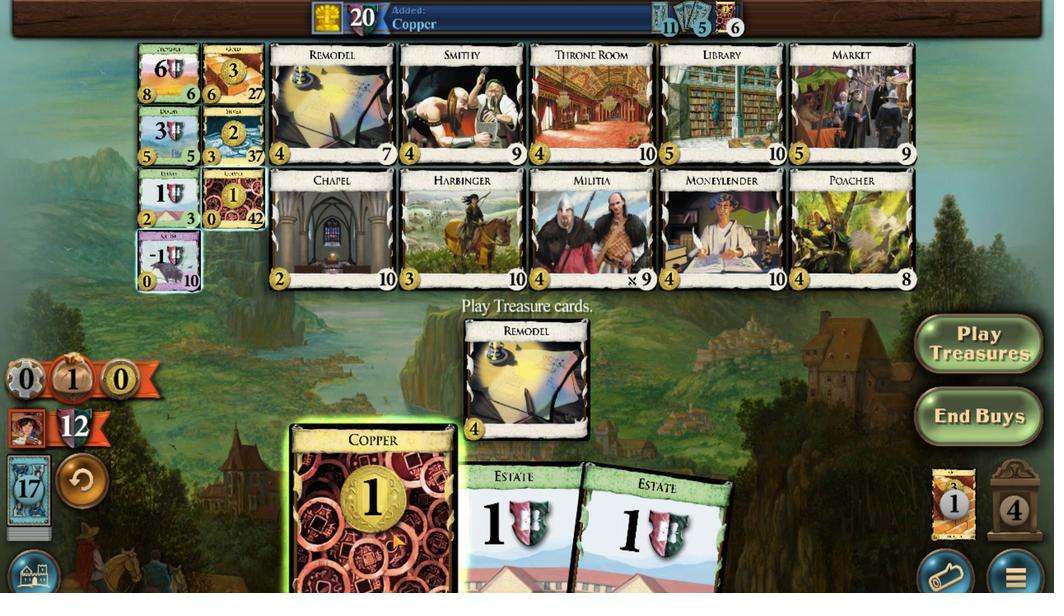 
Action: Mouse moved to (227, 178)
Screenshot: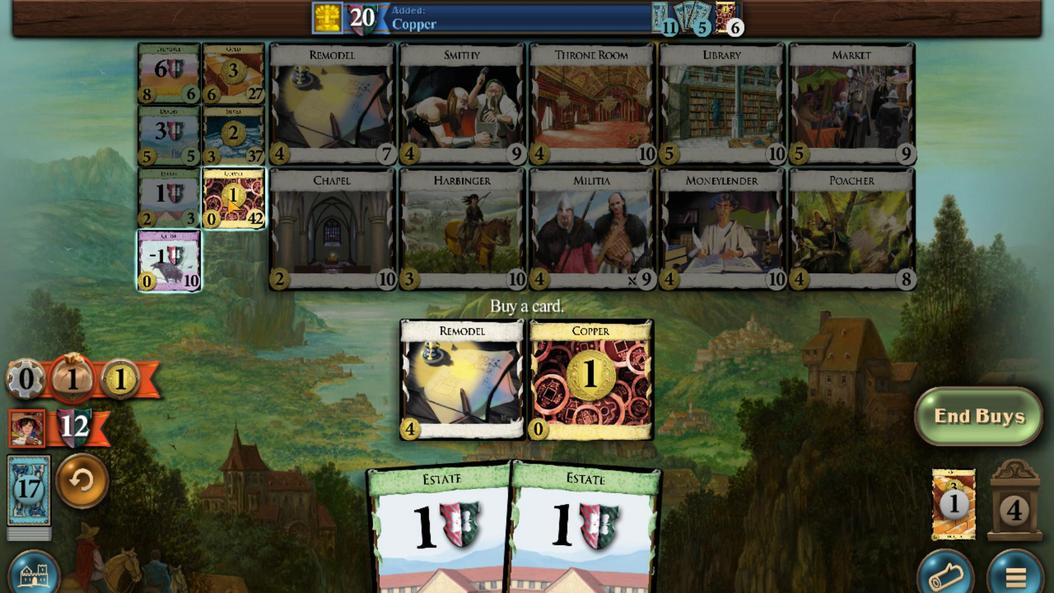 
Action: Mouse scrolled (227, 179) with delta (0, 0)
Screenshot: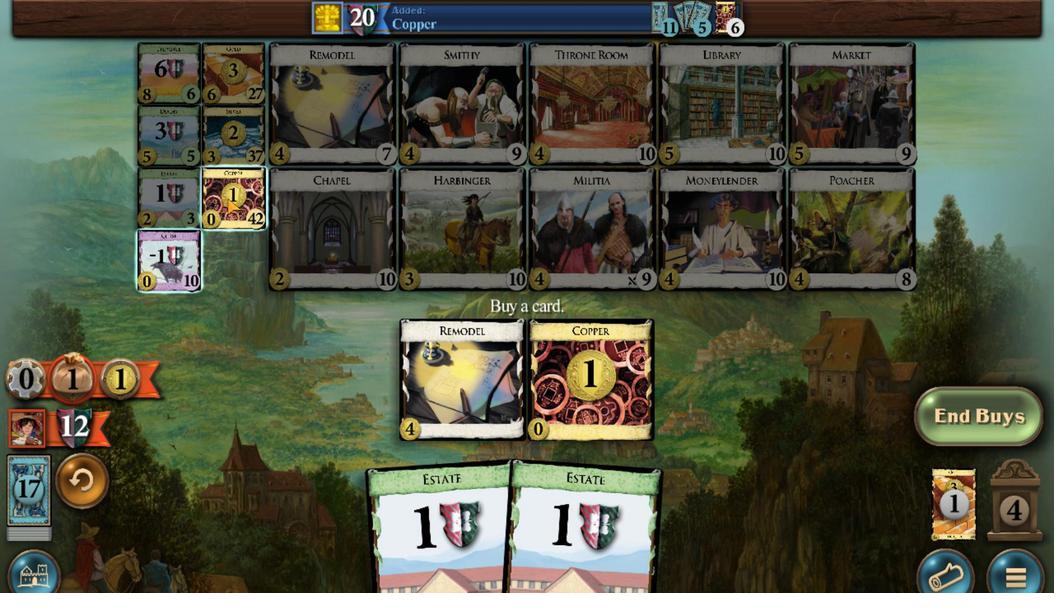 
Action: Mouse scrolled (227, 179) with delta (0, 0)
Screenshot: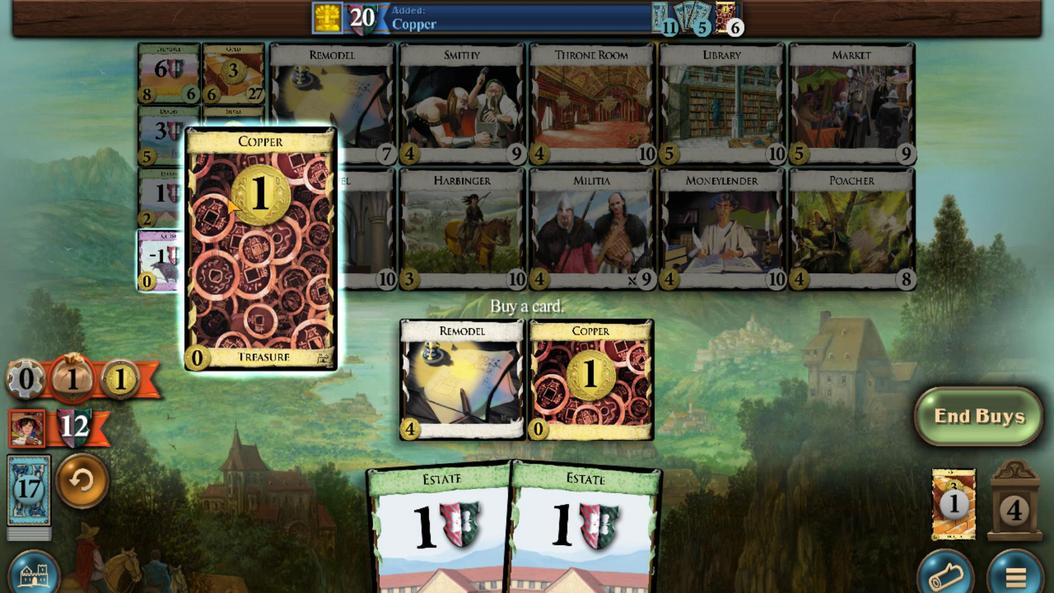 
Action: Mouse scrolled (227, 179) with delta (0, 0)
Screenshot: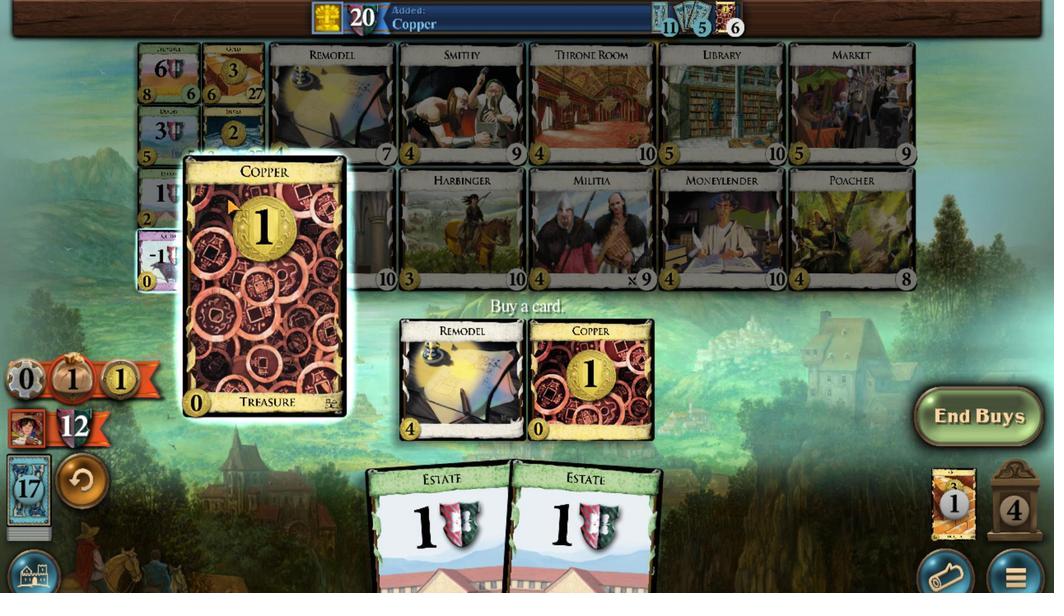 
Action: Mouse moved to (343, 529)
Screenshot: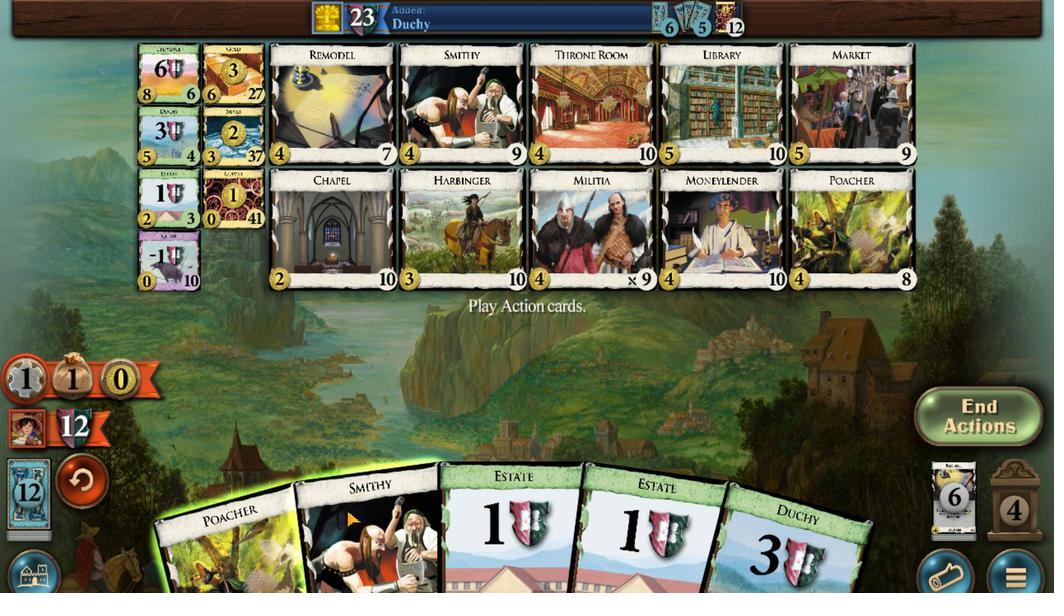 
Action: Mouse scrolled (343, 528) with delta (0, 0)
Screenshot: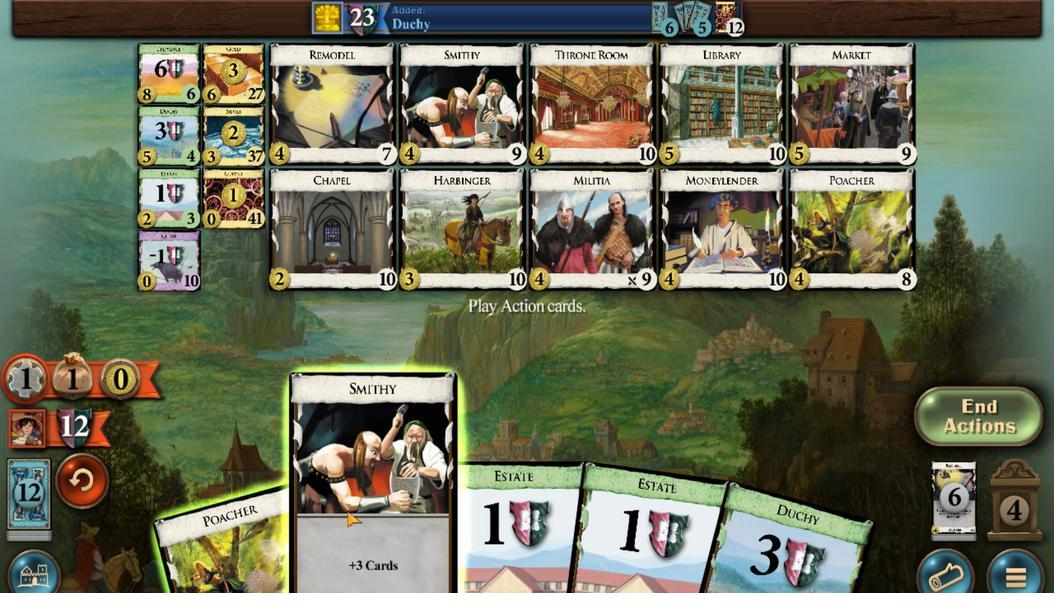 
Action: Mouse moved to (343, 540)
Screenshot: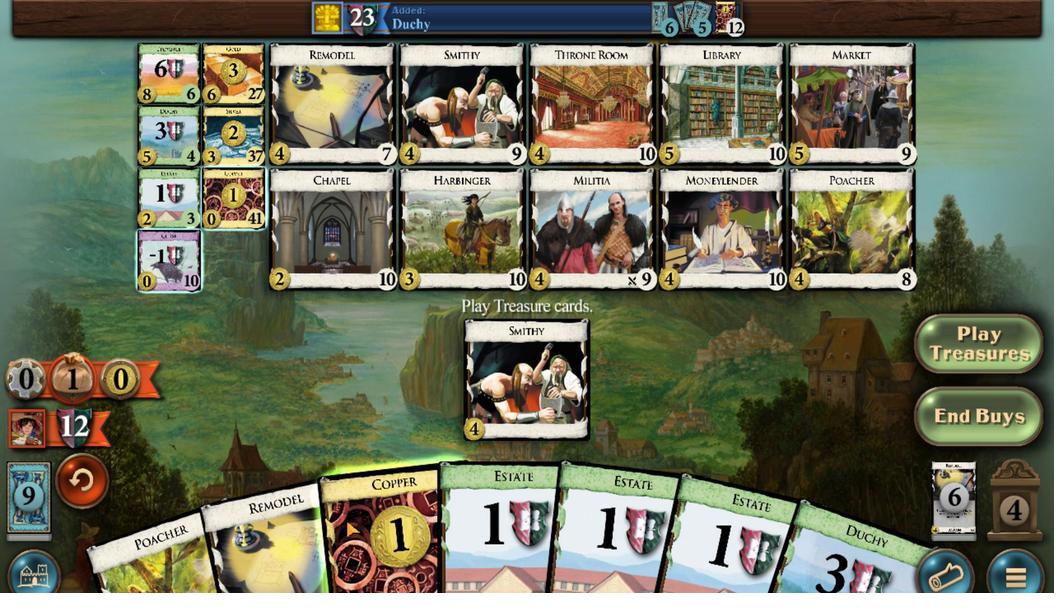 
Action: Mouse scrolled (343, 540) with delta (0, 0)
Screenshot: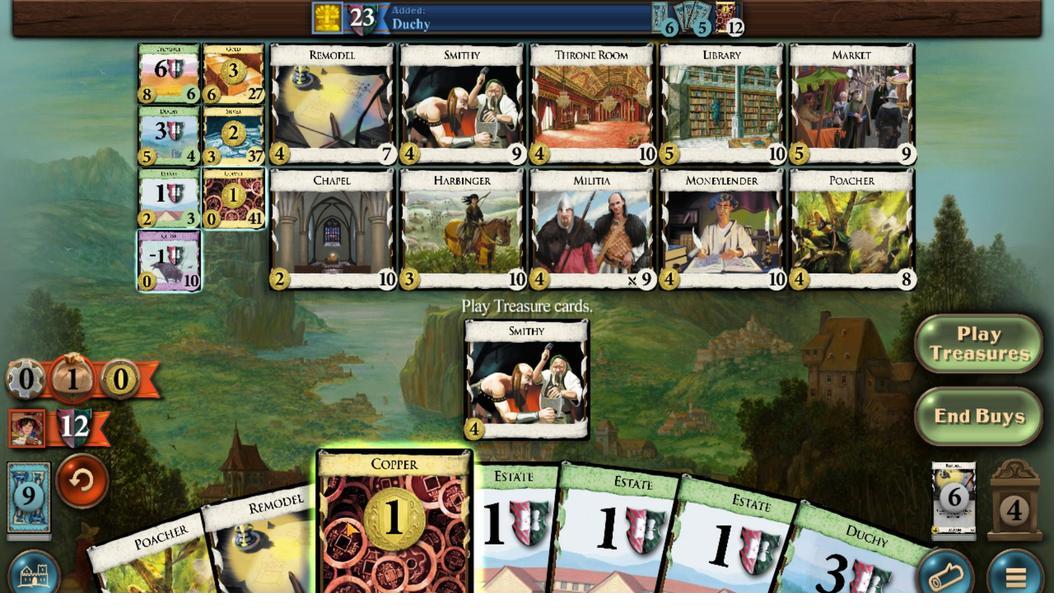 
Action: Mouse moved to (232, 188)
Screenshot: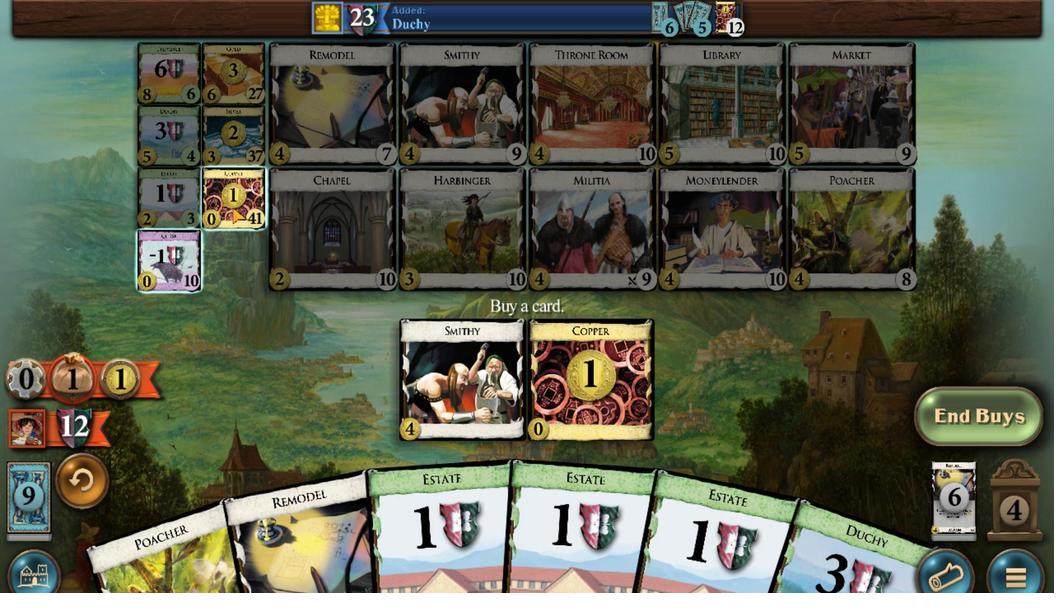 
Action: Mouse scrolled (232, 189) with delta (0, 0)
Screenshot: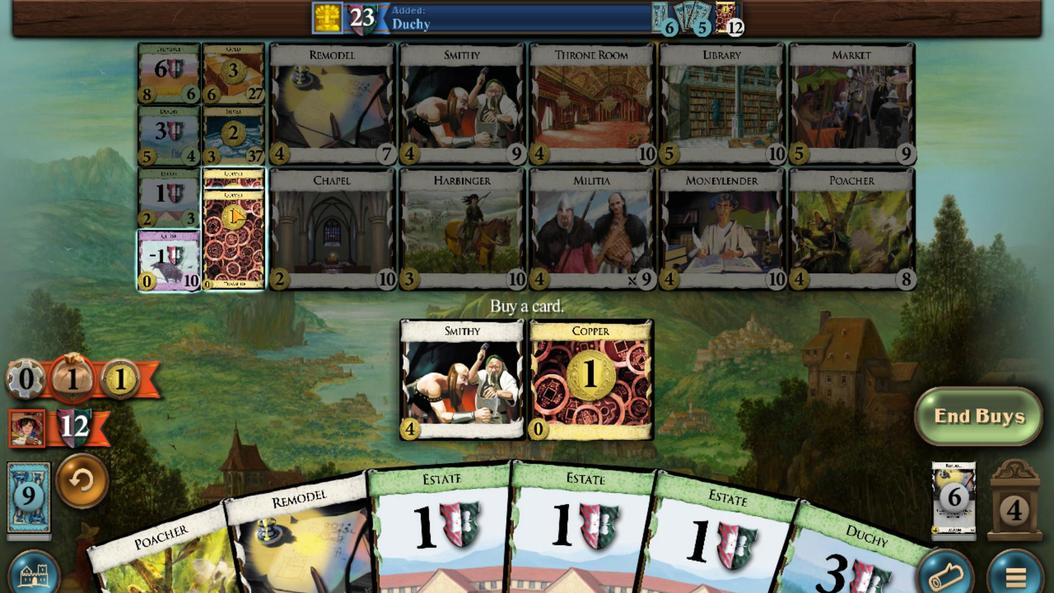 
Action: Mouse scrolled (232, 189) with delta (0, 0)
Screenshot: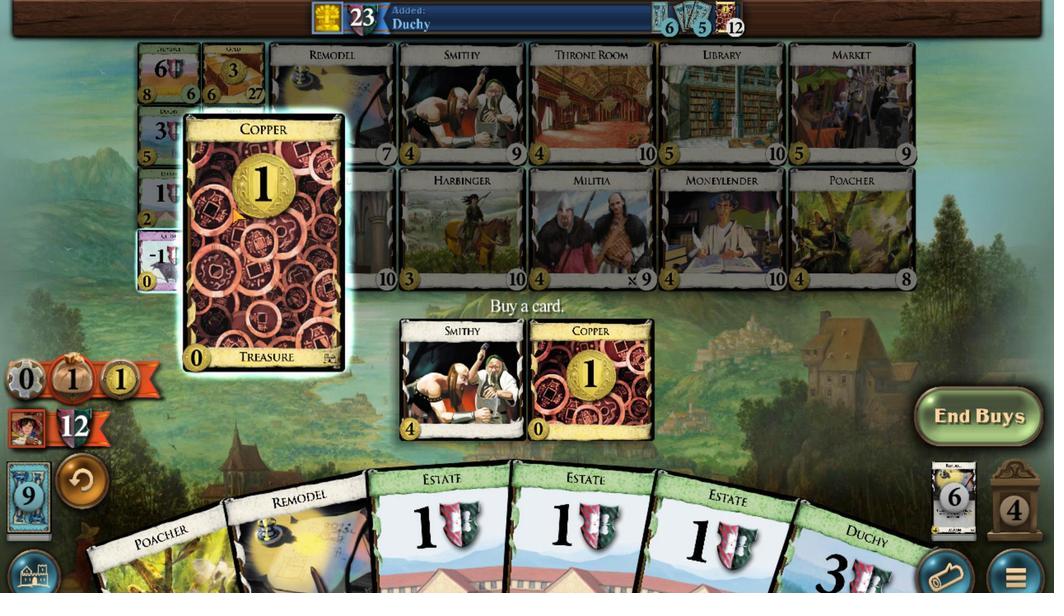 
Action: Mouse scrolled (232, 189) with delta (0, 0)
Screenshot: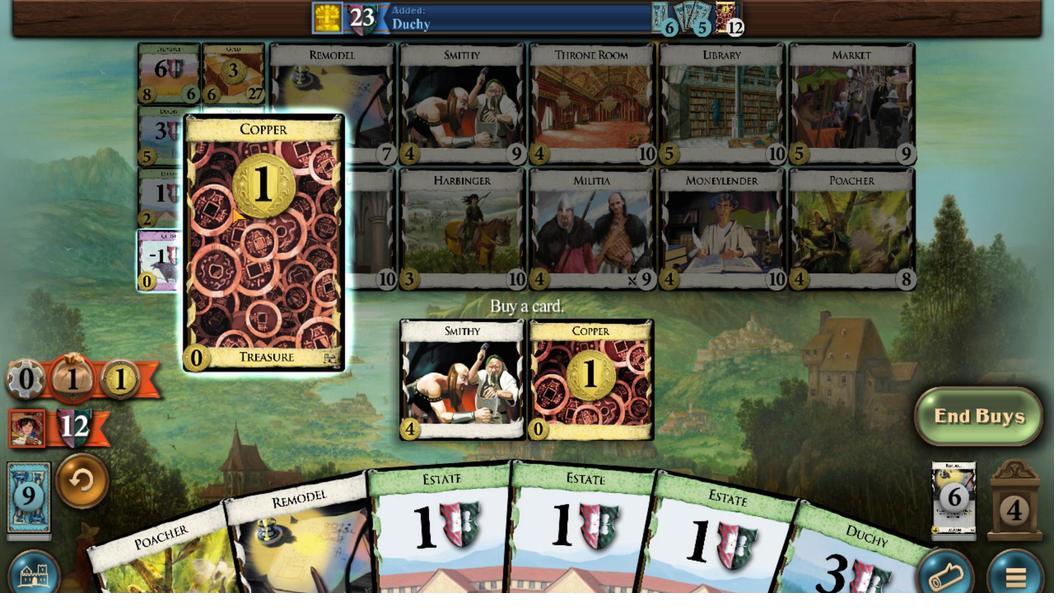 
Action: Mouse scrolled (232, 189) with delta (0, 0)
Screenshot: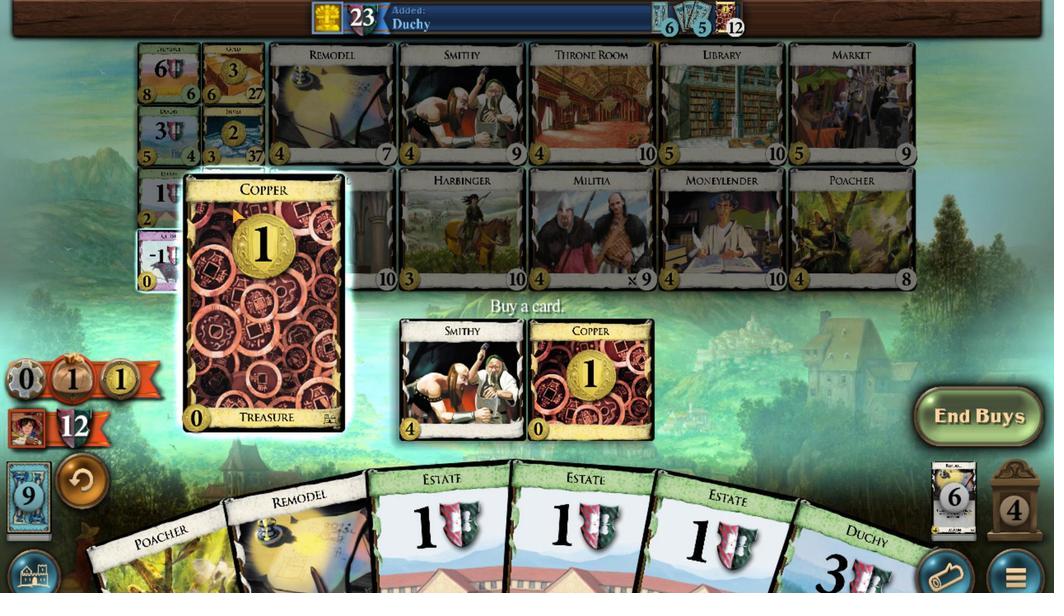 
Action: Mouse moved to (742, 530)
Screenshot: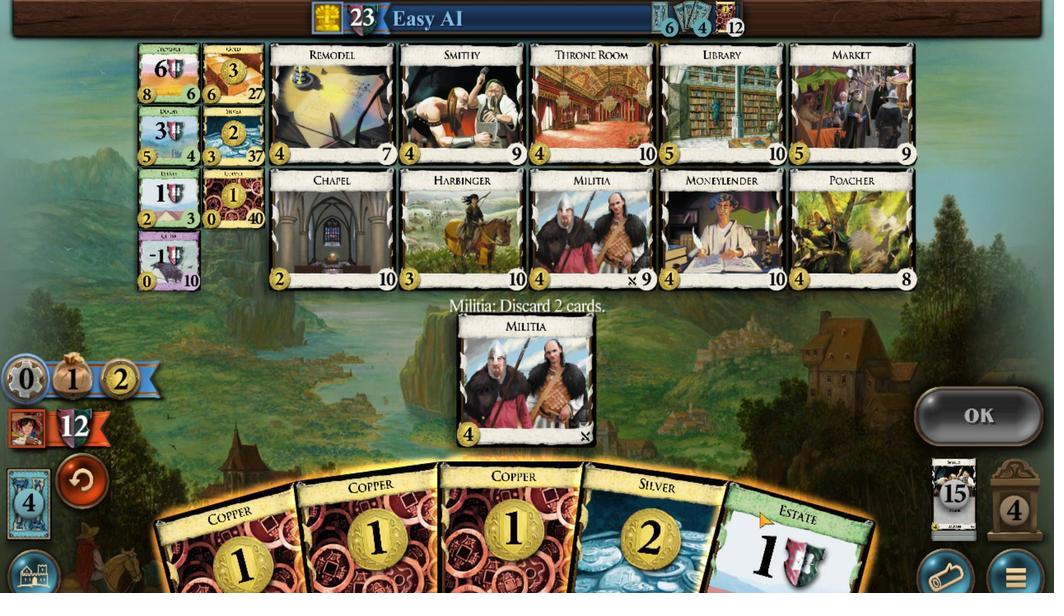 
Action: Mouse scrolled (742, 530) with delta (0, 0)
Screenshot: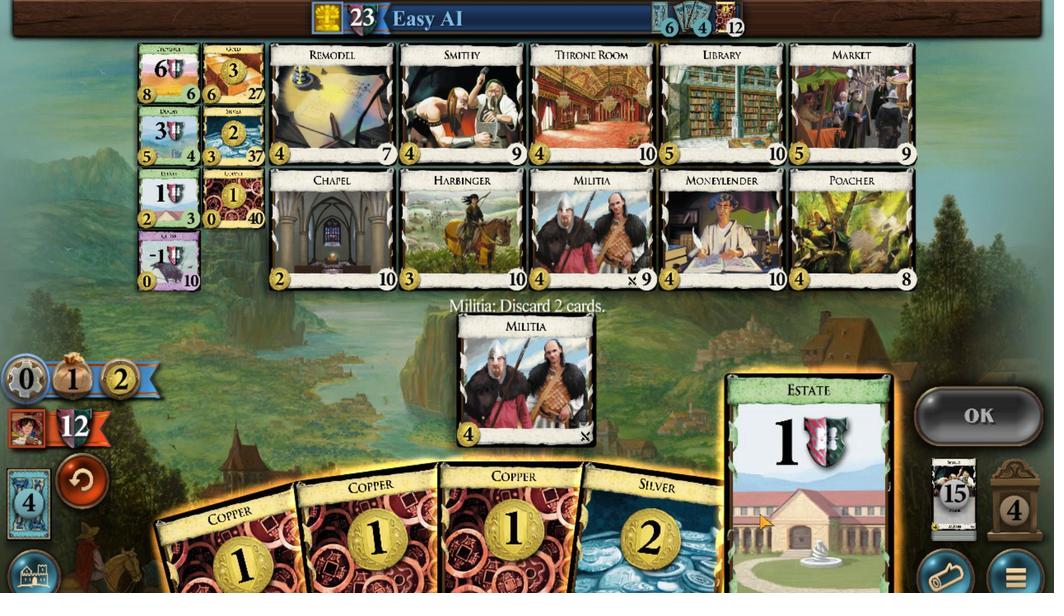 
Action: Mouse moved to (398, 548)
Screenshot: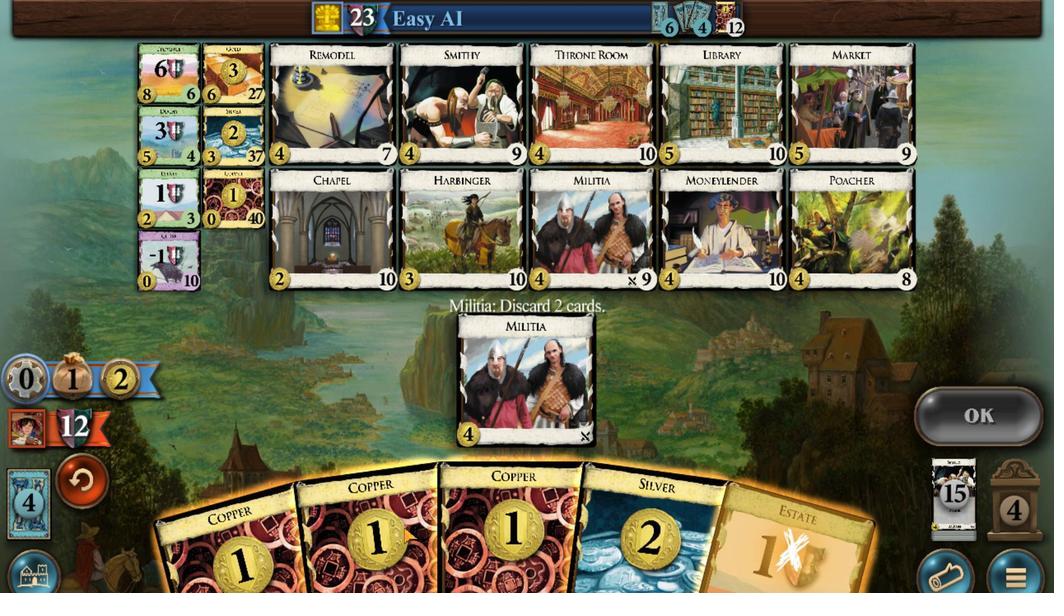 
Action: Mouse scrolled (398, 547) with delta (0, 0)
Screenshot: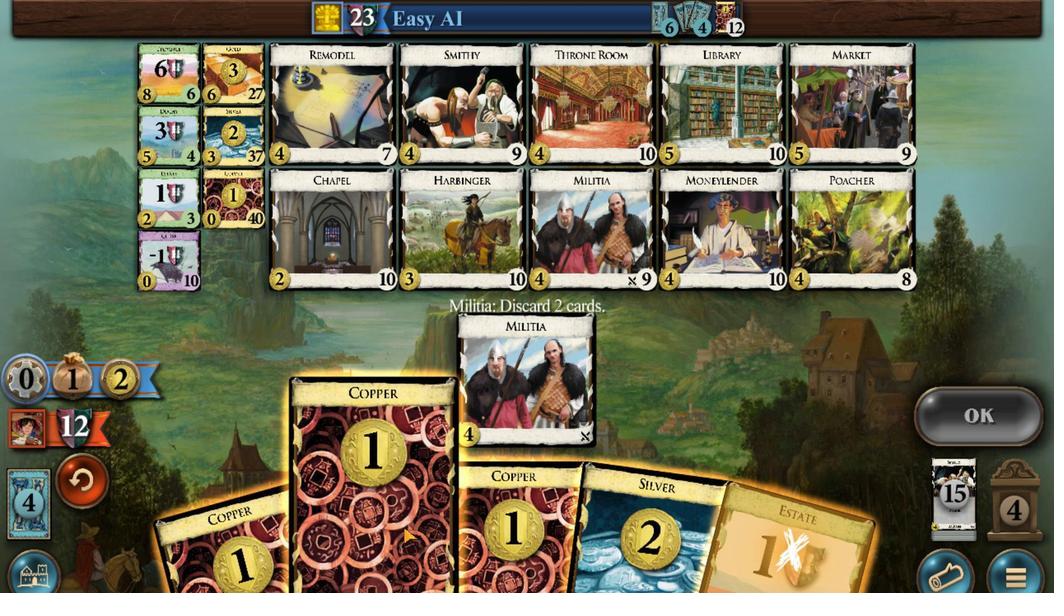 
Action: Mouse moved to (948, 431)
Screenshot: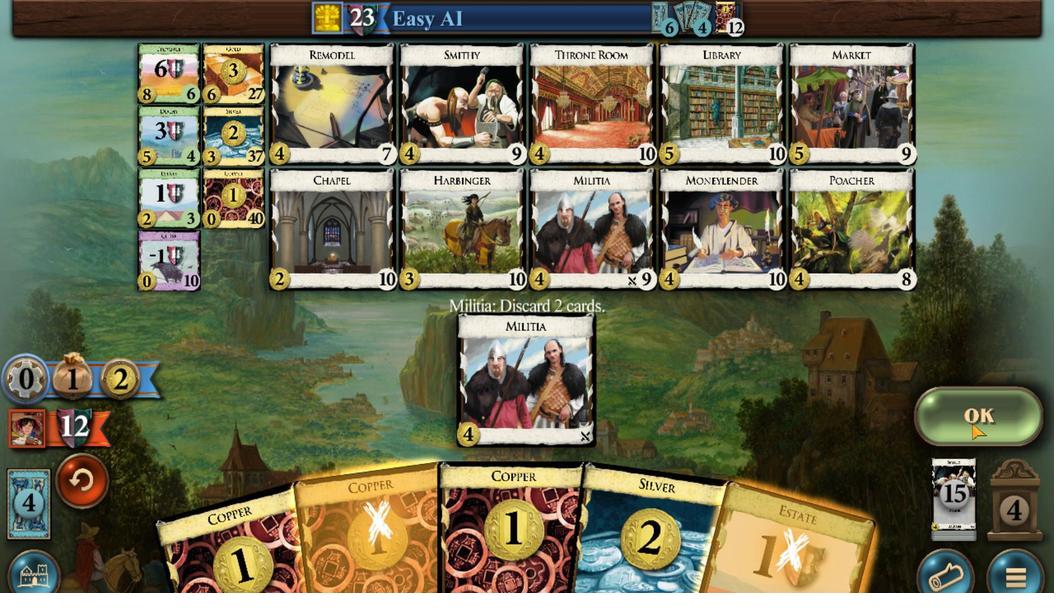 
Action: Mouse pressed left at (948, 431)
Screenshot: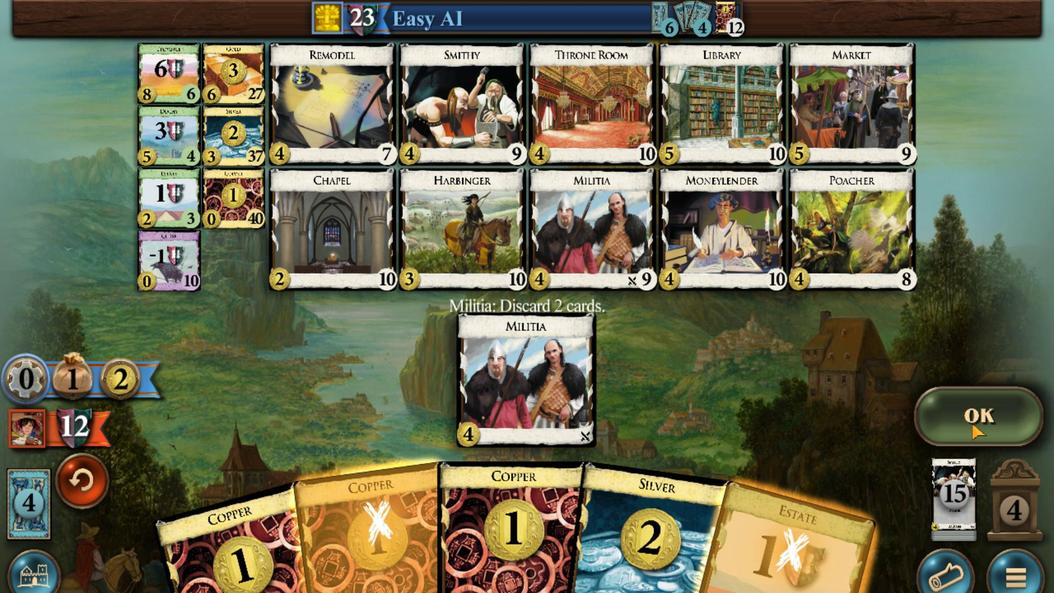 
Action: Mouse moved to (656, 569)
Screenshot: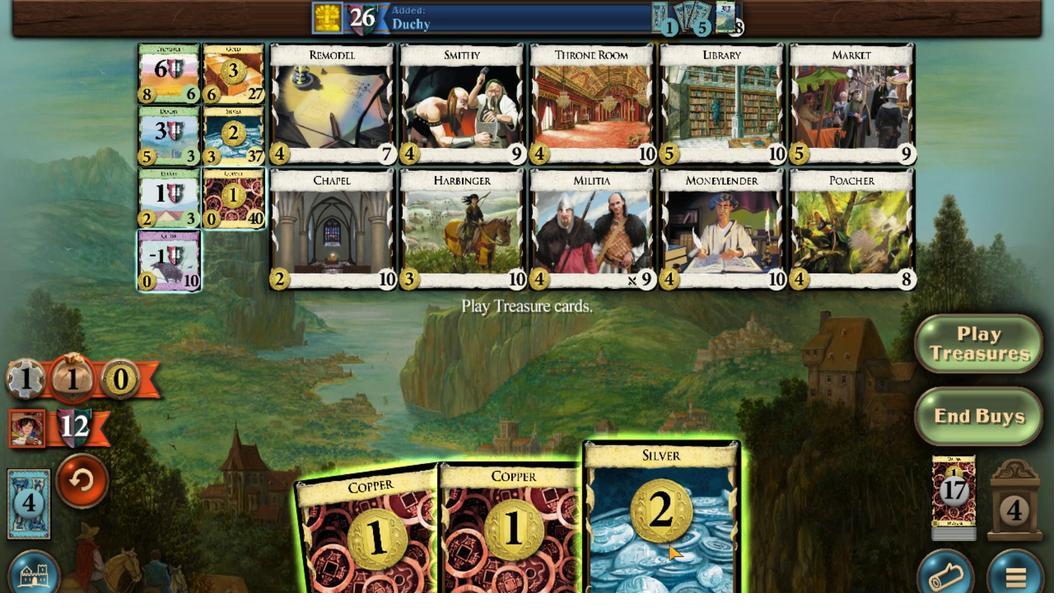 
Action: Mouse scrolled (656, 569) with delta (0, 0)
Screenshot: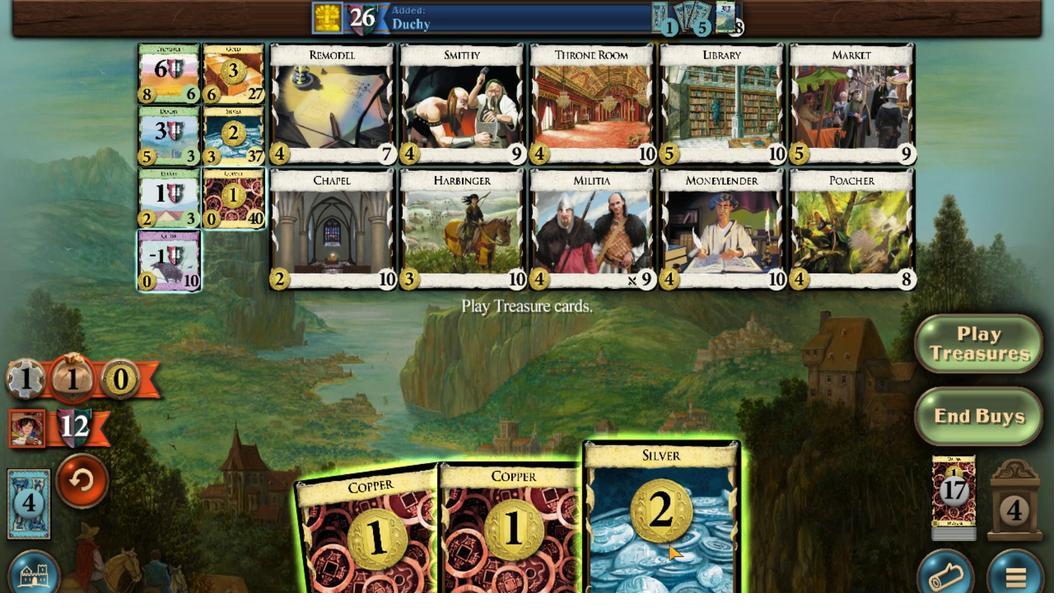 
Action: Mouse moved to (576, 498)
Screenshot: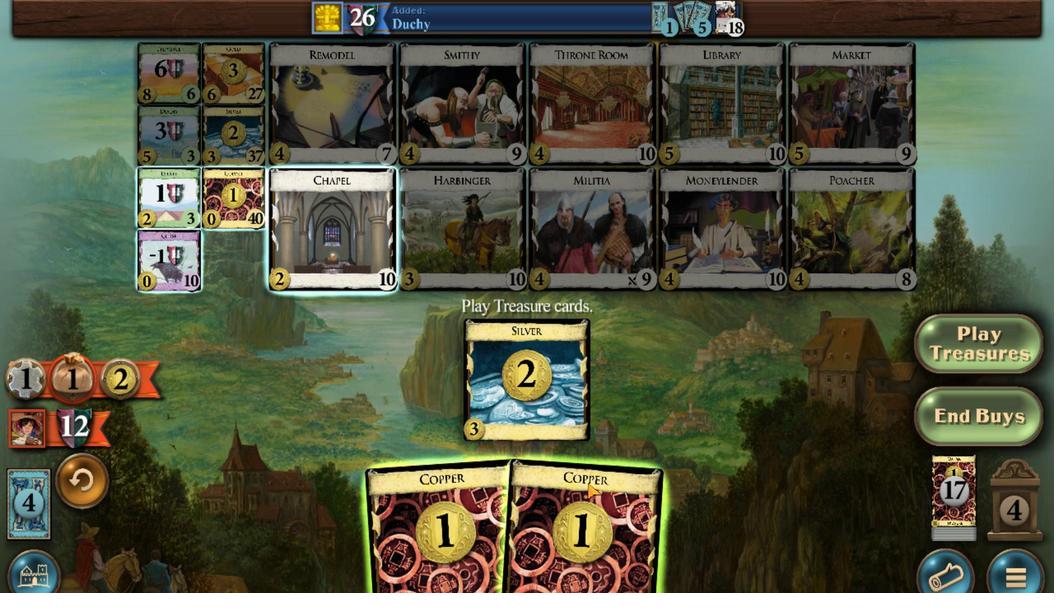 
Action: Mouse scrolled (576, 497) with delta (0, 0)
Screenshot: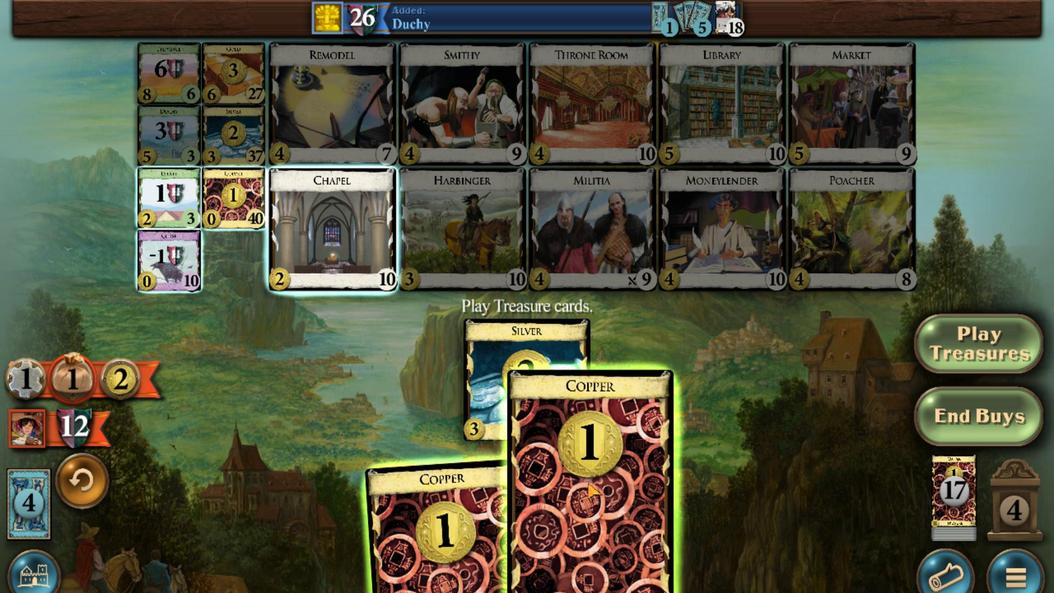 
Action: Mouse moved to (545, 497)
Screenshot: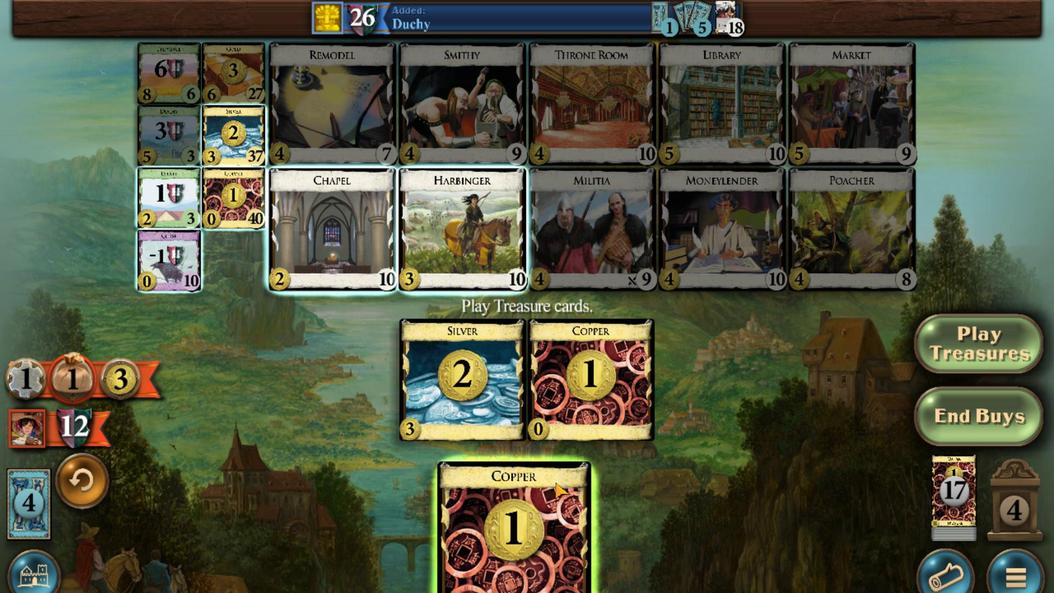 
Action: Mouse scrolled (545, 496) with delta (0, 0)
Screenshot: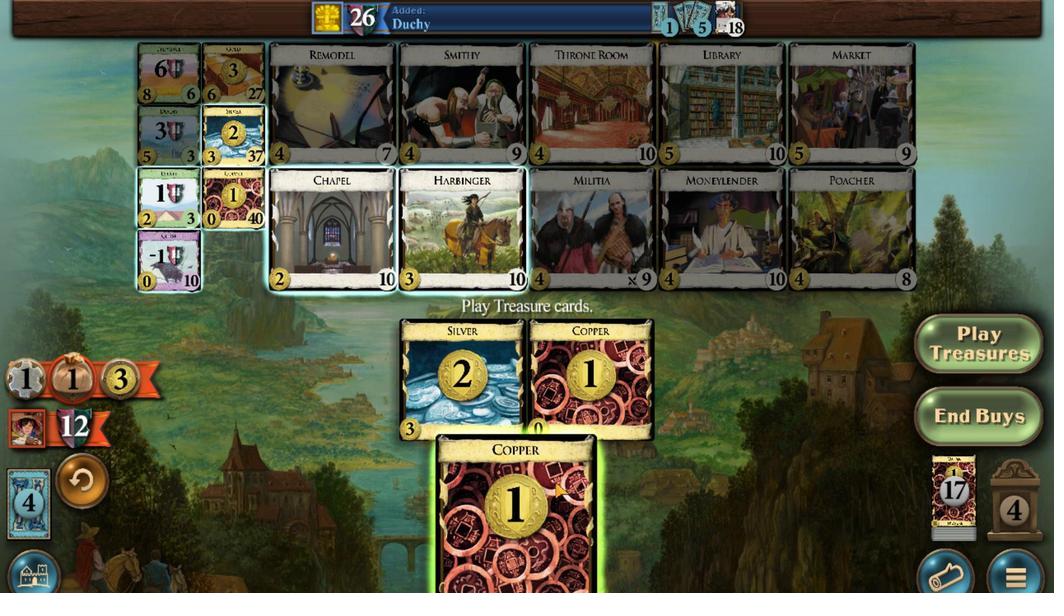 
Action: Mouse moved to (363, 82)
Screenshot: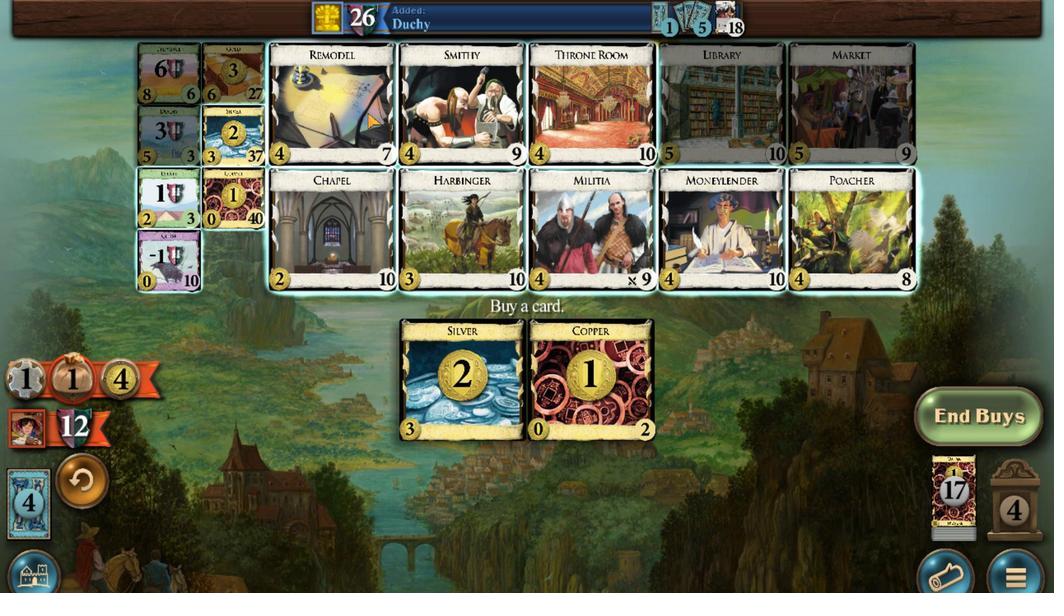 
Action: Mouse scrolled (363, 82) with delta (0, 0)
Screenshot: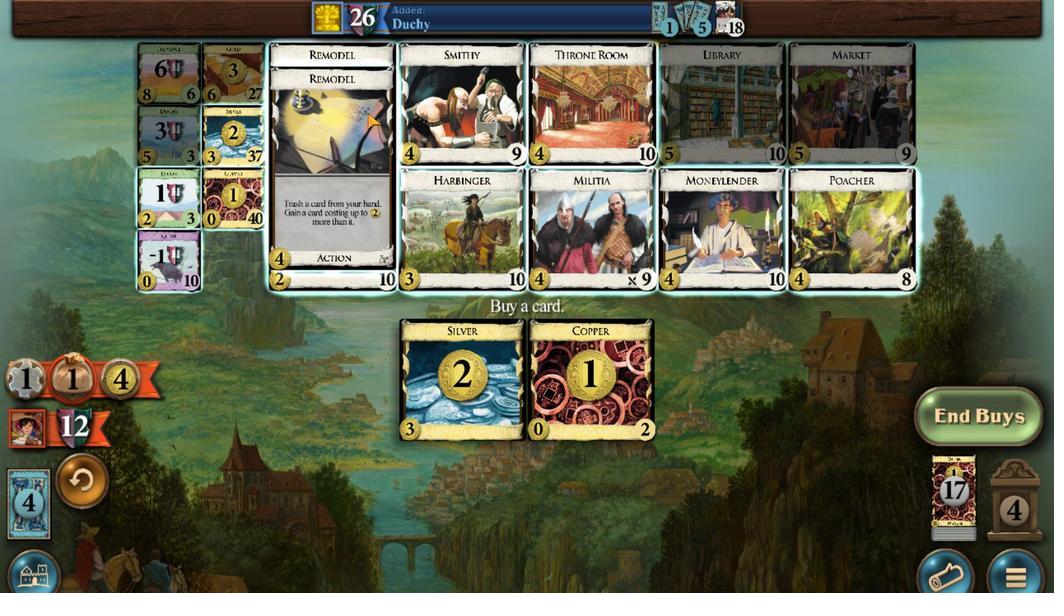 
Action: Mouse scrolled (363, 82) with delta (0, 0)
Screenshot: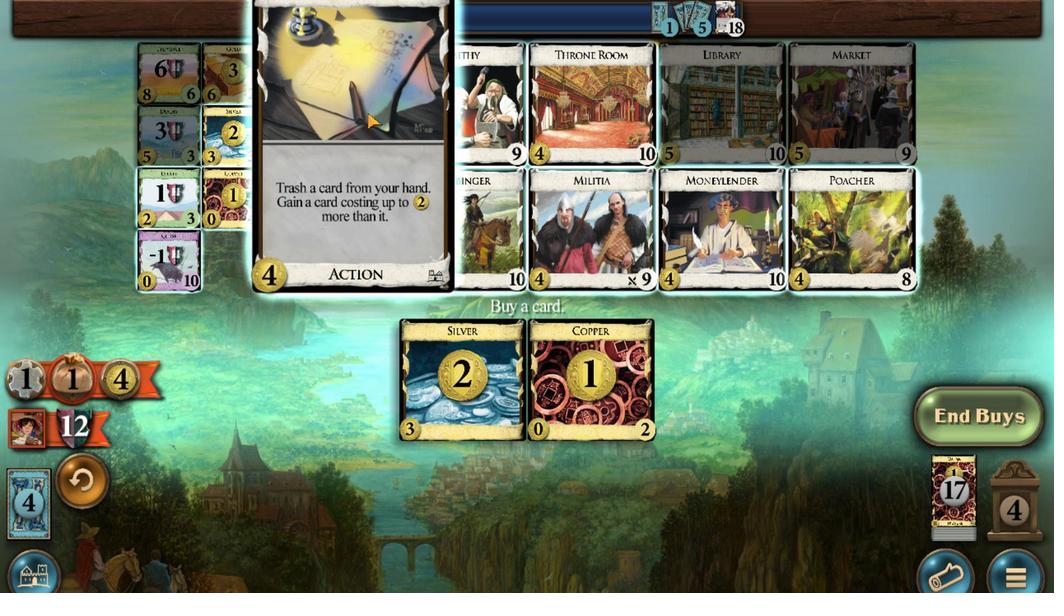 
Action: Mouse scrolled (363, 82) with delta (0, 0)
Screenshot: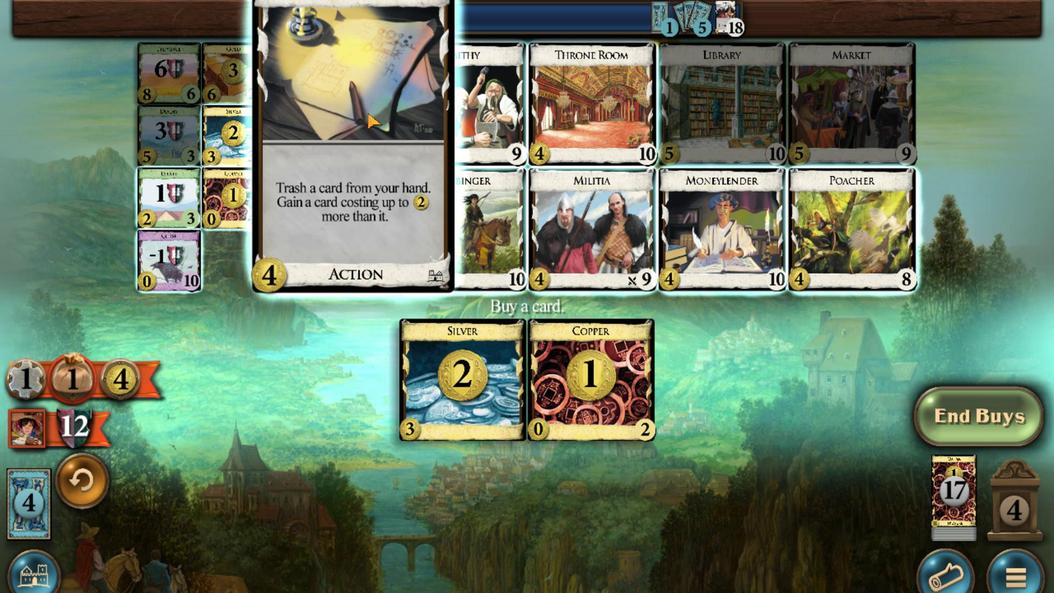 
Action: Mouse scrolled (363, 82) with delta (0, 0)
Screenshot: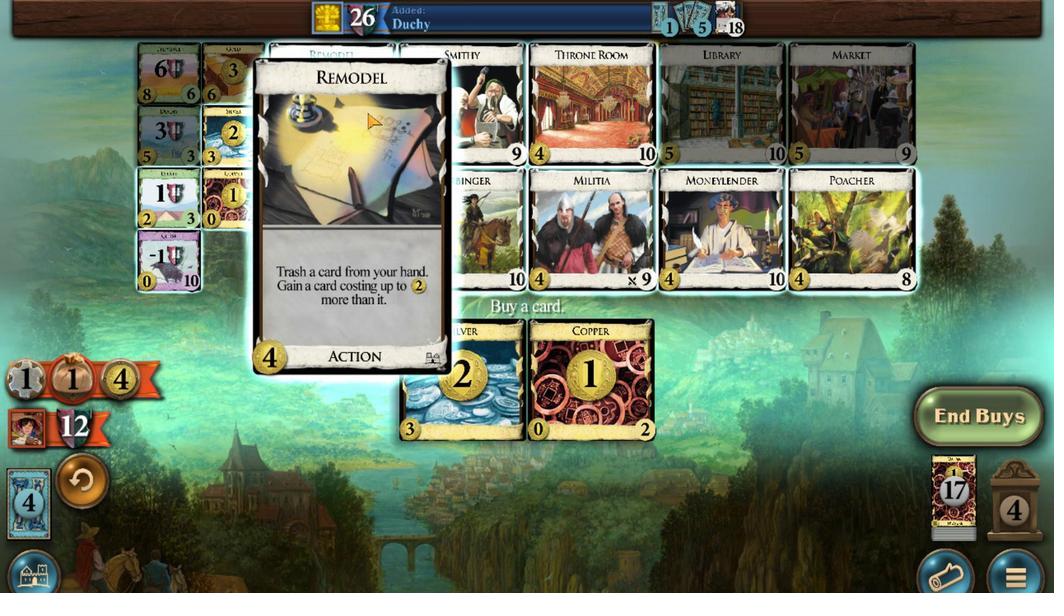 
Action: Mouse scrolled (363, 82) with delta (0, 0)
Screenshot: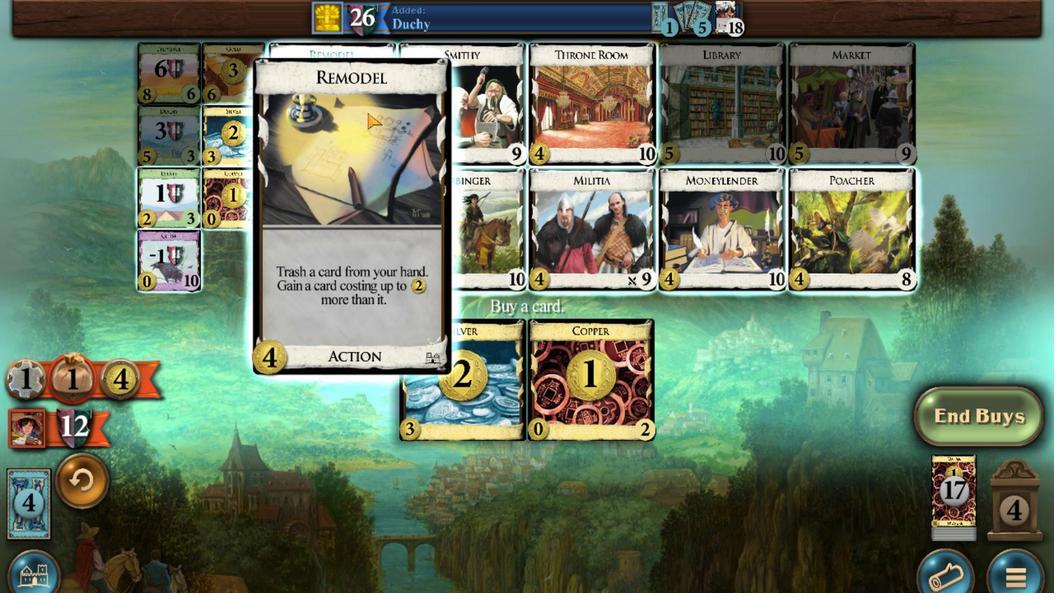 
Action: Mouse moved to (557, 420)
Screenshot: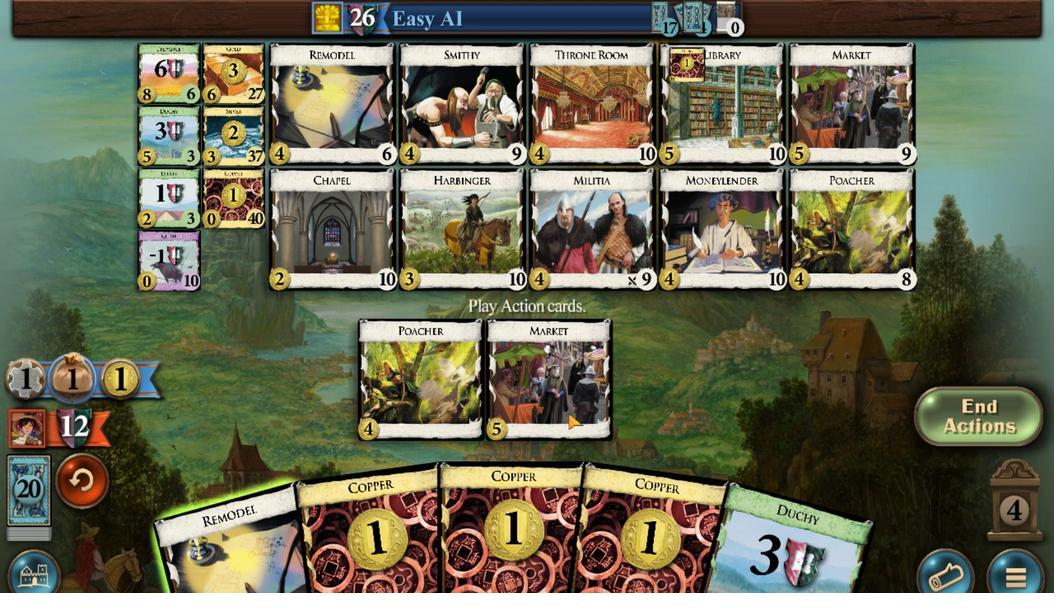 
Action: Mouse scrolled (557, 420) with delta (0, 0)
Screenshot: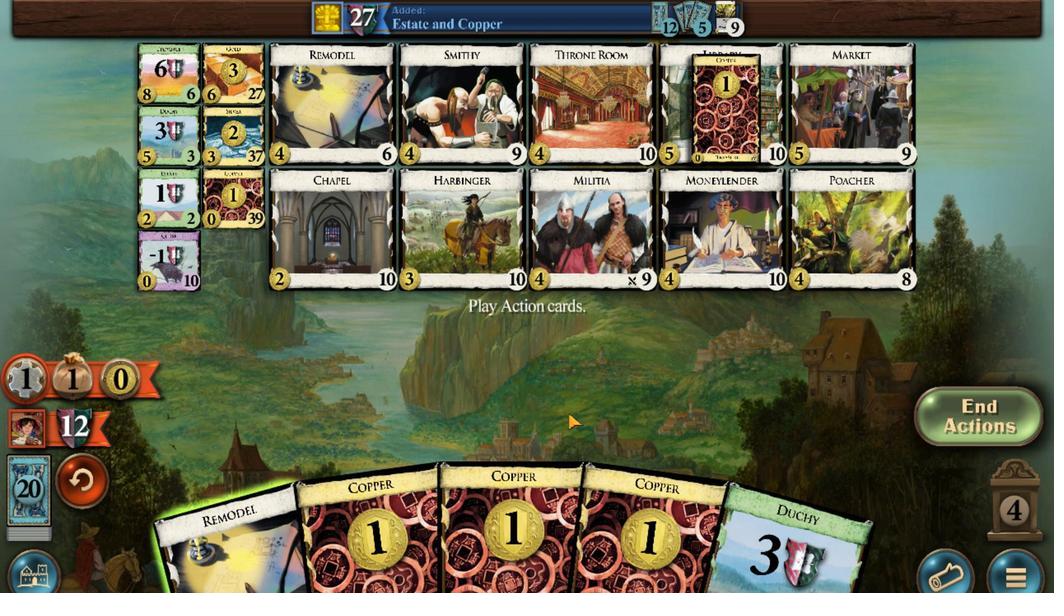 
Action: Mouse moved to (252, 541)
Screenshot: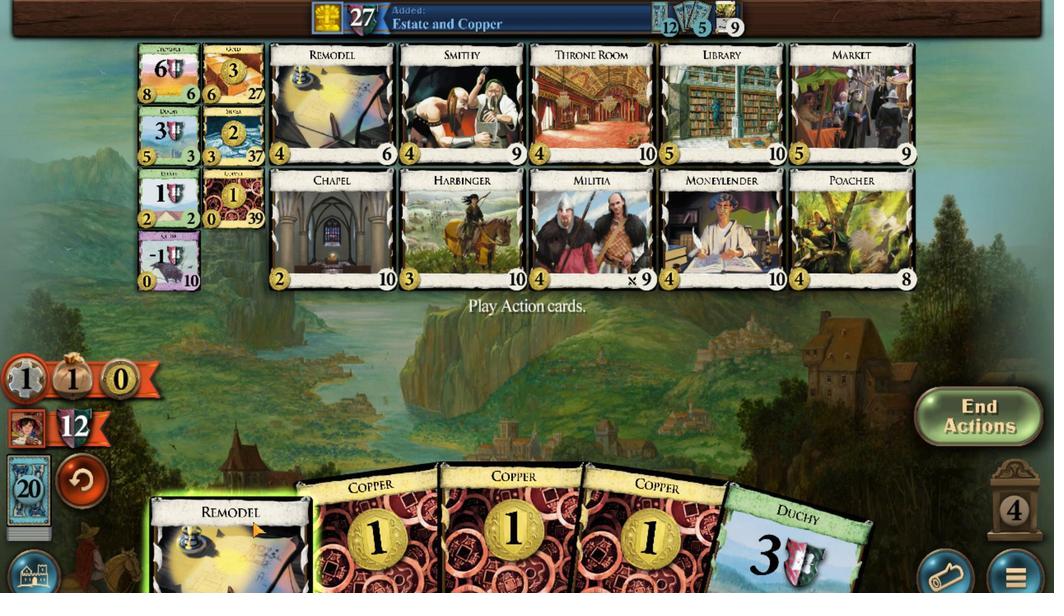 
Action: Mouse scrolled (252, 540) with delta (0, -1)
Screenshot: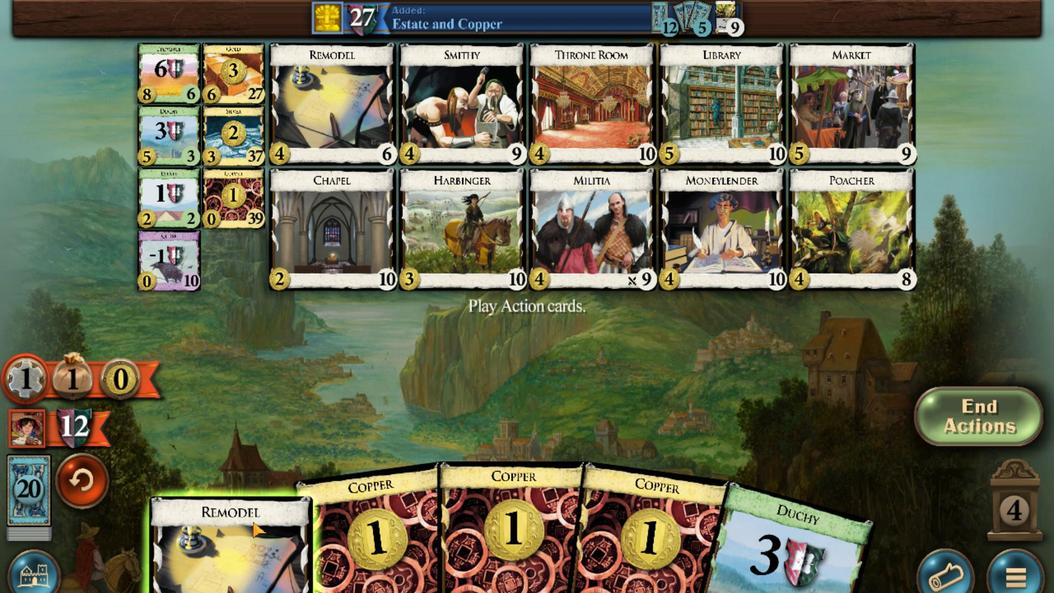 
Action: Mouse moved to (677, 530)
